 Task: Get directions from Jamestown Settlement, Virginia, United States to Petrified Forest National Park, Arizona, United States  and explore the nearby hotels with guest rating 2 and above with dates 20 to 23 December and 2 guests
Action: Mouse moved to (186, 189)
Screenshot: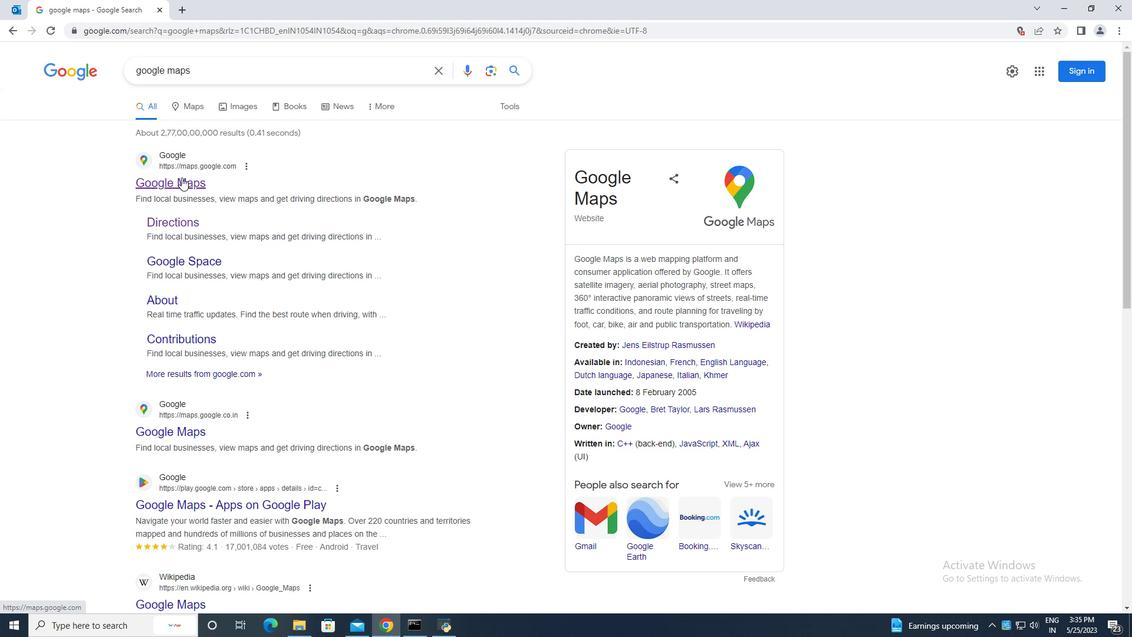 
Action: Mouse pressed left at (186, 189)
Screenshot: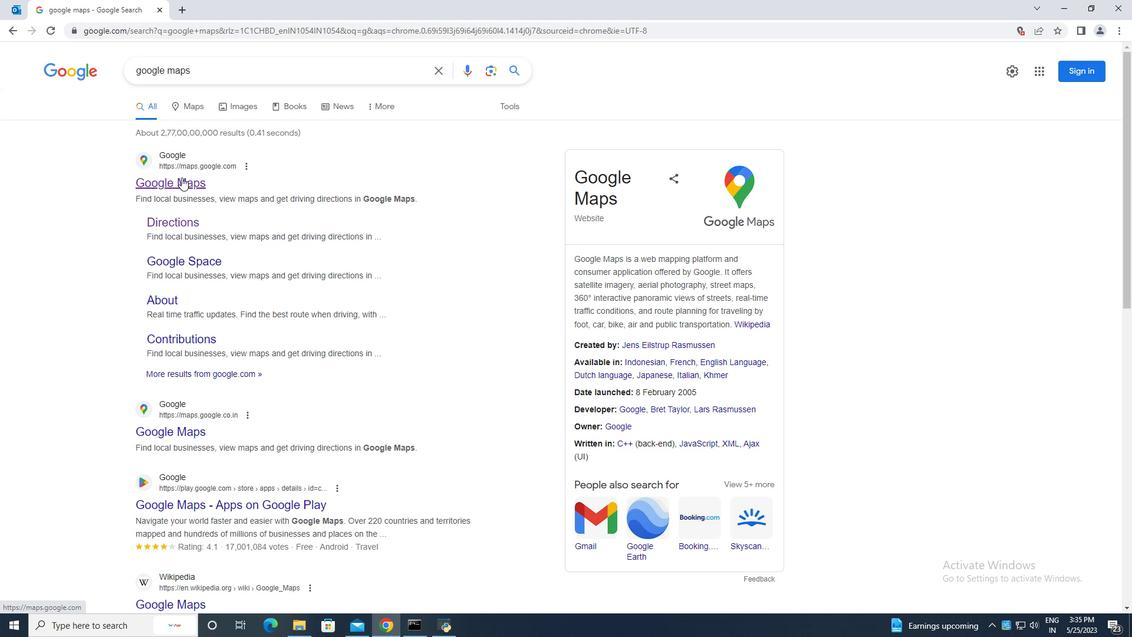 
Action: Mouse moved to (158, 50)
Screenshot: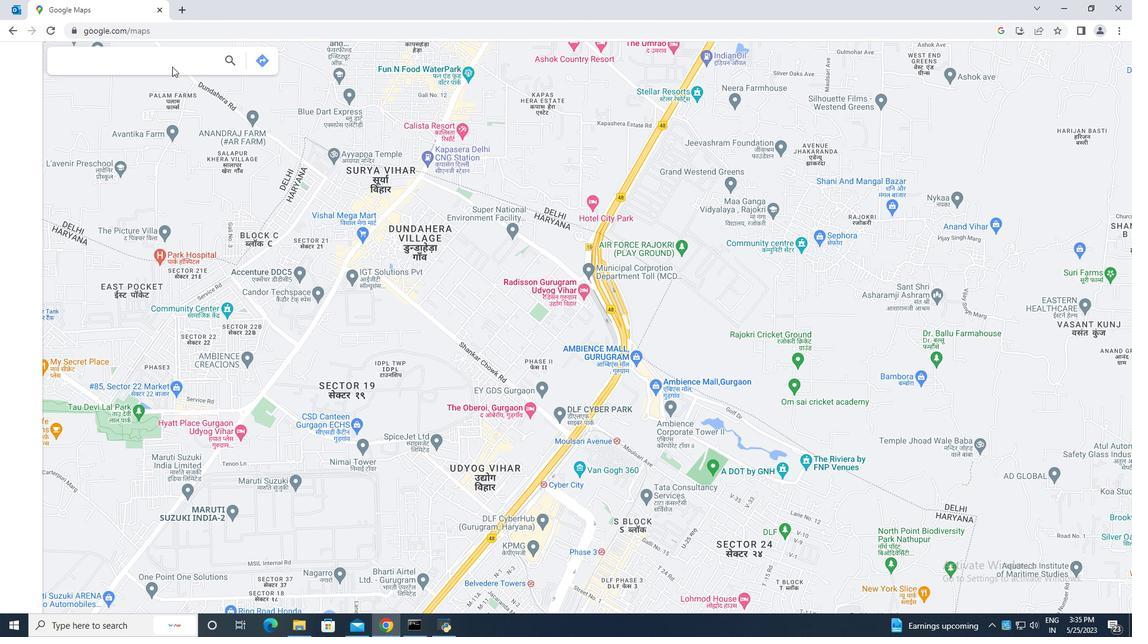 
Action: Mouse pressed left at (158, 50)
Screenshot: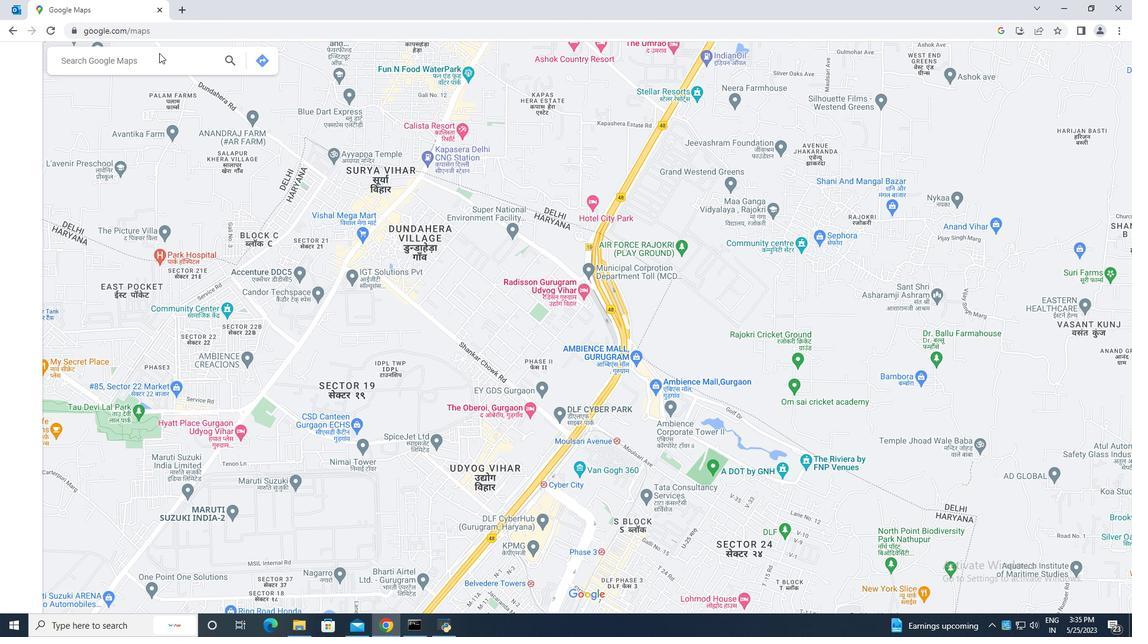 
Action: Mouse moved to (156, 66)
Screenshot: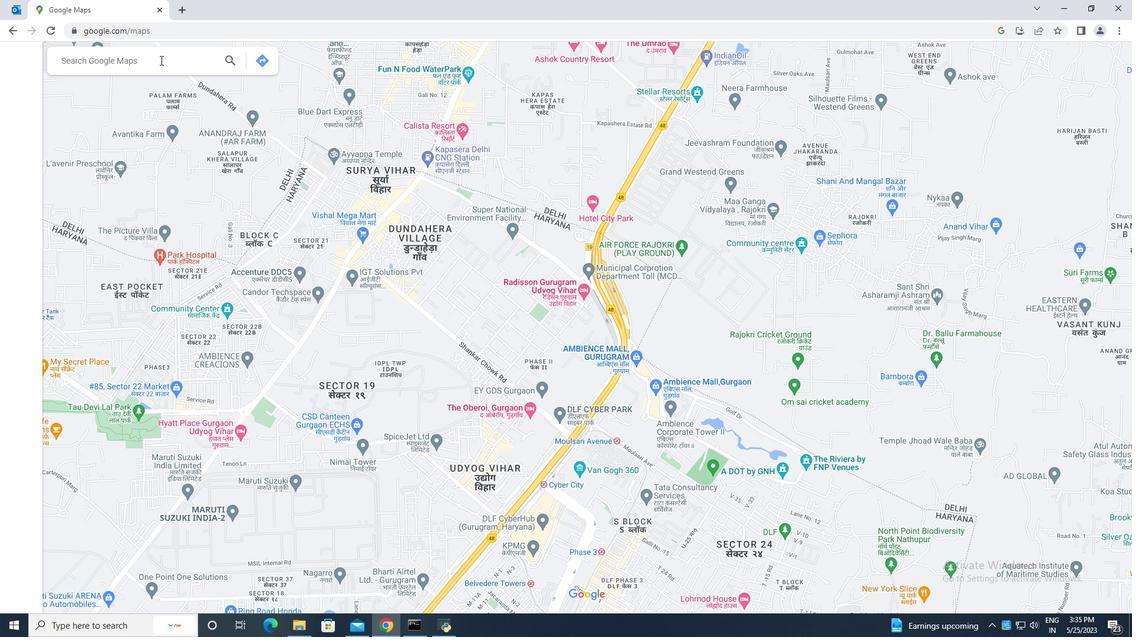 
Action: Mouse pressed left at (156, 66)
Screenshot: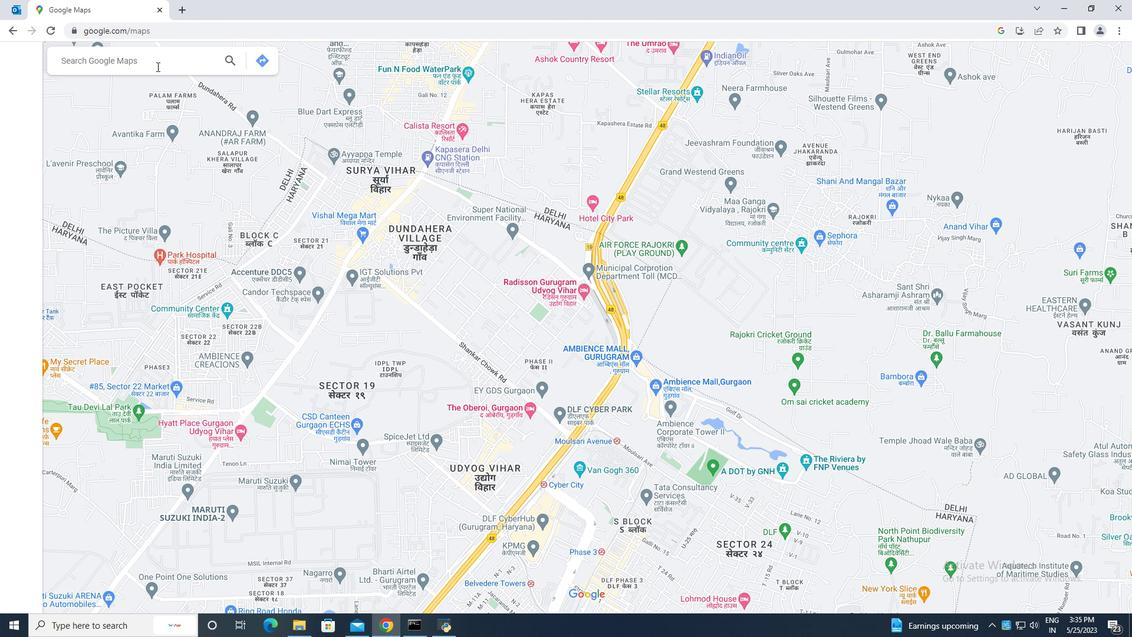 
Action: Key pressed jamestown<Key.space>settlement,<Key.space>c<Key.backspace>virginia<Key.space>usa<Key.enter>
Screenshot: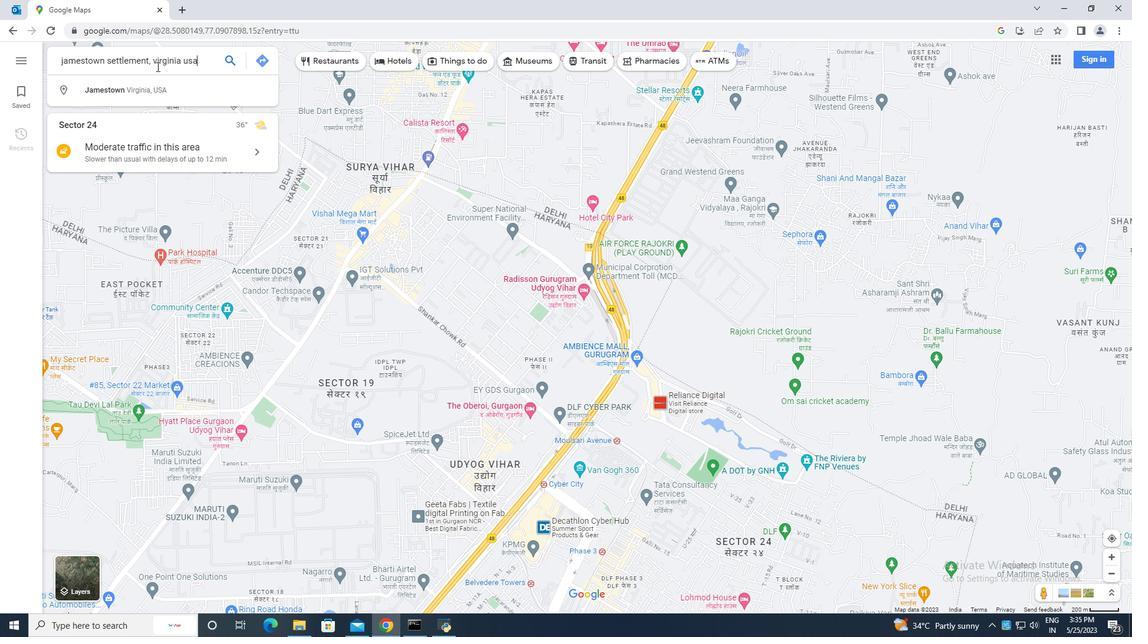 
Action: Mouse moved to (84, 275)
Screenshot: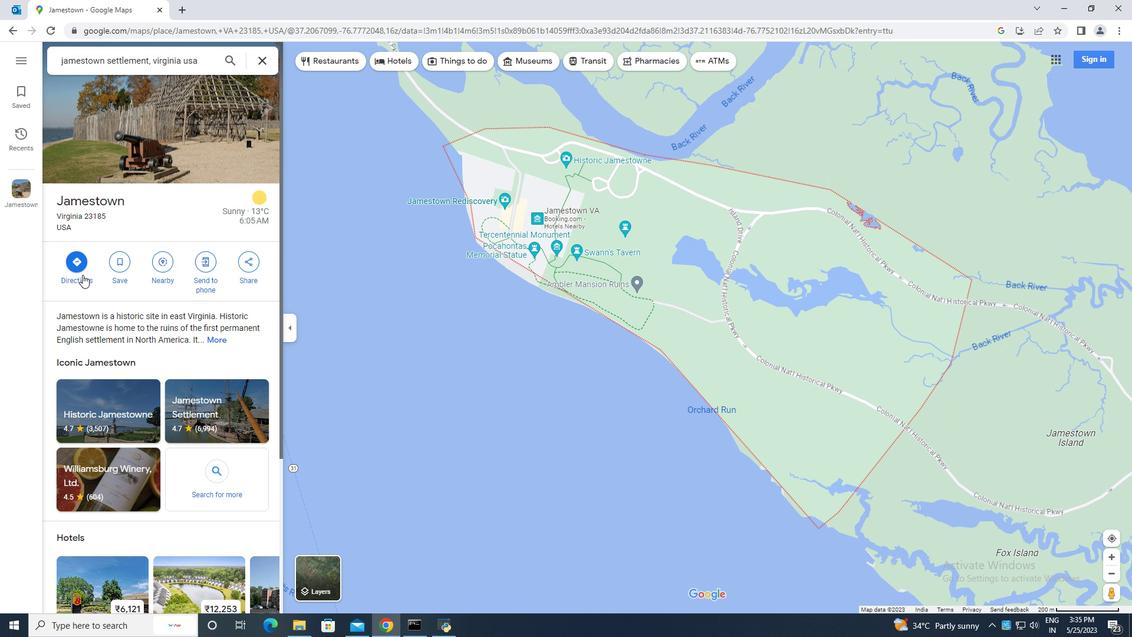 
Action: Mouse pressed left at (84, 275)
Screenshot: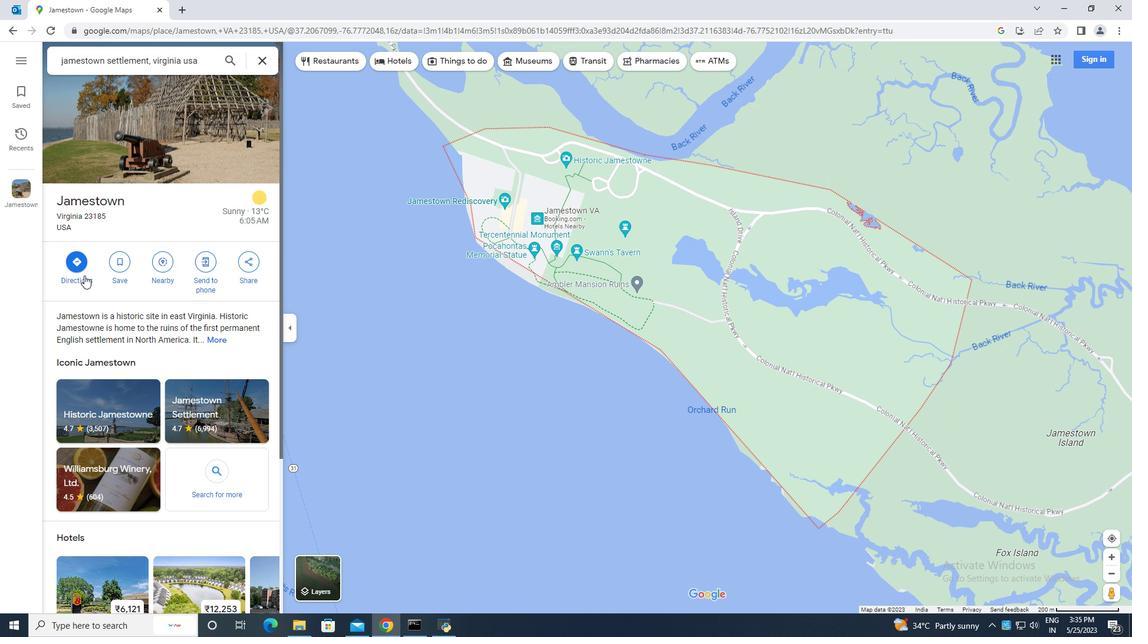 
Action: Mouse moved to (156, 125)
Screenshot: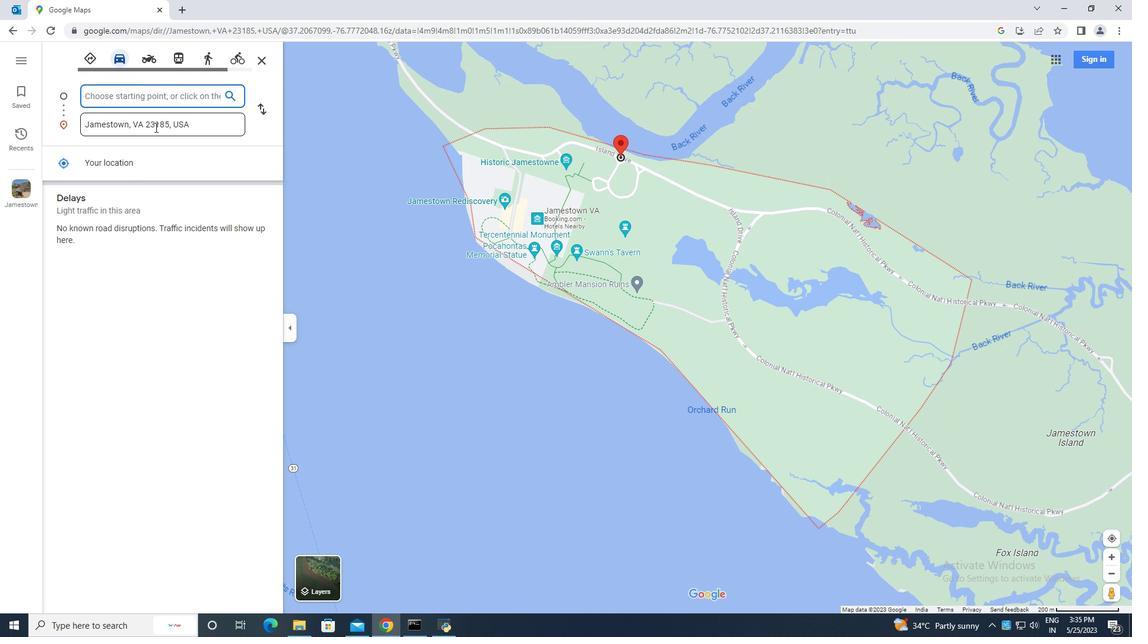 
Action: Mouse pressed left at (156, 125)
Screenshot: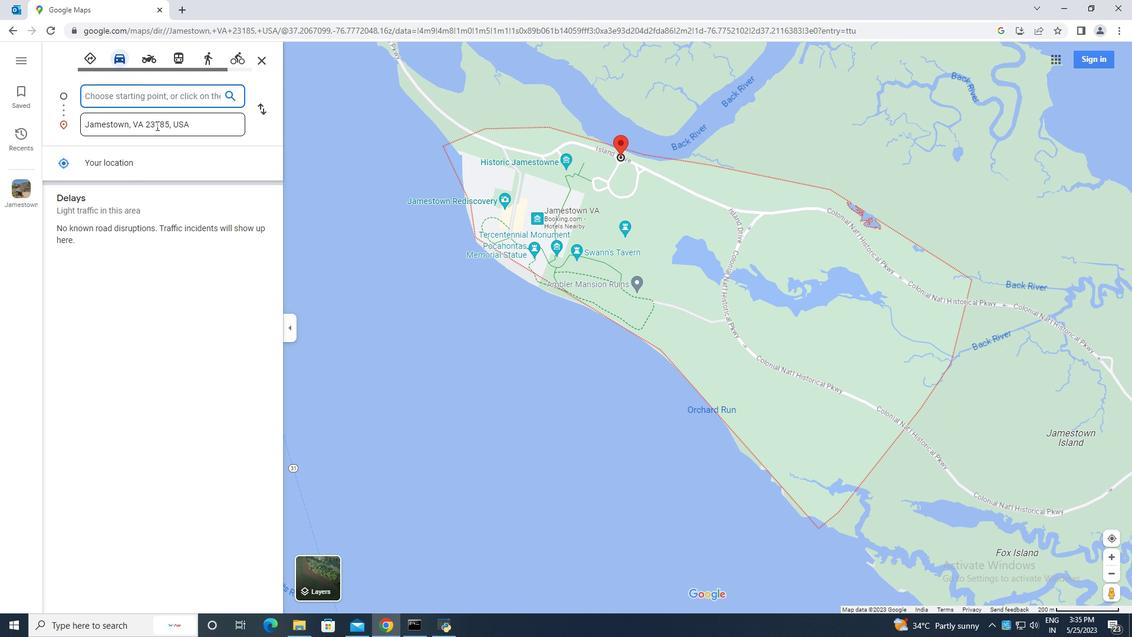 
Action: Key pressed petrified<Key.space>forest<Key.space>national<Key.space>forest<Key.space>arizona<Key.space>usa<Key.enter>
Screenshot: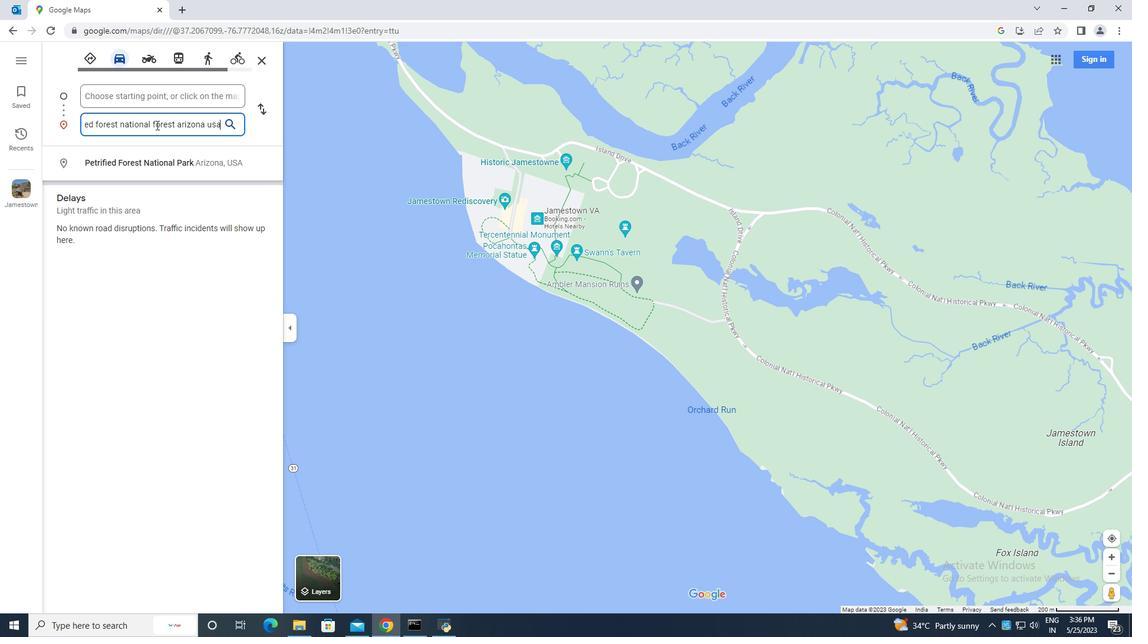 
Action: Mouse moved to (386, 277)
Screenshot: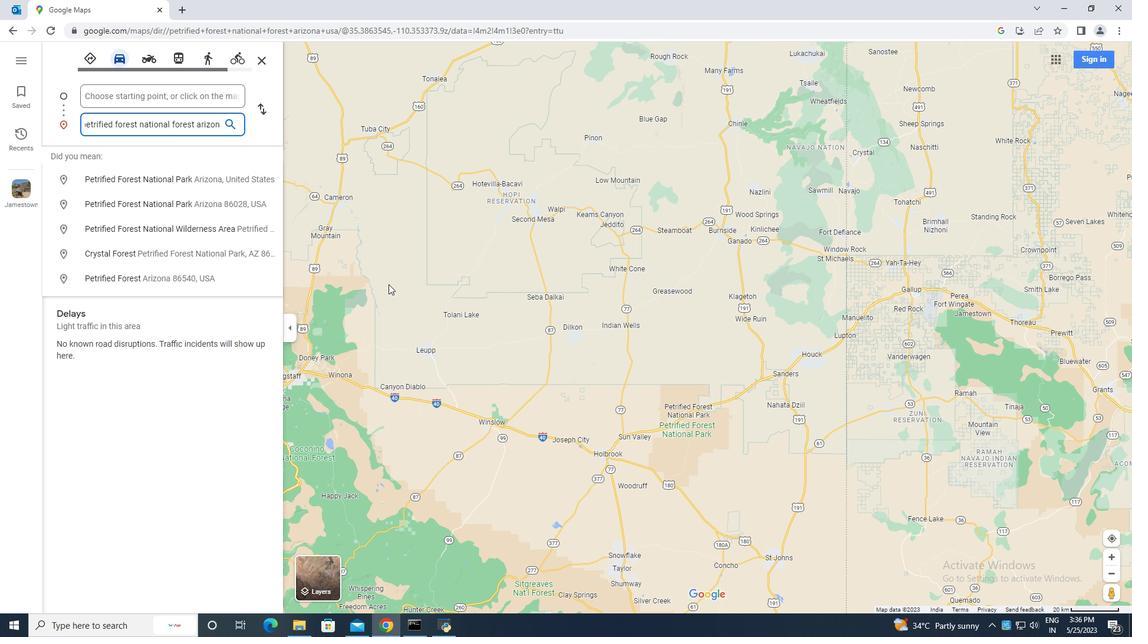
Action: Mouse scrolled (386, 278) with delta (0, 0)
Screenshot: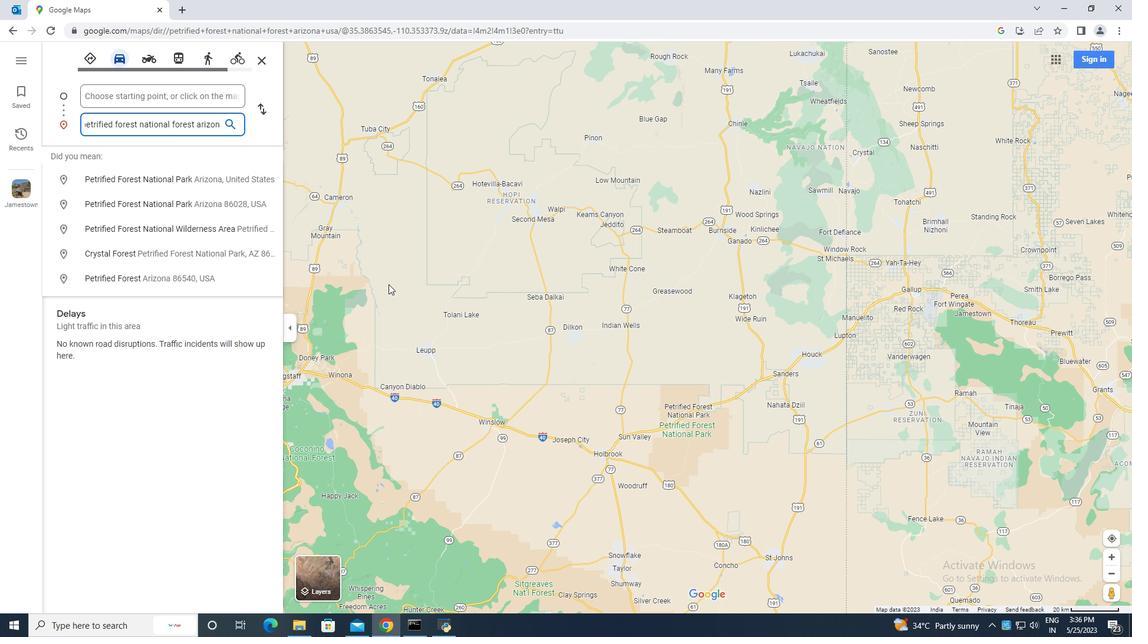
Action: Mouse moved to (386, 277)
Screenshot: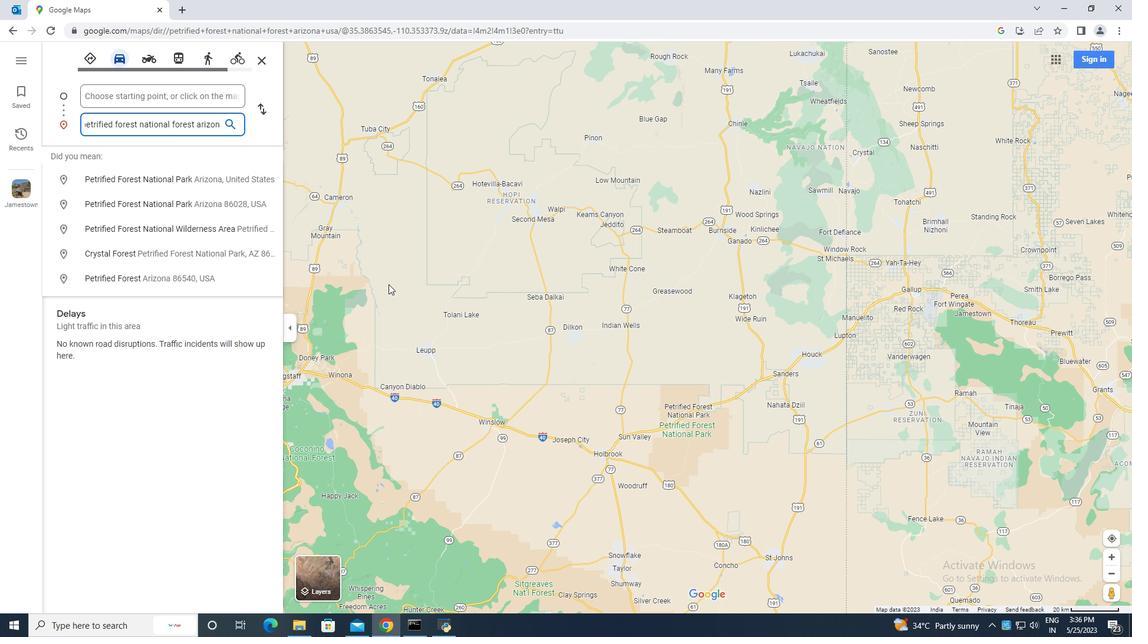 
Action: Mouse scrolled (386, 278) with delta (0, 0)
Screenshot: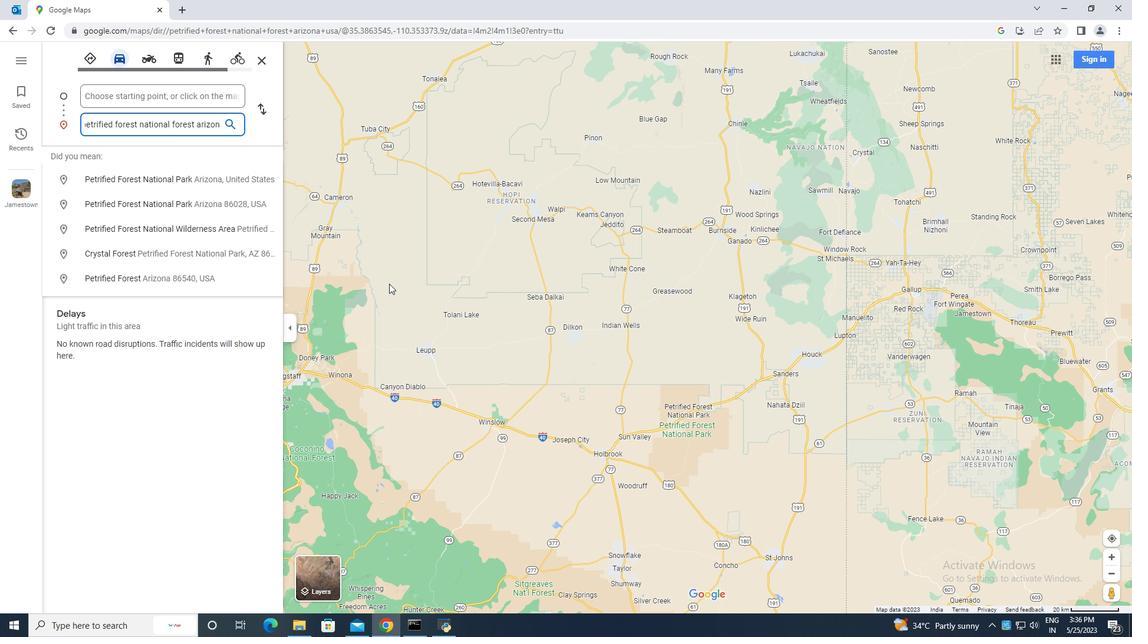 
Action: Mouse scrolled (386, 278) with delta (0, 0)
Screenshot: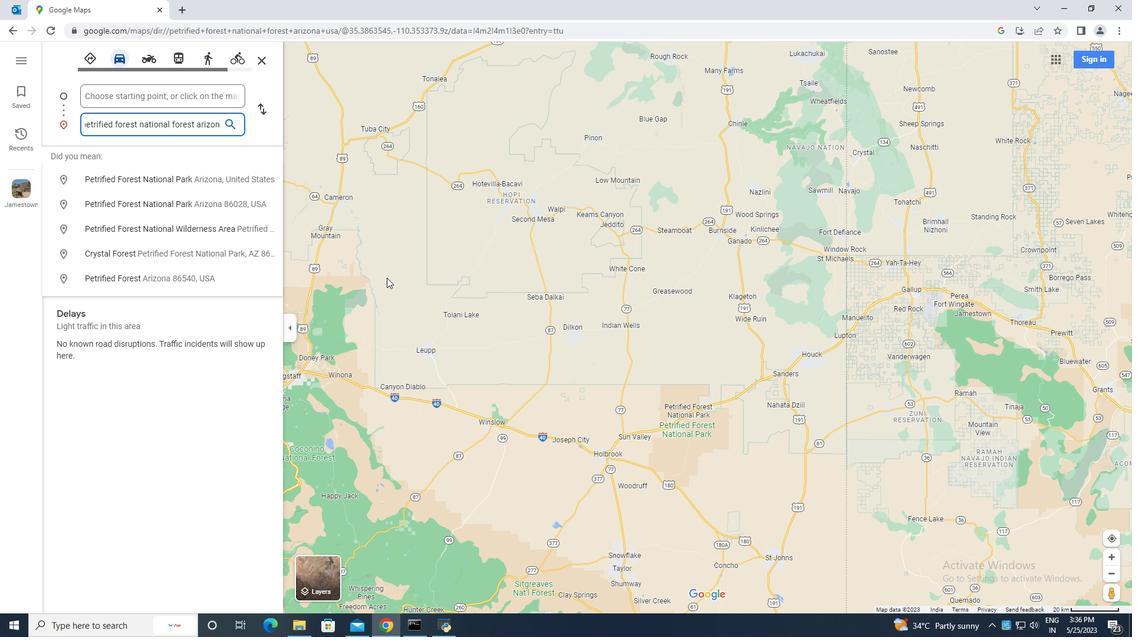 
Action: Mouse moved to (238, 155)
Screenshot: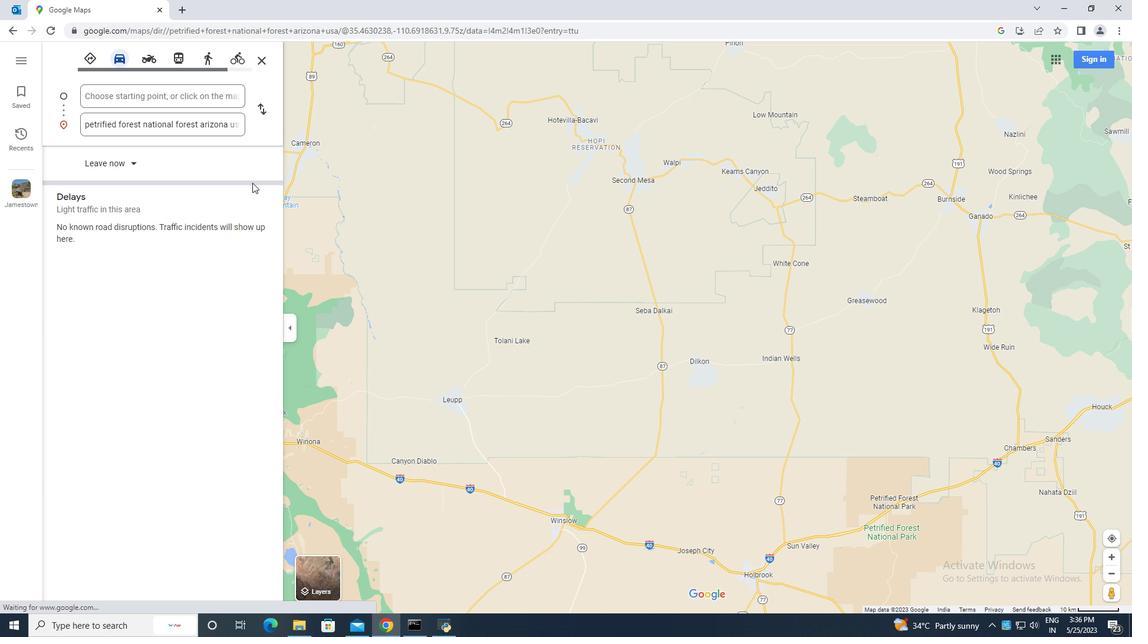 
Action: Mouse scrolled (238, 154) with delta (0, 0)
Screenshot: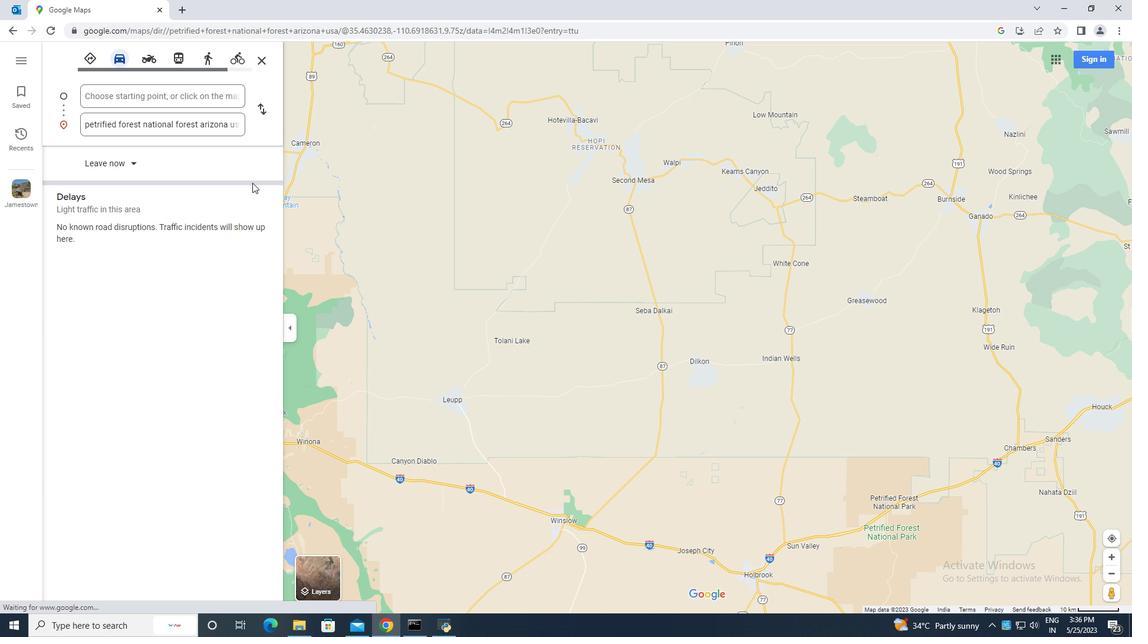 
Action: Mouse moved to (238, 156)
Screenshot: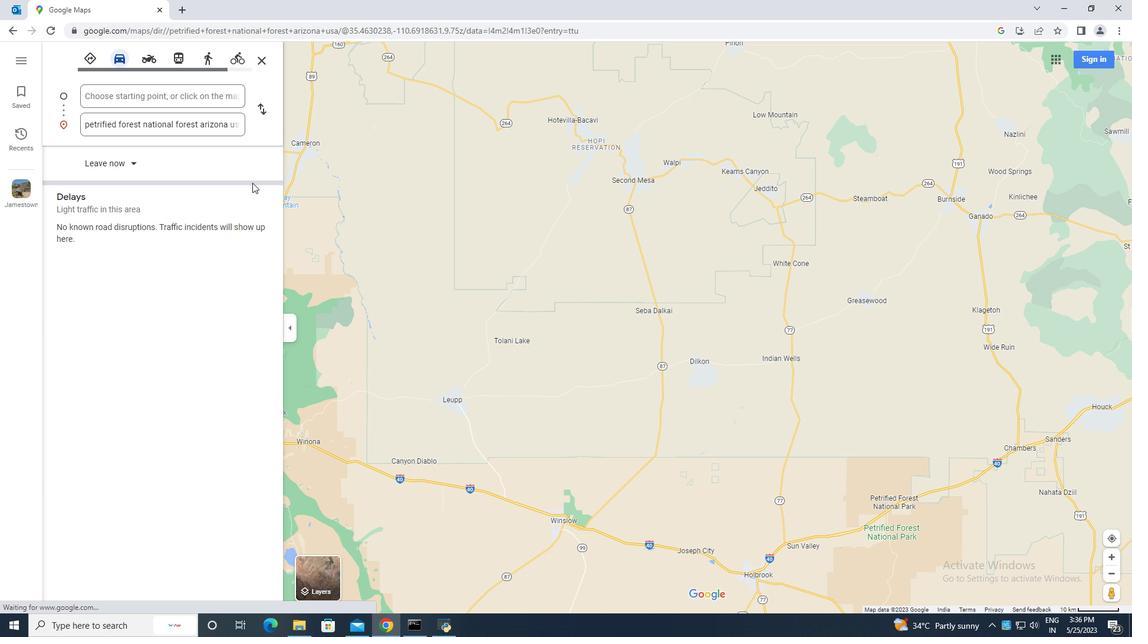 
Action: Mouse scrolled (238, 156) with delta (0, 0)
Screenshot: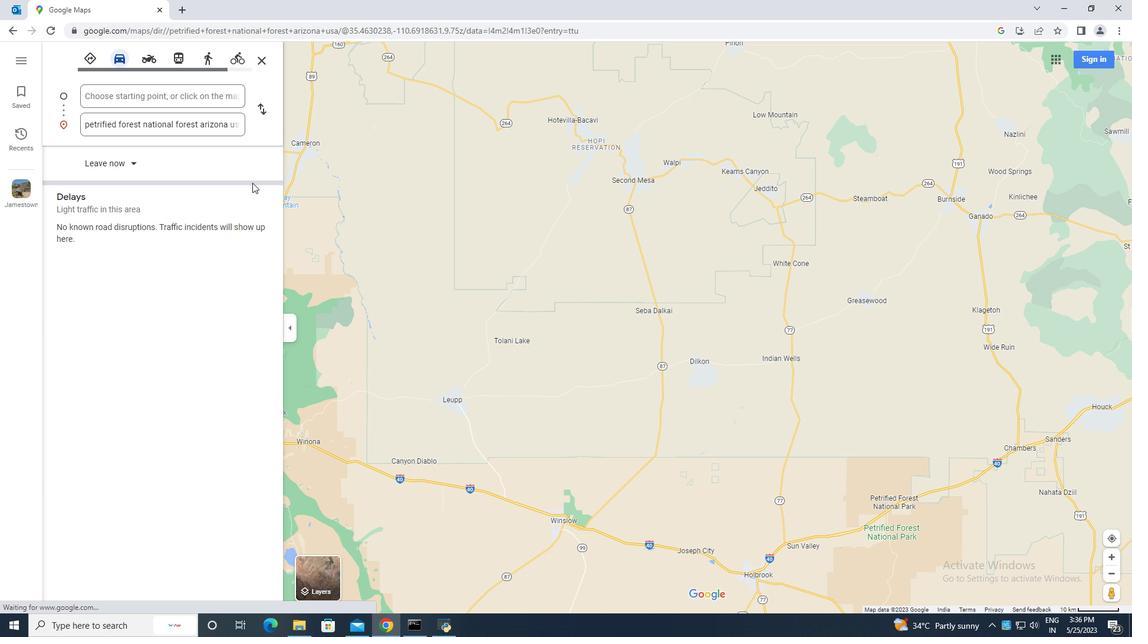 
Action: Mouse moved to (238, 156)
Screenshot: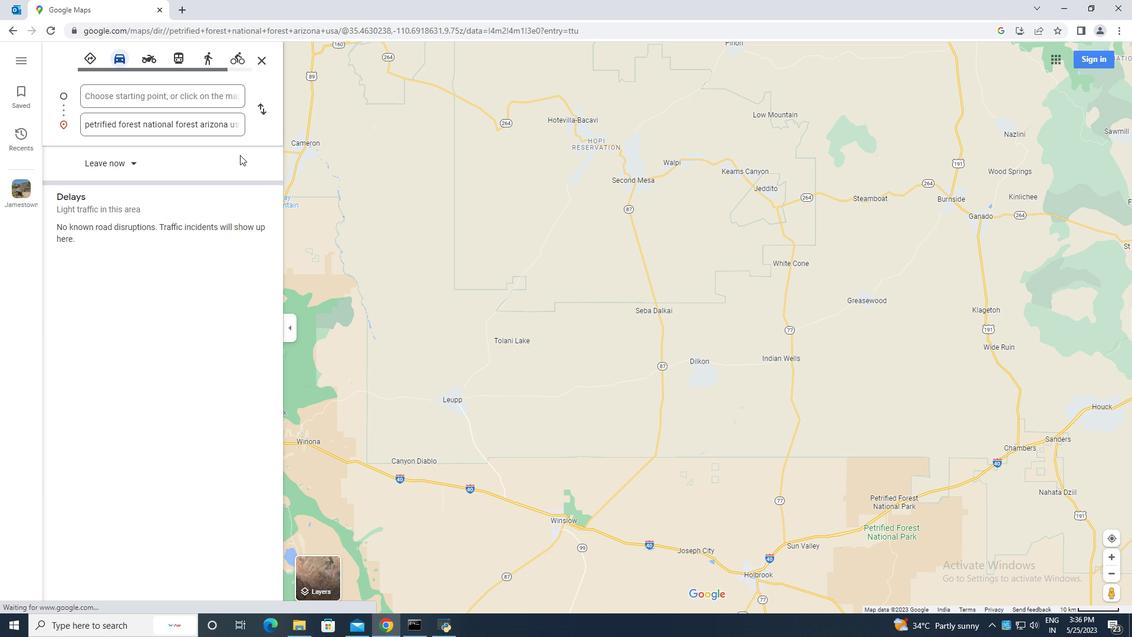 
Action: Mouse scrolled (238, 156) with delta (0, 0)
Screenshot: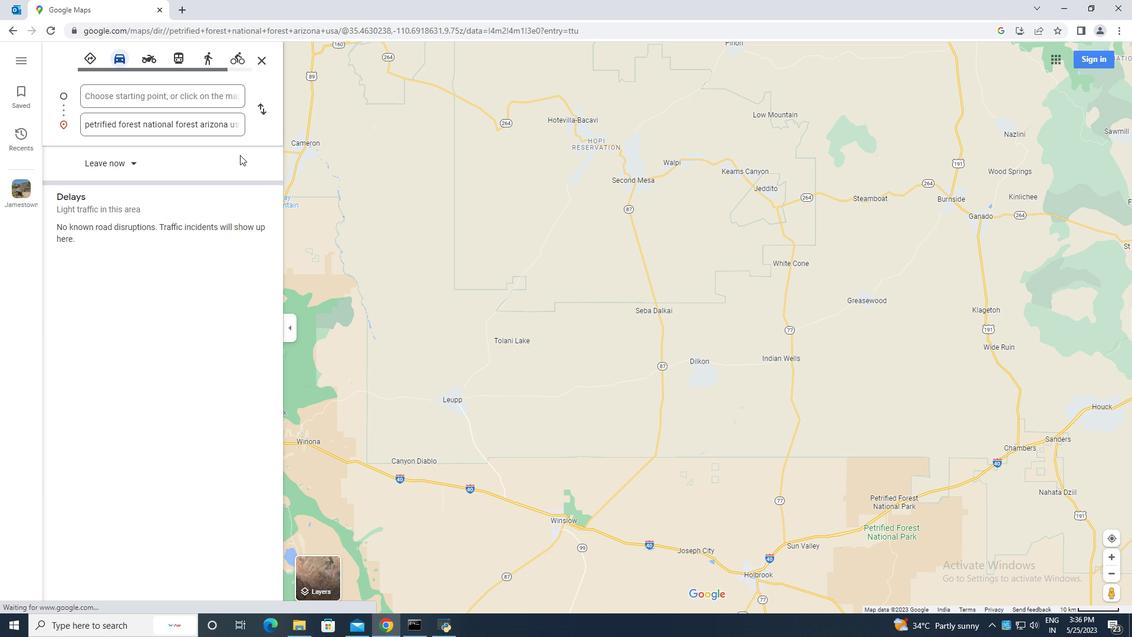 
Action: Mouse moved to (231, 148)
Screenshot: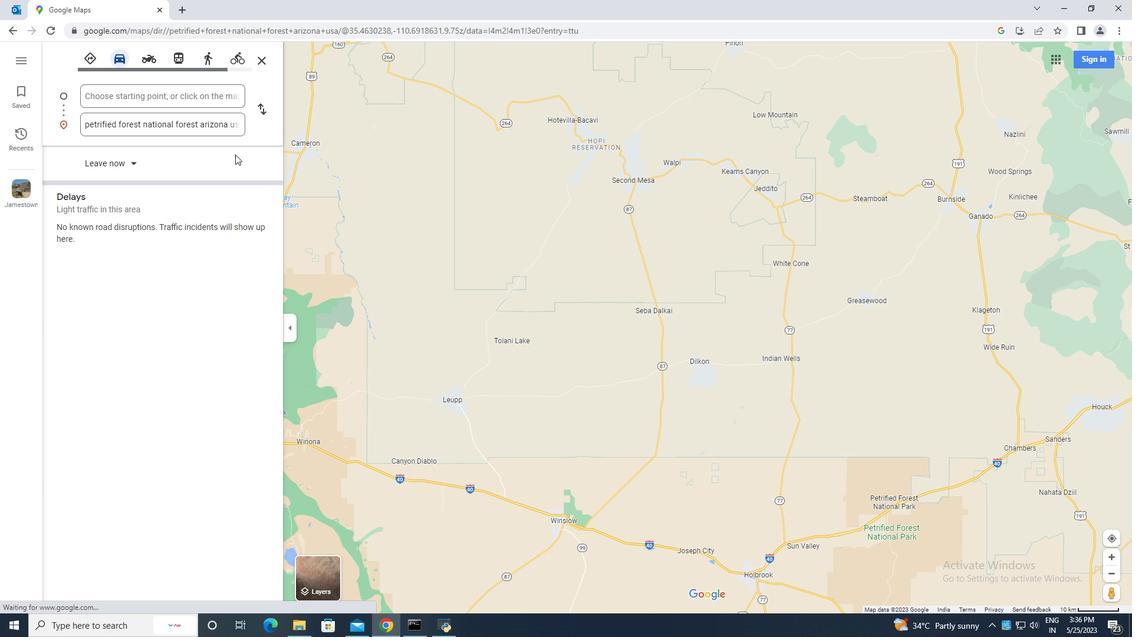 
Action: Mouse scrolled (231, 148) with delta (0, 0)
Screenshot: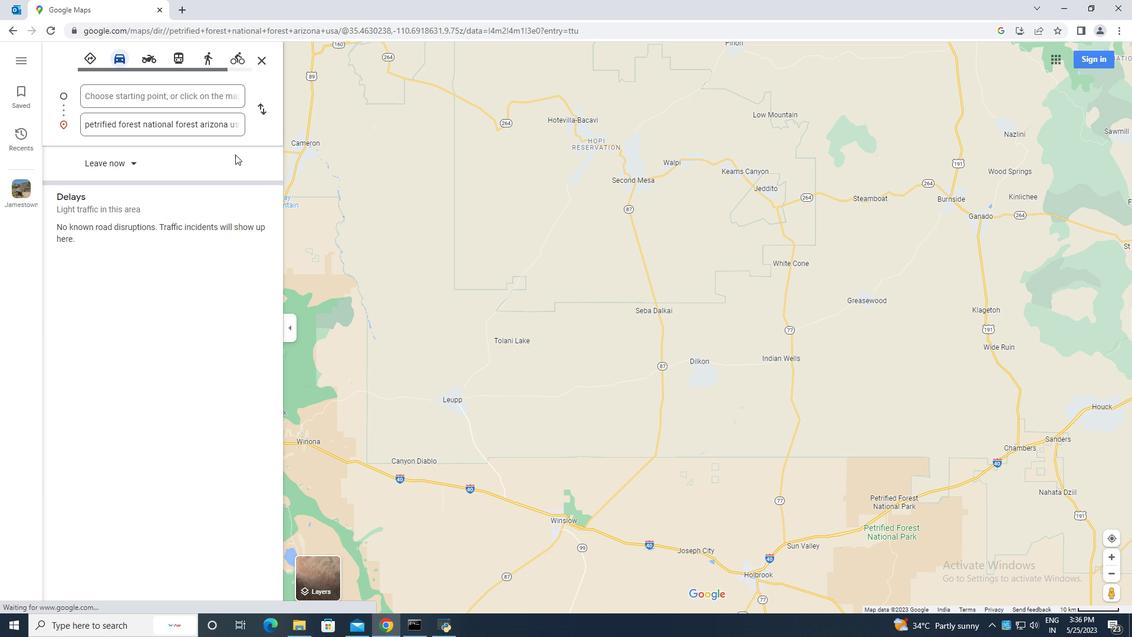 
Action: Mouse scrolled (231, 148) with delta (0, 0)
Screenshot: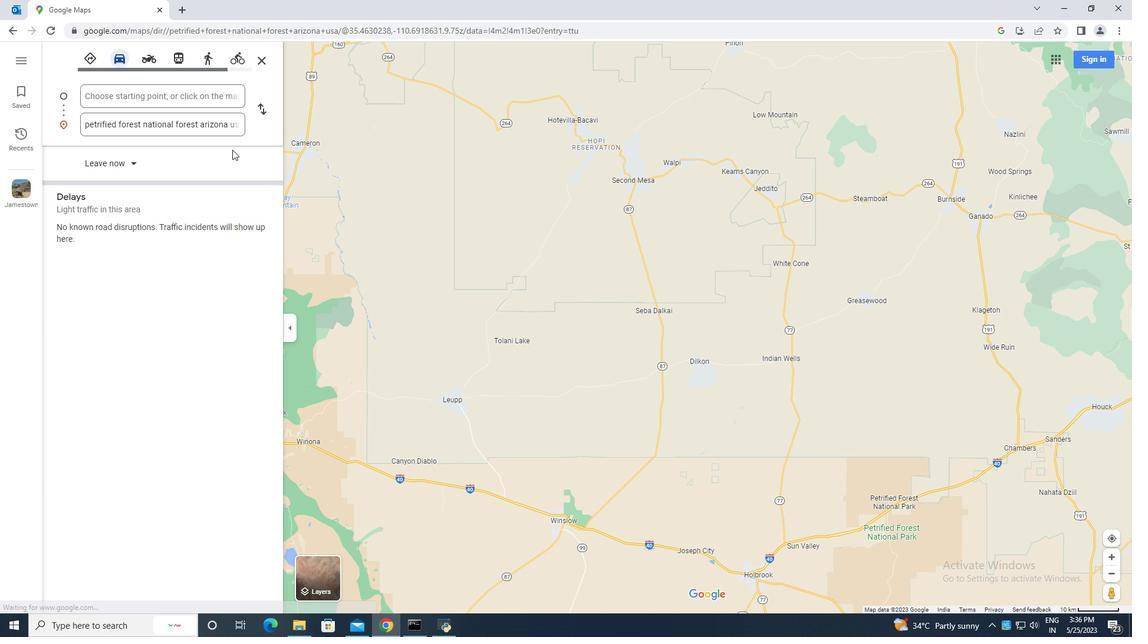 
Action: Mouse scrolled (231, 148) with delta (0, 0)
Screenshot: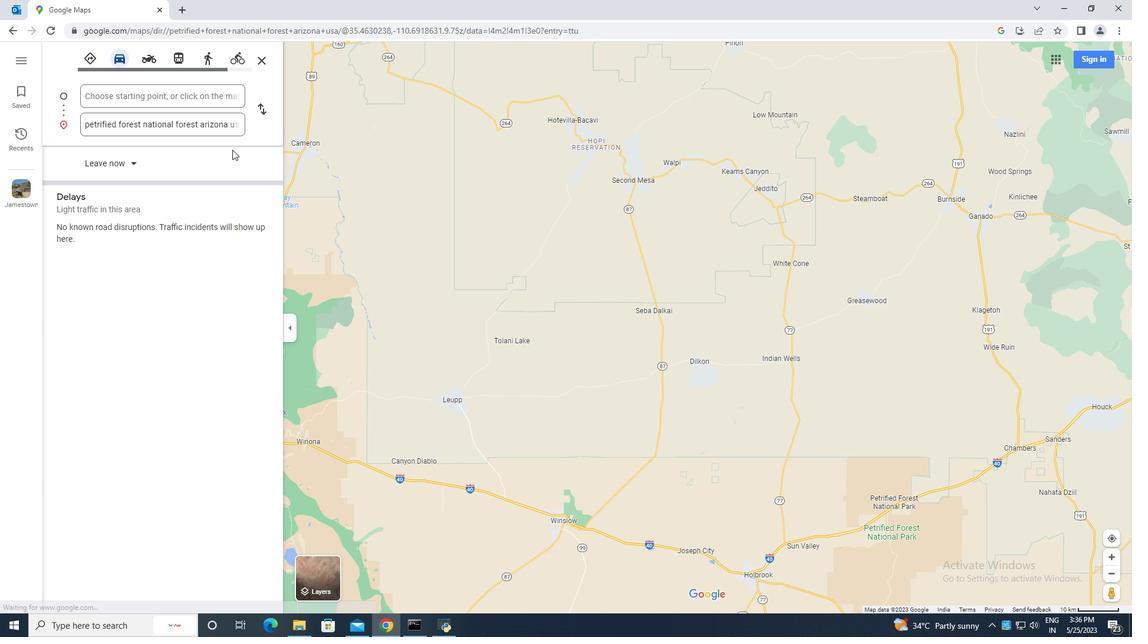 
Action: Mouse moved to (224, 126)
Screenshot: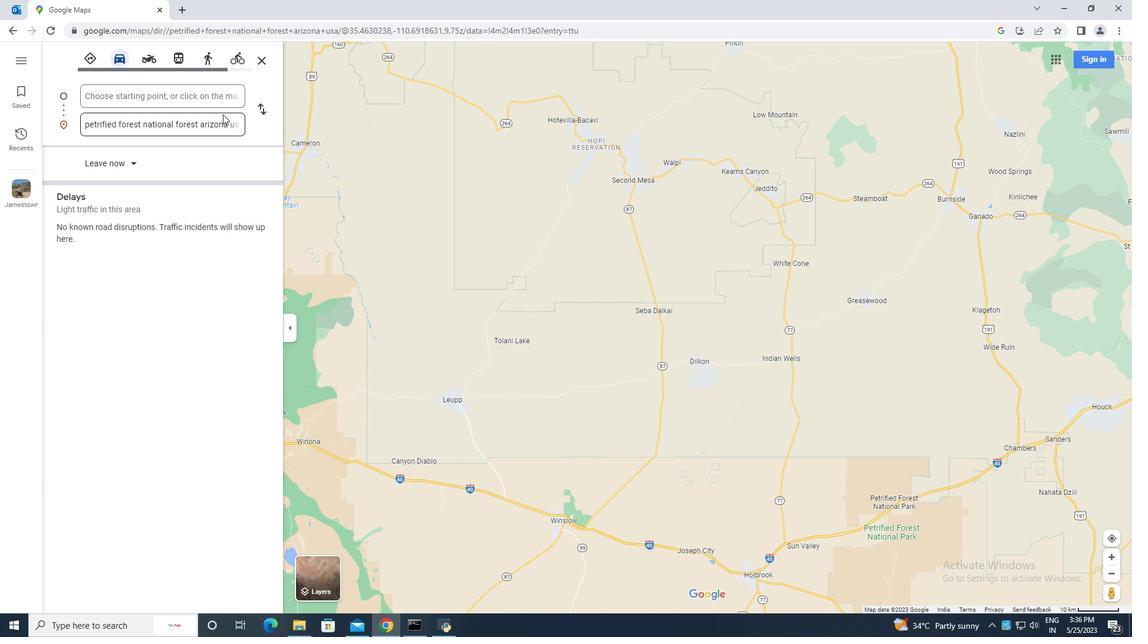 
Action: Mouse pressed left at (224, 126)
Screenshot: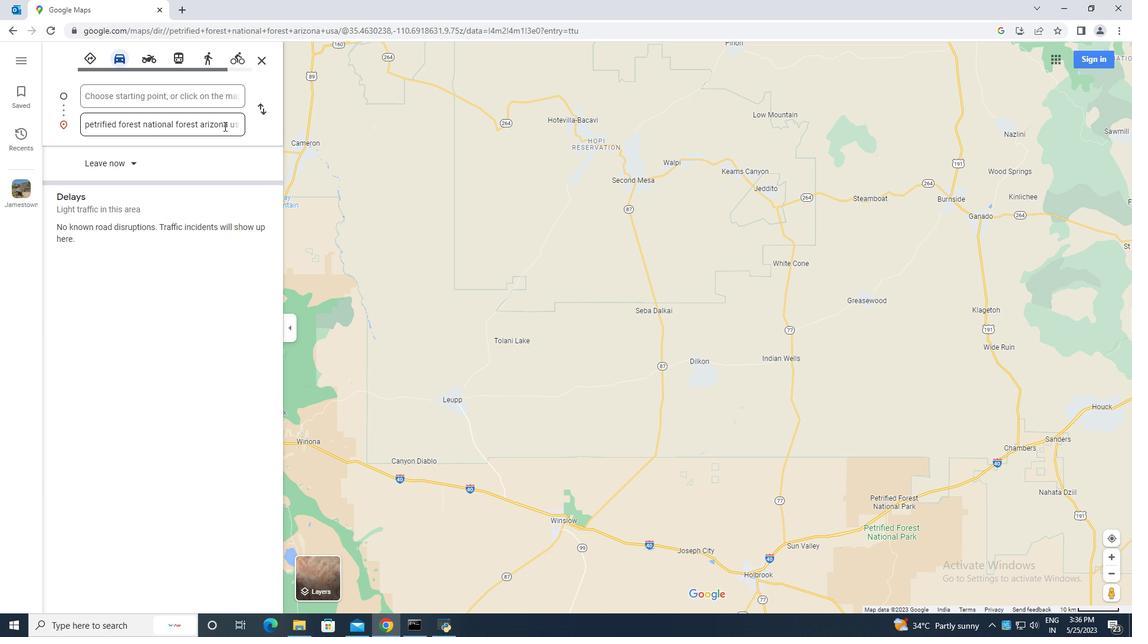 
Action: Mouse moved to (252, 143)
Screenshot: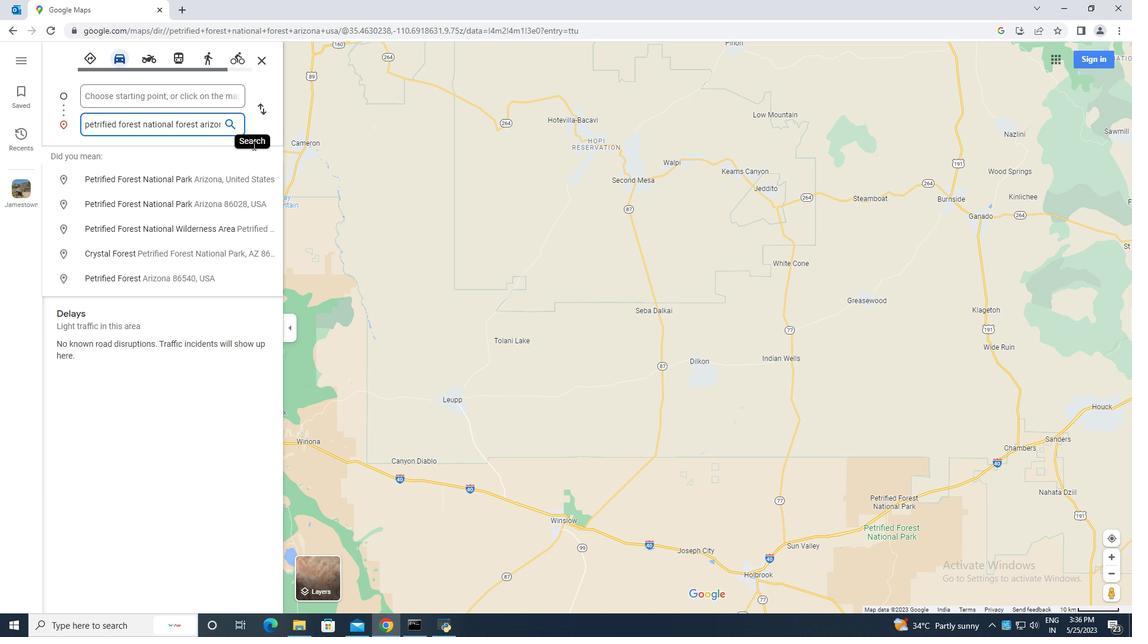
Action: Mouse pressed left at (252, 143)
Screenshot: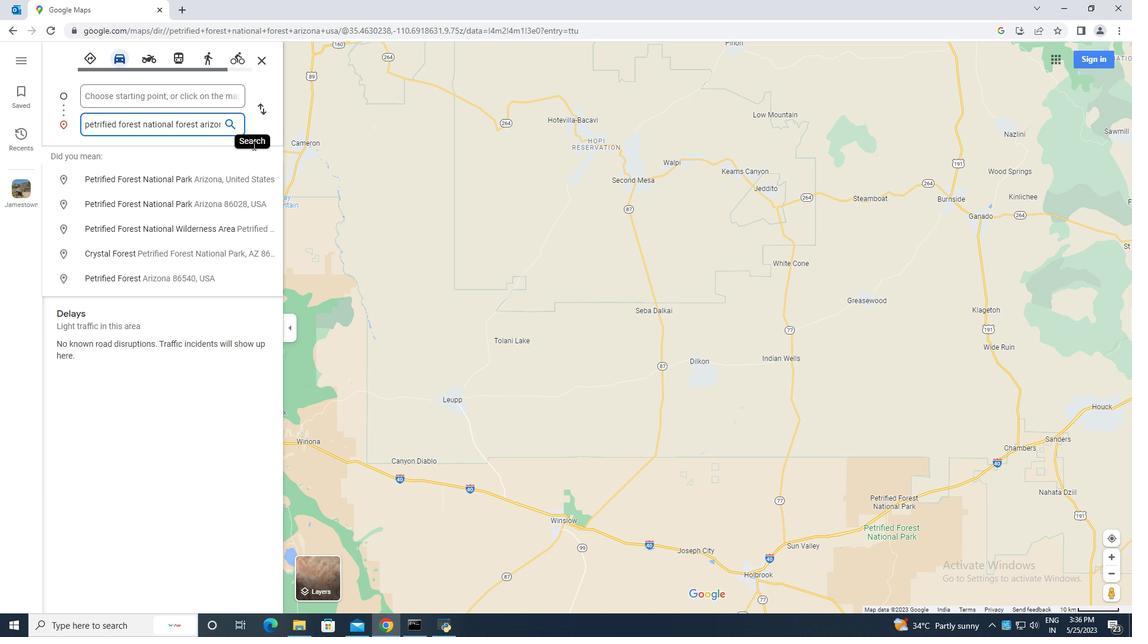 
Action: Mouse moved to (213, 126)
Screenshot: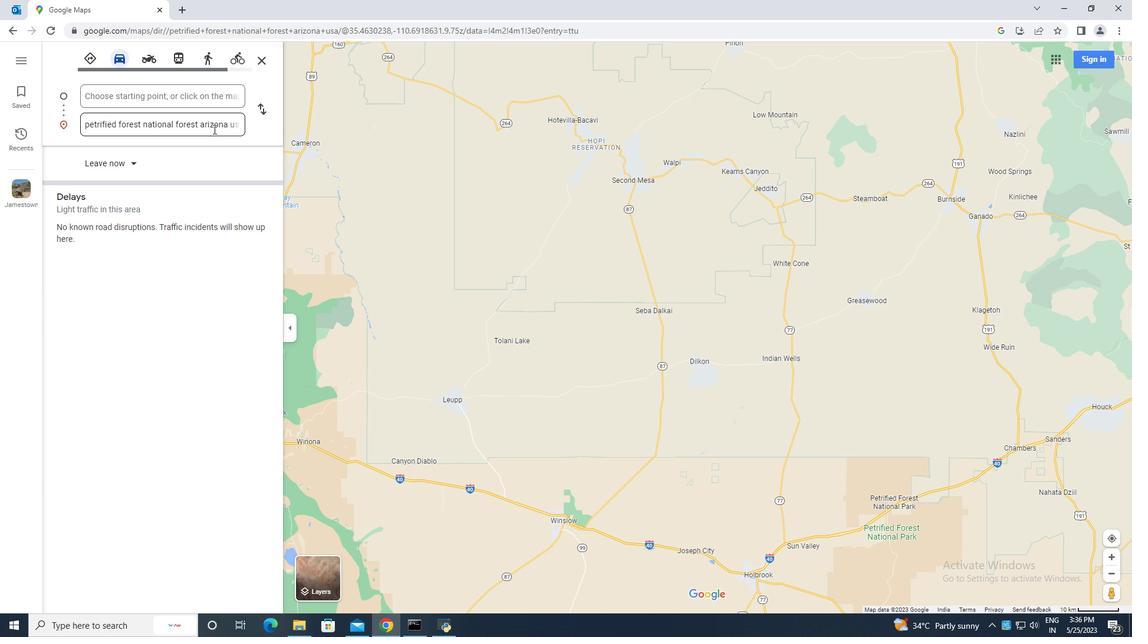 
Action: Mouse pressed left at (213, 126)
Screenshot: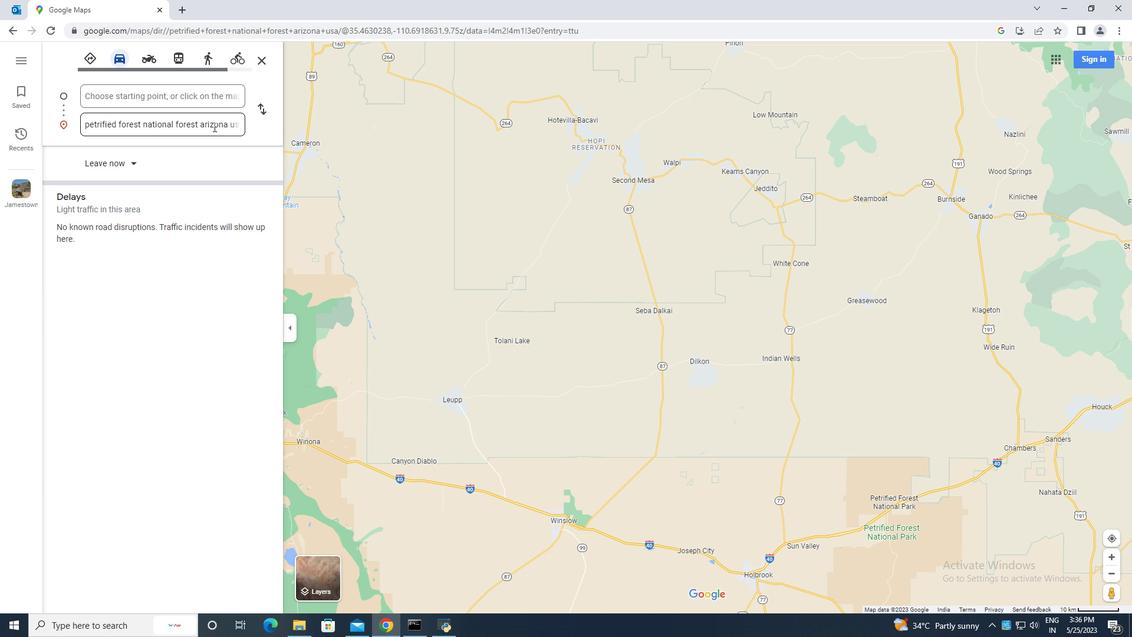 
Action: Mouse moved to (191, 97)
Screenshot: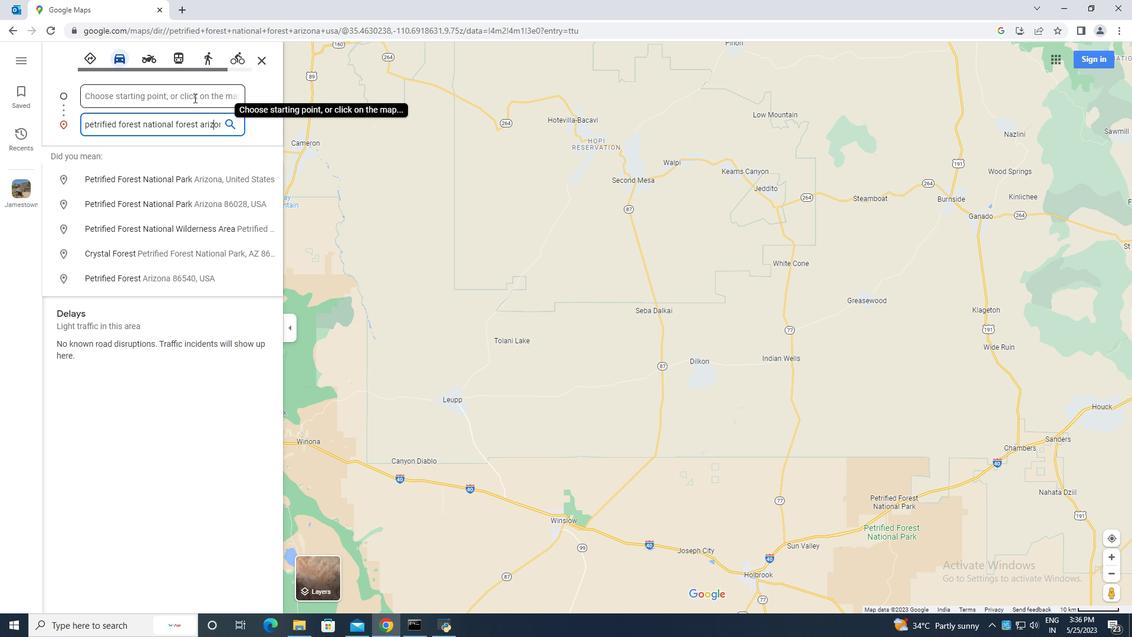 
Action: Mouse pressed left at (191, 97)
Screenshot: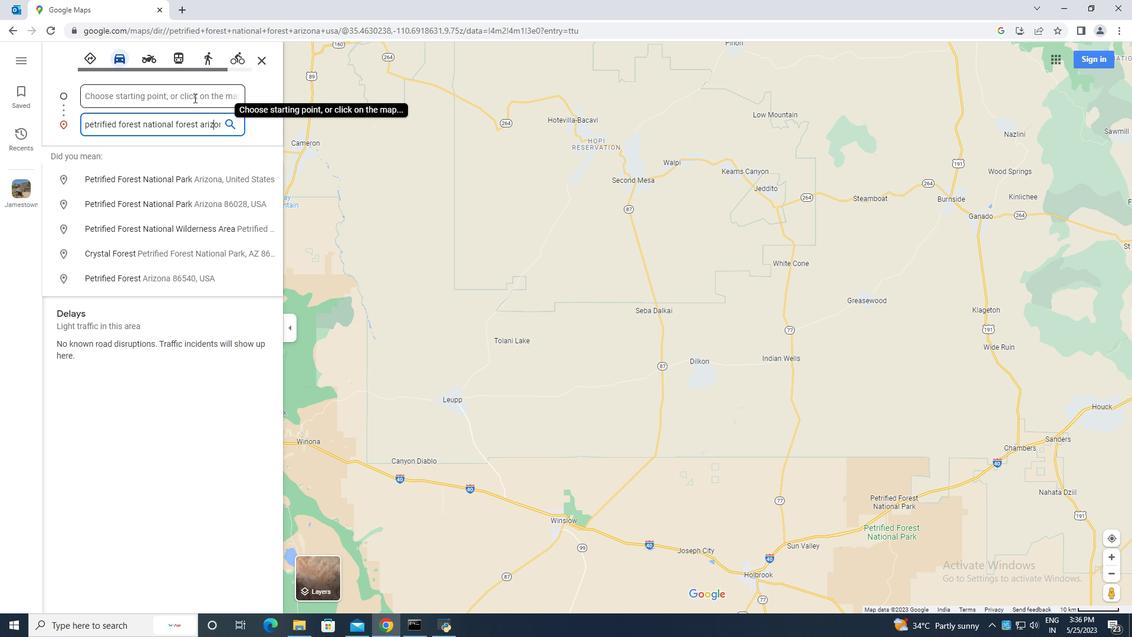 
Action: Key pressed james<Key.space><Key.backspace>town<Key.space>settlement<Key.space>virginia<Key.space>usa<Key.enter>
Screenshot: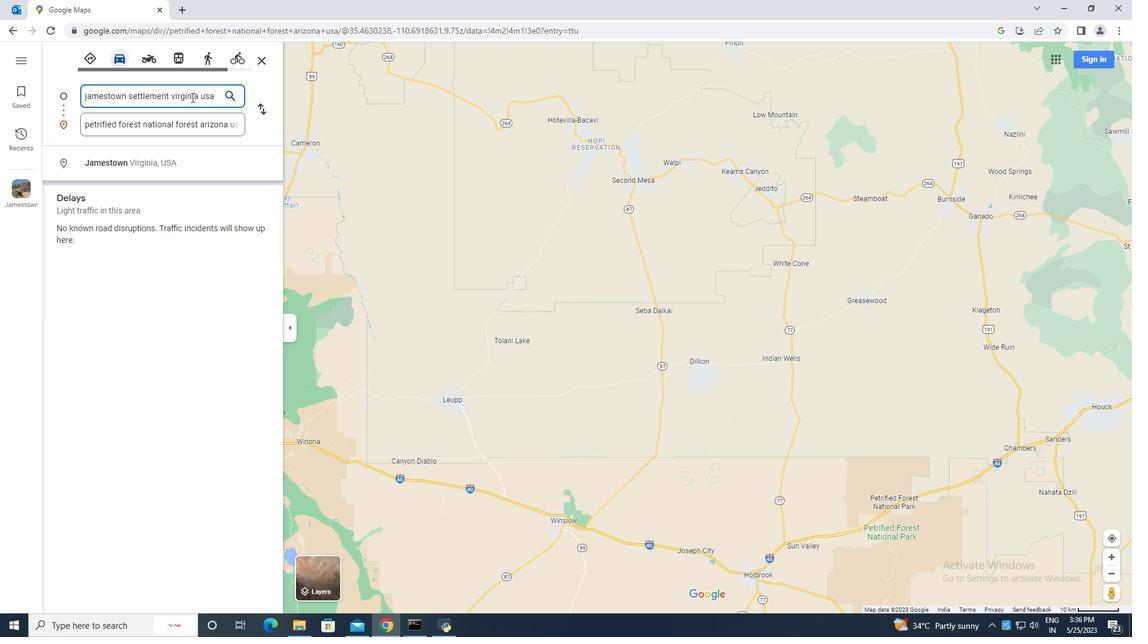 
Action: Mouse moved to (321, 60)
Screenshot: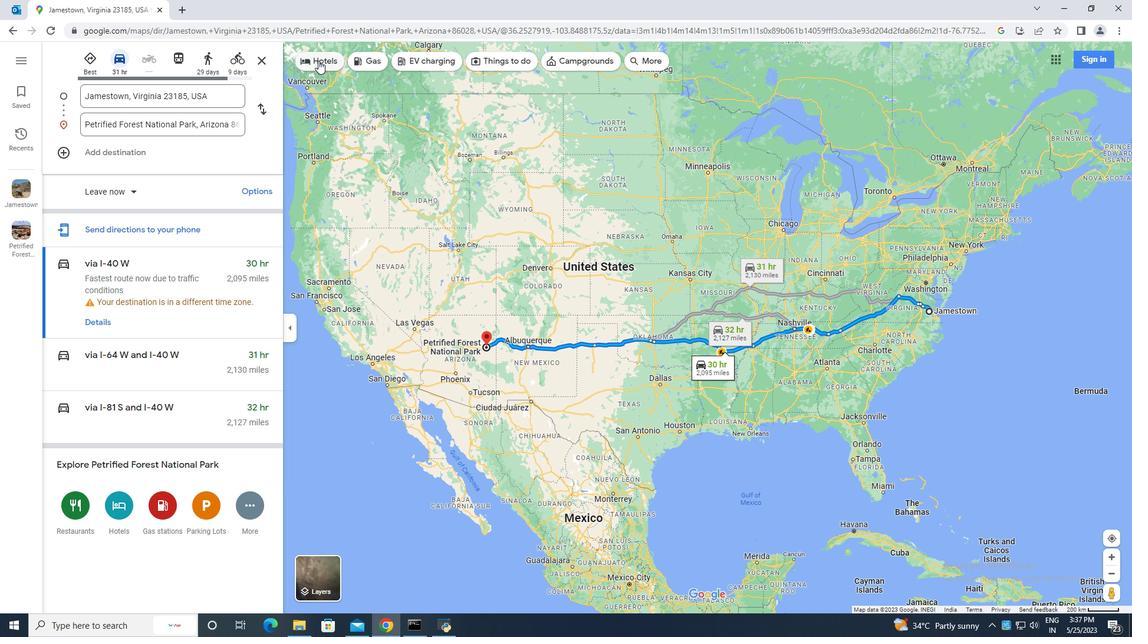 
Action: Mouse pressed left at (321, 60)
Screenshot: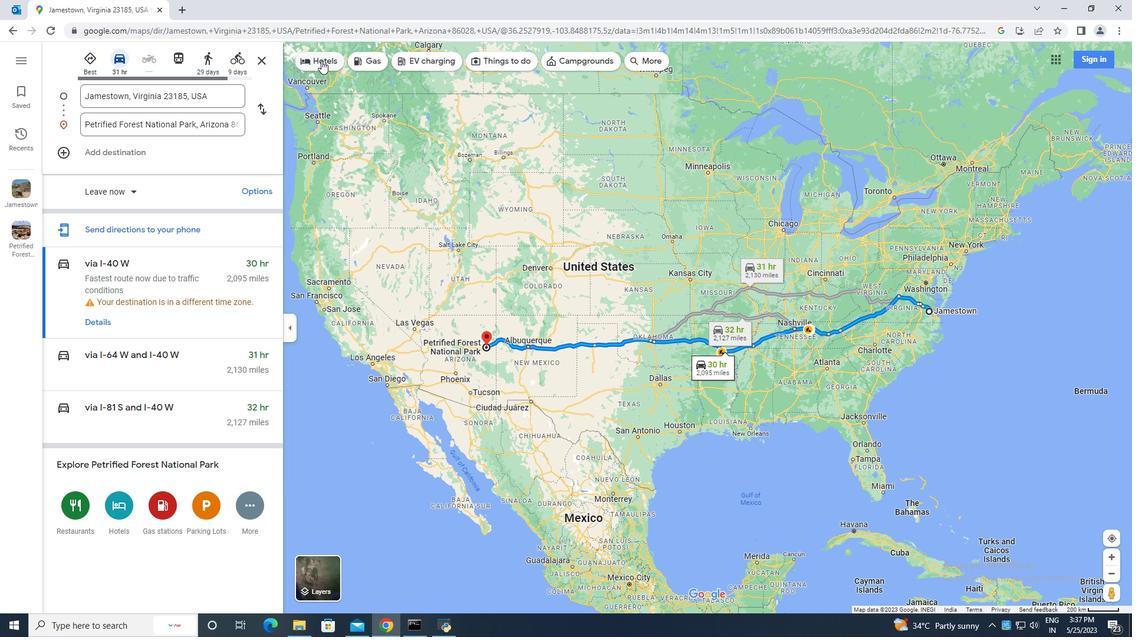 
Action: Mouse moved to (341, 60)
Screenshot: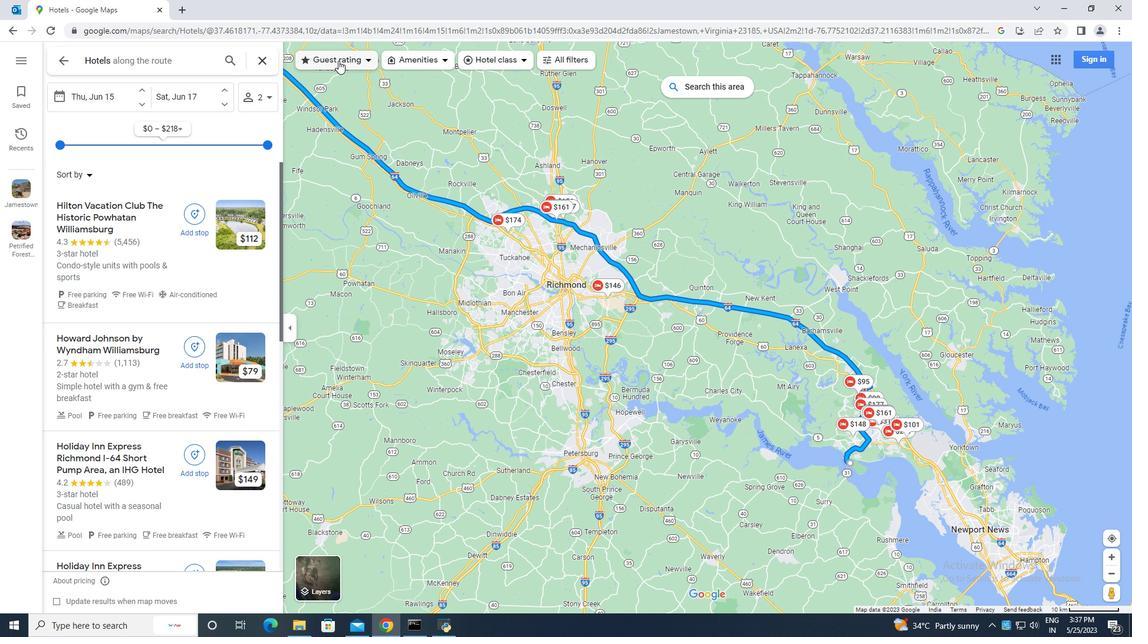 
Action: Mouse pressed left at (341, 60)
Screenshot: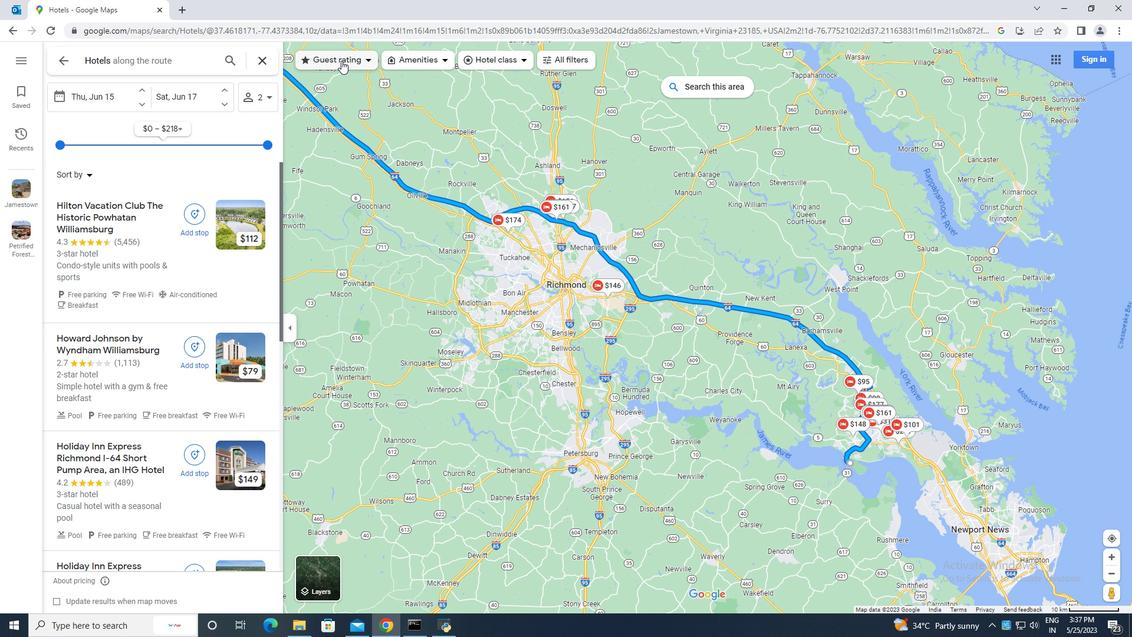 
Action: Mouse moved to (337, 203)
Screenshot: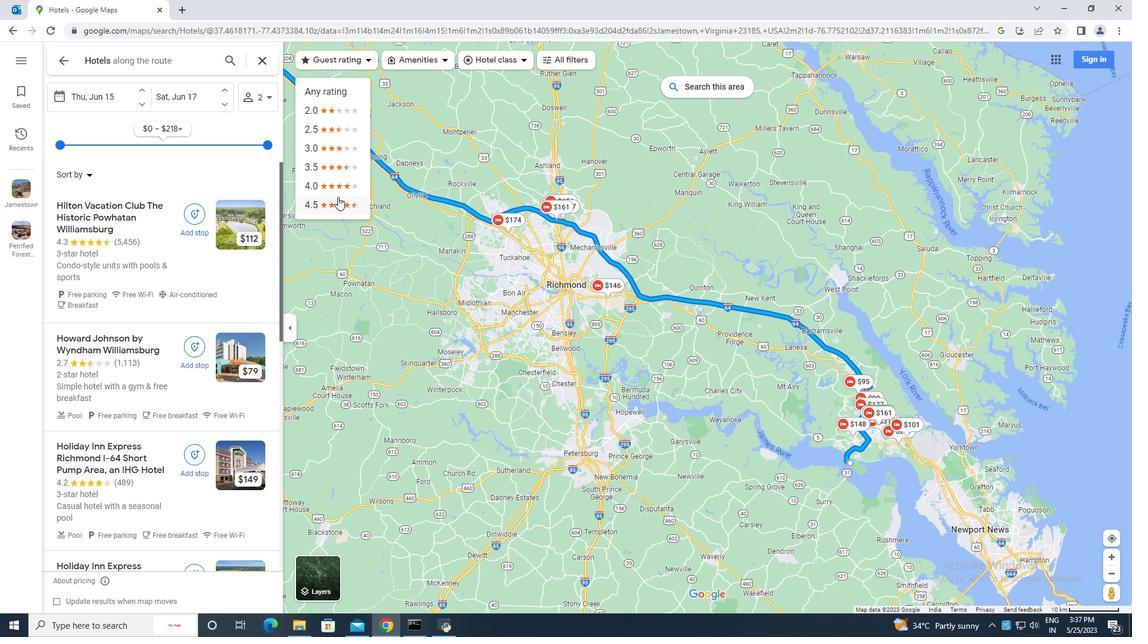 
Action: Mouse pressed left at (337, 203)
Screenshot: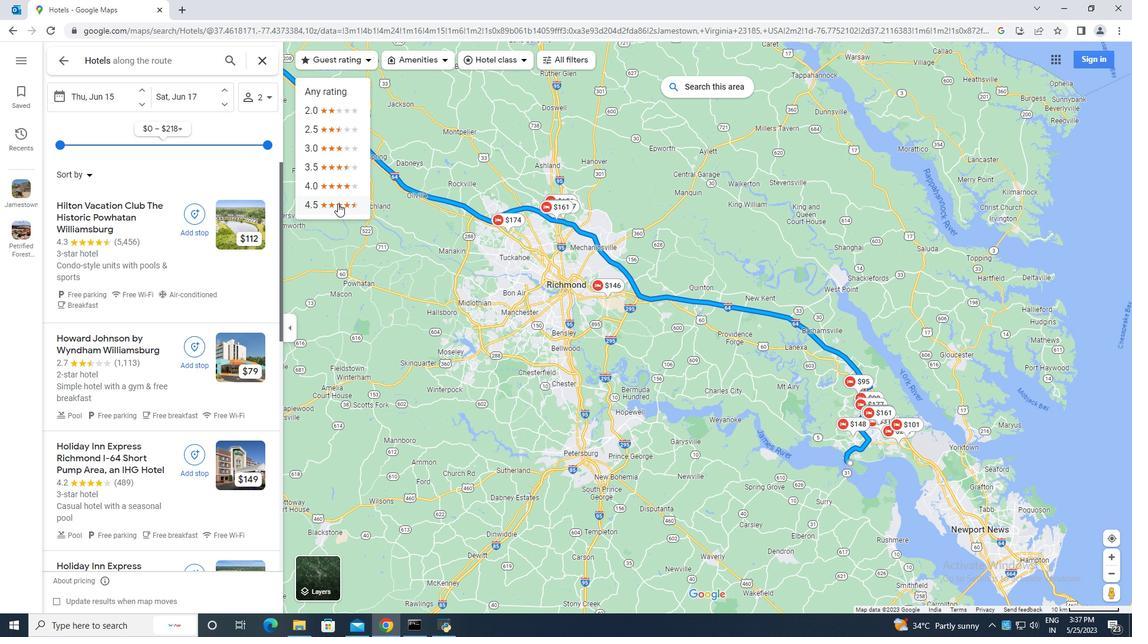 
Action: Mouse moved to (96, 96)
Screenshot: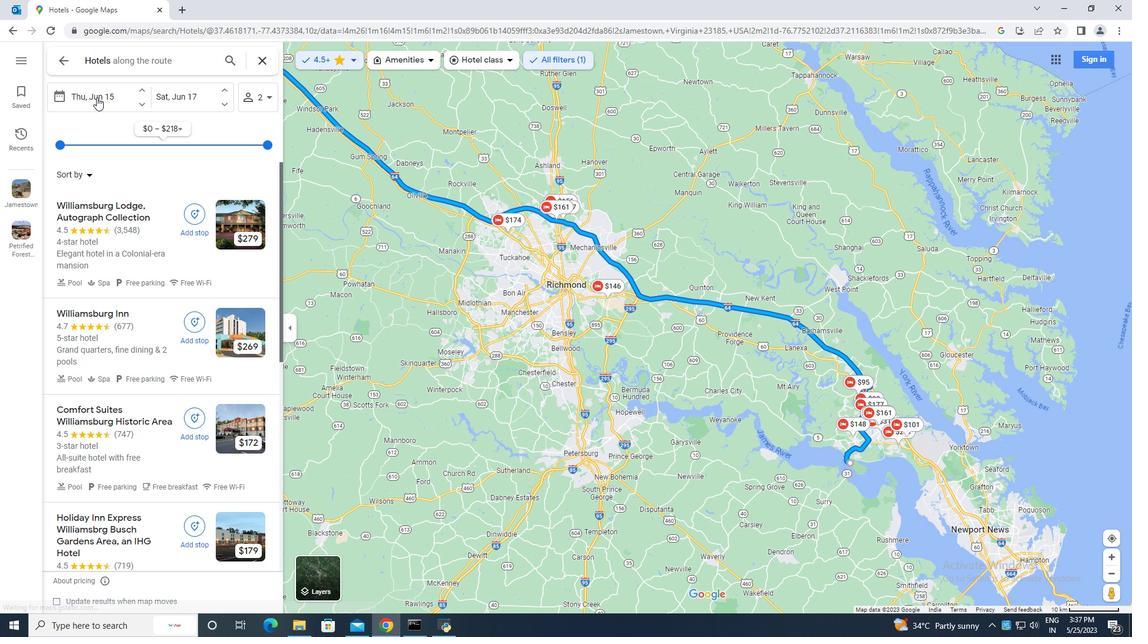 
Action: Mouse pressed left at (96, 96)
Screenshot: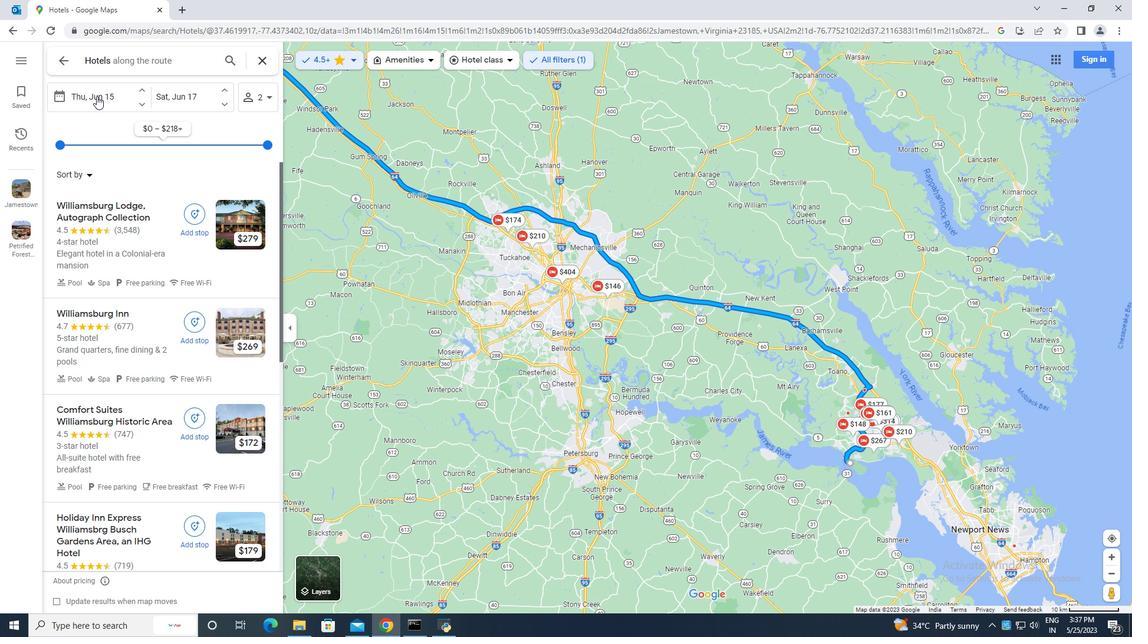 
Action: Mouse moved to (188, 123)
Screenshot: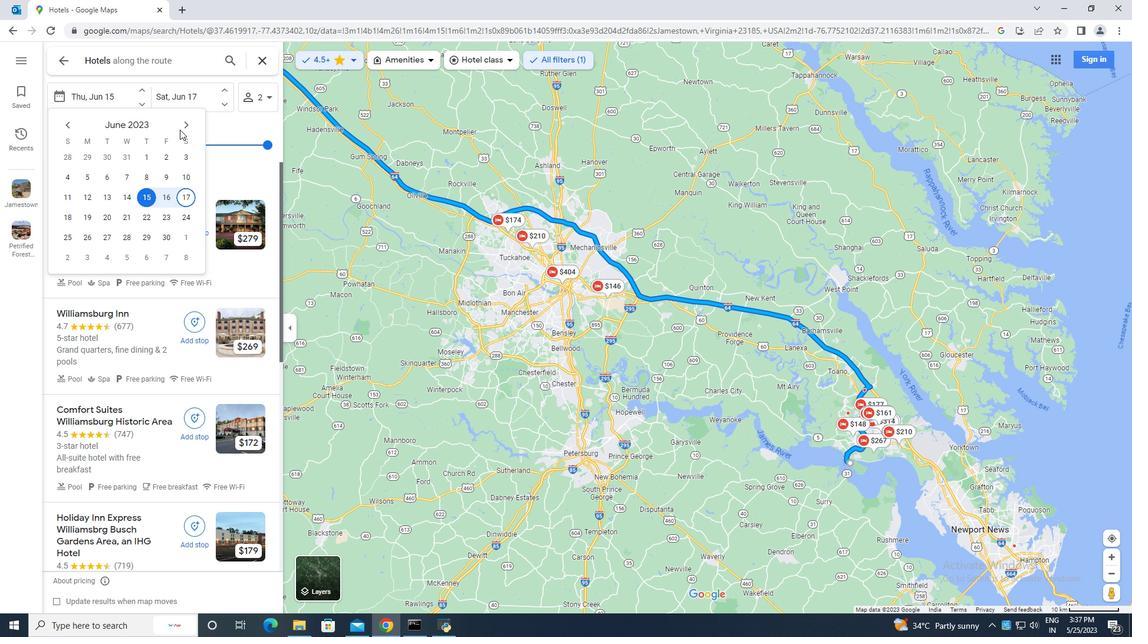 
Action: Mouse pressed left at (188, 123)
Screenshot: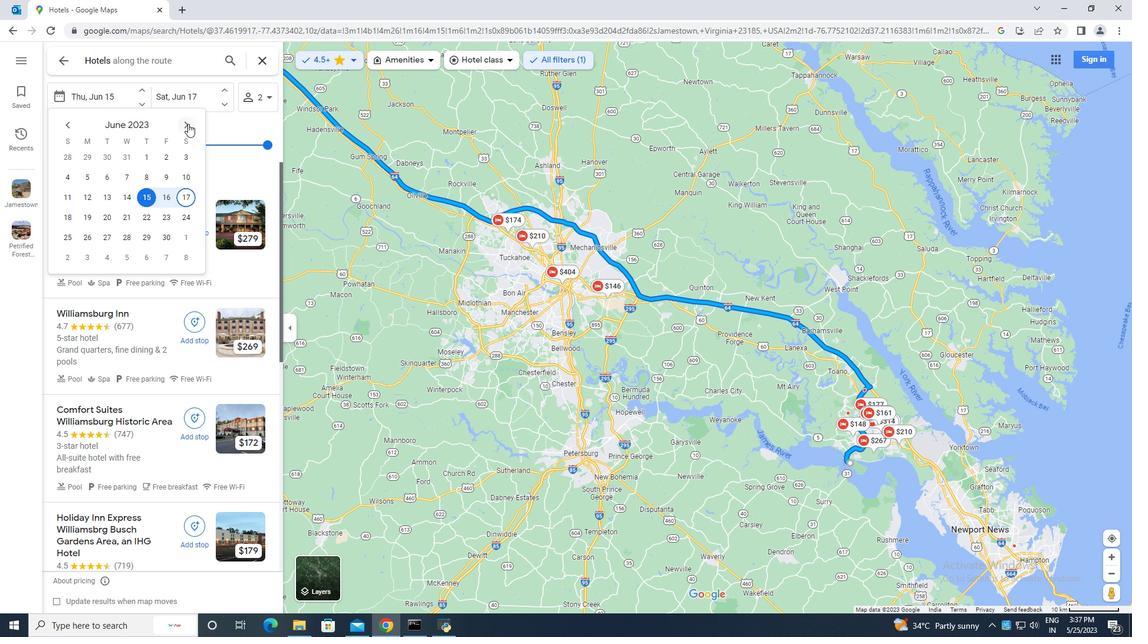 
Action: Mouse pressed left at (188, 123)
Screenshot: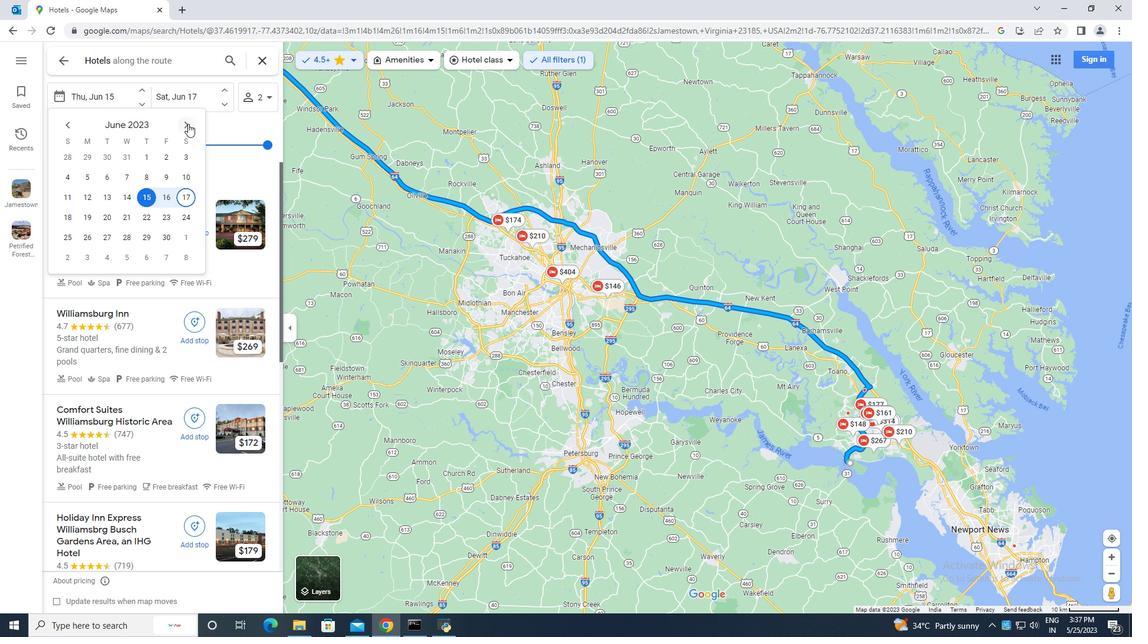 
Action: Mouse pressed left at (188, 123)
Screenshot: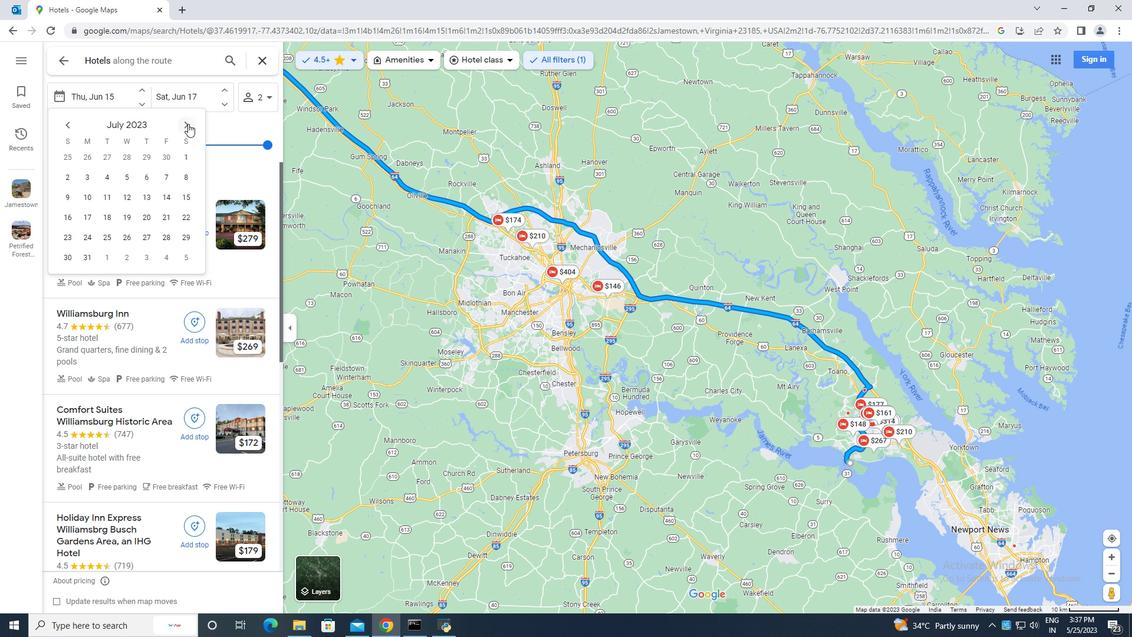 
Action: Mouse pressed left at (188, 123)
Screenshot: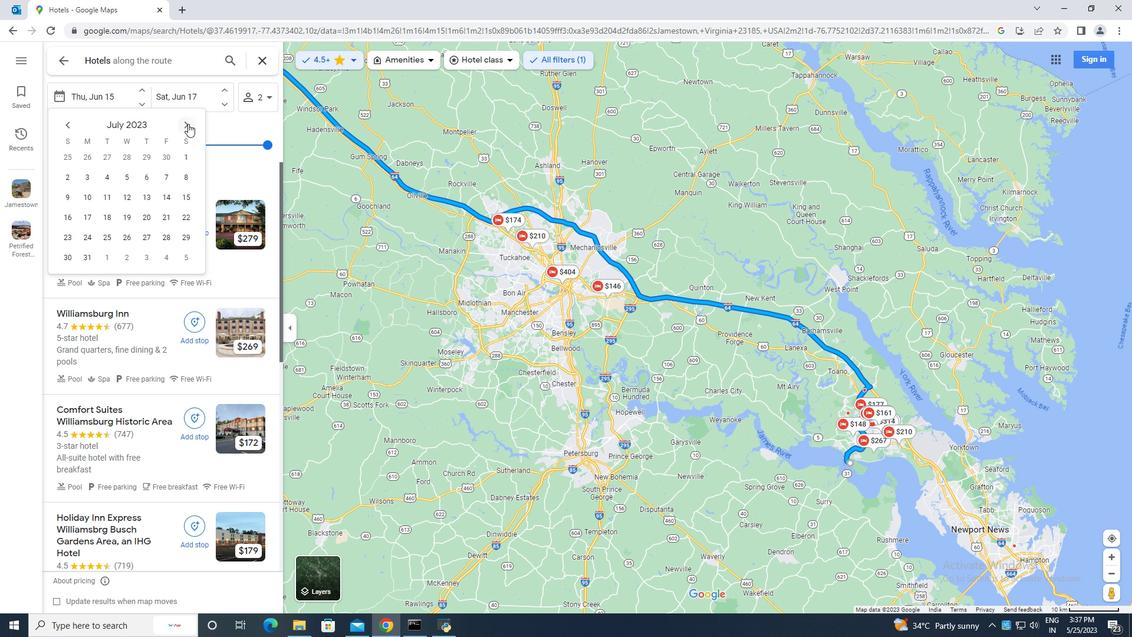 
Action: Mouse pressed left at (188, 123)
Screenshot: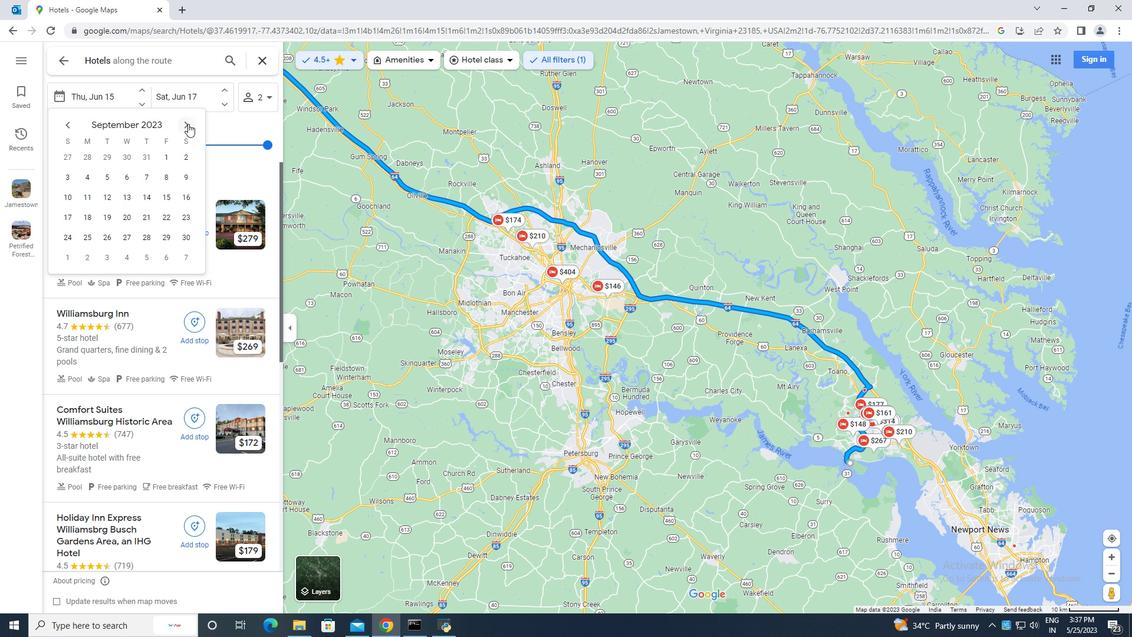 
Action: Mouse pressed left at (188, 123)
Screenshot: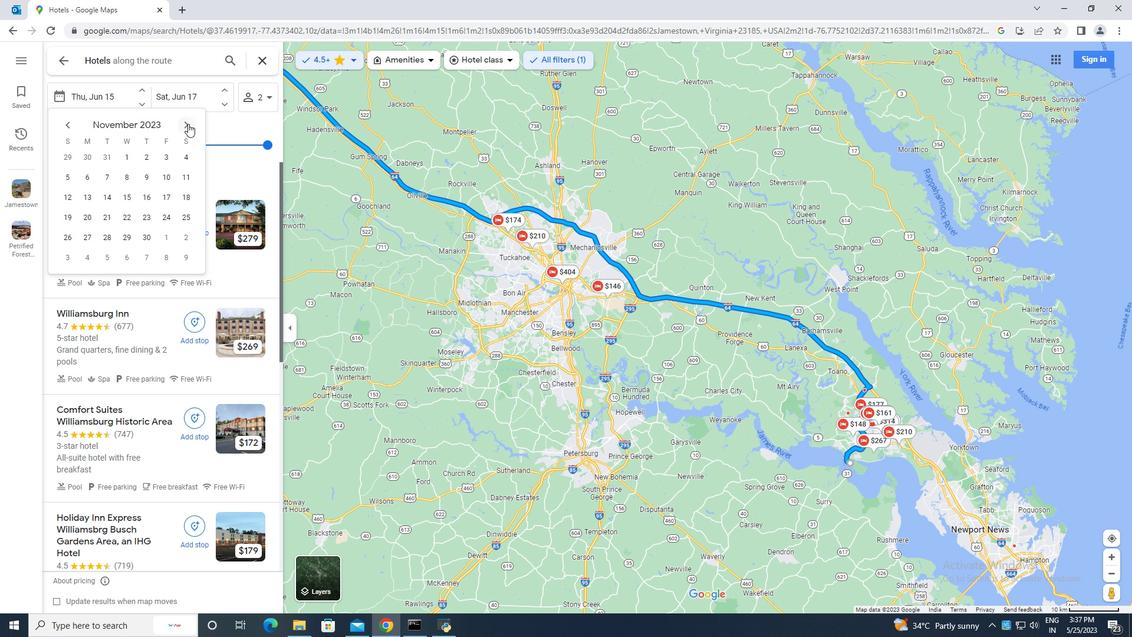 
Action: Mouse moved to (126, 215)
Screenshot: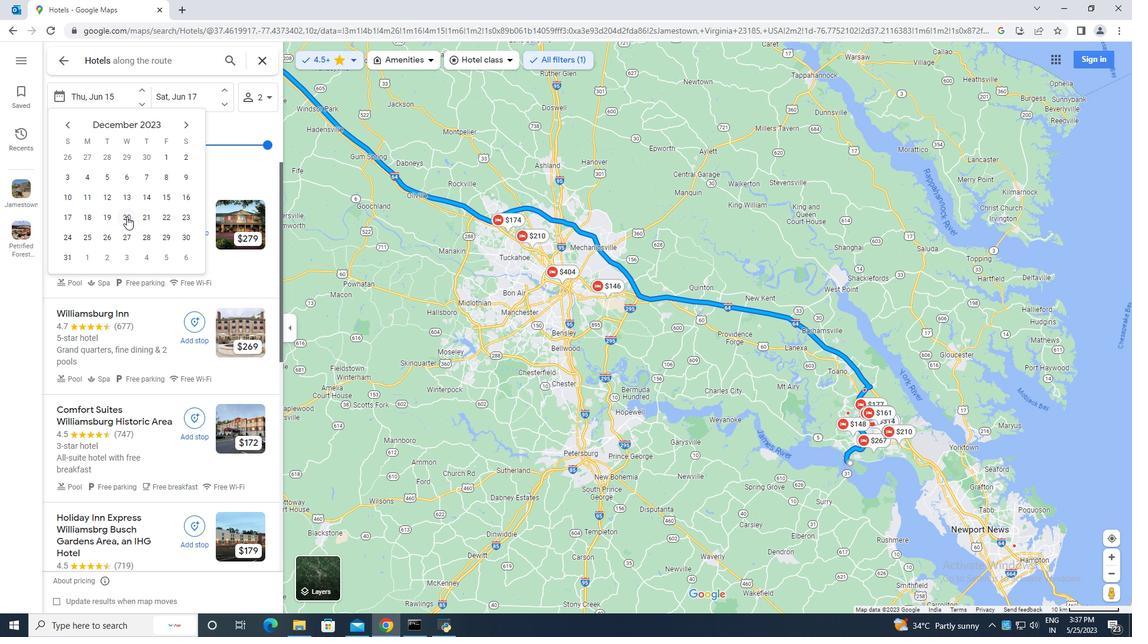 
Action: Mouse pressed left at (126, 215)
Screenshot: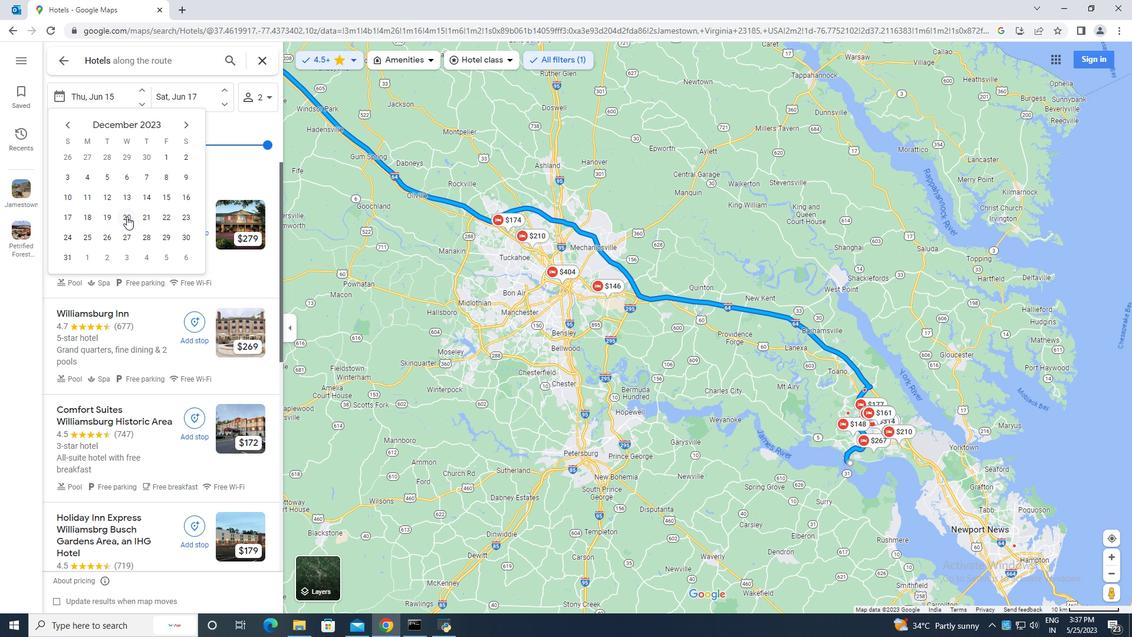 
Action: Mouse moved to (178, 93)
Screenshot: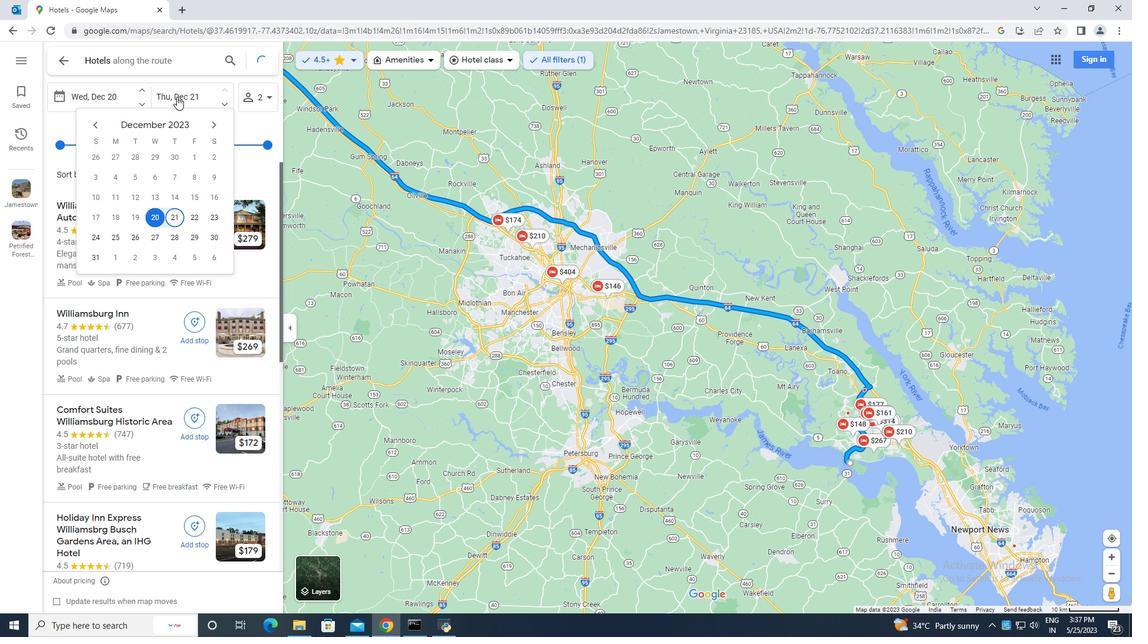 
Action: Mouse pressed left at (178, 93)
Screenshot: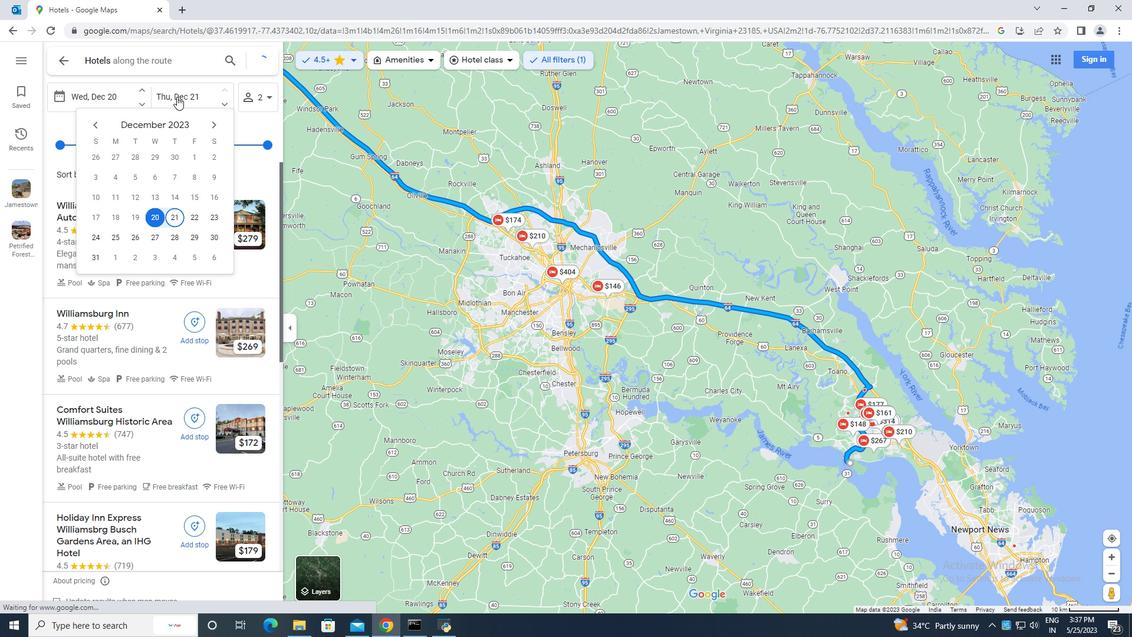 
Action: Mouse moved to (211, 215)
Screenshot: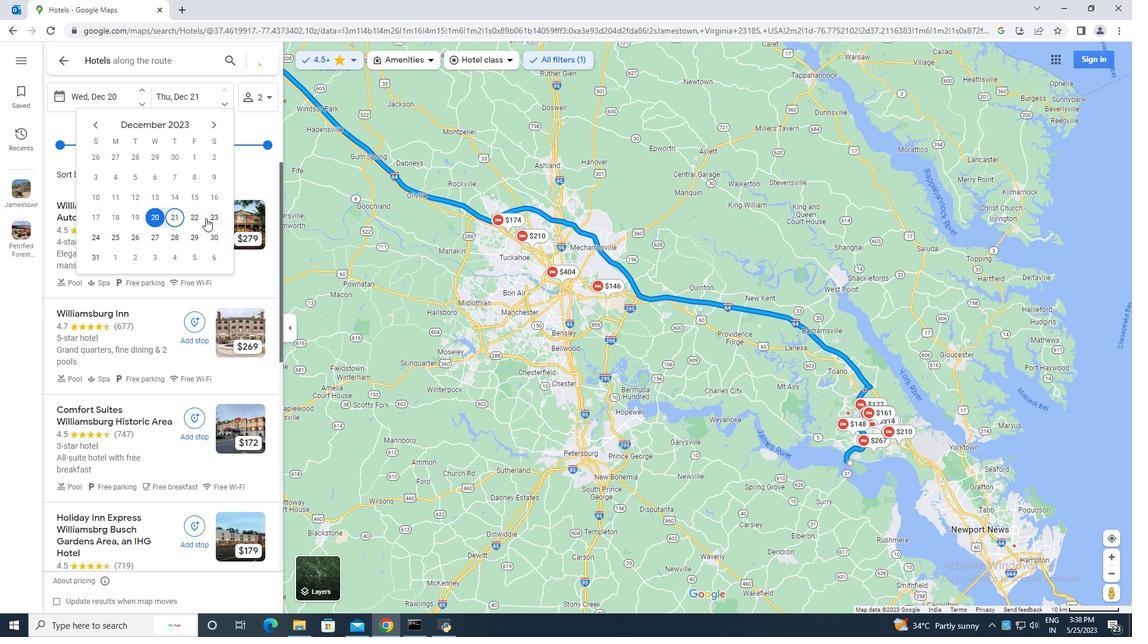 
Action: Mouse pressed left at (211, 215)
Screenshot: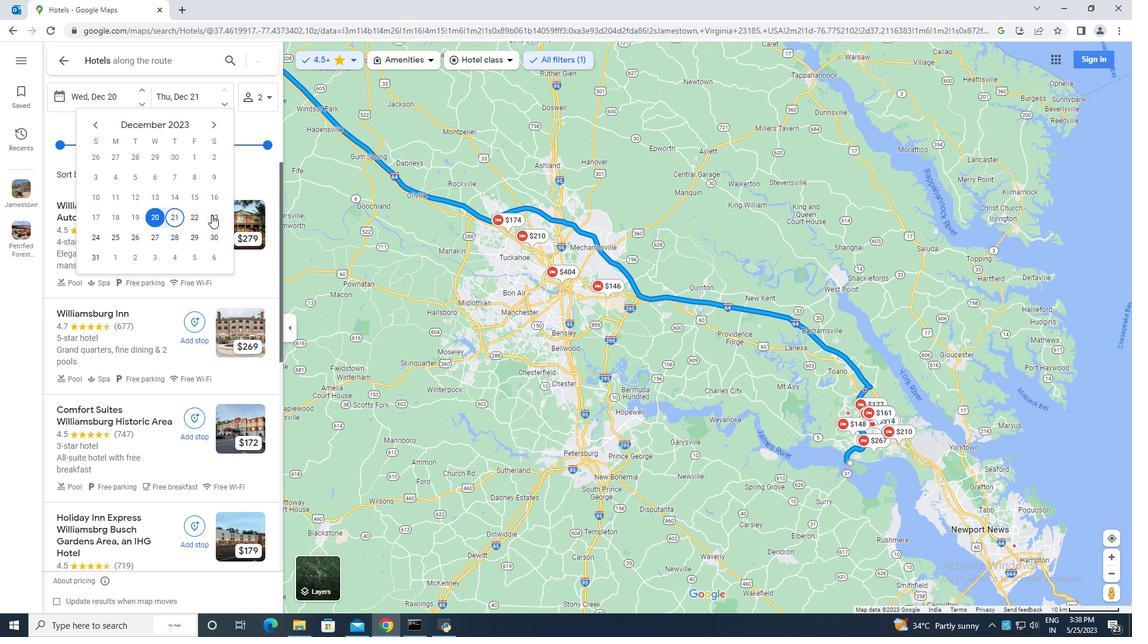 
Action: Mouse moved to (271, 93)
Screenshot: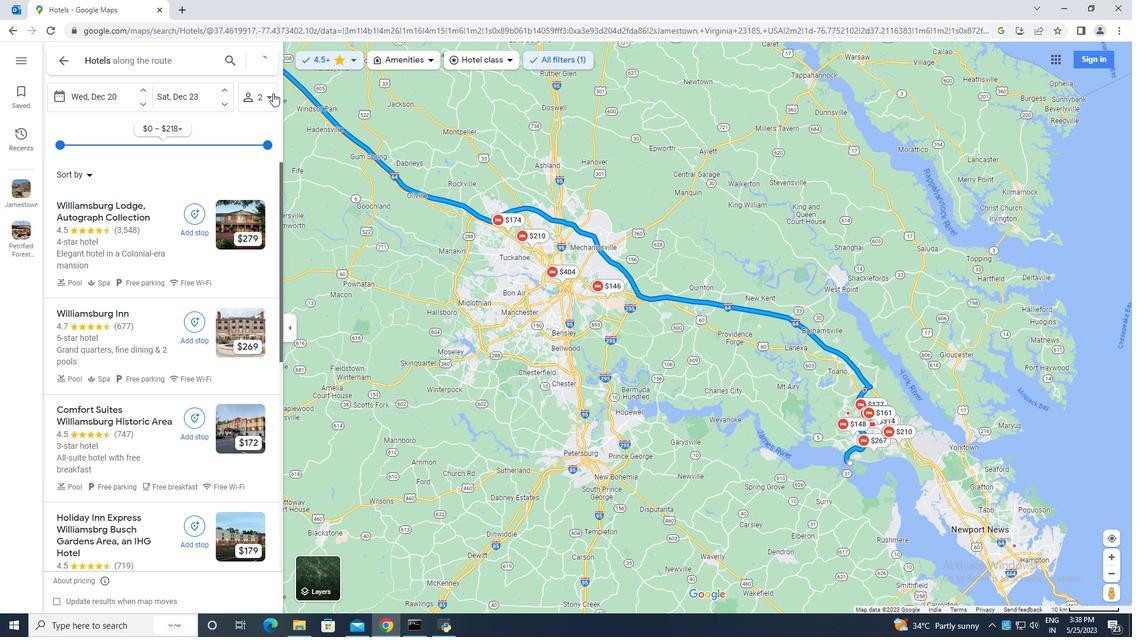 
Action: Mouse pressed left at (271, 93)
Screenshot: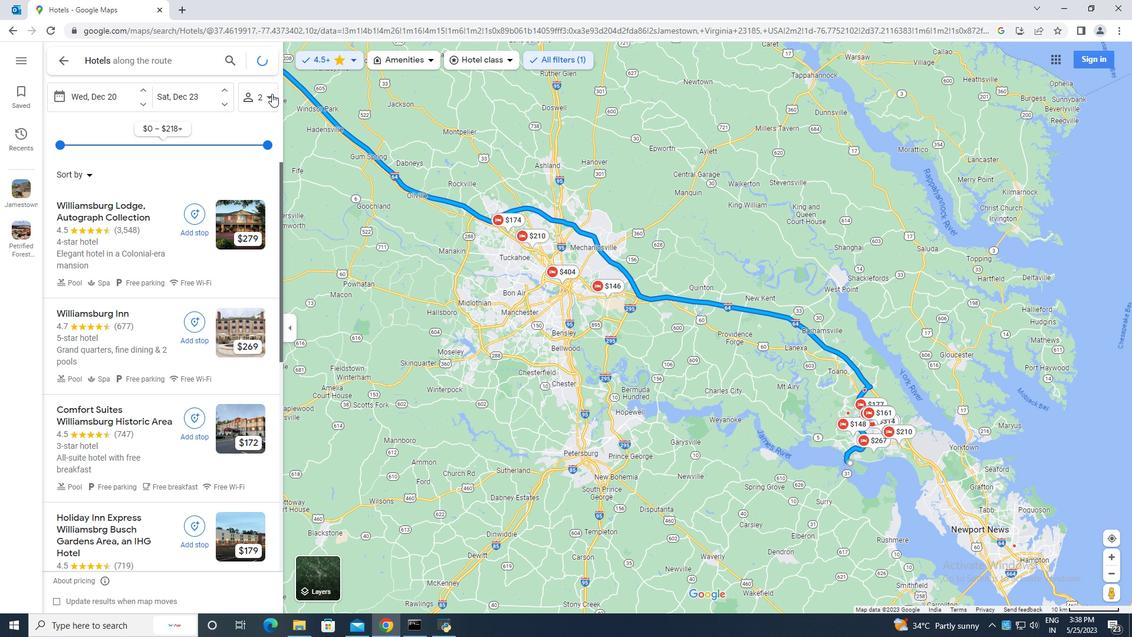 
Action: Mouse moved to (272, 116)
Screenshot: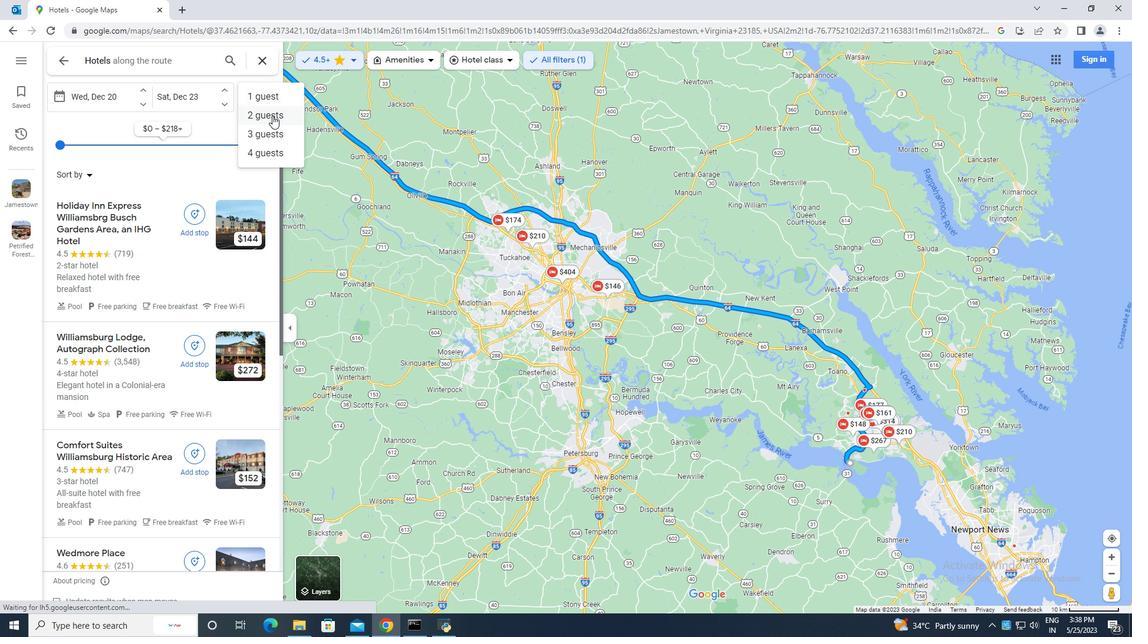 
Action: Mouse pressed left at (272, 116)
Screenshot: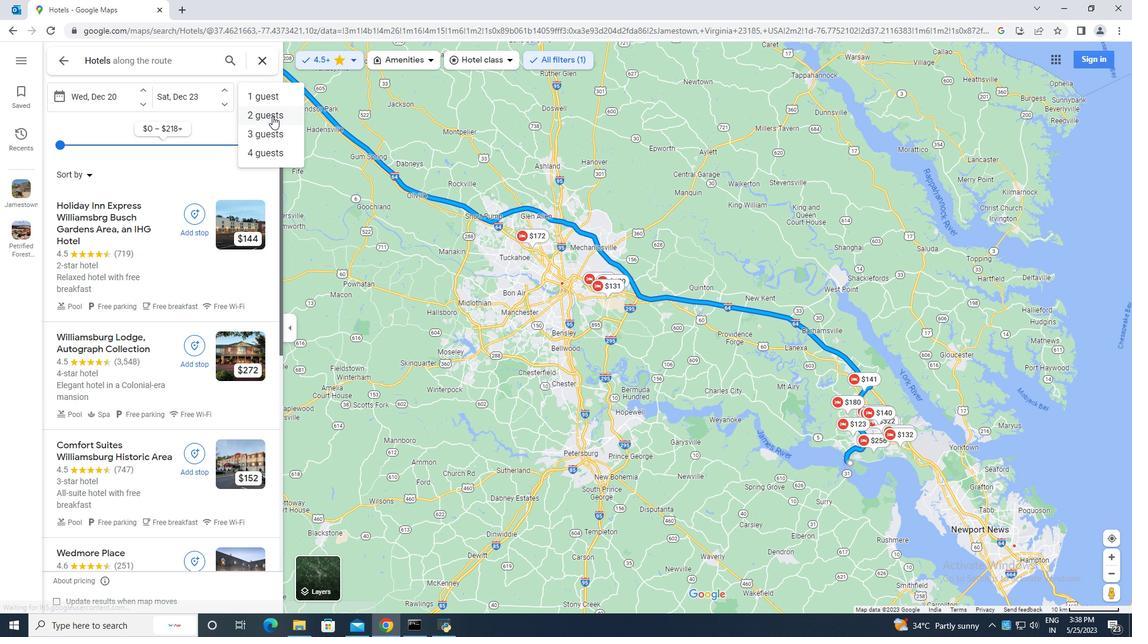 
Action: Mouse moved to (196, 271)
Screenshot: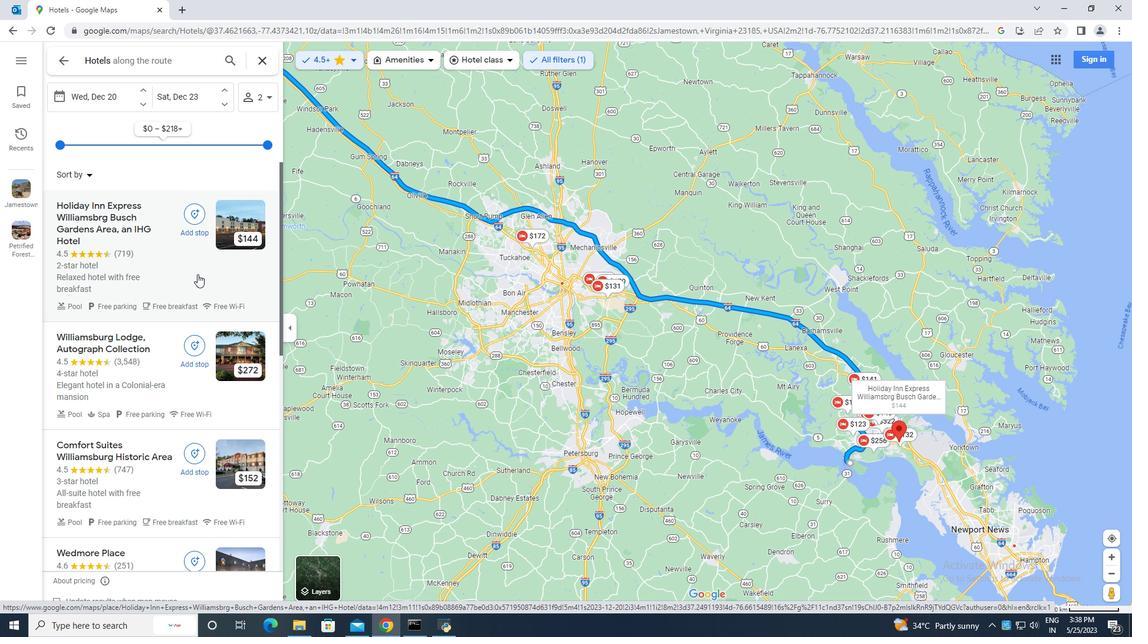 
Action: Mouse pressed left at (196, 271)
Screenshot: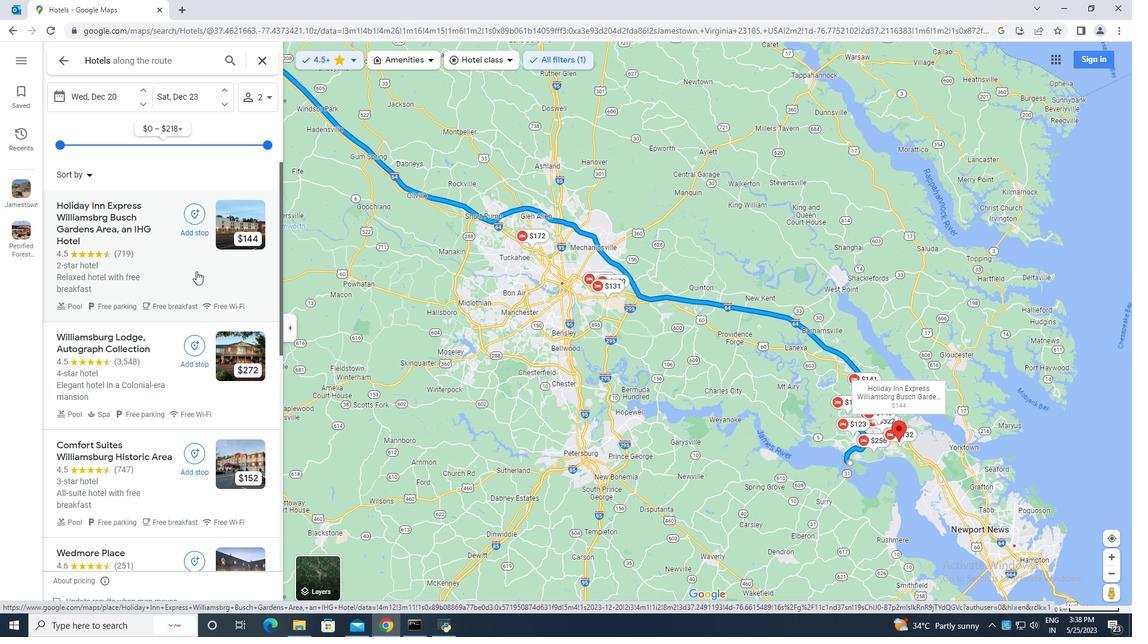 
Action: Mouse moved to (404, 264)
Screenshot: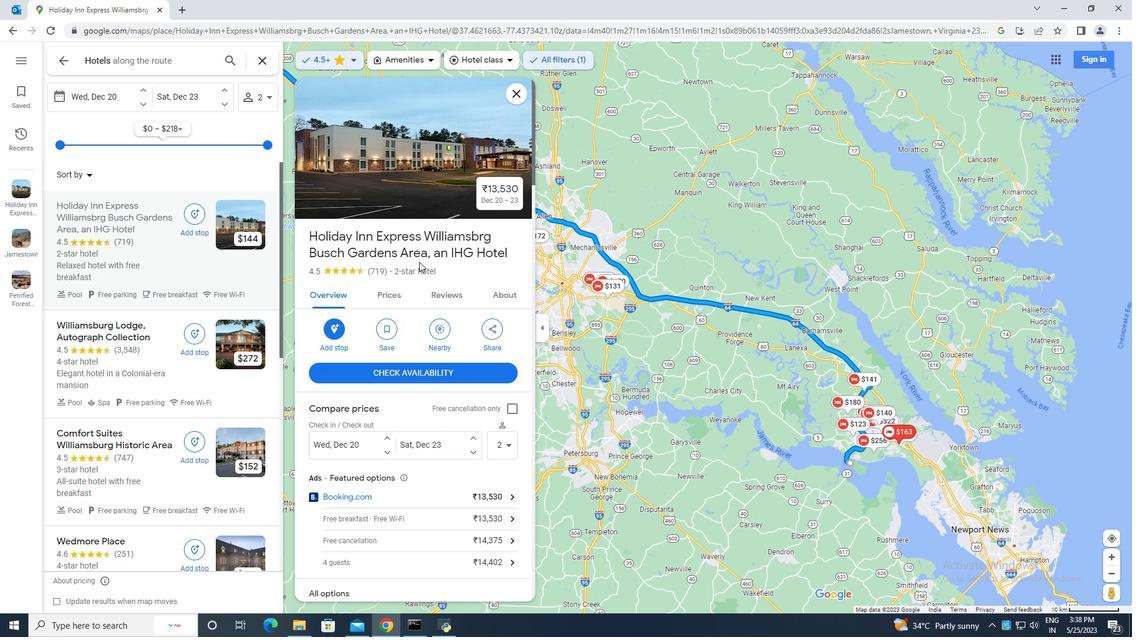 
Action: Mouse scrolled (404, 264) with delta (0, 0)
Screenshot: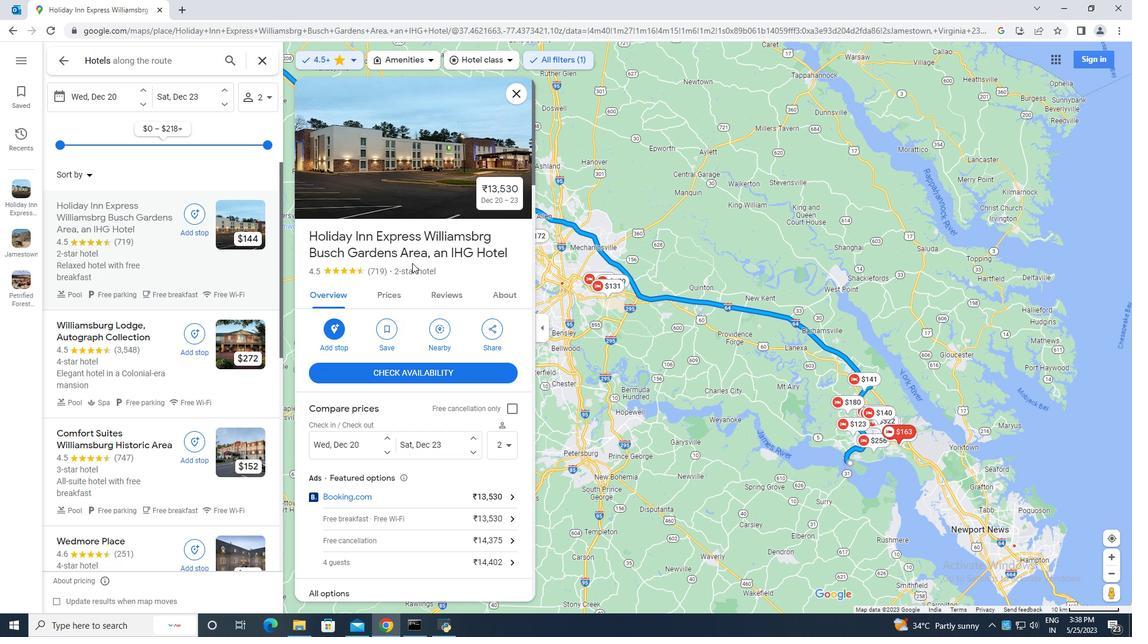 
Action: Mouse moved to (403, 266)
Screenshot: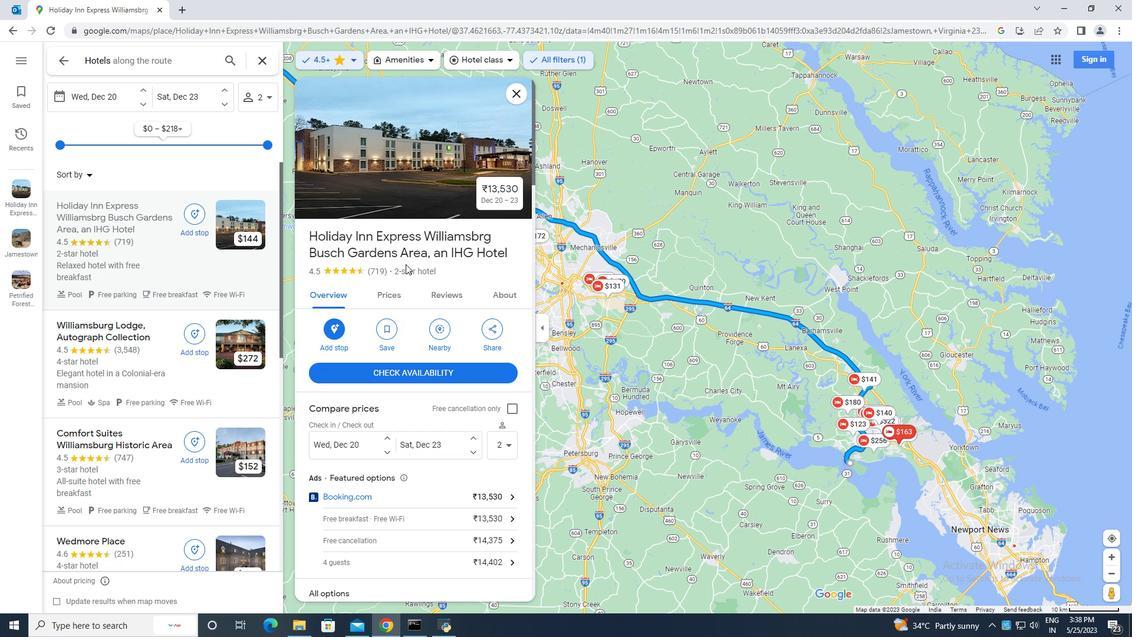 
Action: Mouse scrolled (403, 265) with delta (0, 0)
Screenshot: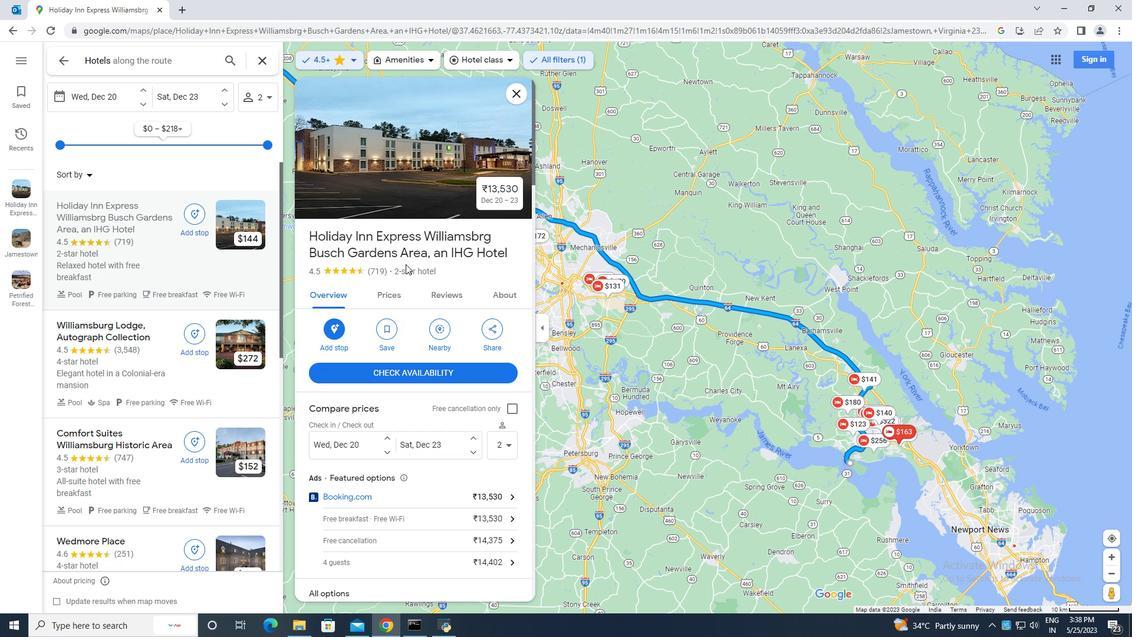
Action: Mouse moved to (402, 266)
Screenshot: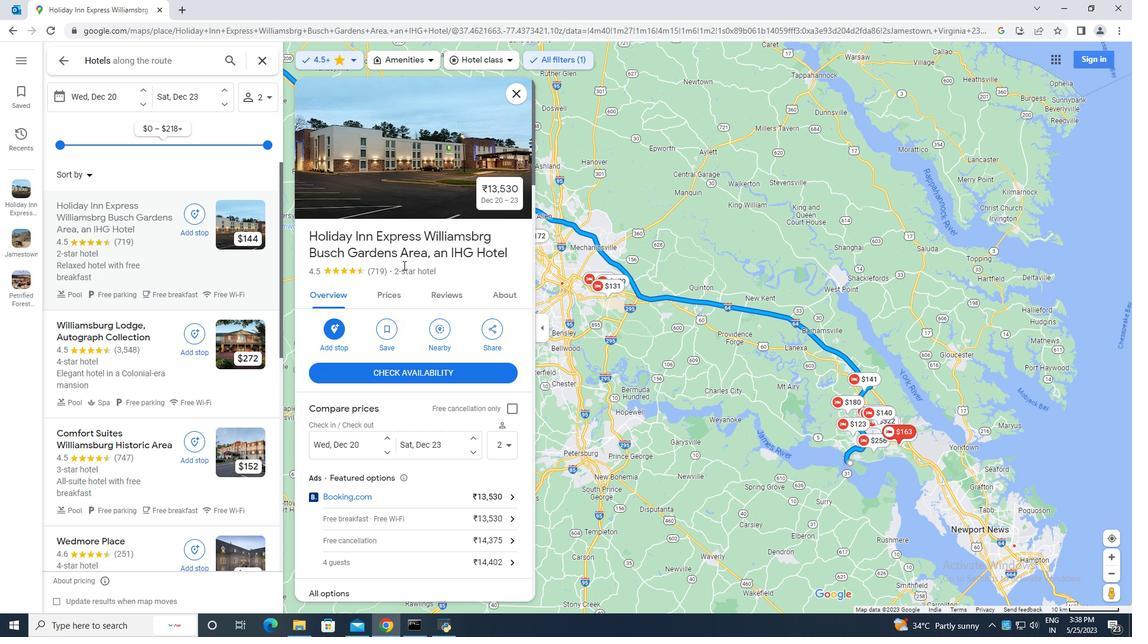 
Action: Mouse scrolled (402, 266) with delta (0, 0)
Screenshot: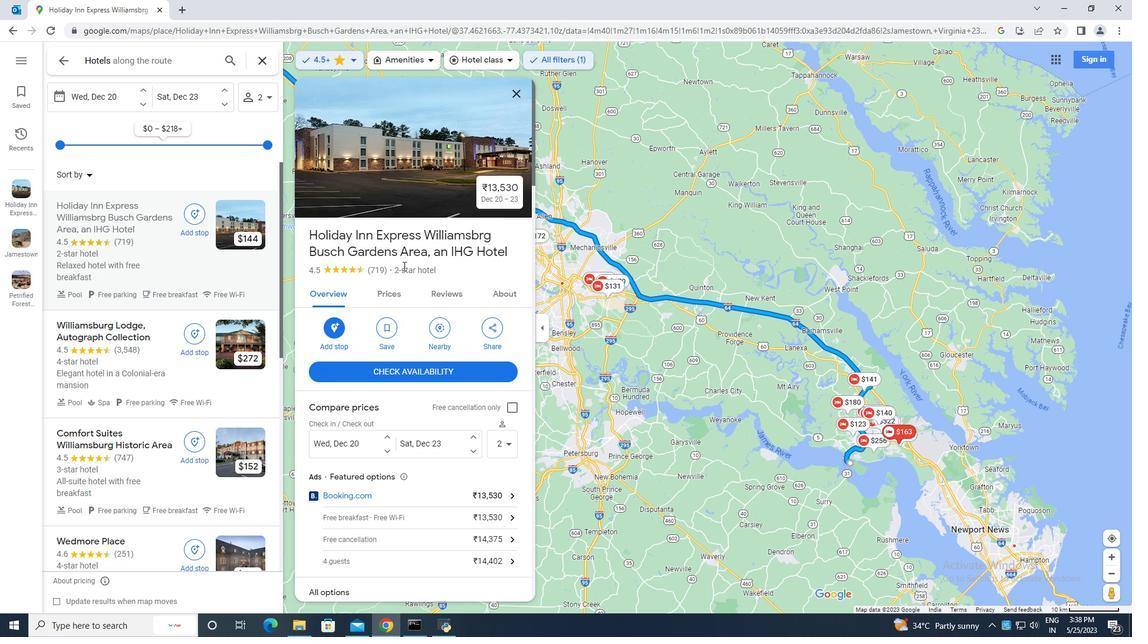 
Action: Mouse scrolled (402, 266) with delta (0, 0)
Screenshot: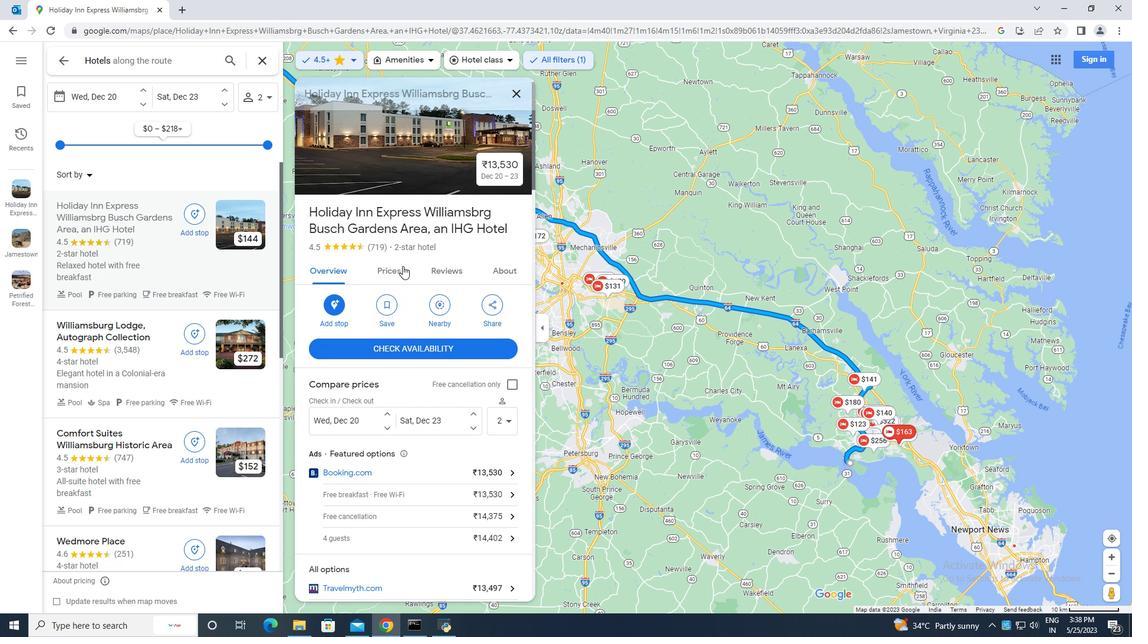 
Action: Mouse scrolled (402, 266) with delta (0, 0)
Screenshot: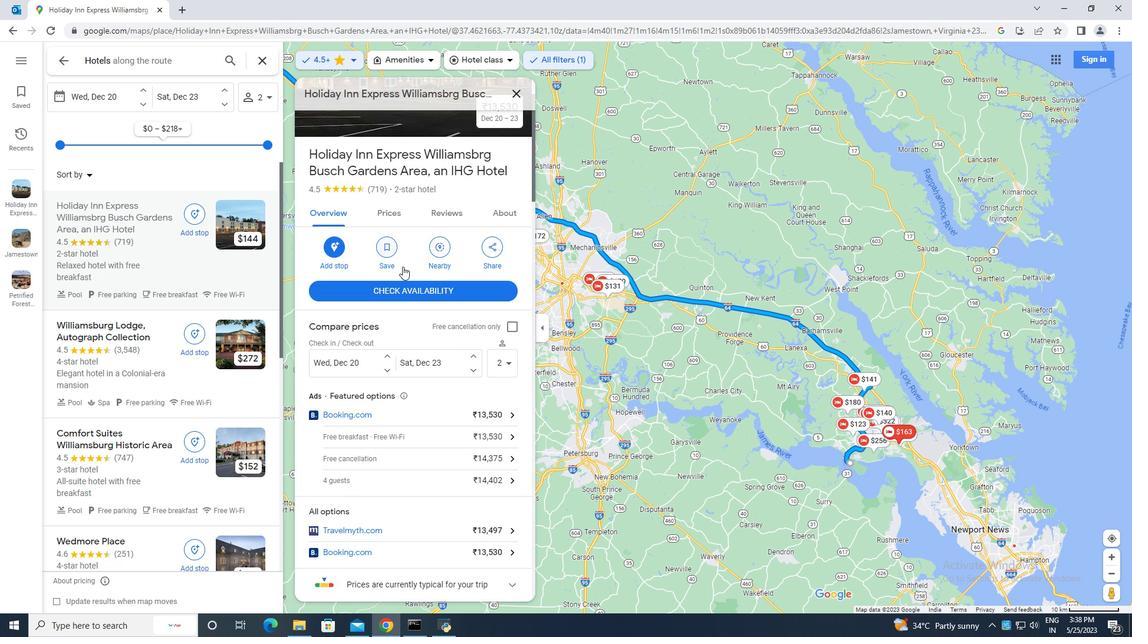 
Action: Mouse scrolled (402, 266) with delta (0, 0)
Screenshot: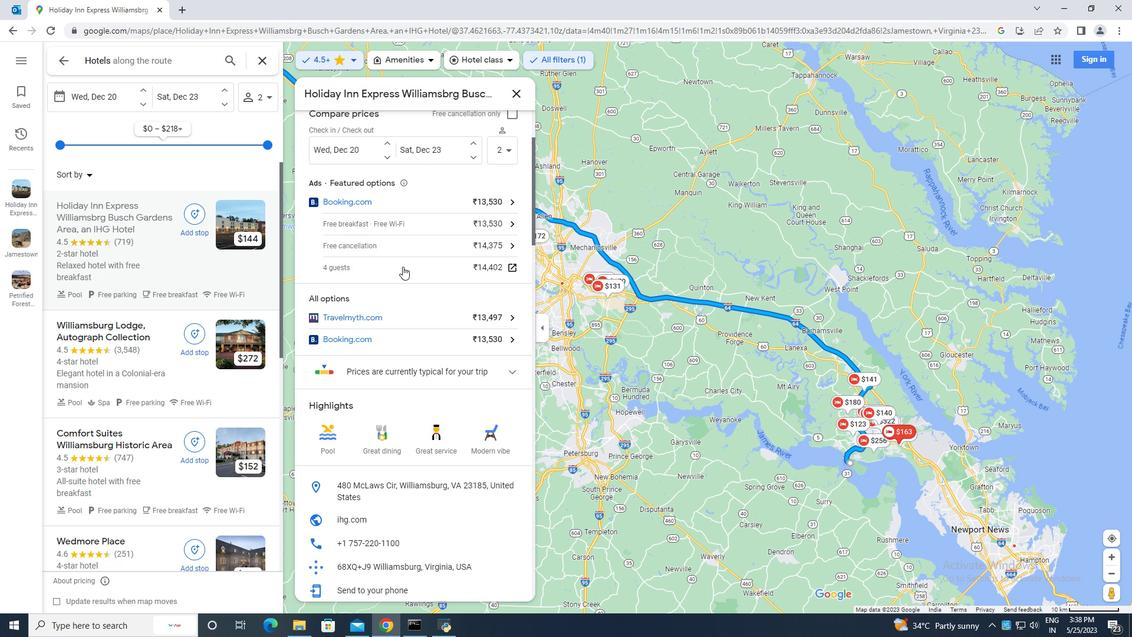 
Action: Mouse scrolled (402, 266) with delta (0, 0)
Screenshot: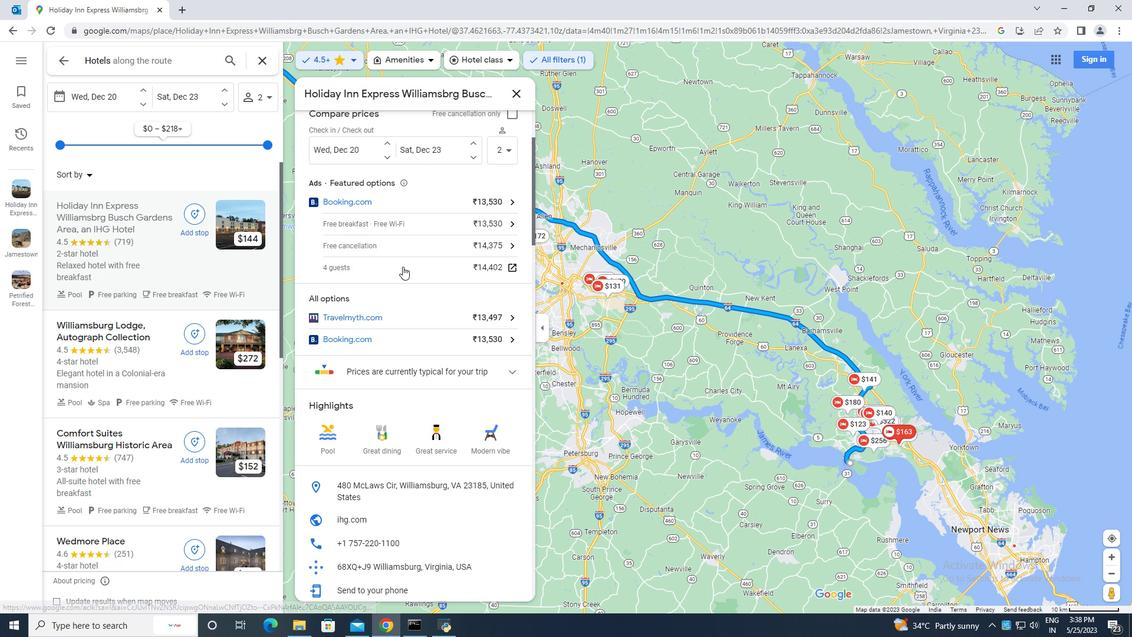 
Action: Mouse moved to (402, 266)
Screenshot: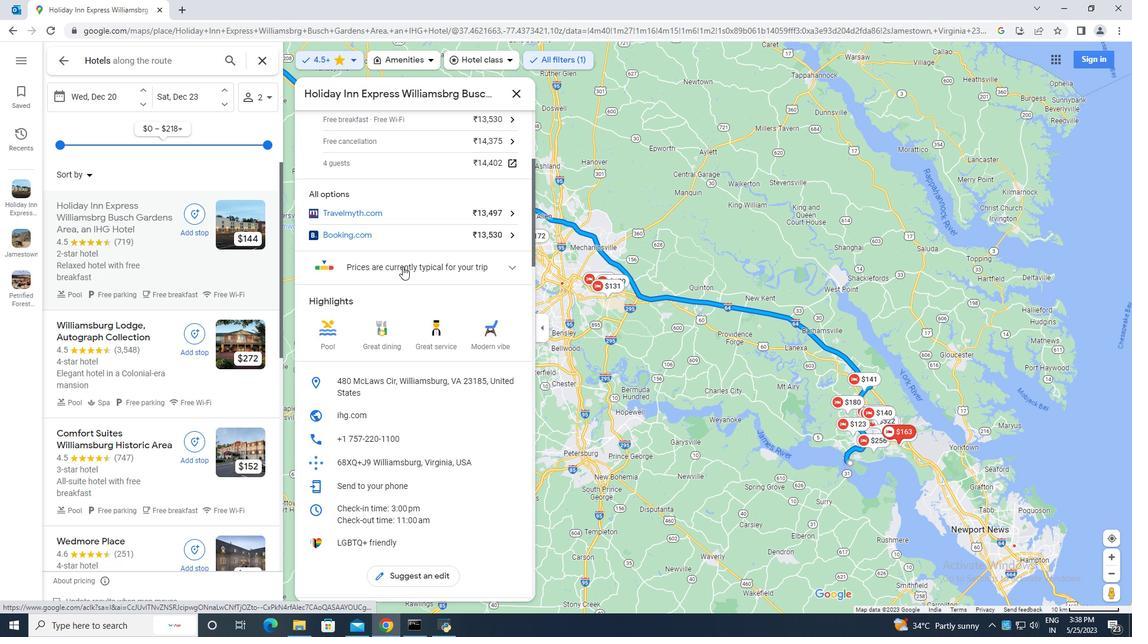 
Action: Mouse scrolled (402, 266) with delta (0, 0)
Screenshot: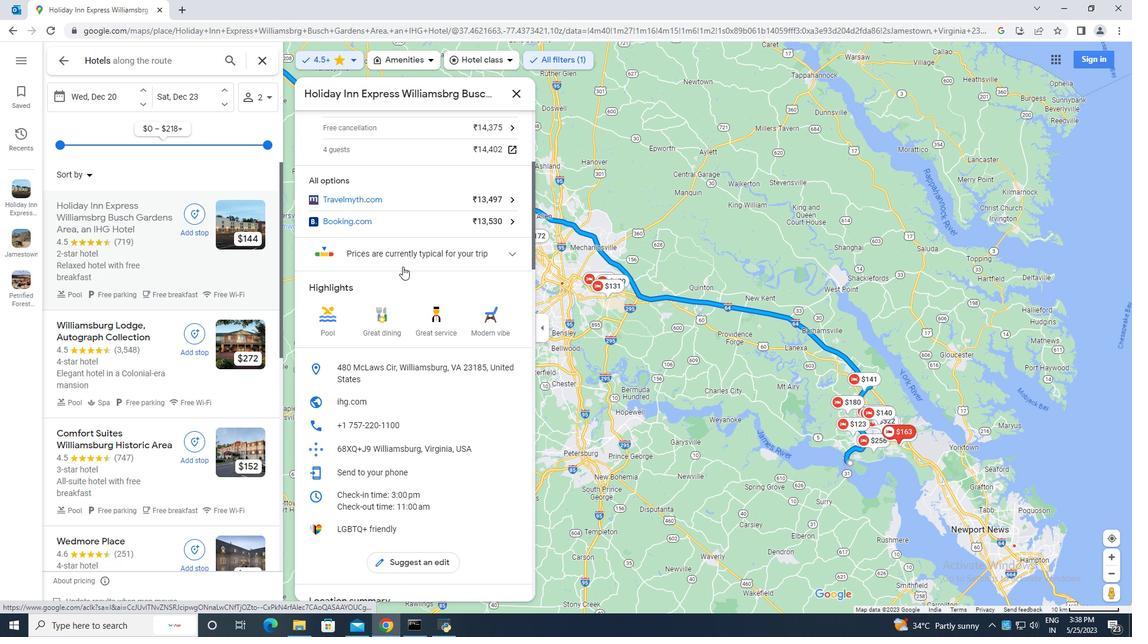 
Action: Mouse scrolled (402, 266) with delta (0, 0)
Screenshot: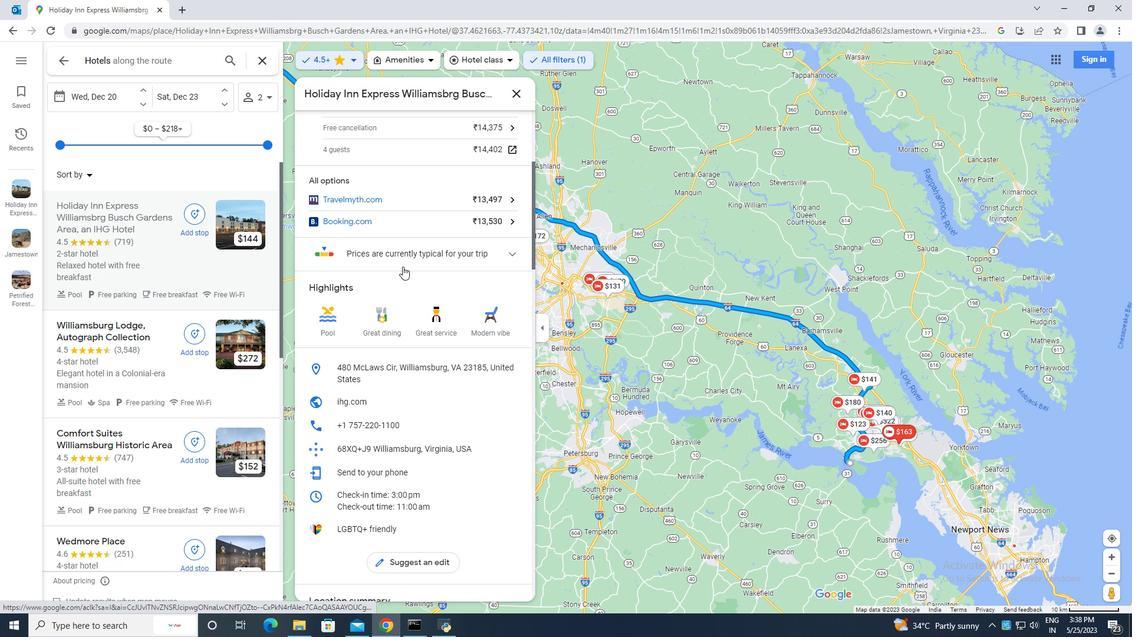 
Action: Mouse scrolled (402, 266) with delta (0, 0)
Screenshot: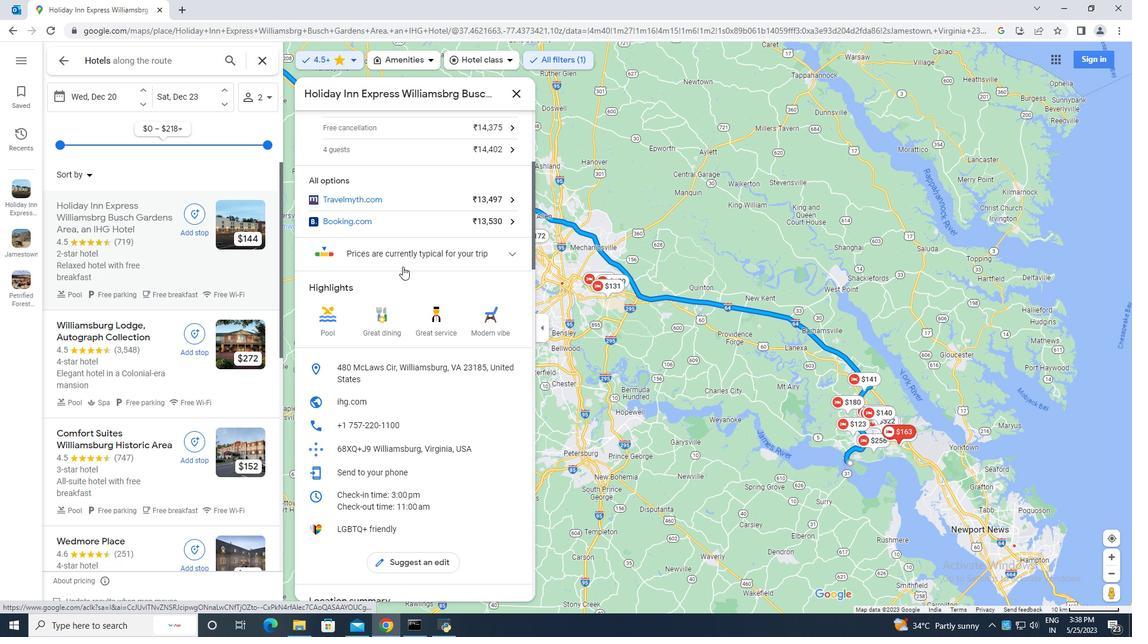
Action: Mouse scrolled (402, 266) with delta (0, 0)
Screenshot: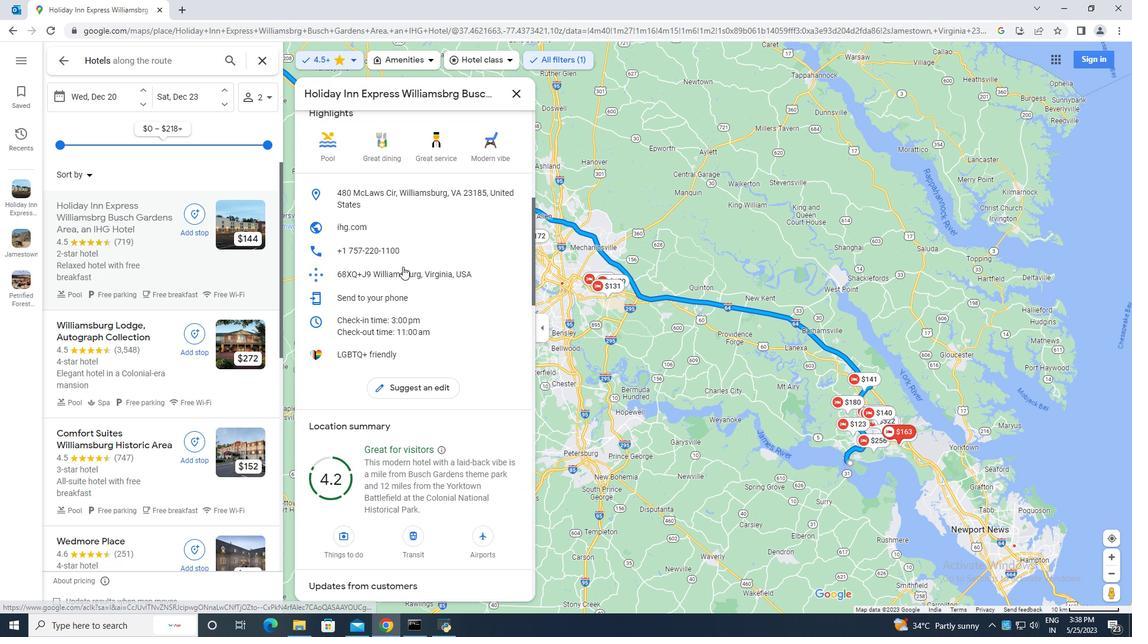 
Action: Mouse scrolled (402, 266) with delta (0, 0)
Screenshot: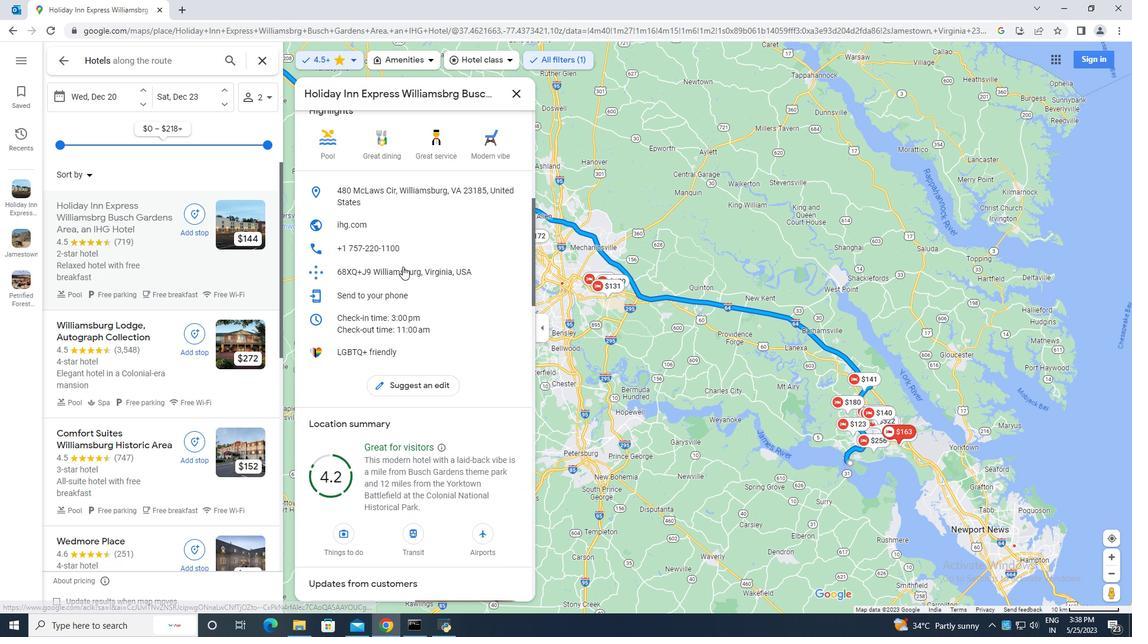 
Action: Mouse moved to (386, 258)
Screenshot: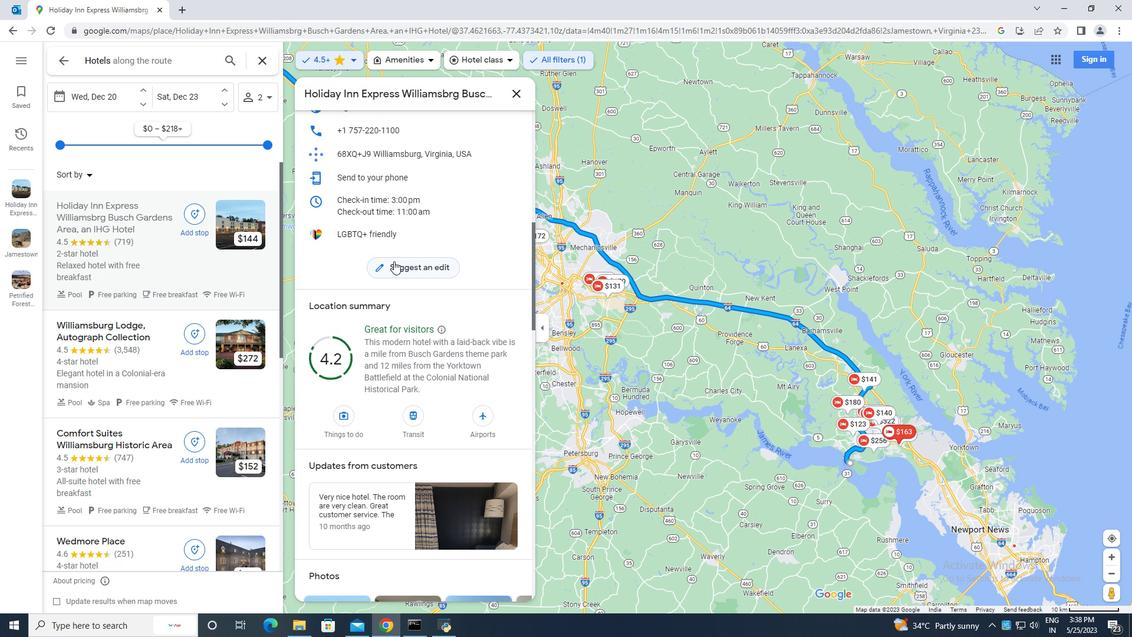
Action: Mouse scrolled (386, 257) with delta (0, 0)
Screenshot: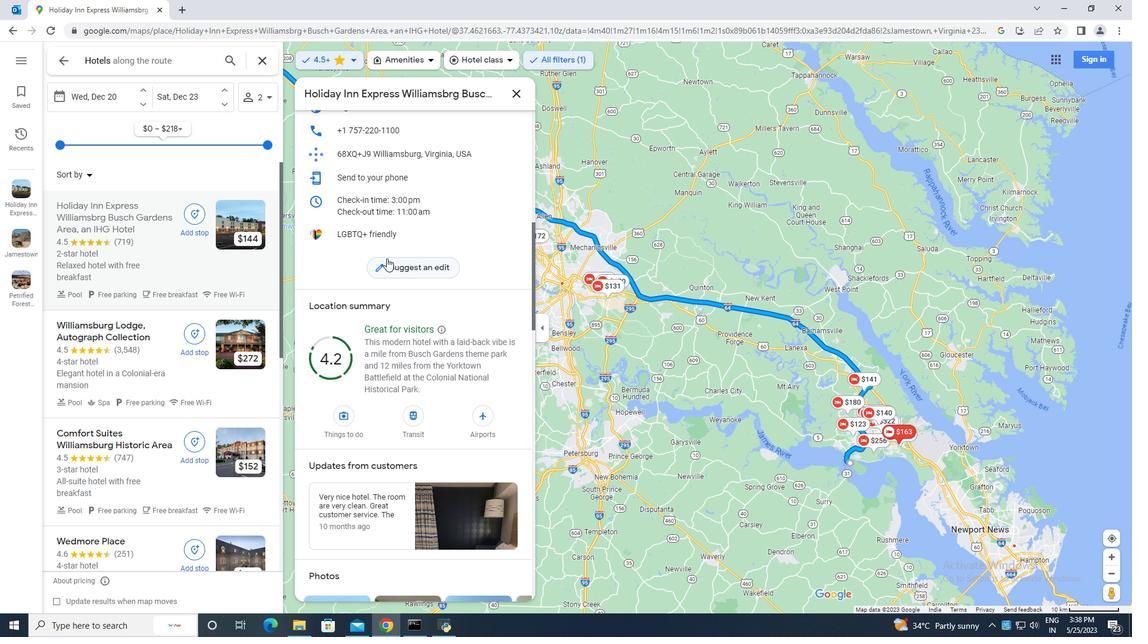 
Action: Mouse scrolled (386, 257) with delta (0, 0)
Screenshot: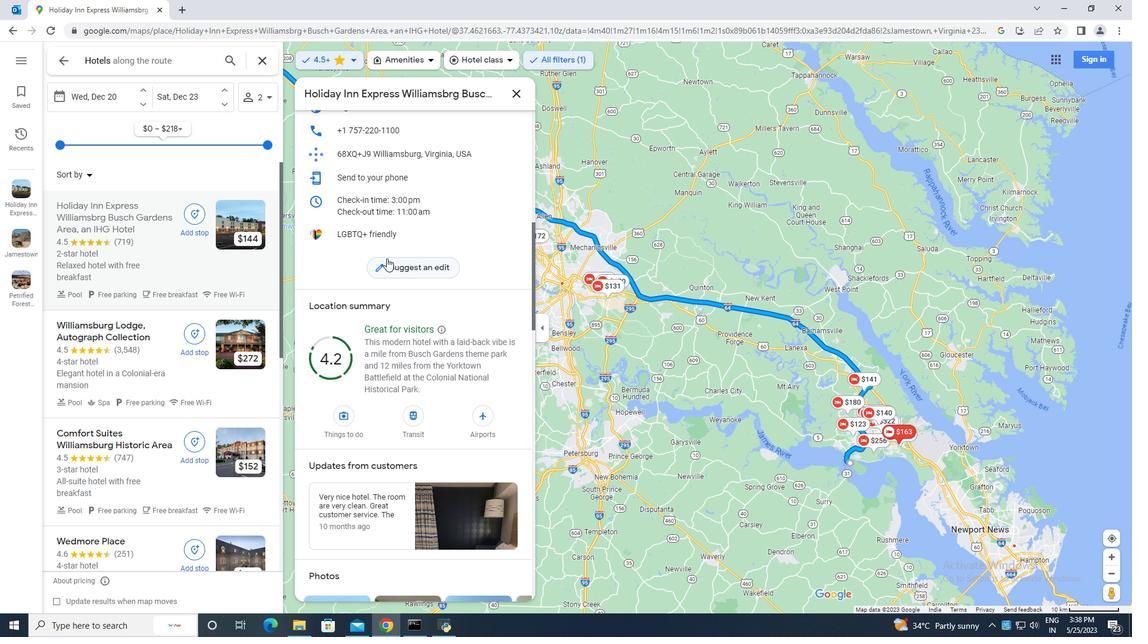 
Action: Mouse scrolled (386, 257) with delta (0, 0)
Screenshot: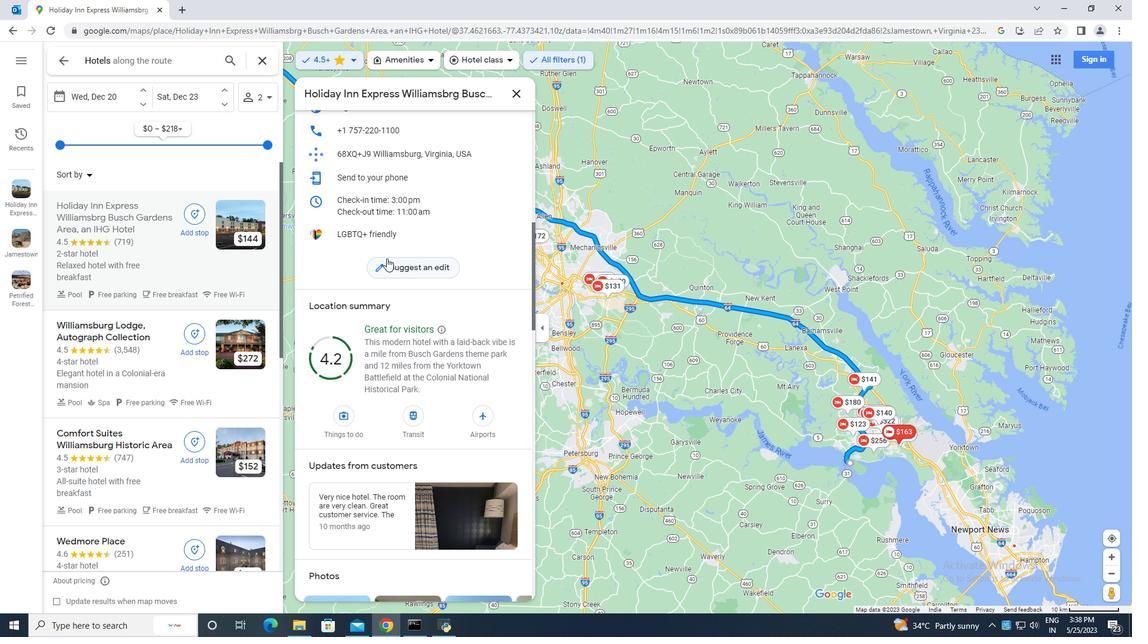 
Action: Mouse scrolled (386, 257) with delta (0, 0)
Screenshot: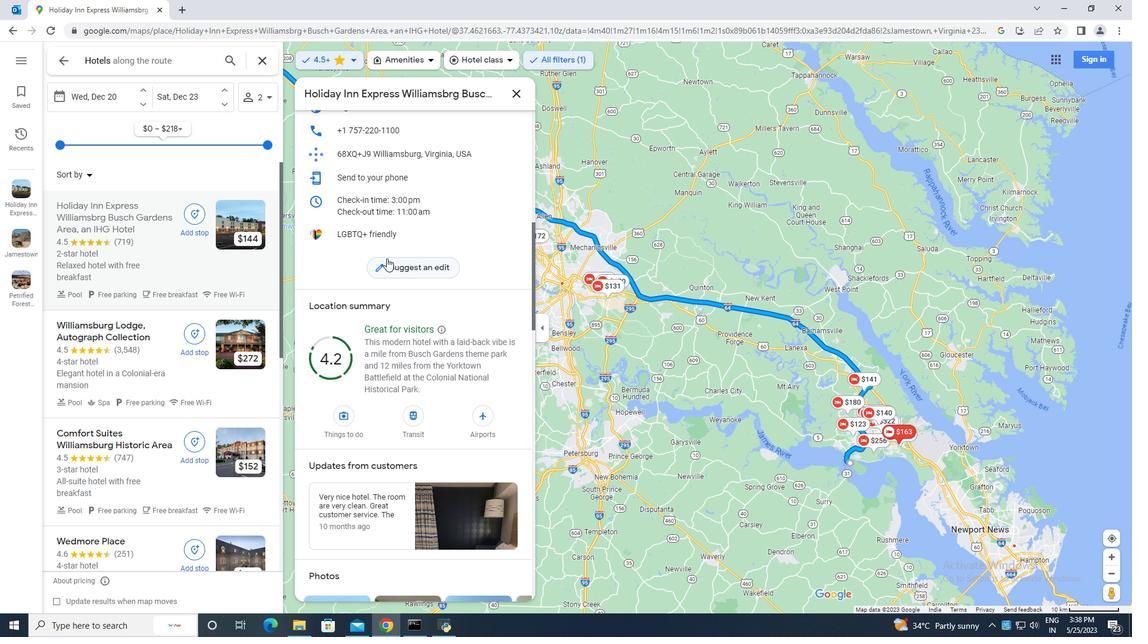 
Action: Mouse scrolled (386, 257) with delta (0, 0)
Screenshot: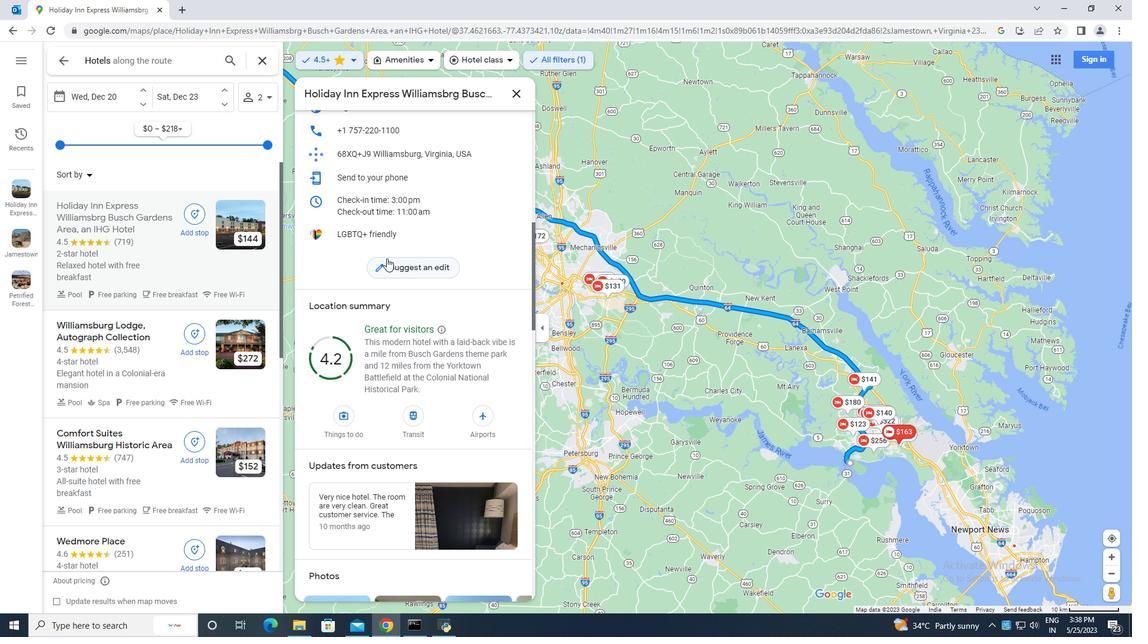 
Action: Mouse scrolled (386, 257) with delta (0, 0)
Screenshot: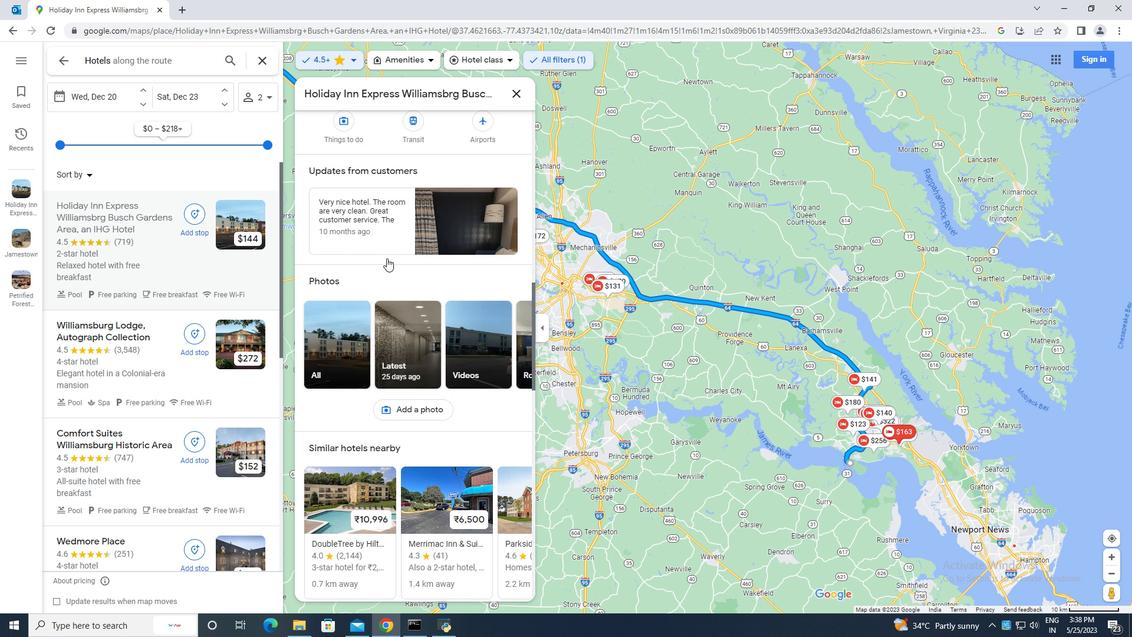 
Action: Mouse scrolled (386, 257) with delta (0, 0)
Screenshot: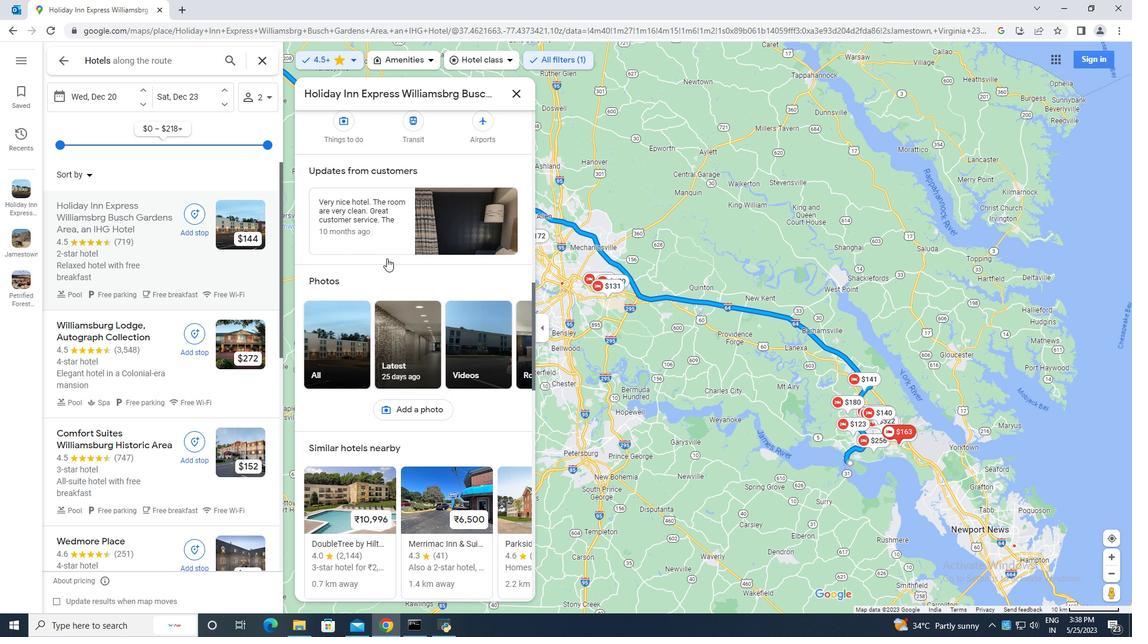 
Action: Mouse scrolled (386, 257) with delta (0, 0)
Screenshot: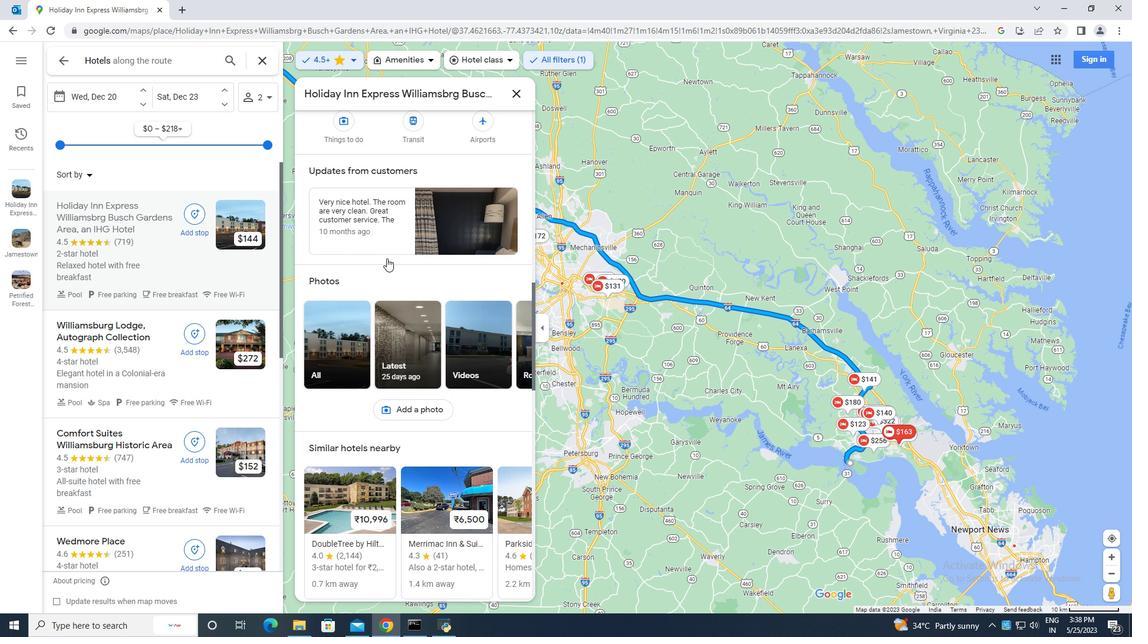 
Action: Mouse moved to (349, 169)
Screenshot: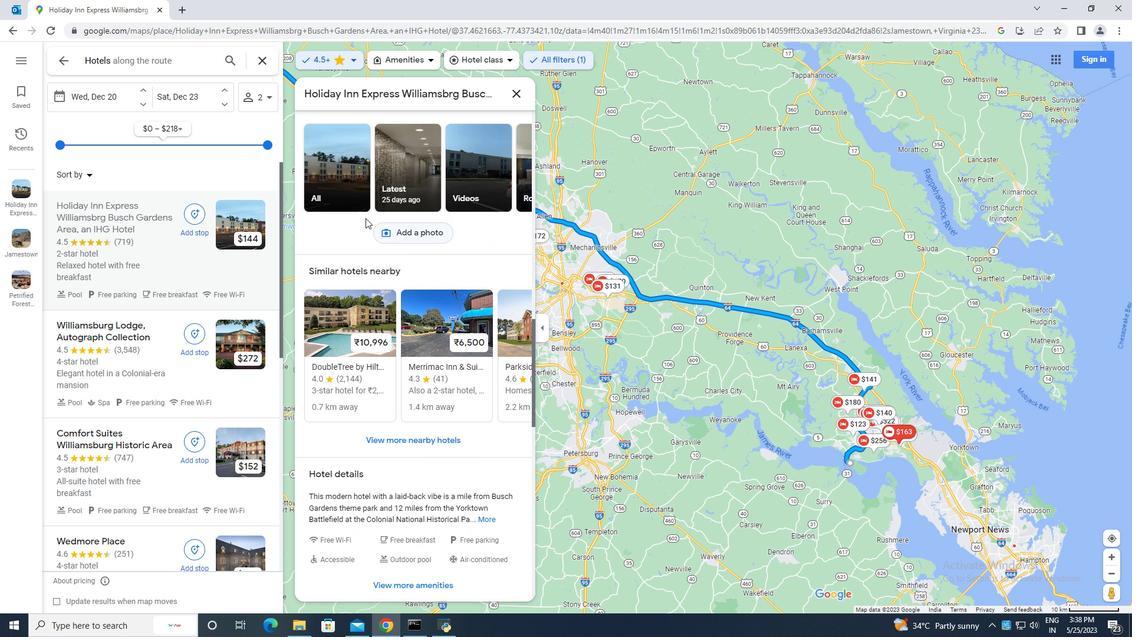 
Action: Mouse pressed left at (349, 169)
Screenshot: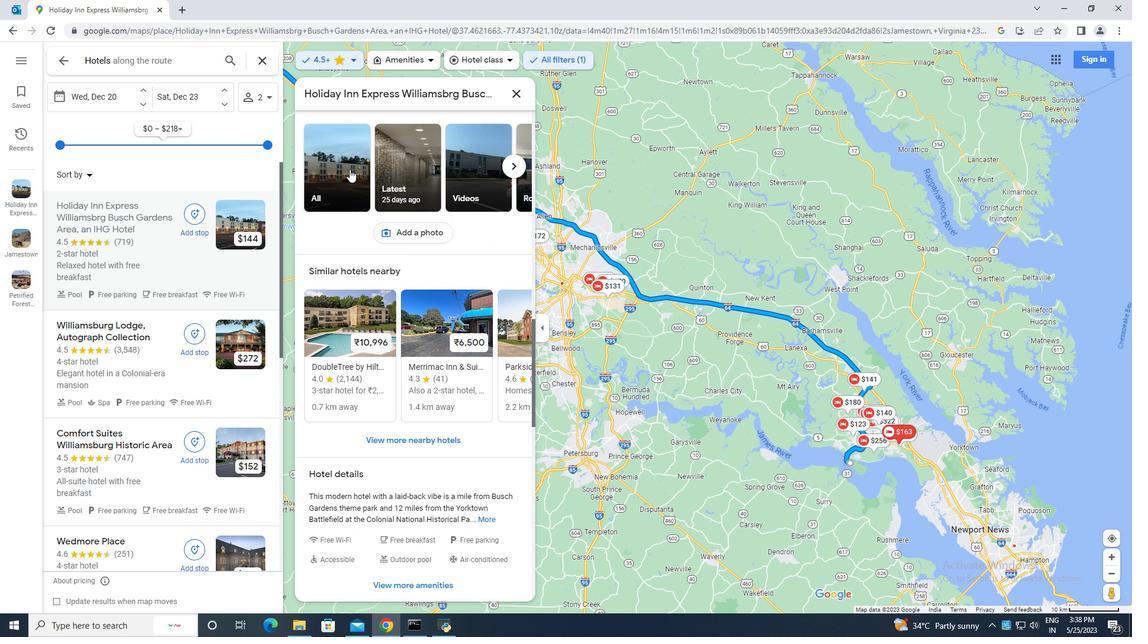 
Action: Mouse moved to (724, 526)
Screenshot: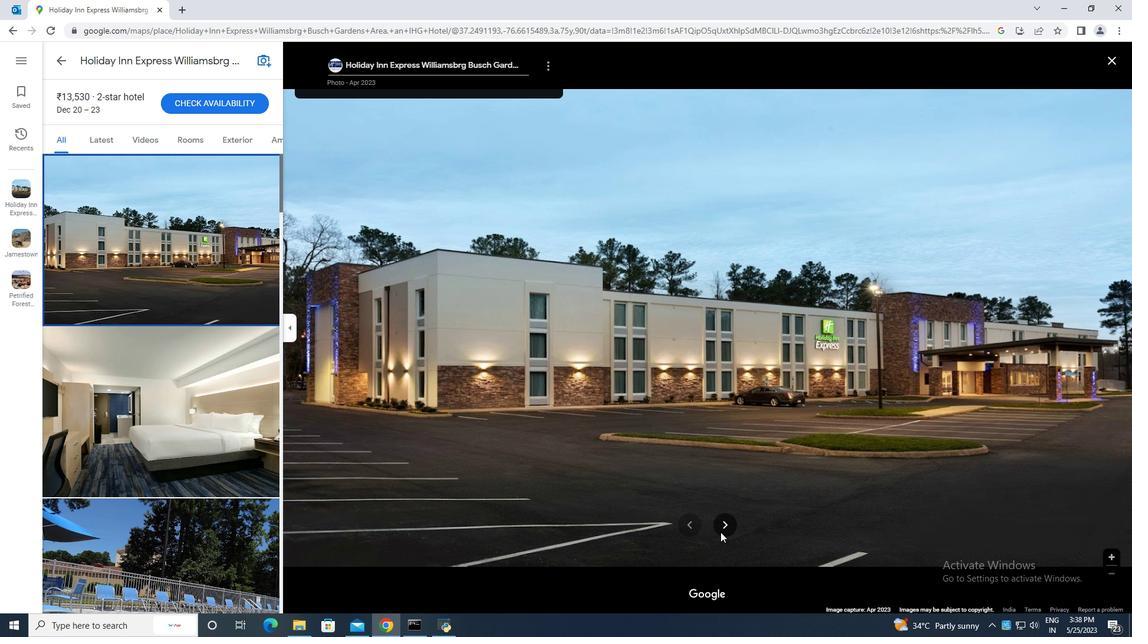 
Action: Mouse pressed left at (724, 526)
Screenshot: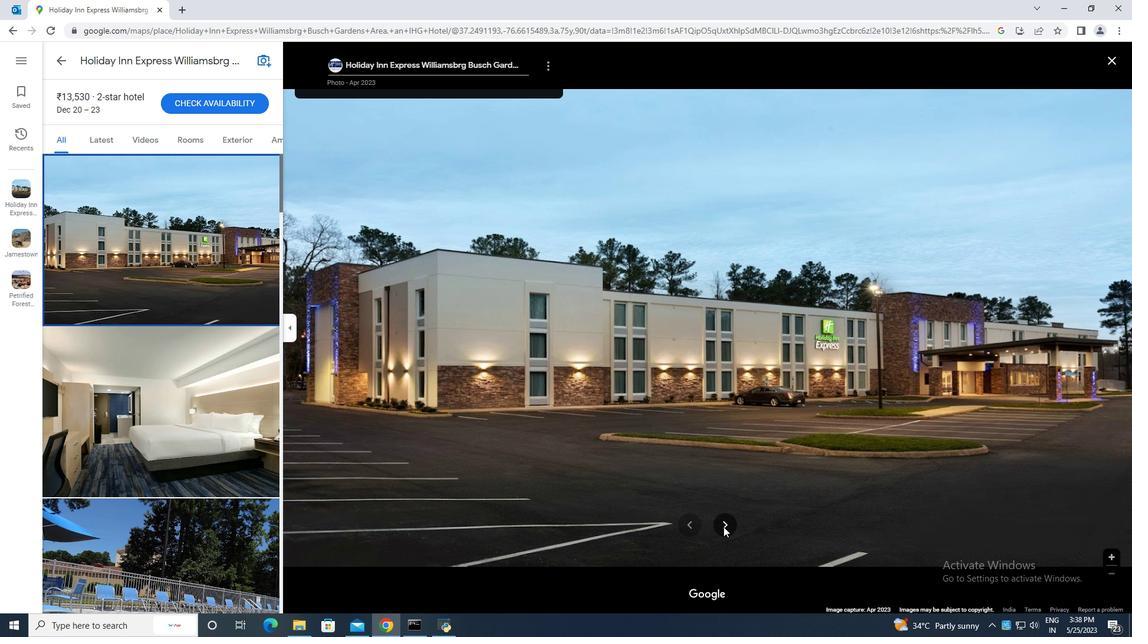
Action: Mouse moved to (724, 530)
Screenshot: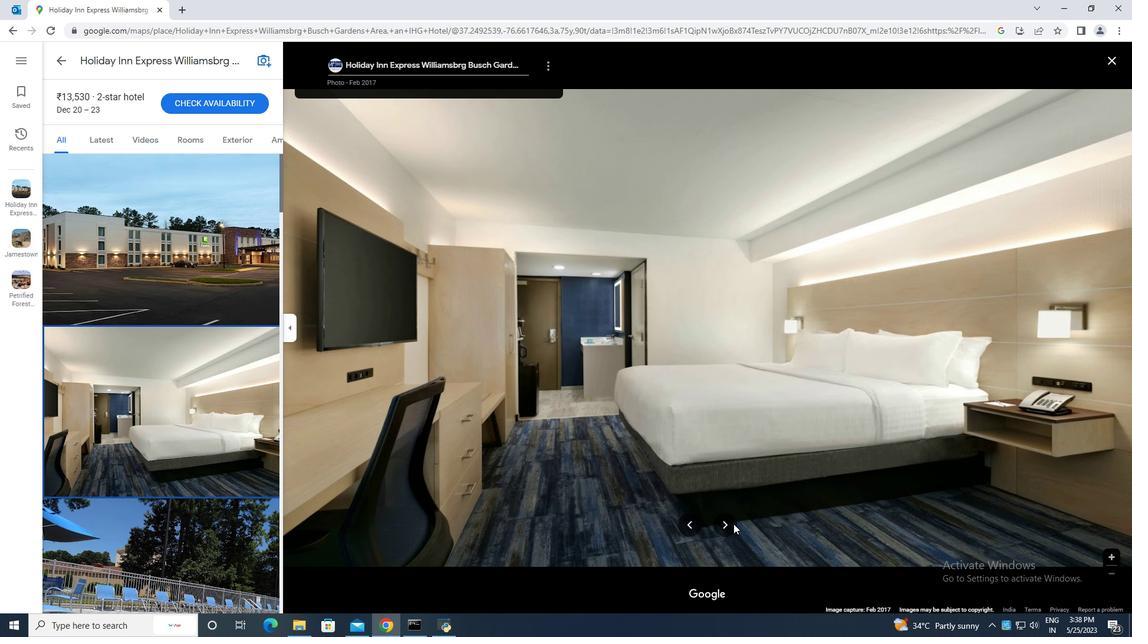 
Action: Mouse pressed left at (724, 530)
Screenshot: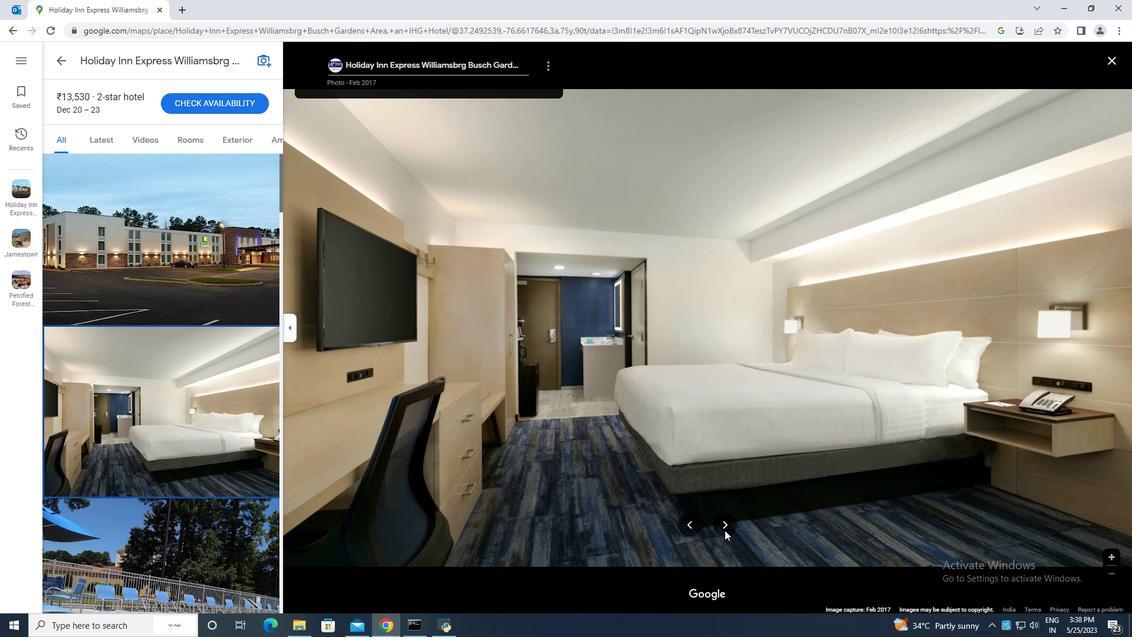 
Action: Mouse moved to (723, 527)
Screenshot: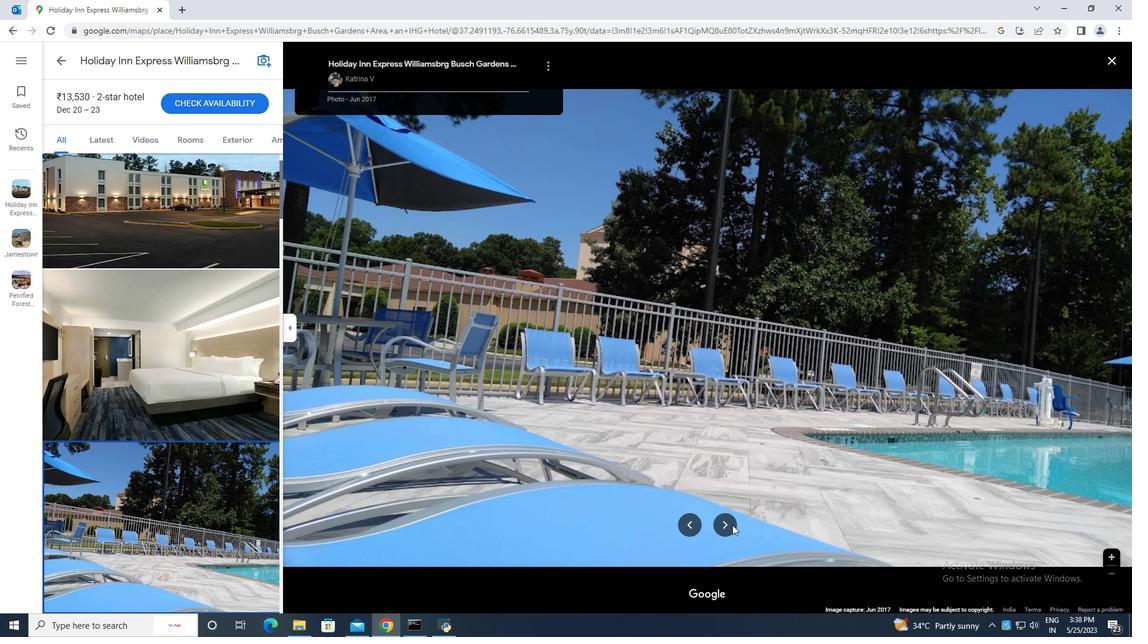 
Action: Mouse pressed left at (723, 527)
Screenshot: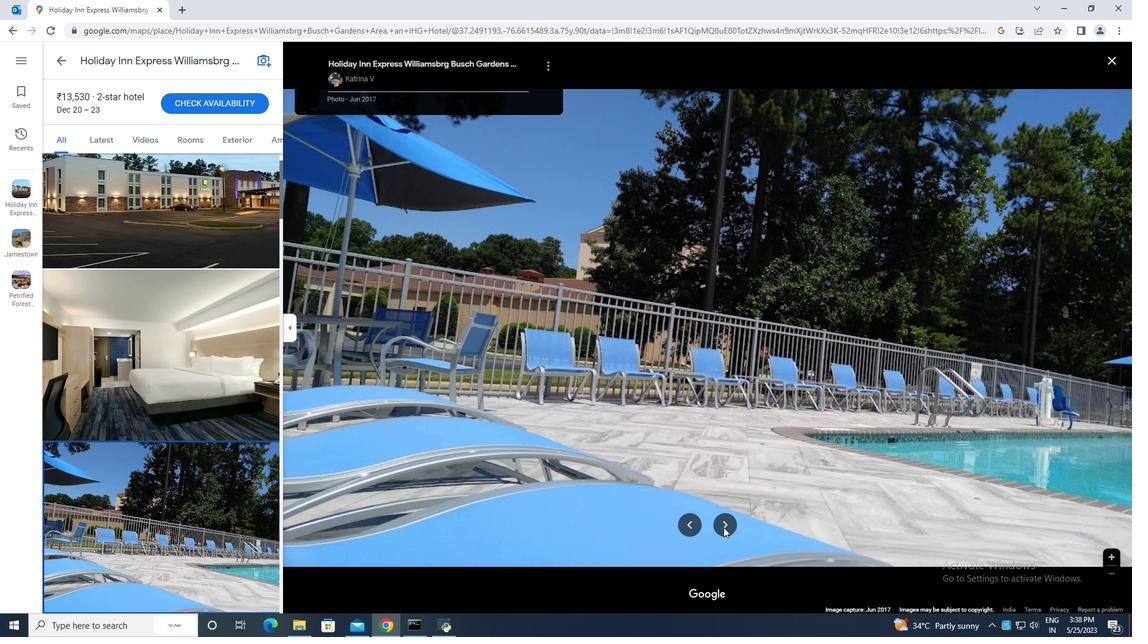 
Action: Mouse moved to (726, 524)
Screenshot: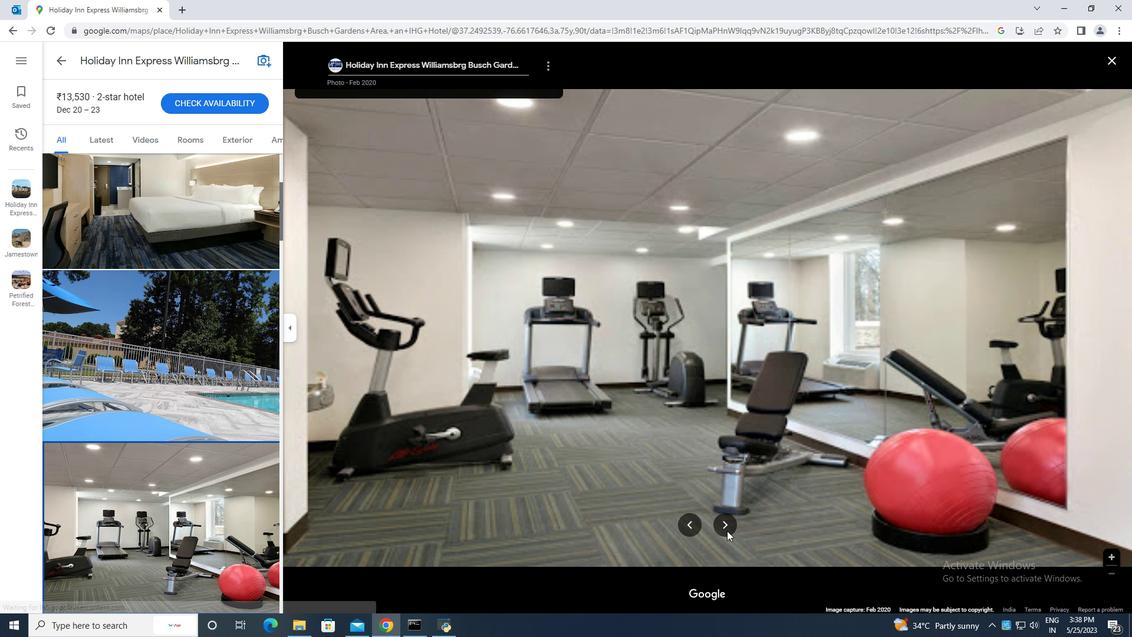 
Action: Mouse pressed left at (726, 524)
Screenshot: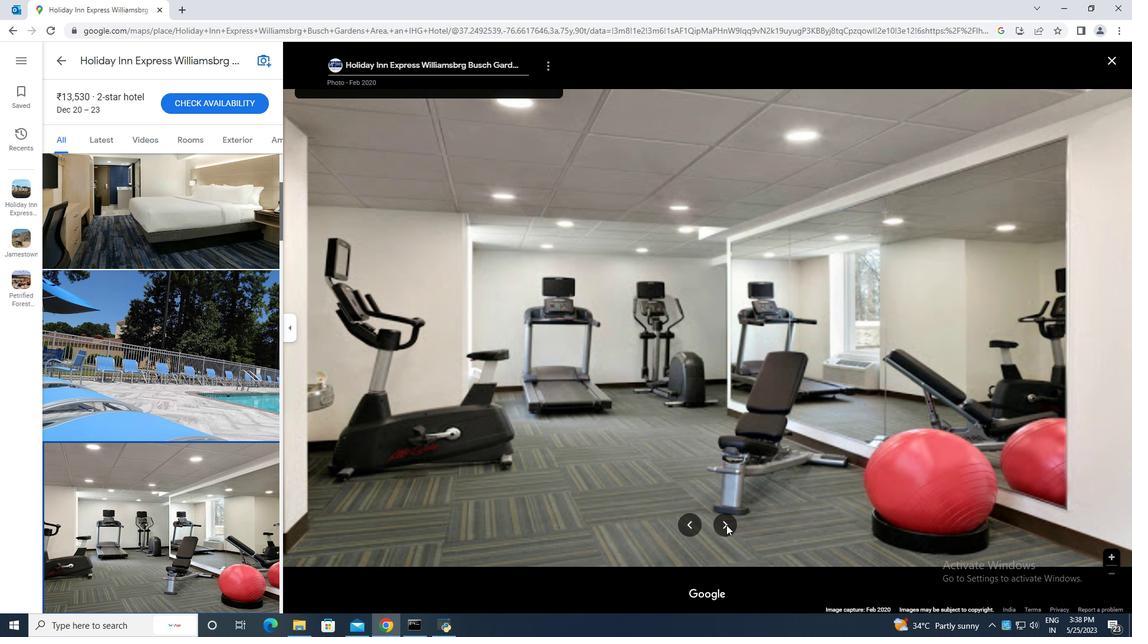 
Action: Mouse moved to (726, 524)
Screenshot: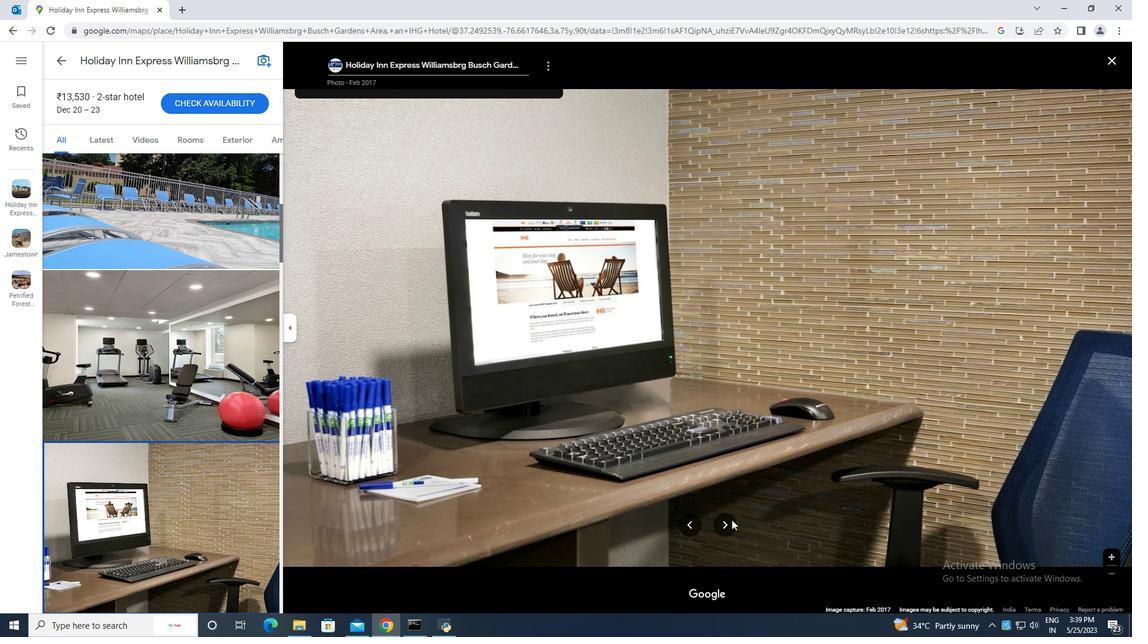 
Action: Mouse pressed left at (726, 524)
Screenshot: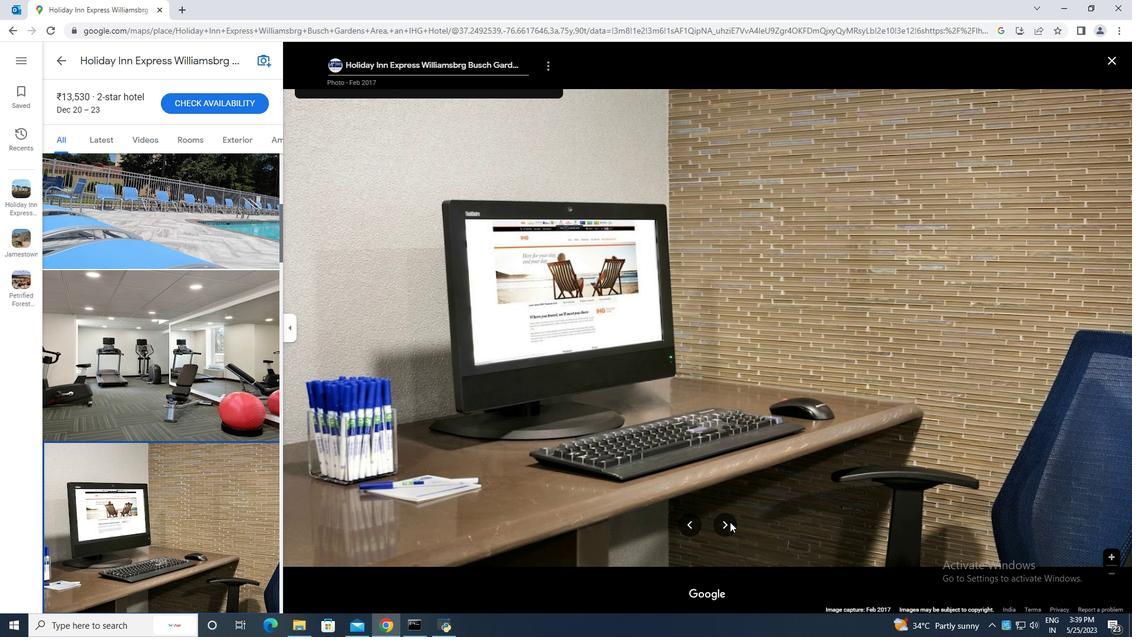 
Action: Mouse moved to (732, 526)
Screenshot: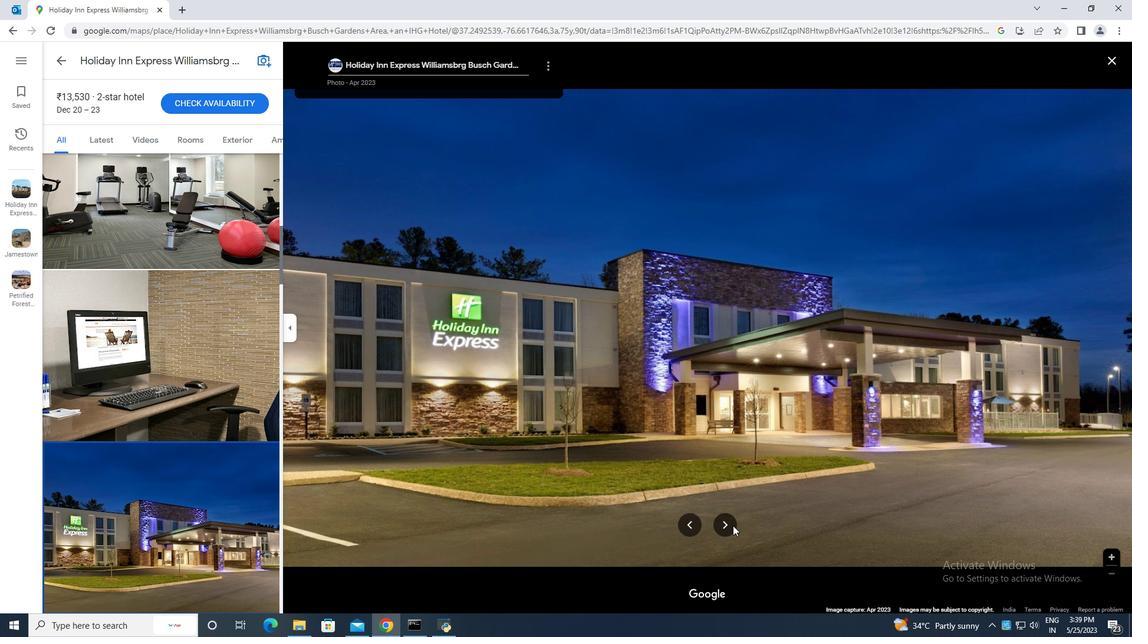
Action: Mouse pressed left at (732, 526)
Screenshot: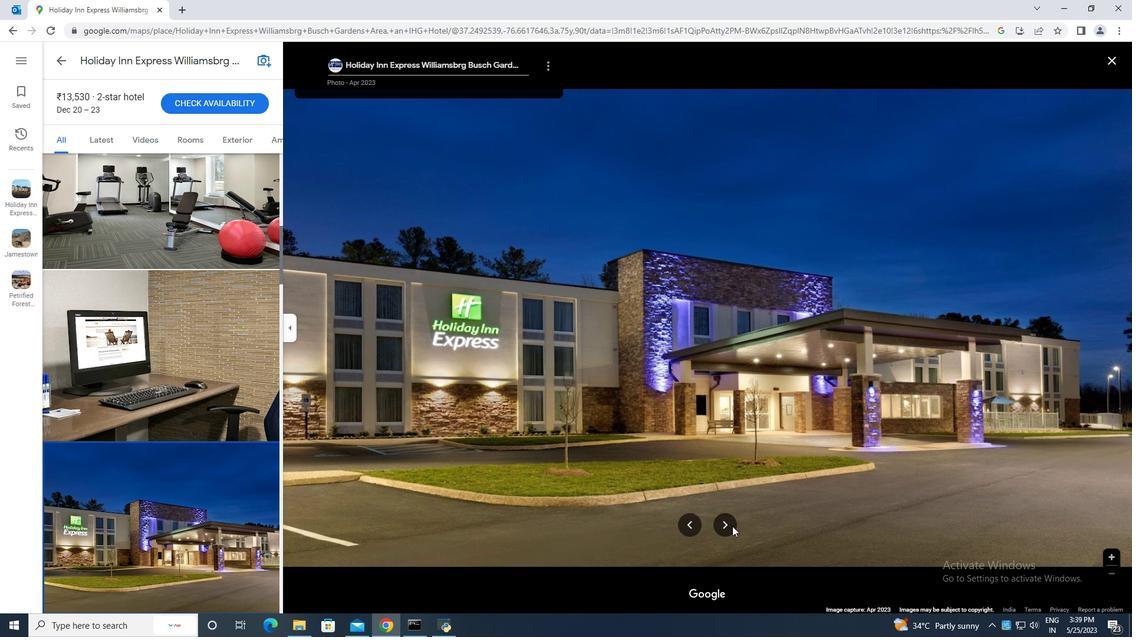 
Action: Mouse moved to (726, 523)
Screenshot: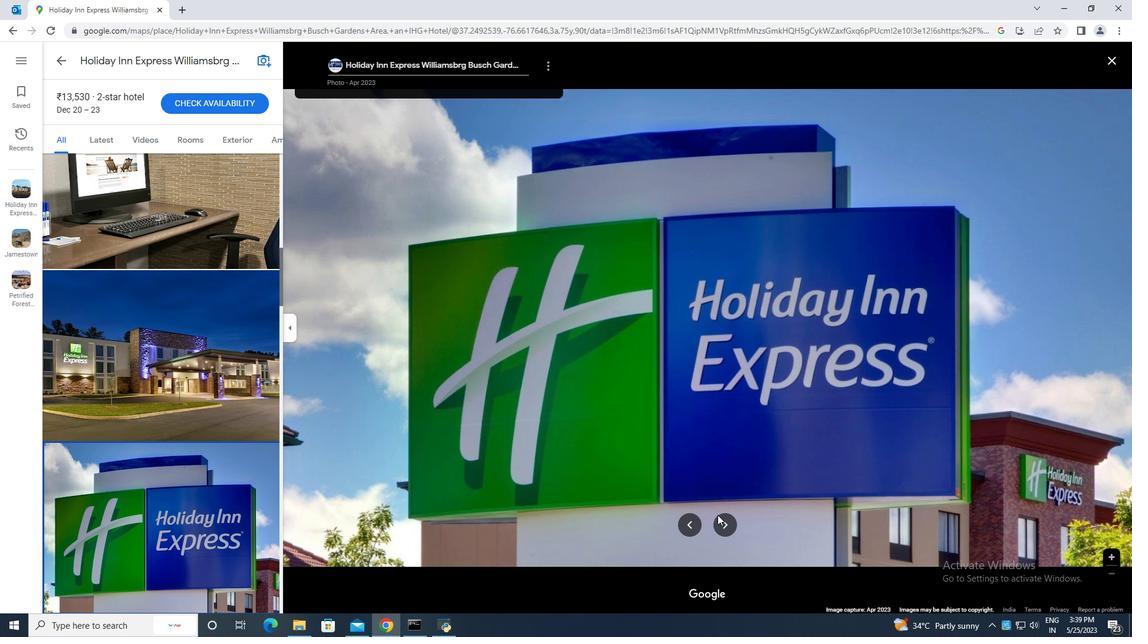 
Action: Mouse pressed left at (726, 523)
Screenshot: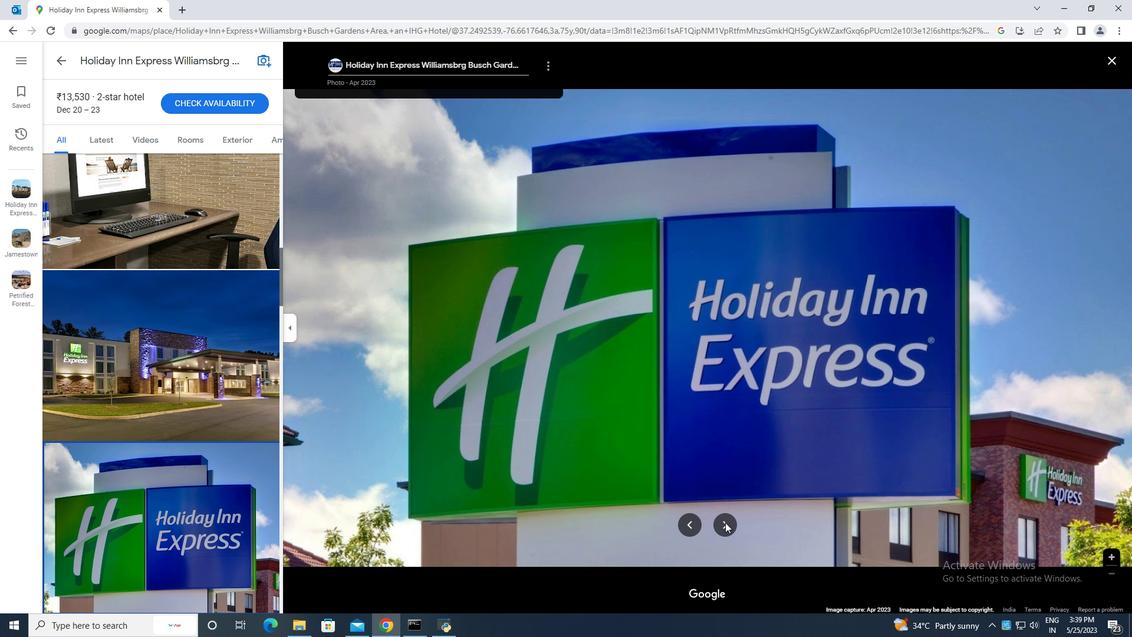 
Action: Mouse moved to (729, 524)
Screenshot: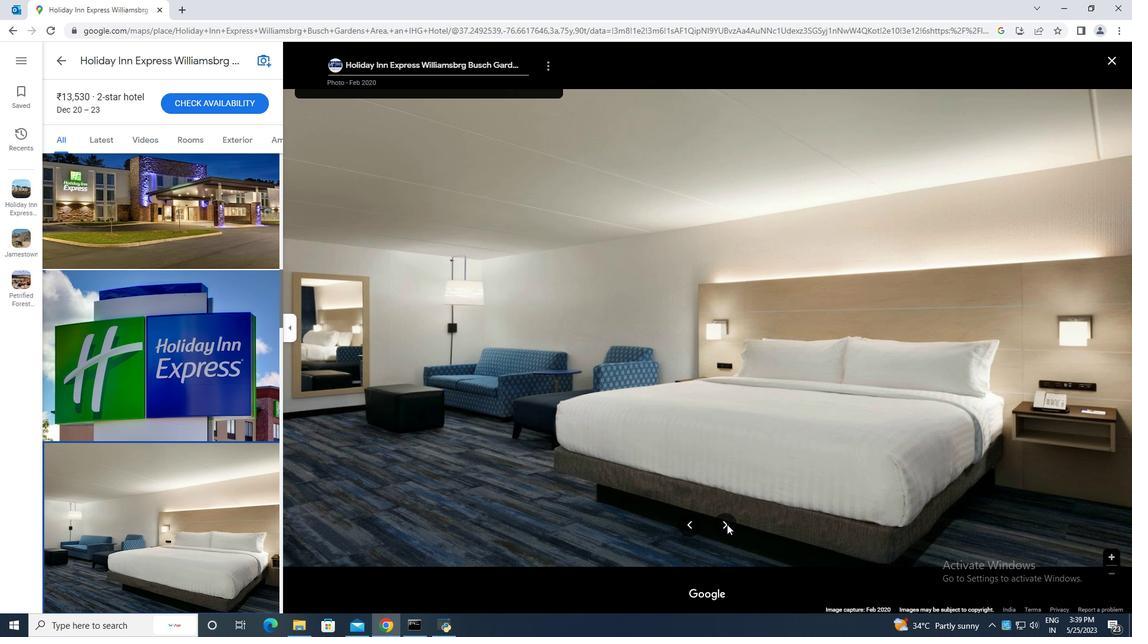 
Action: Mouse pressed left at (729, 524)
Screenshot: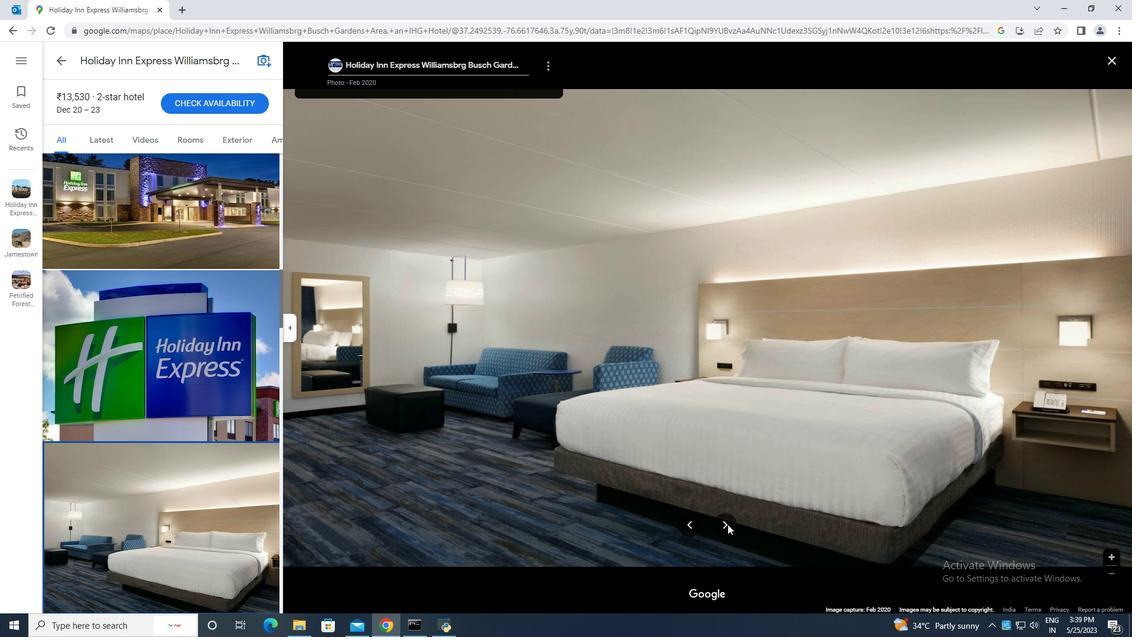 
Action: Mouse moved to (723, 526)
Screenshot: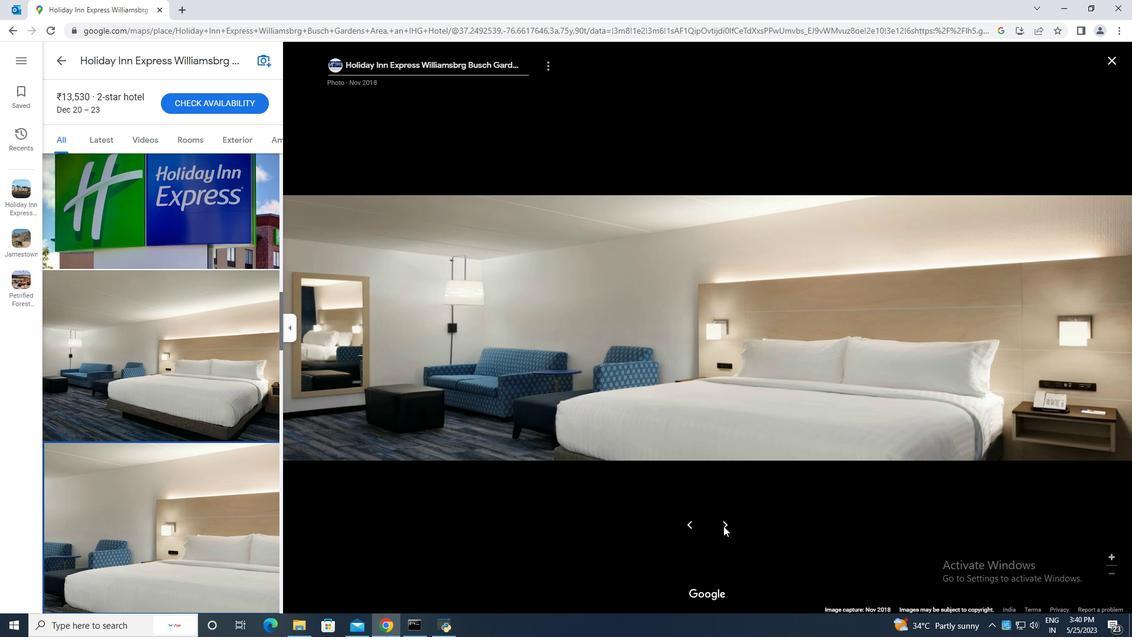 
Action: Mouse pressed left at (723, 526)
Screenshot: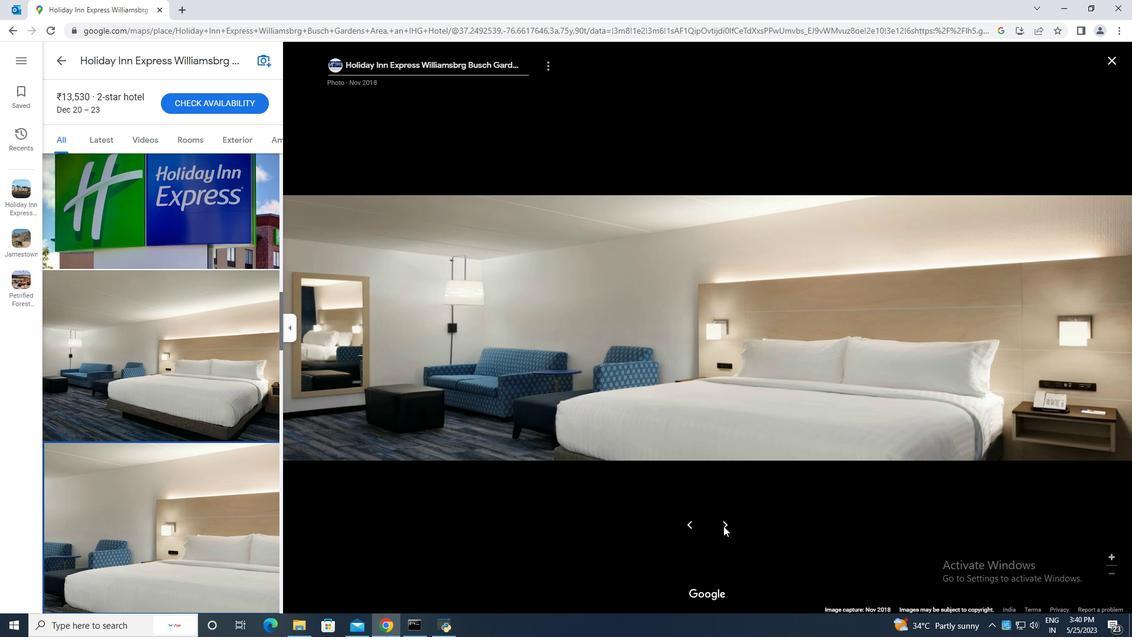 
Action: Mouse moved to (498, 406)
Screenshot: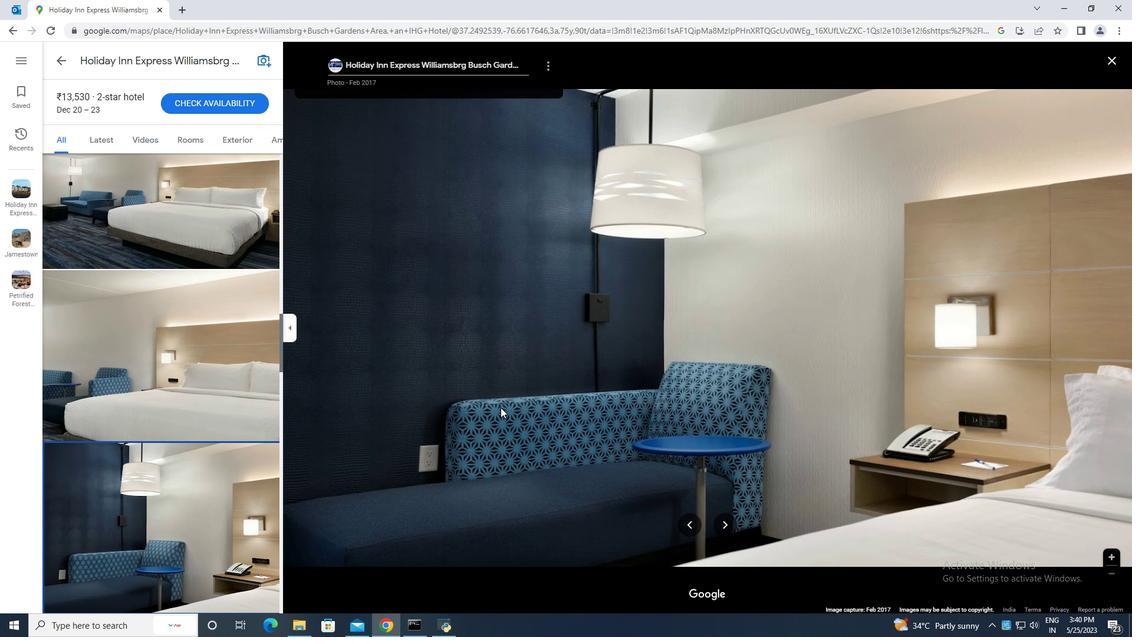 
Action: Mouse scrolled (498, 405) with delta (0, 0)
Screenshot: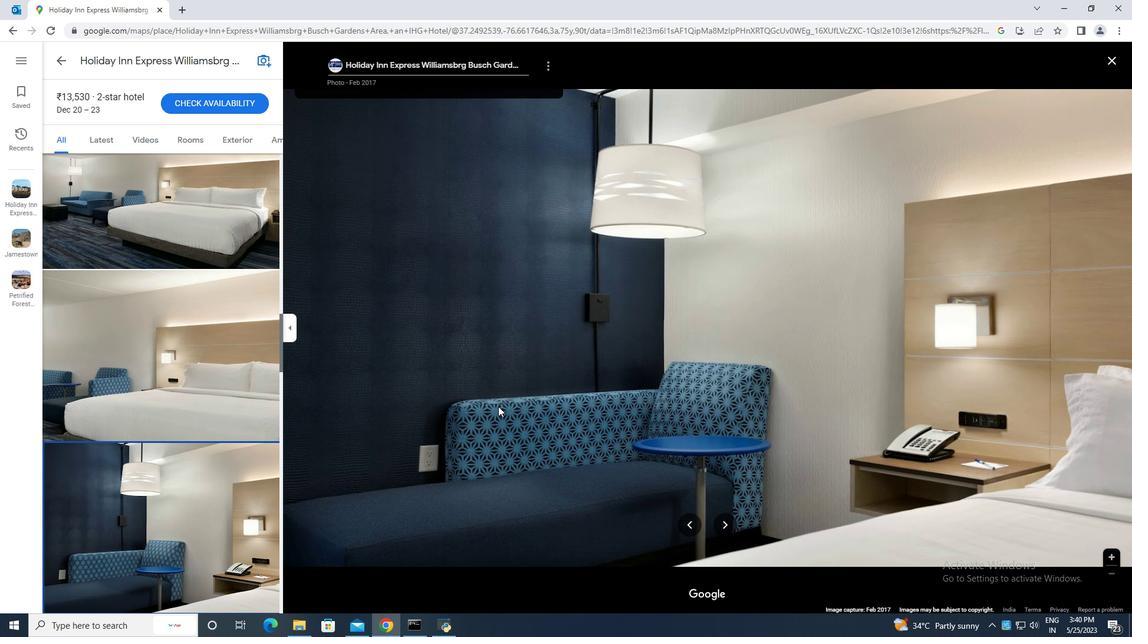 
Action: Mouse scrolled (498, 405) with delta (0, 0)
Screenshot: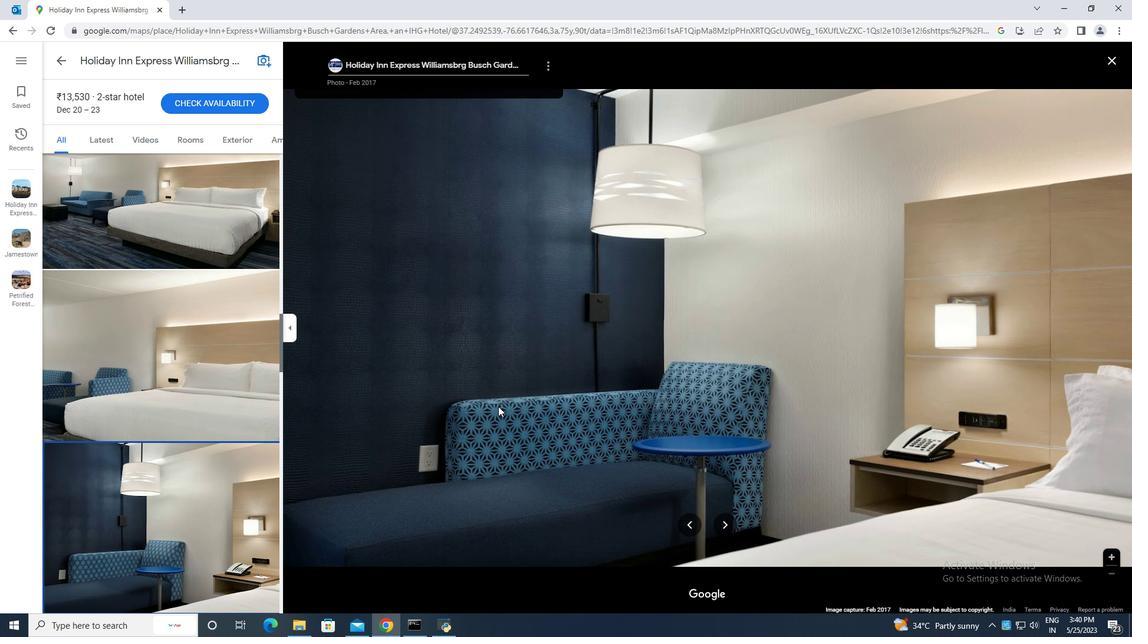 
Action: Mouse moved to (507, 417)
Screenshot: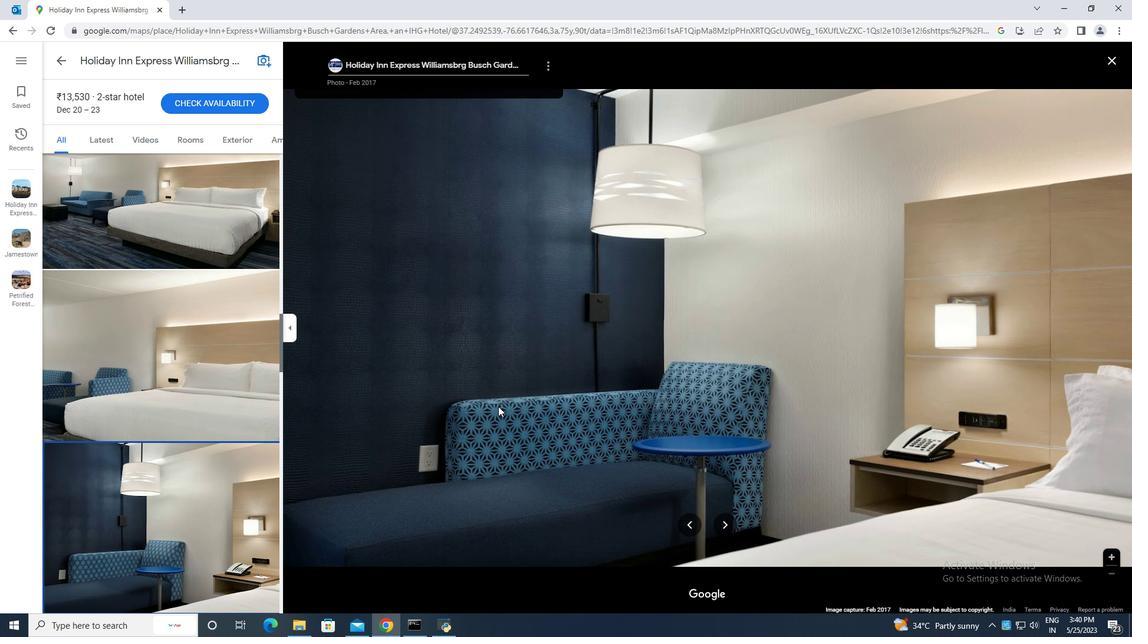 
Action: Mouse scrolled (506, 414) with delta (0, 0)
Screenshot: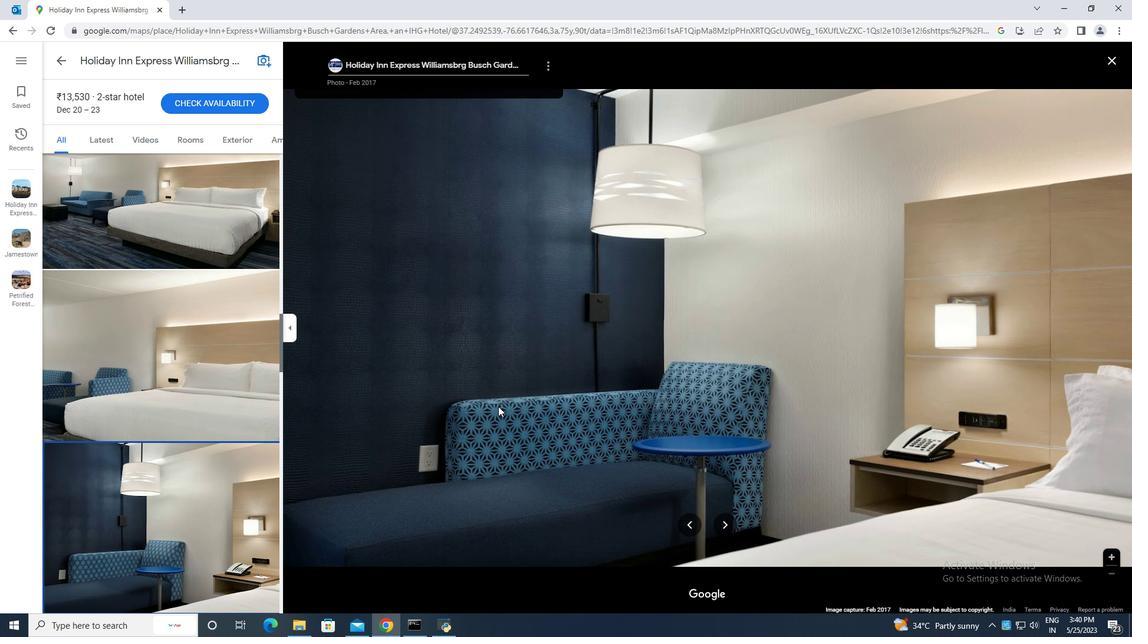 
Action: Mouse moved to (722, 523)
Screenshot: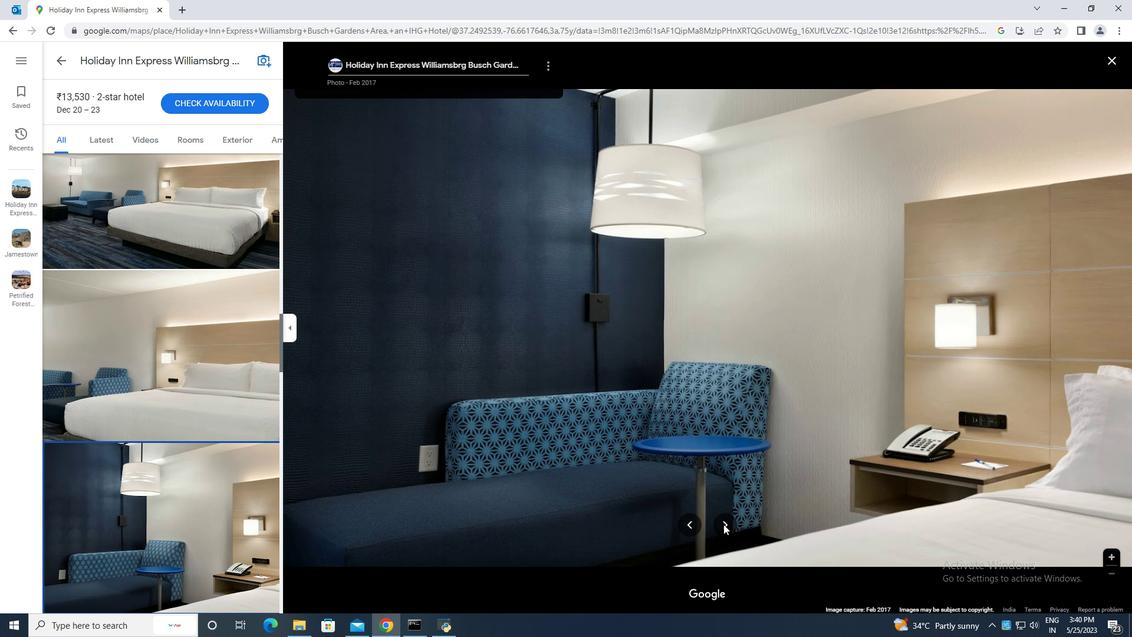 
Action: Mouse pressed left at (722, 523)
Screenshot: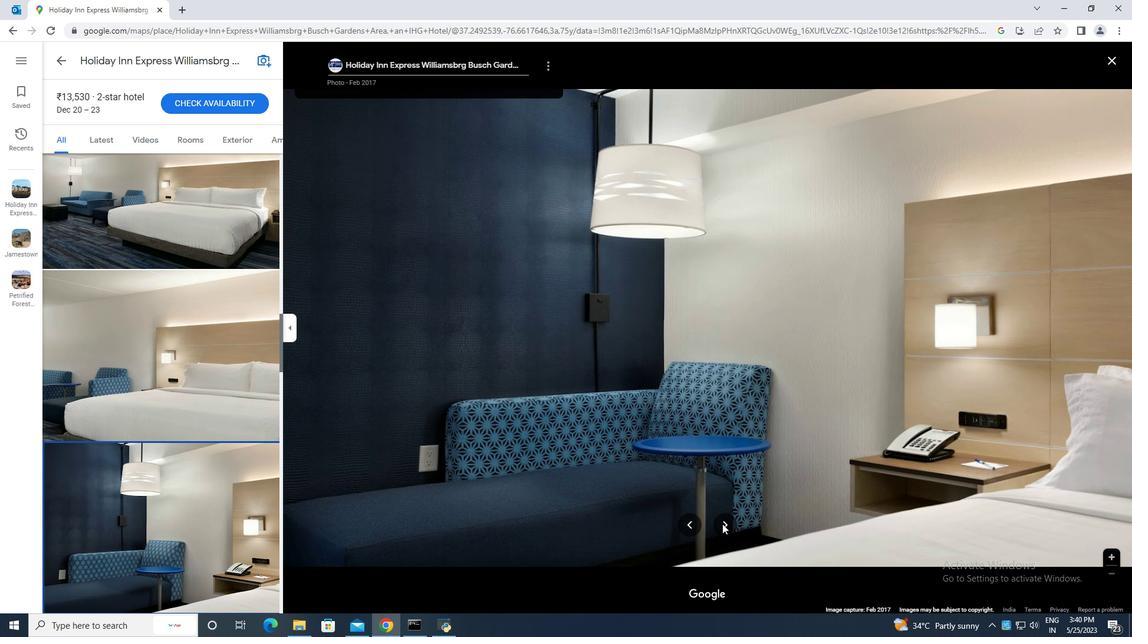 
Action: Mouse moved to (723, 529)
Screenshot: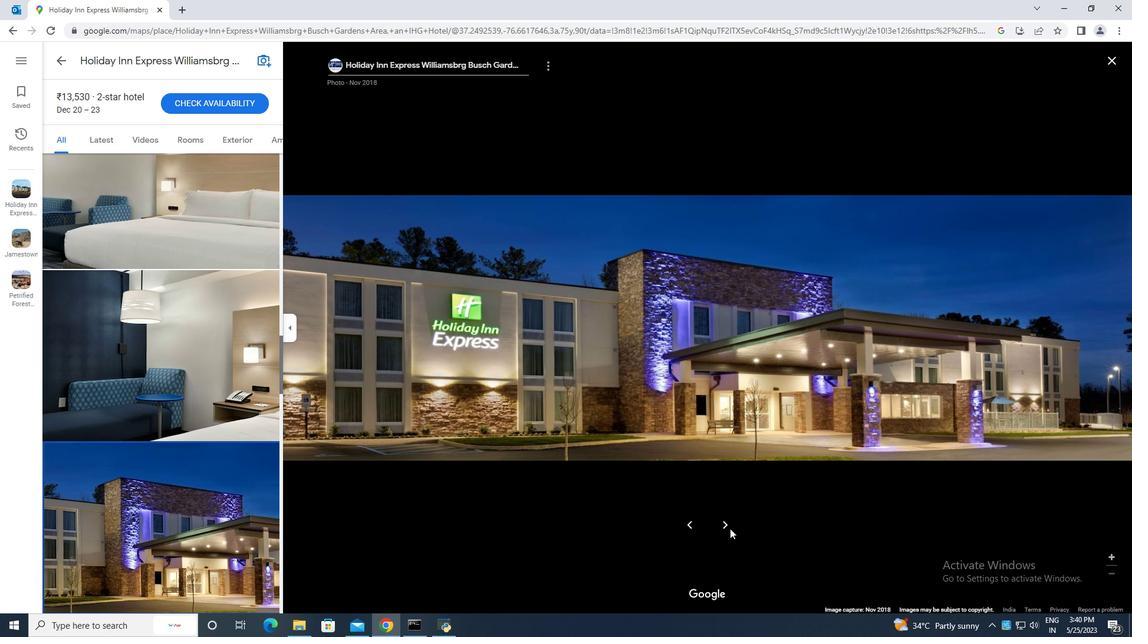 
Action: Mouse pressed left at (723, 529)
Screenshot: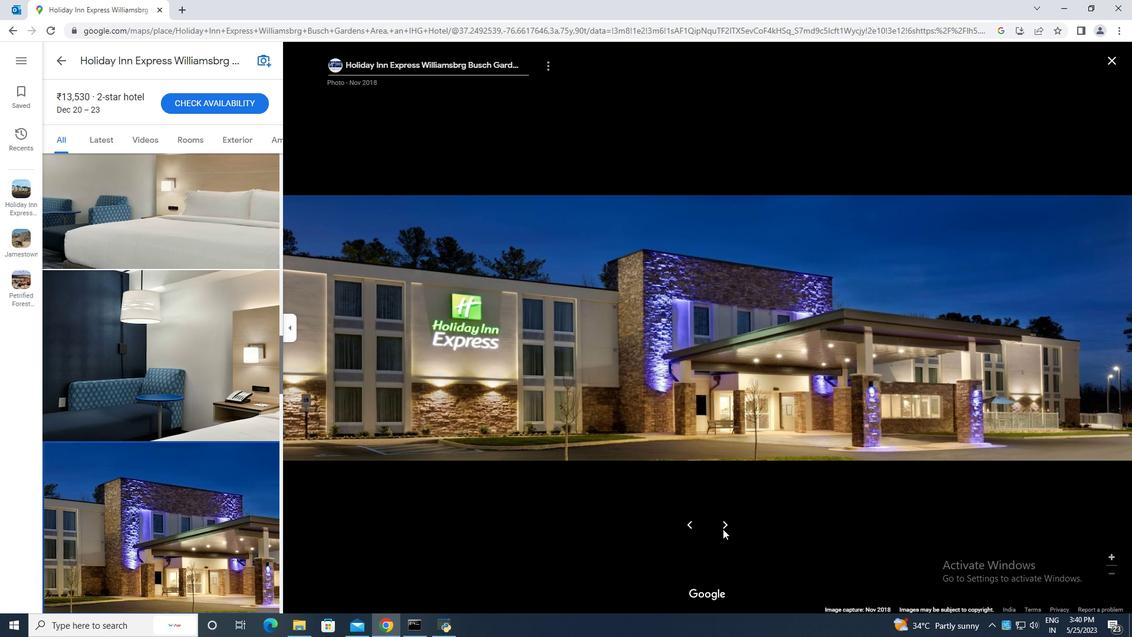 
Action: Mouse moved to (326, 443)
Screenshot: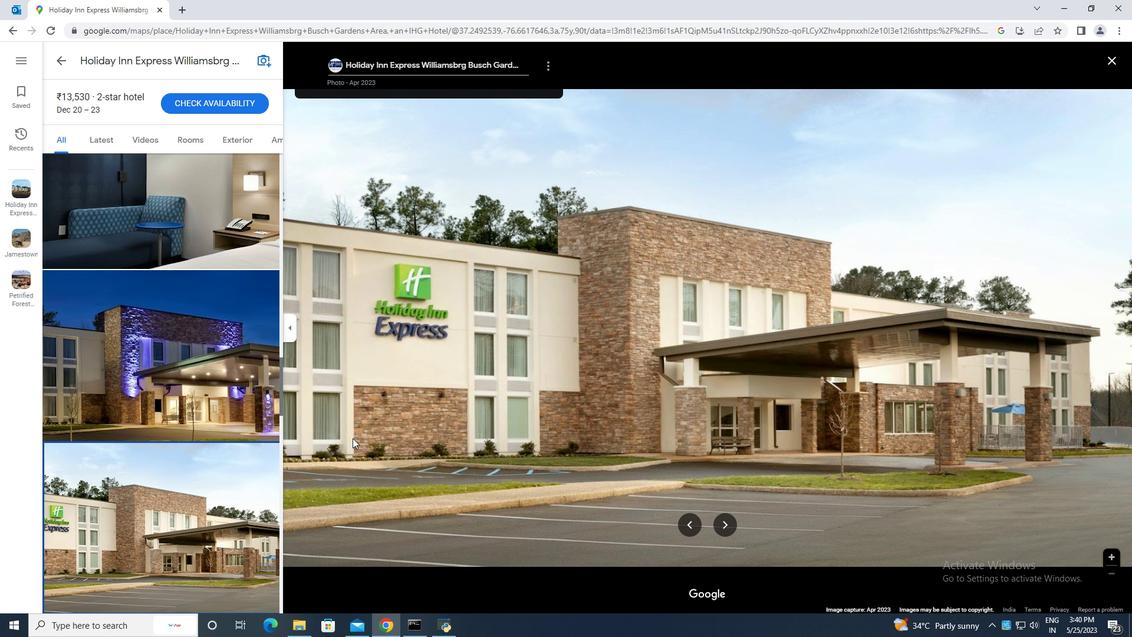 
Action: Mouse scrolled (326, 442) with delta (0, 0)
Screenshot: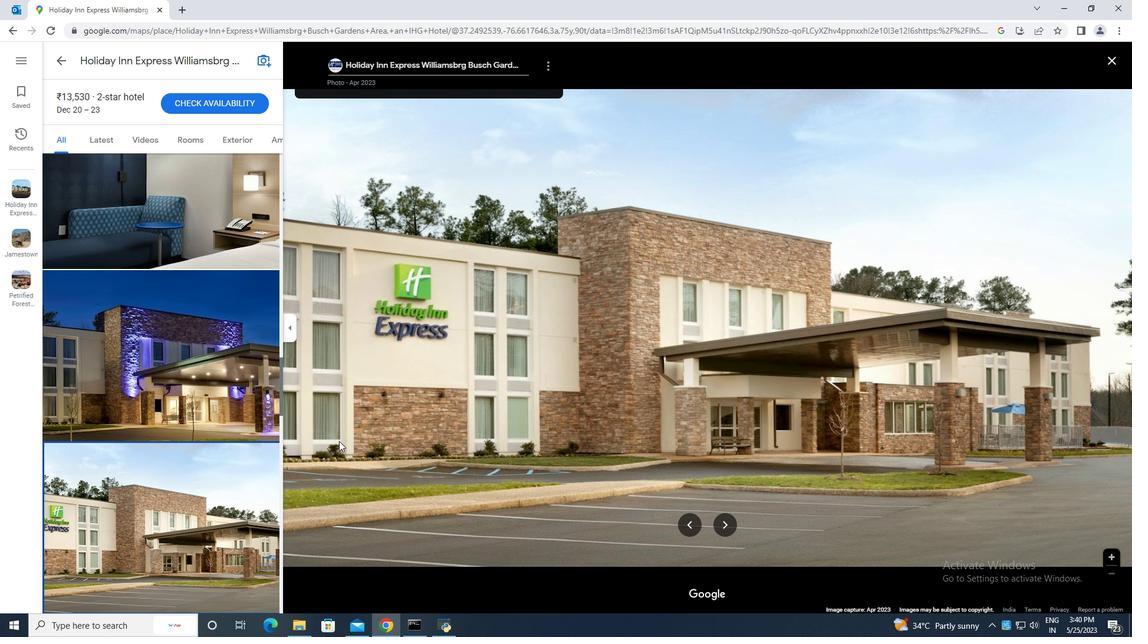 
Action: Mouse scrolled (326, 442) with delta (0, 0)
Screenshot: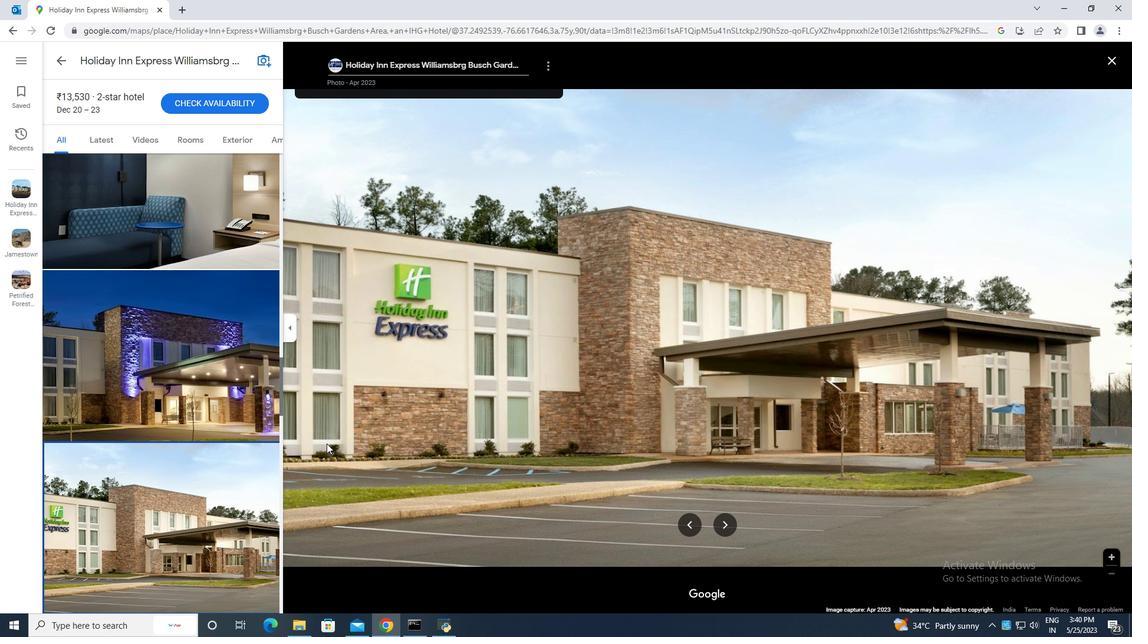 
Action: Mouse scrolled (326, 442) with delta (0, 0)
Screenshot: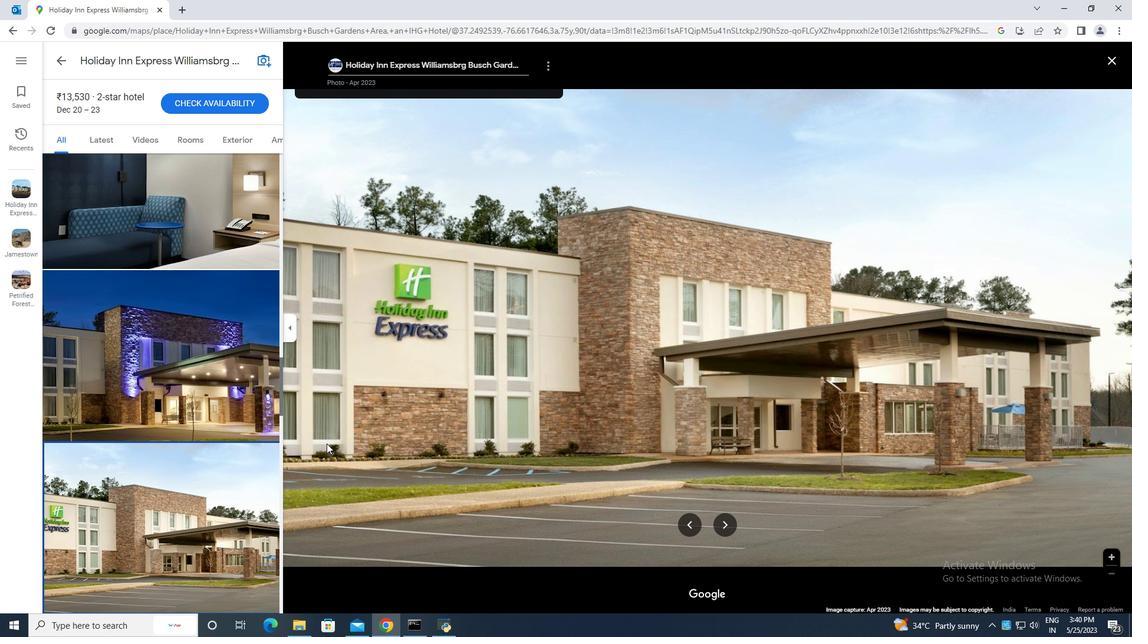 
Action: Mouse moved to (323, 444)
Screenshot: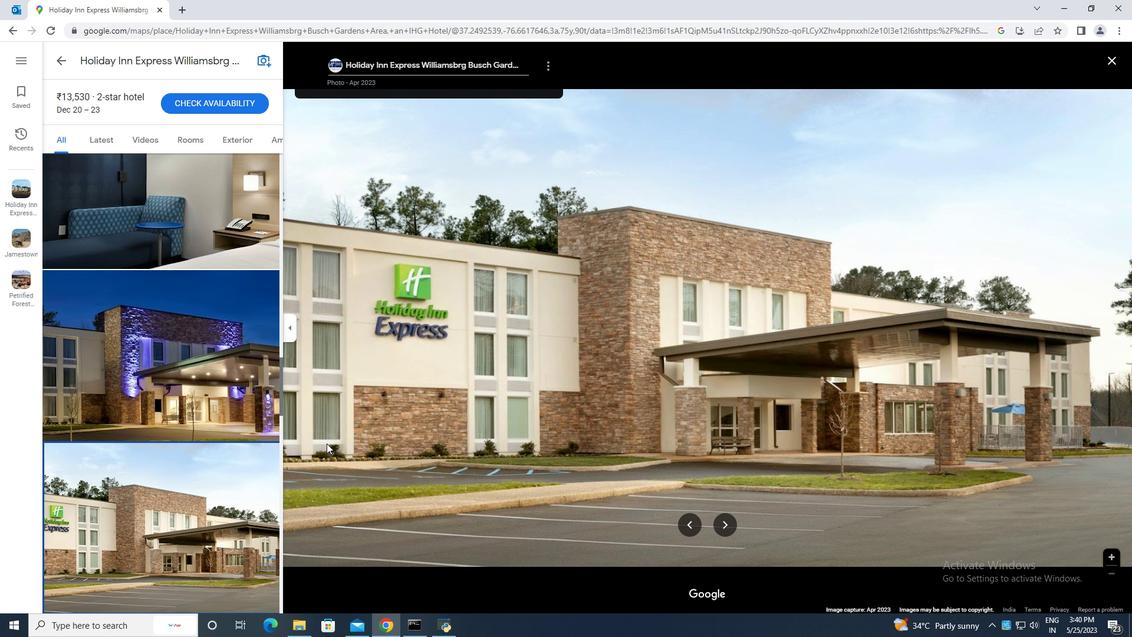 
Action: Mouse scrolled (326, 443) with delta (0, 0)
Screenshot: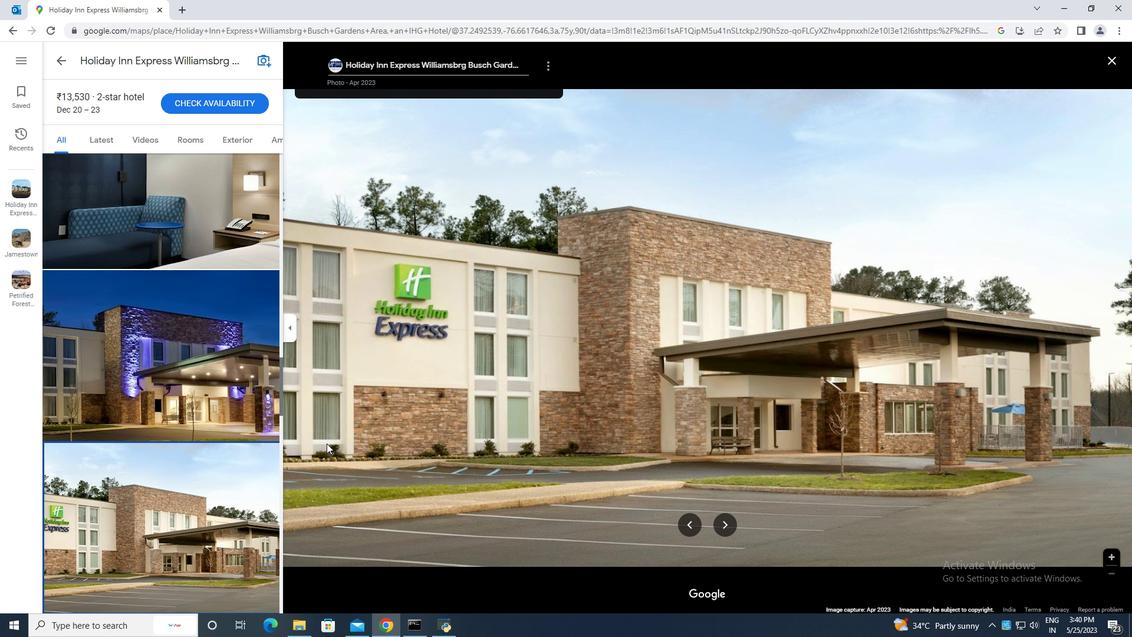 
Action: Mouse moved to (306, 447)
Screenshot: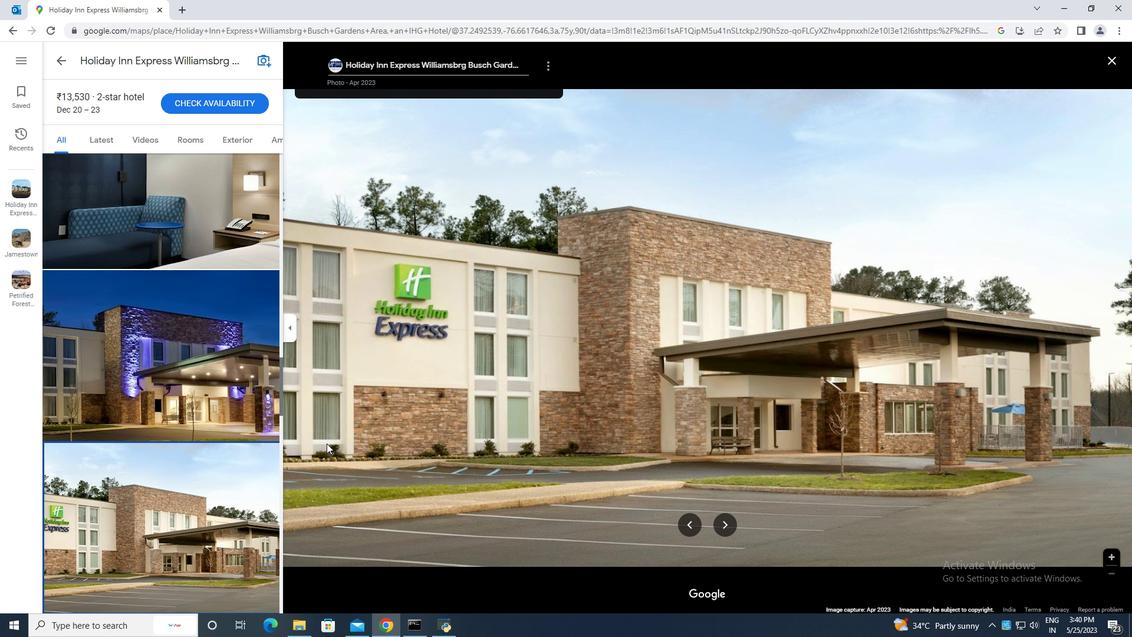 
Action: Mouse scrolled (316, 445) with delta (0, 0)
Screenshot: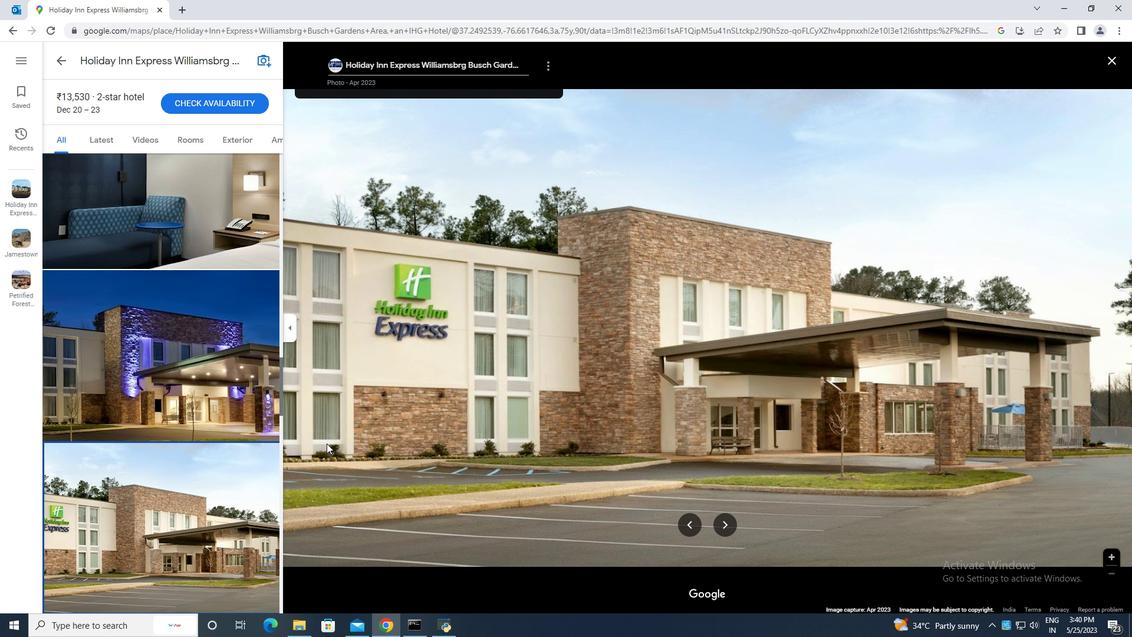 
Action: Mouse moved to (237, 451)
Screenshot: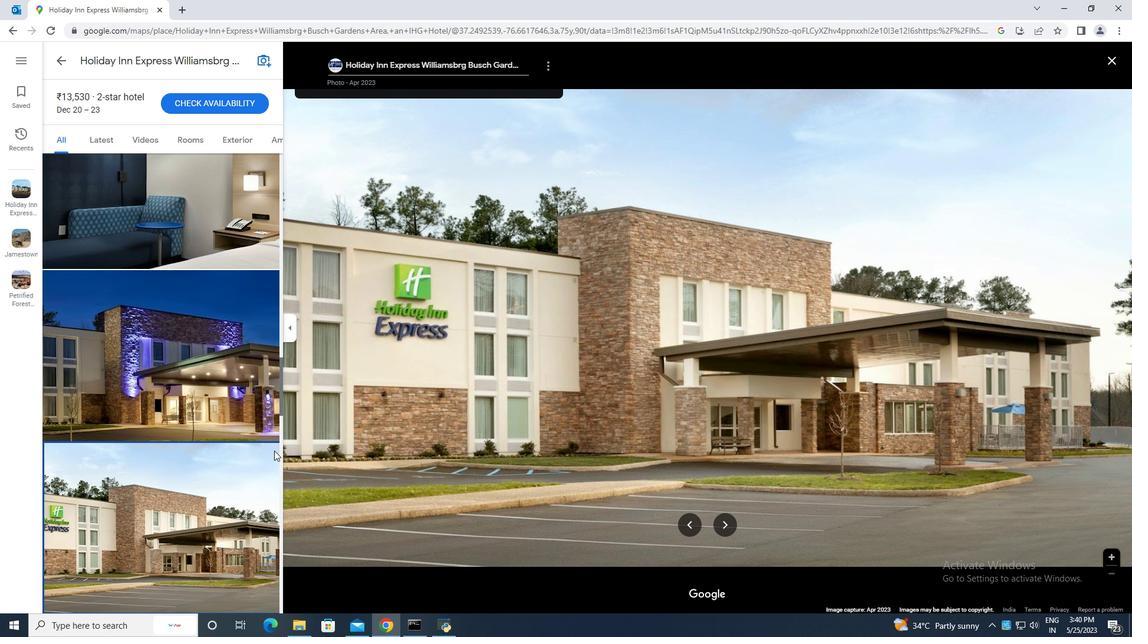 
Action: Mouse scrolled (237, 451) with delta (0, 0)
Screenshot: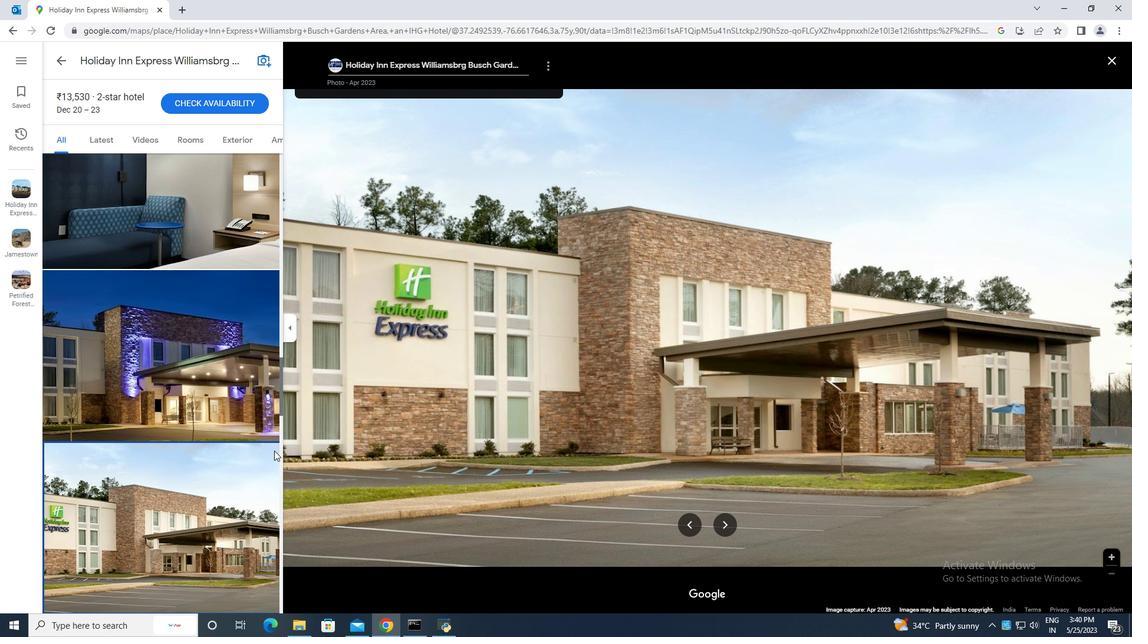 
Action: Mouse moved to (235, 451)
Screenshot: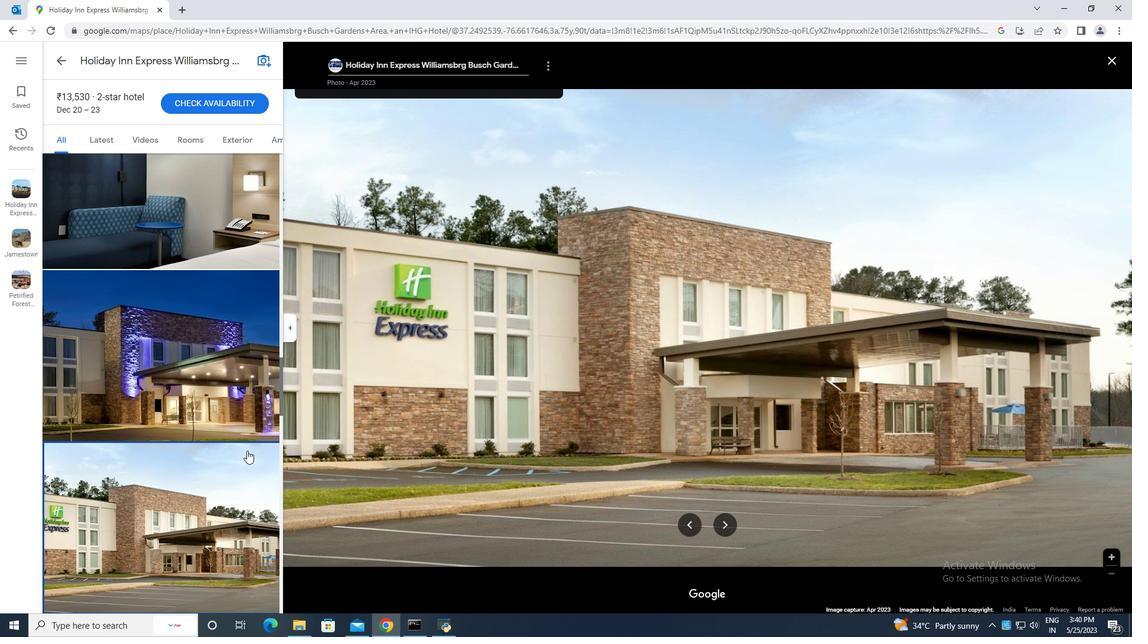 
Action: Mouse scrolled (235, 451) with delta (0, 0)
Screenshot: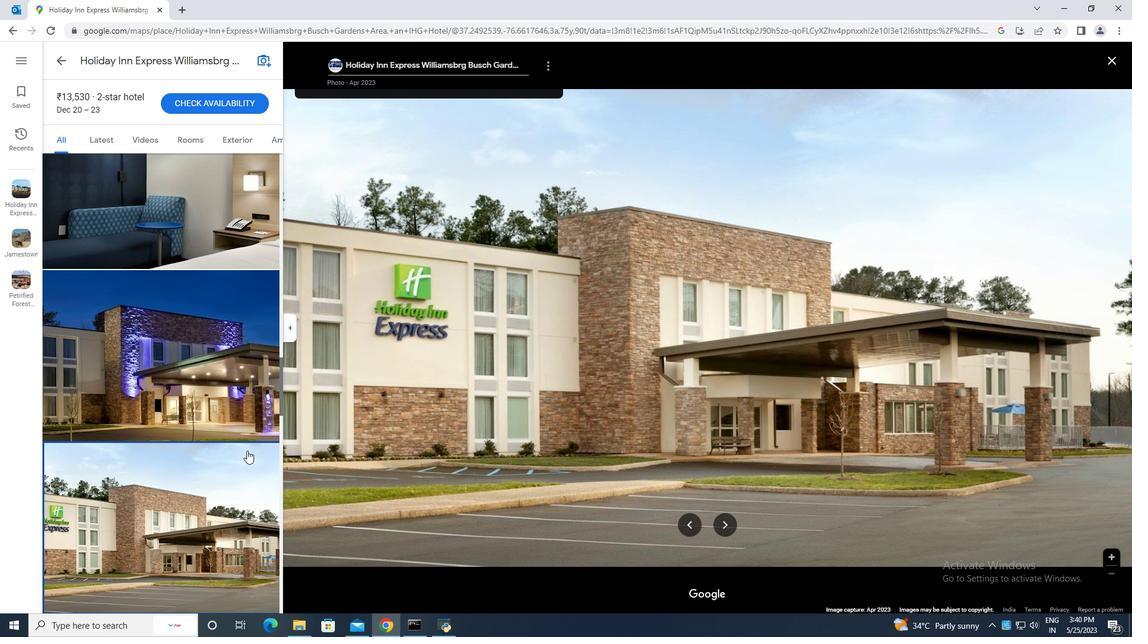 
Action: Mouse scrolled (235, 451) with delta (0, 0)
Screenshot: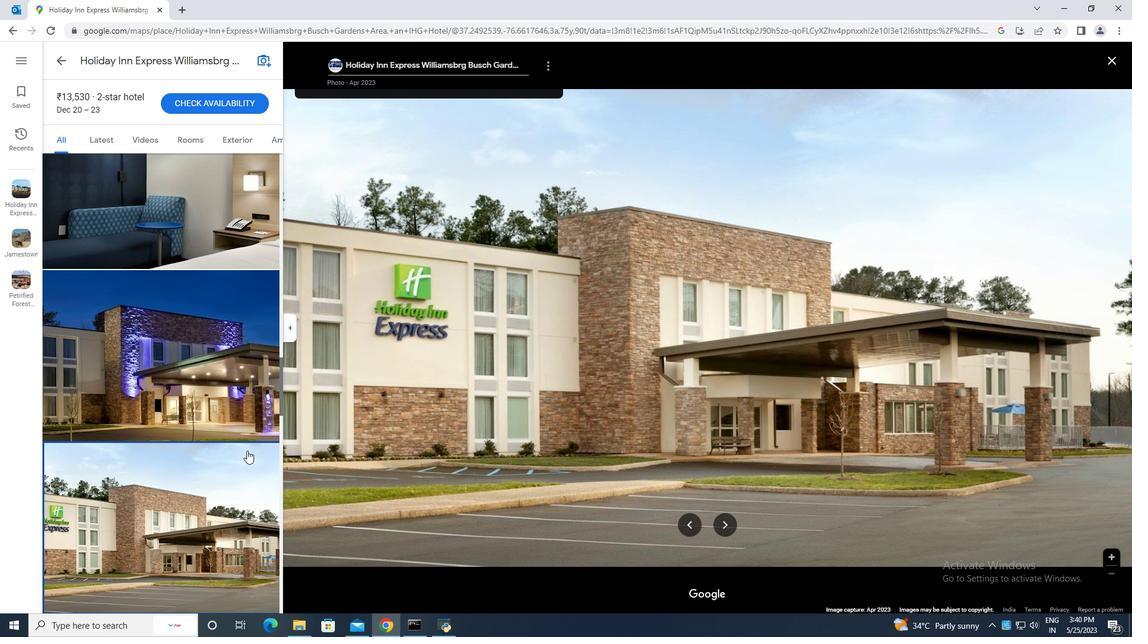 
Action: Mouse scrolled (235, 451) with delta (0, 0)
Screenshot: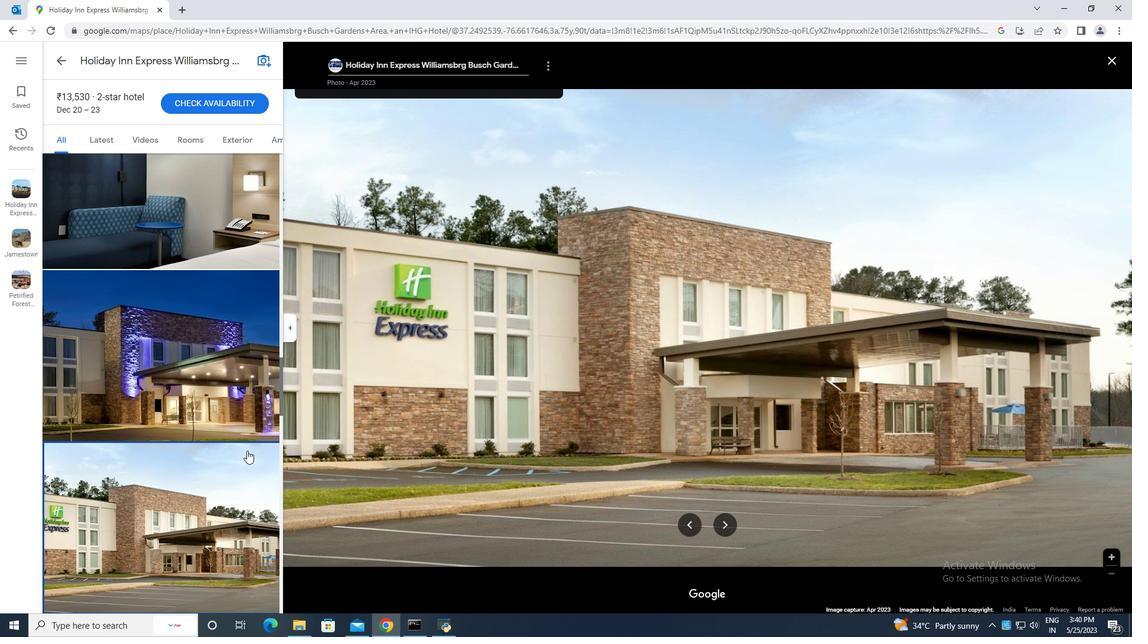 
Action: Mouse scrolled (235, 451) with delta (0, 0)
Screenshot: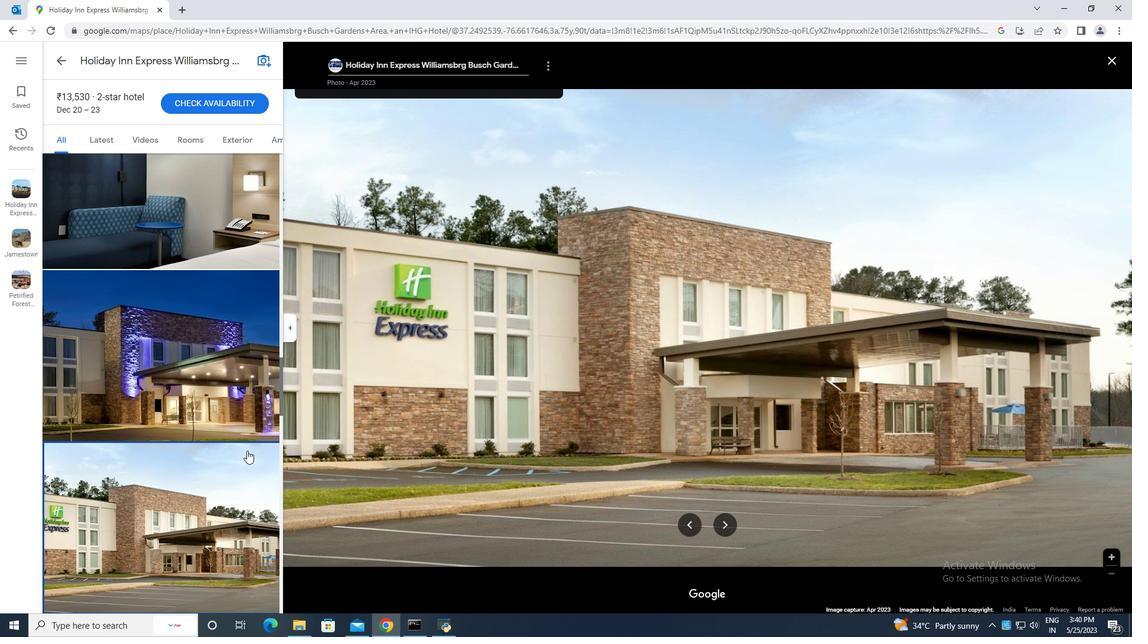 
Action: Mouse moved to (222, 451)
Screenshot: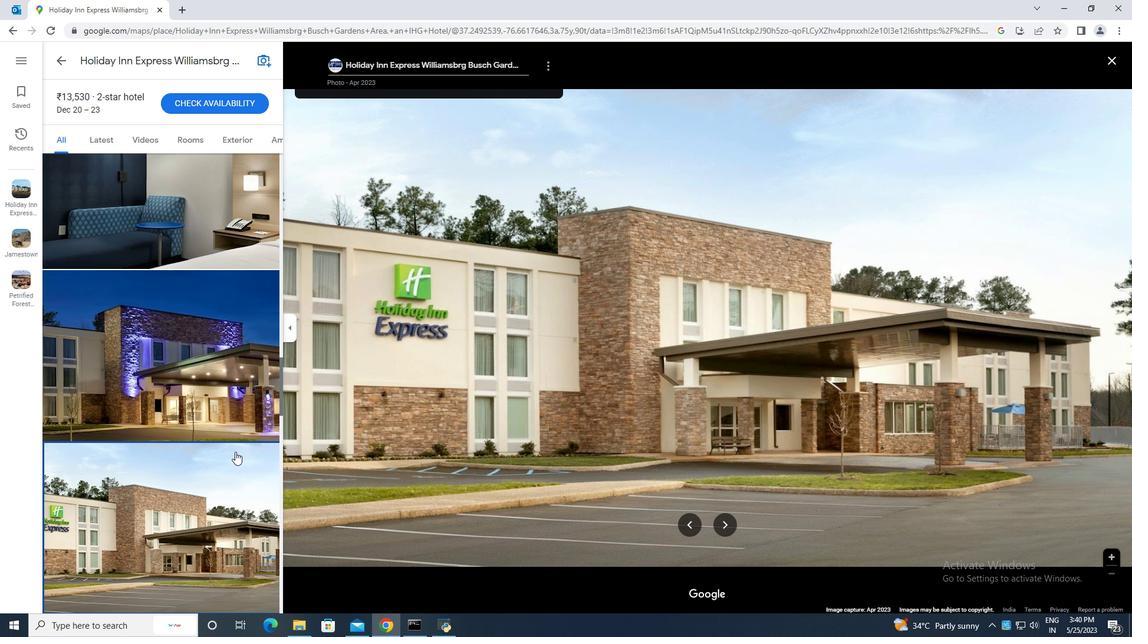 
Action: Mouse scrolled (222, 451) with delta (0, 0)
Screenshot: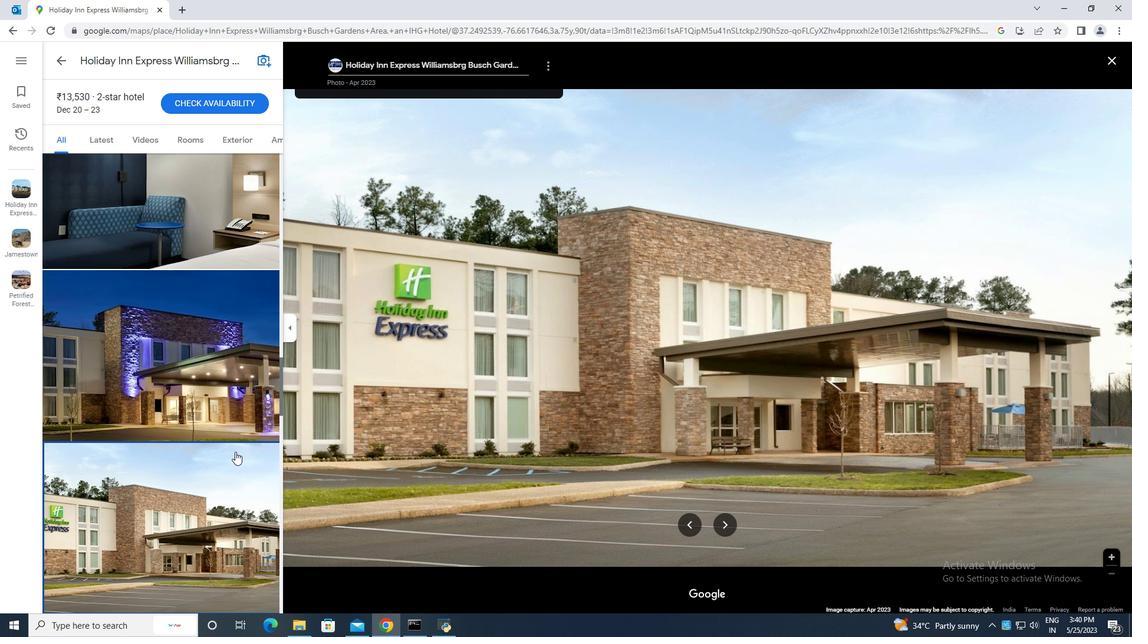 
Action: Mouse scrolled (222, 451) with delta (0, 0)
Screenshot: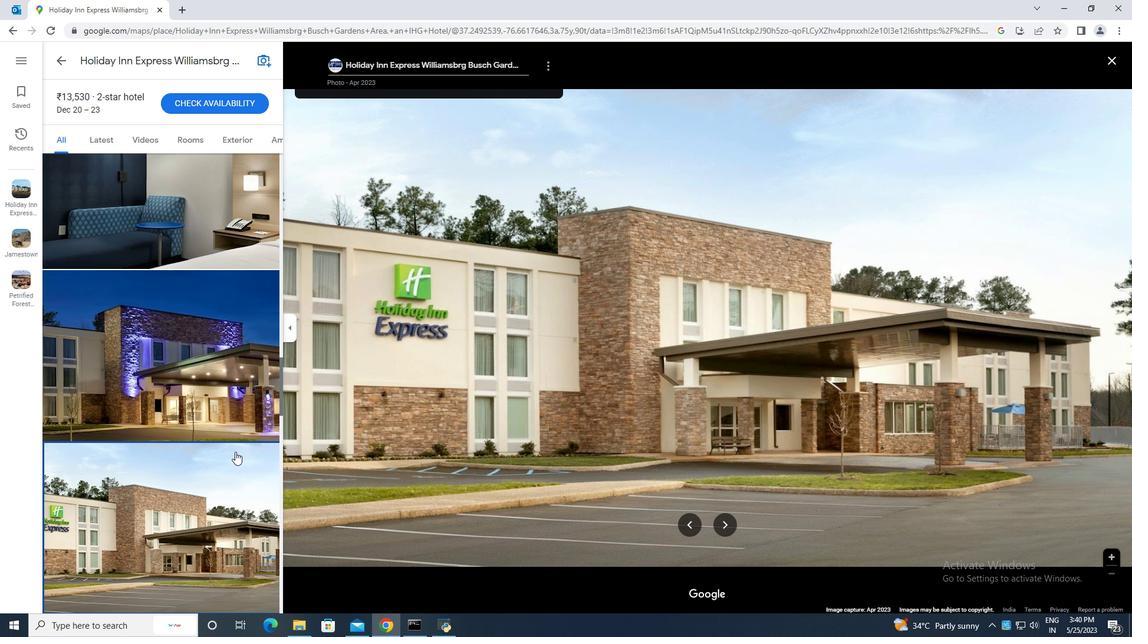 
Action: Mouse scrolled (222, 451) with delta (0, 0)
Screenshot: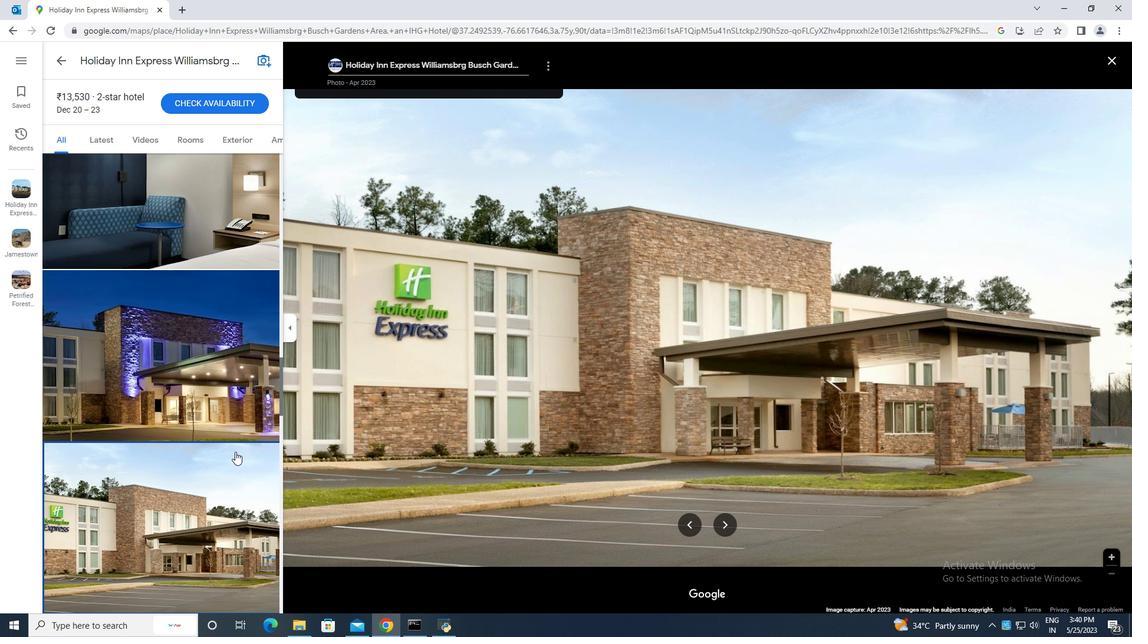 
Action: Mouse moved to (221, 451)
Screenshot: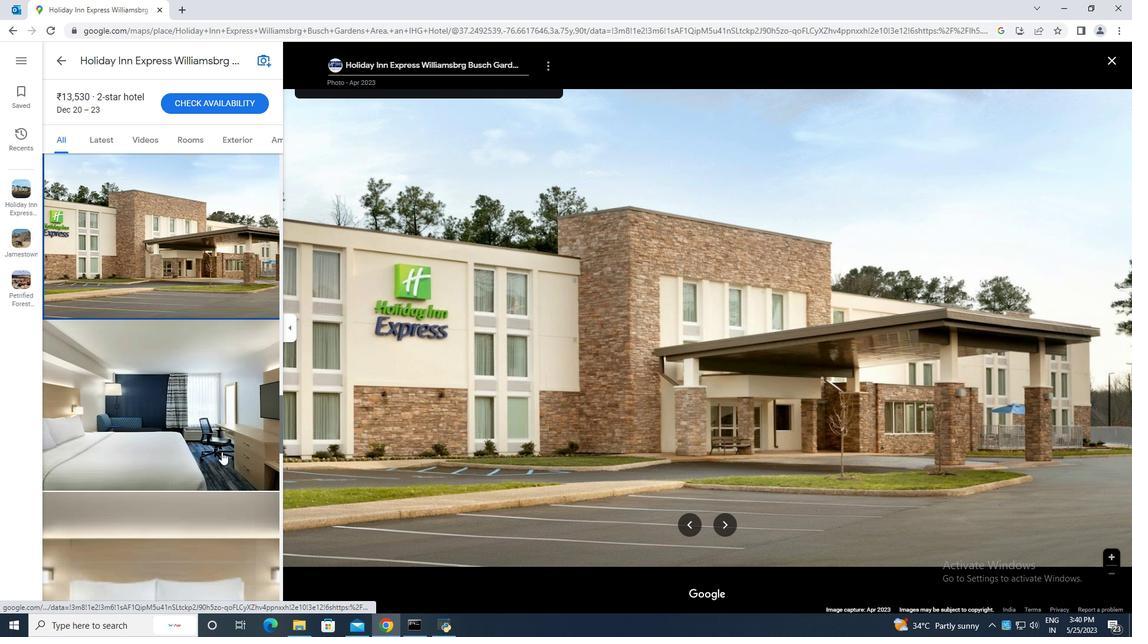 
Action: Mouse scrolled (221, 451) with delta (0, 0)
Screenshot: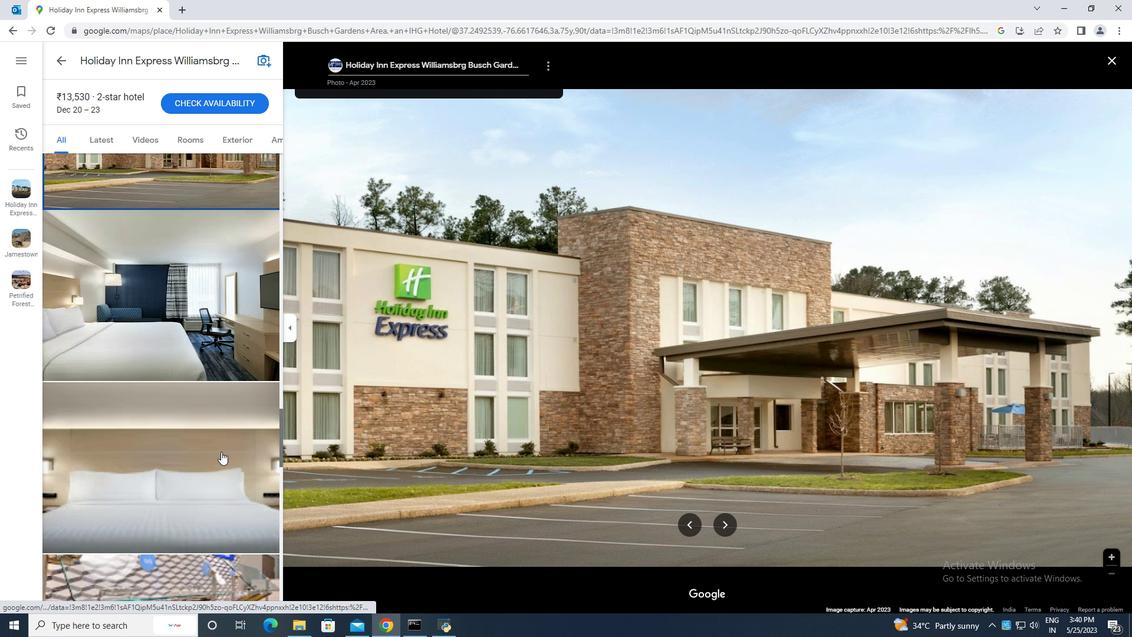 
Action: Mouse scrolled (221, 451) with delta (0, 0)
Screenshot: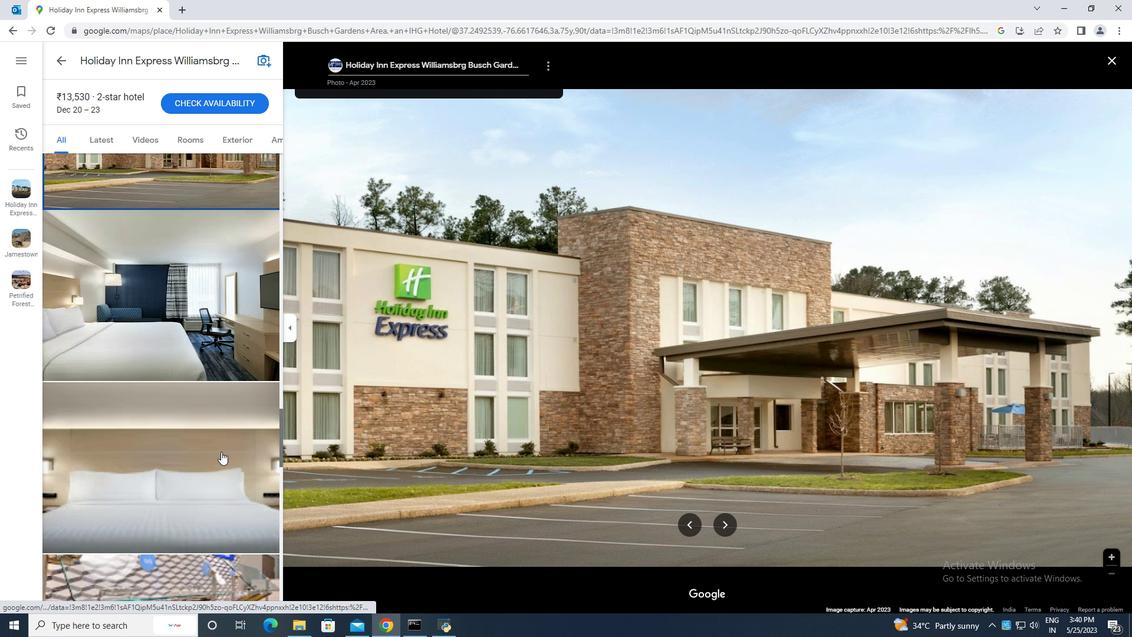 
Action: Mouse scrolled (221, 451) with delta (0, 0)
Screenshot: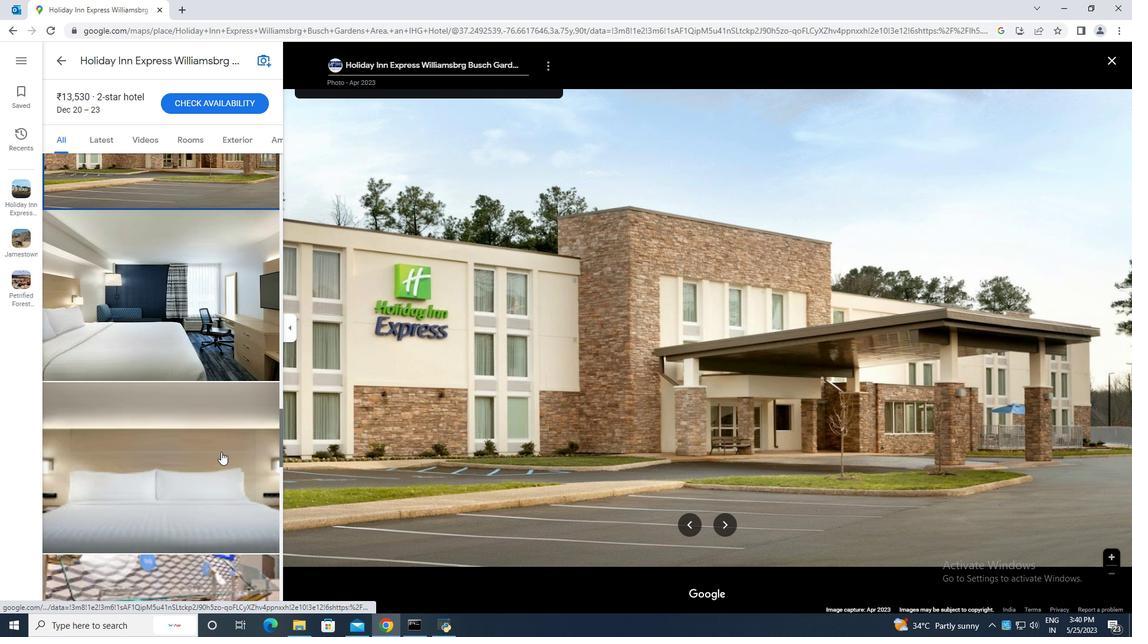 
Action: Mouse scrolled (221, 451) with delta (0, 0)
Screenshot: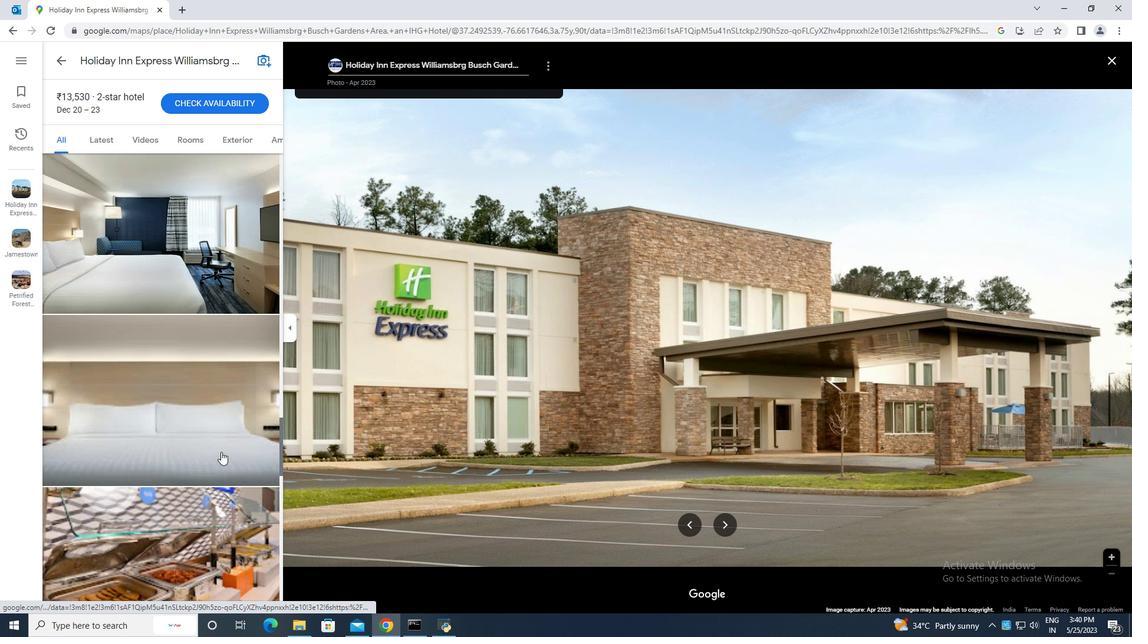 
Action: Mouse moved to (212, 379)
Screenshot: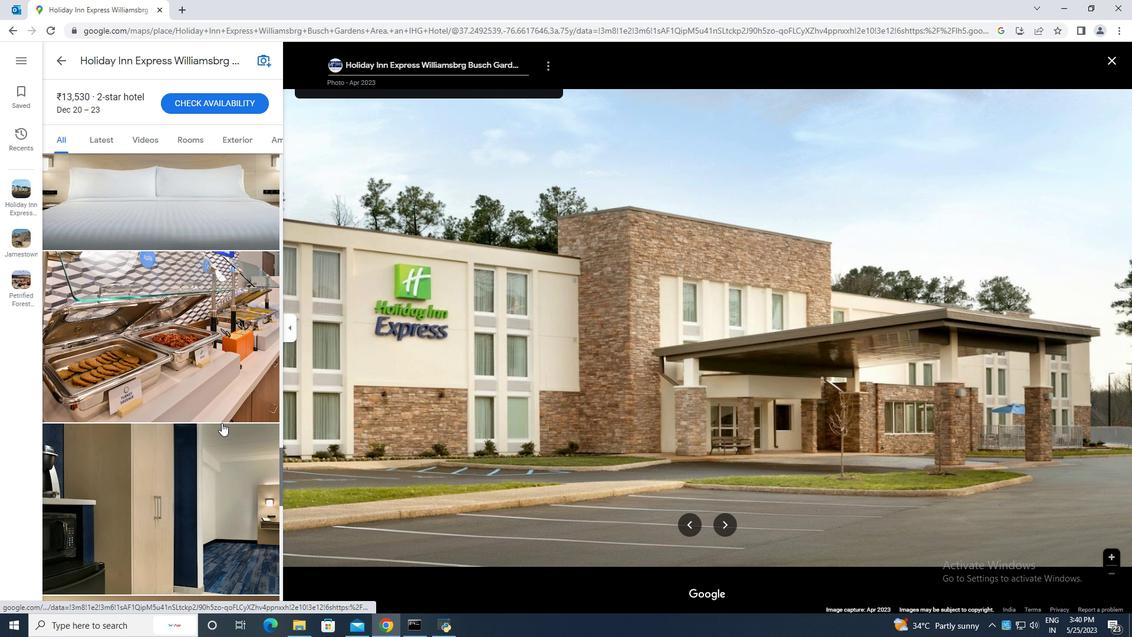 
Action: Mouse pressed left at (212, 379)
Screenshot: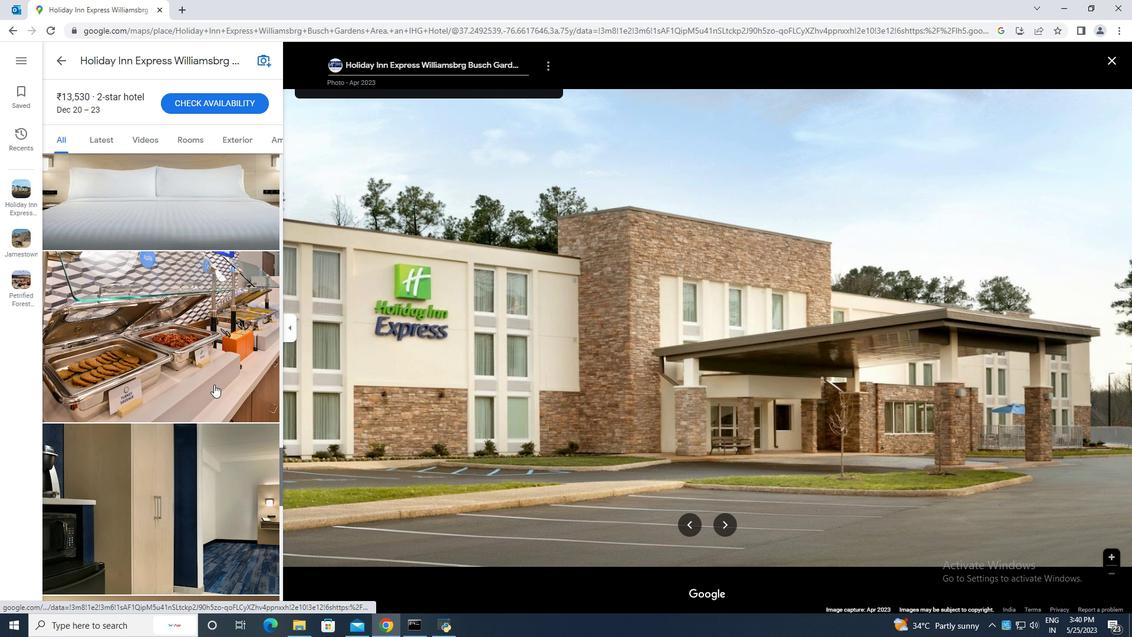 
Action: Mouse moved to (250, 490)
Screenshot: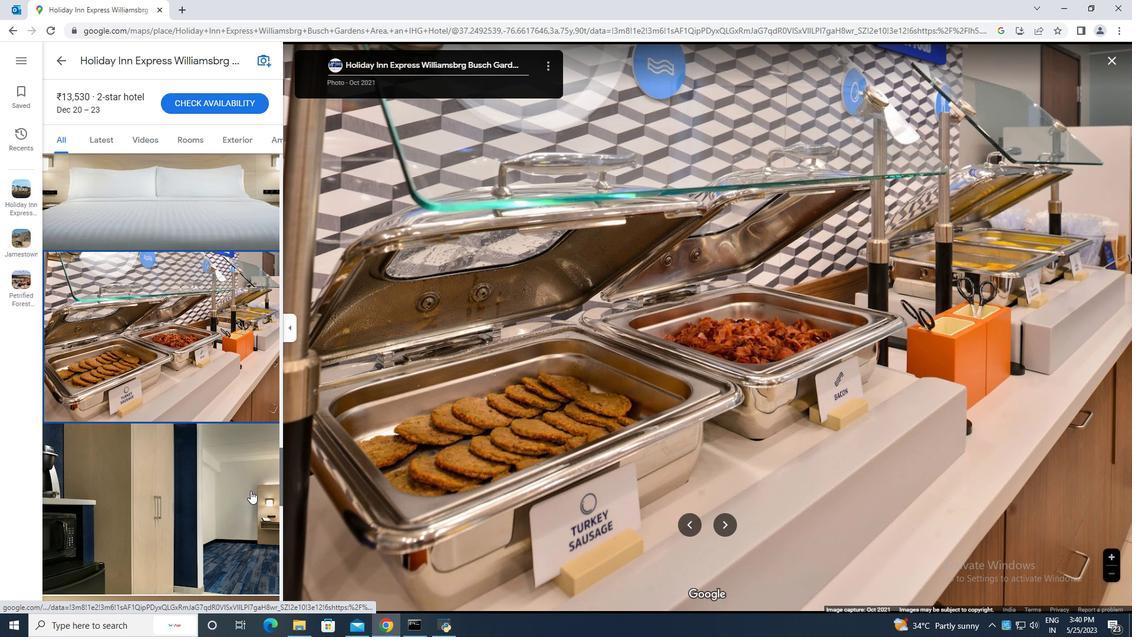
Action: Mouse scrolled (250, 490) with delta (0, 0)
Screenshot: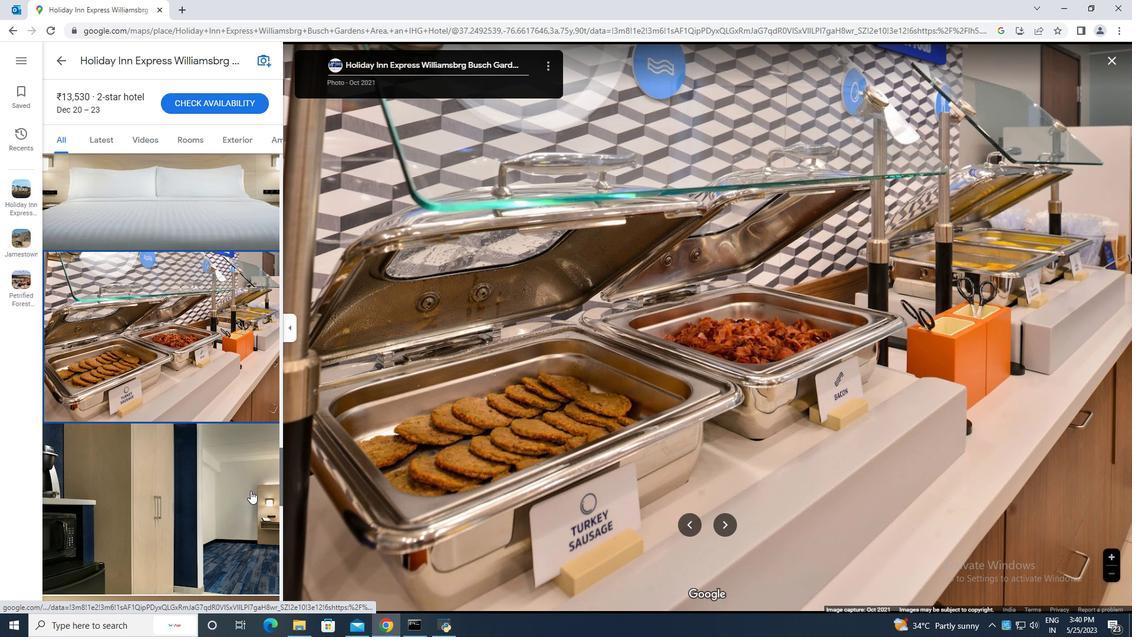 
Action: Mouse moved to (250, 490)
Screenshot: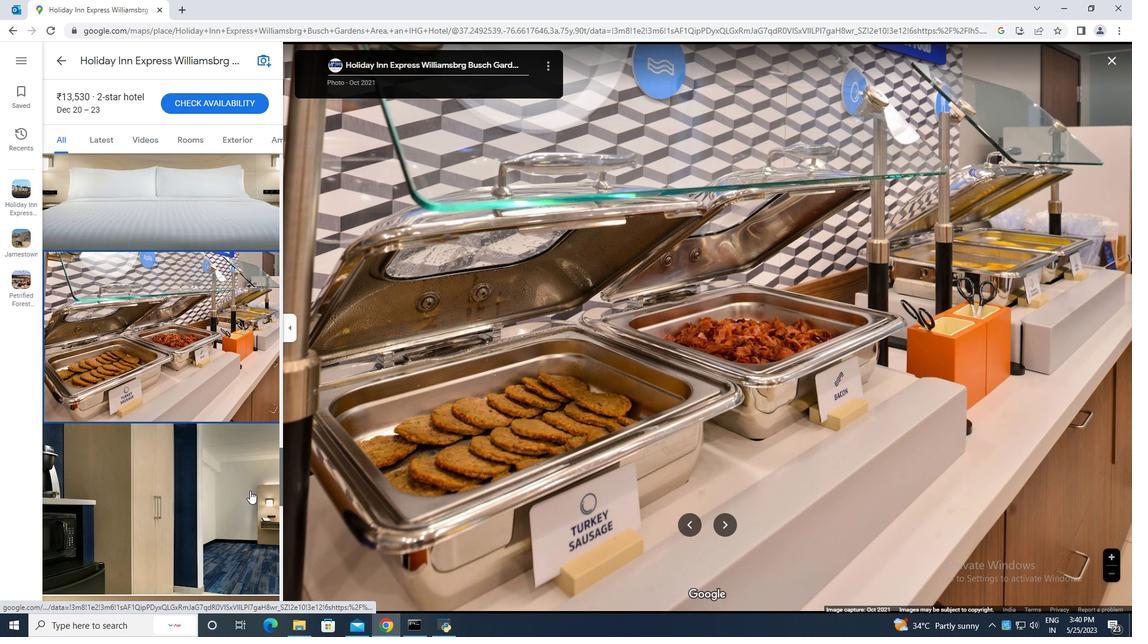 
Action: Mouse scrolled (250, 490) with delta (0, 0)
Screenshot: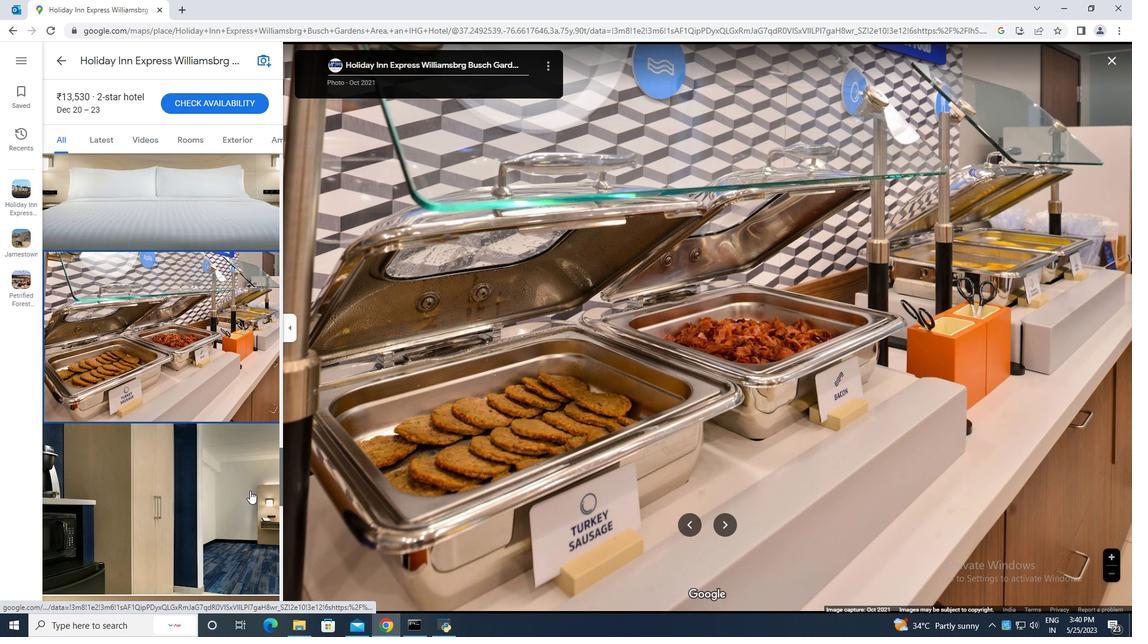 
Action: Mouse scrolled (250, 490) with delta (0, 0)
Screenshot: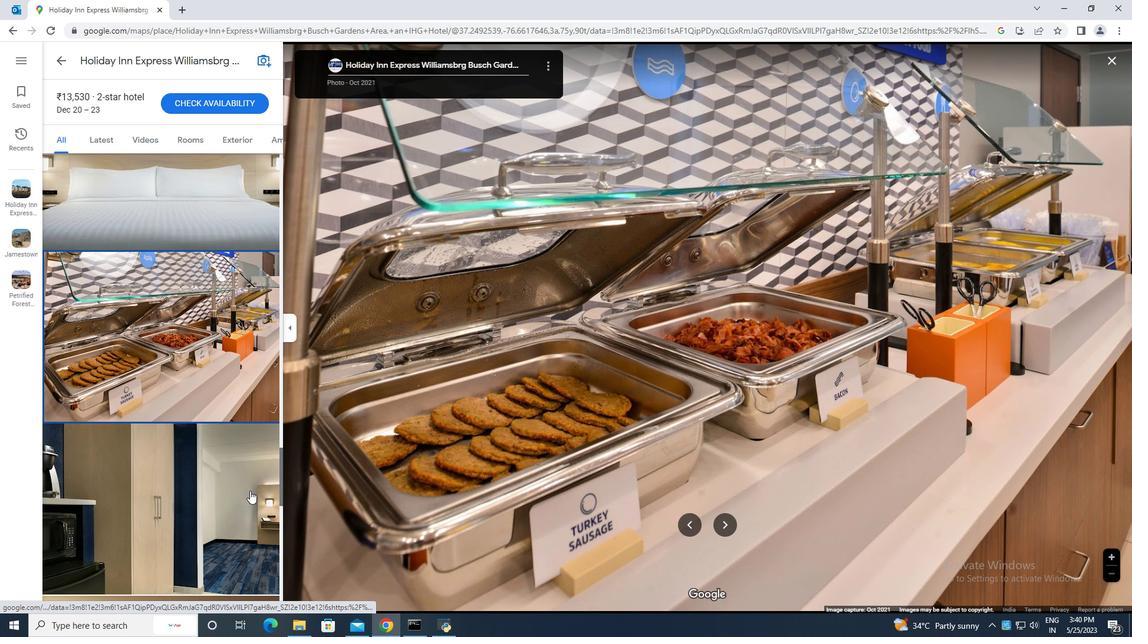
Action: Mouse moved to (247, 489)
Screenshot: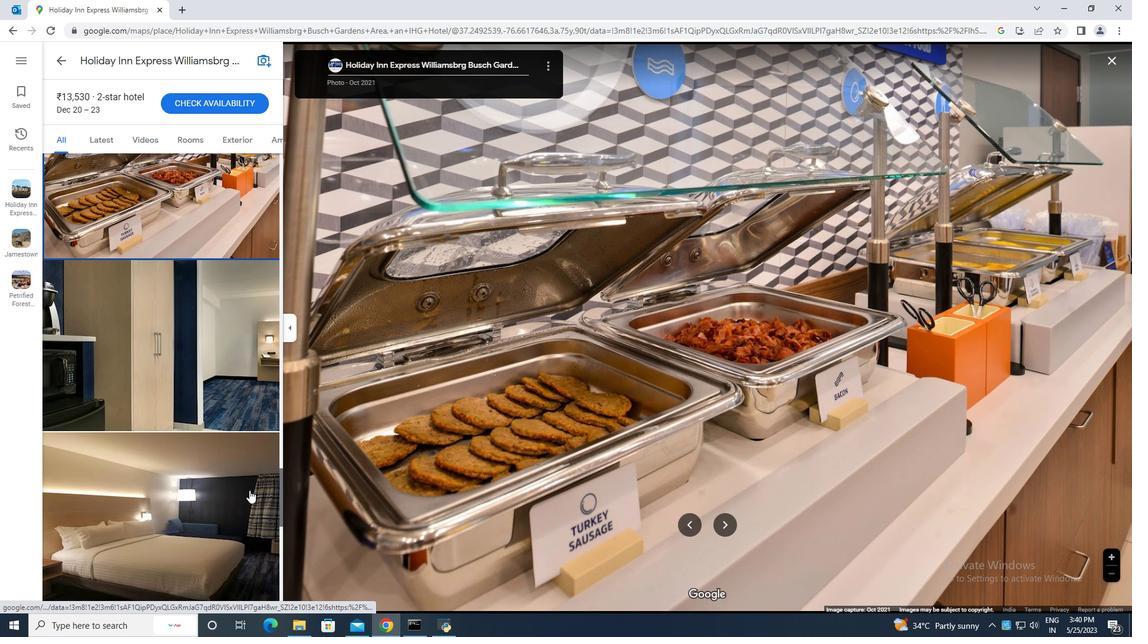 
Action: Mouse scrolled (247, 488) with delta (0, 0)
Screenshot: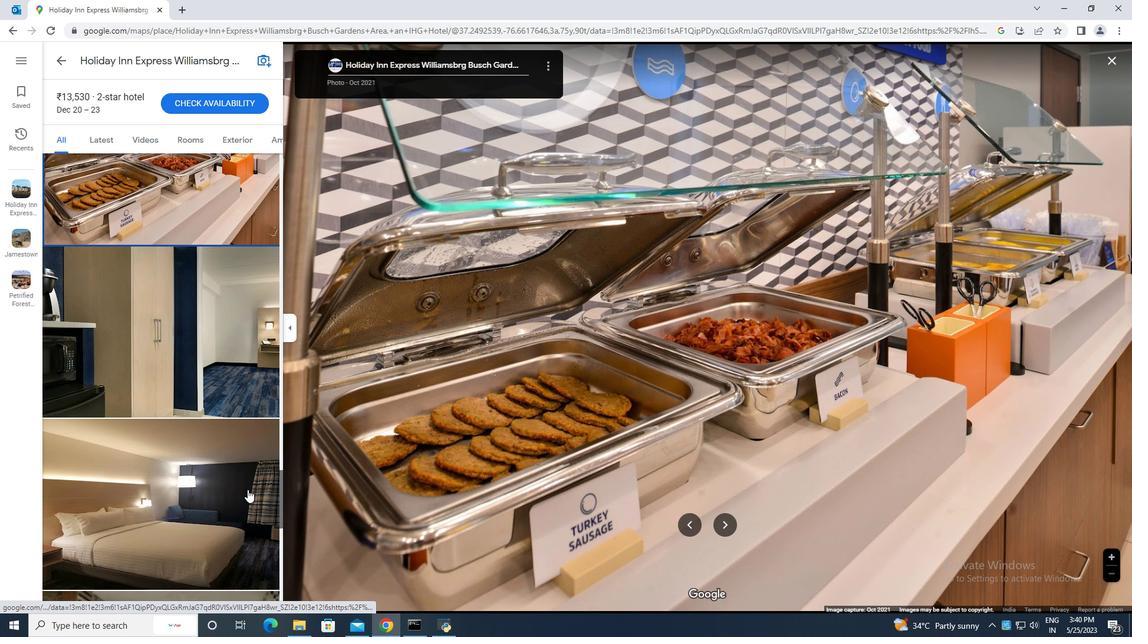 
Action: Mouse scrolled (247, 488) with delta (0, 0)
Screenshot: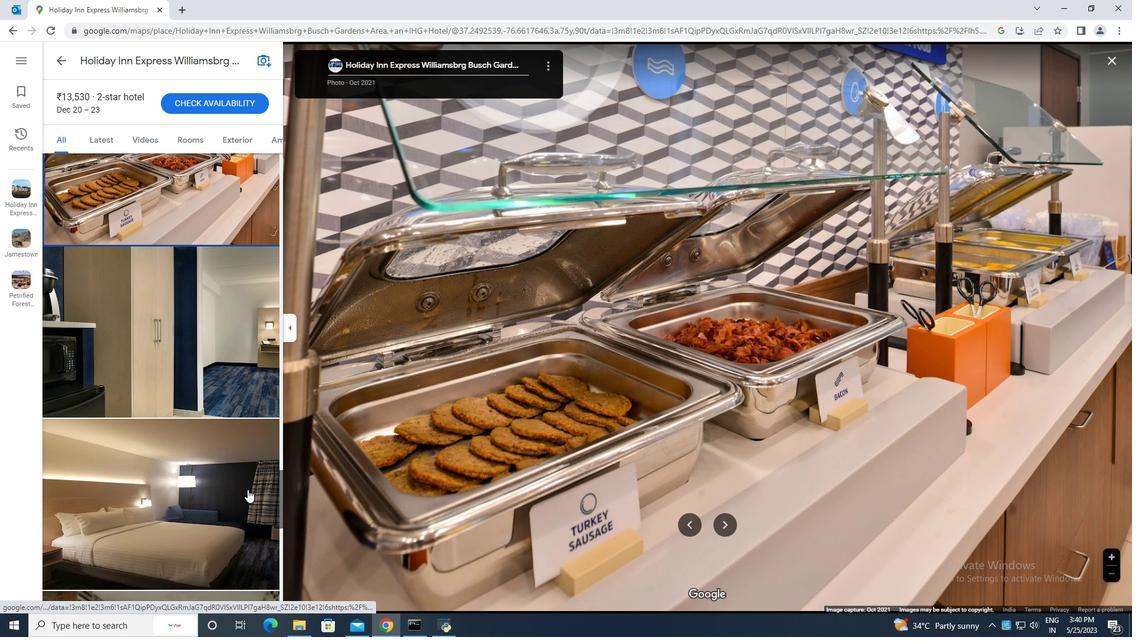 
Action: Mouse moved to (247, 489)
Screenshot: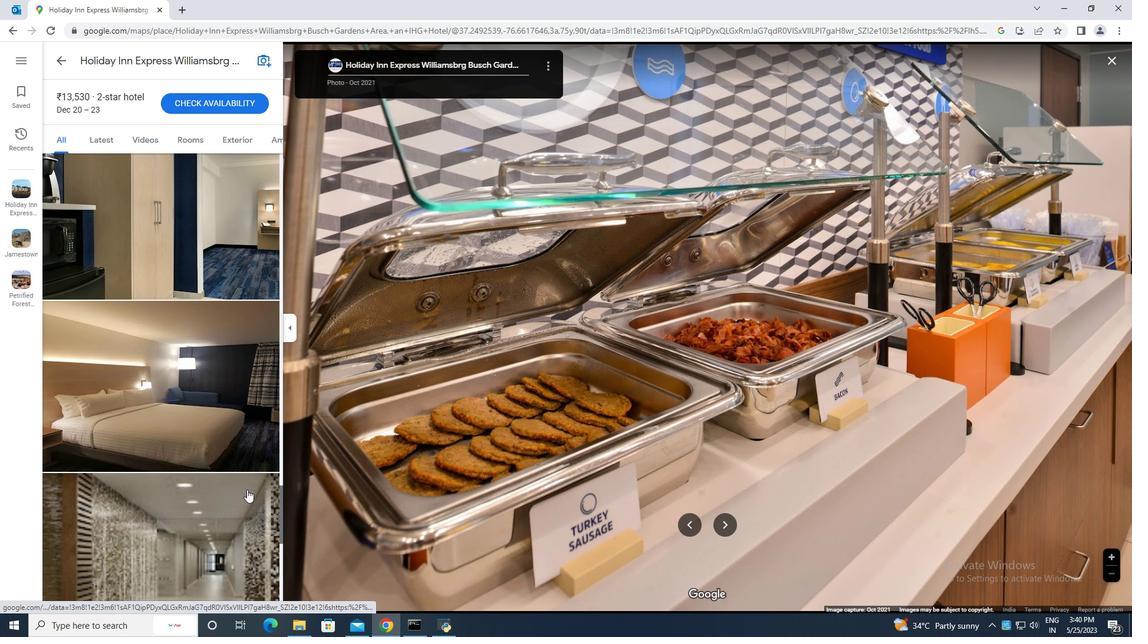 
Action: Mouse scrolled (247, 488) with delta (0, 0)
Screenshot: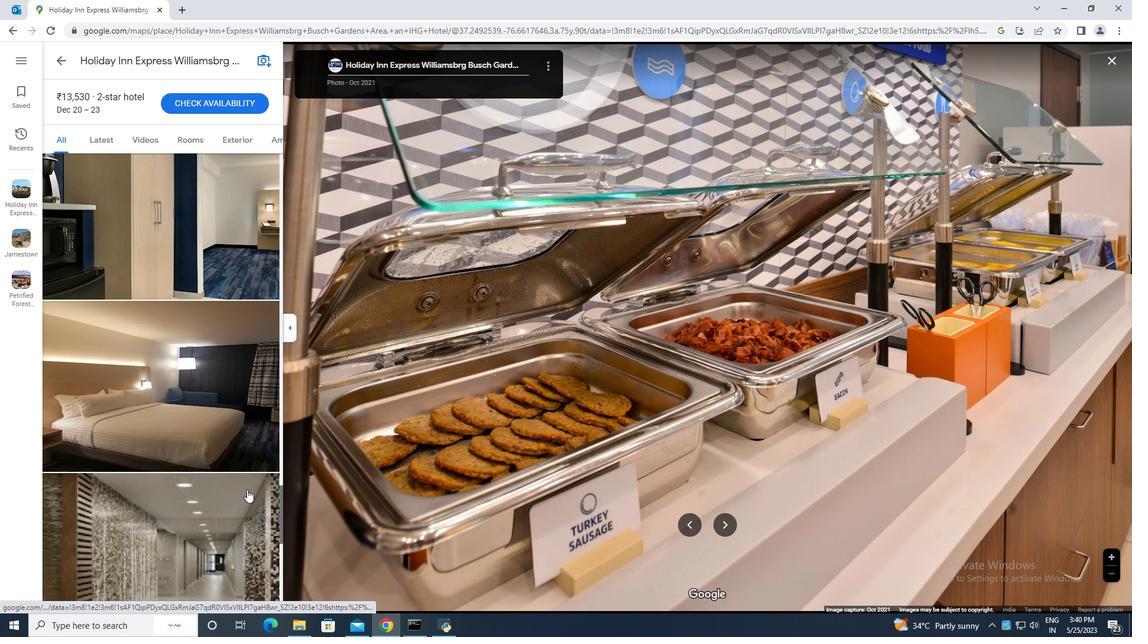 
Action: Mouse scrolled (247, 488) with delta (0, 0)
Screenshot: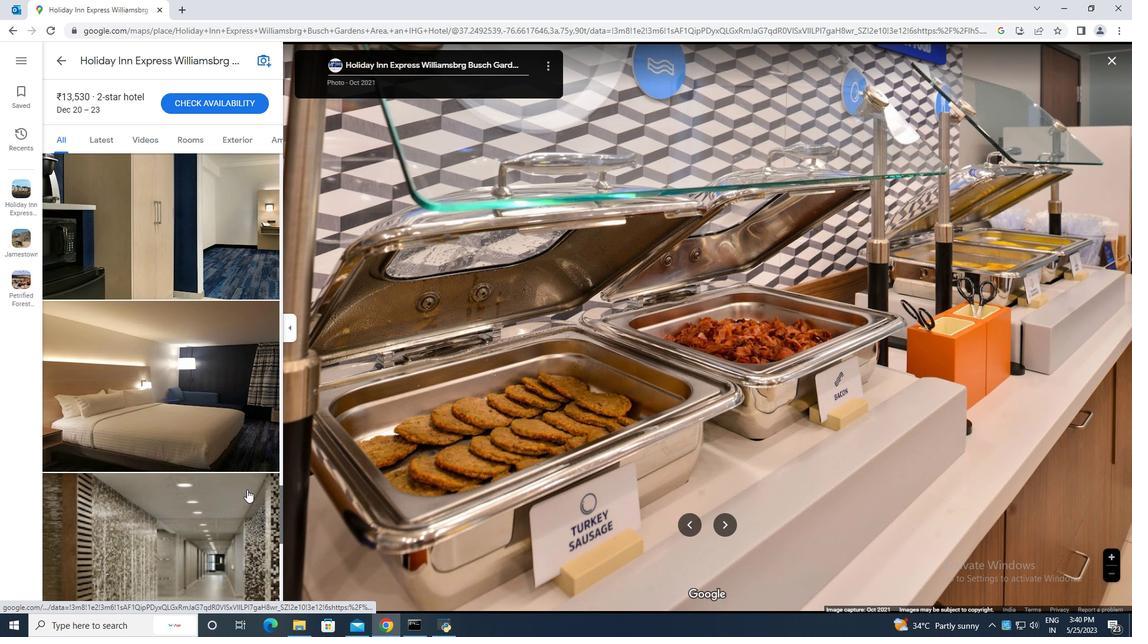 
Action: Mouse moved to (209, 465)
Screenshot: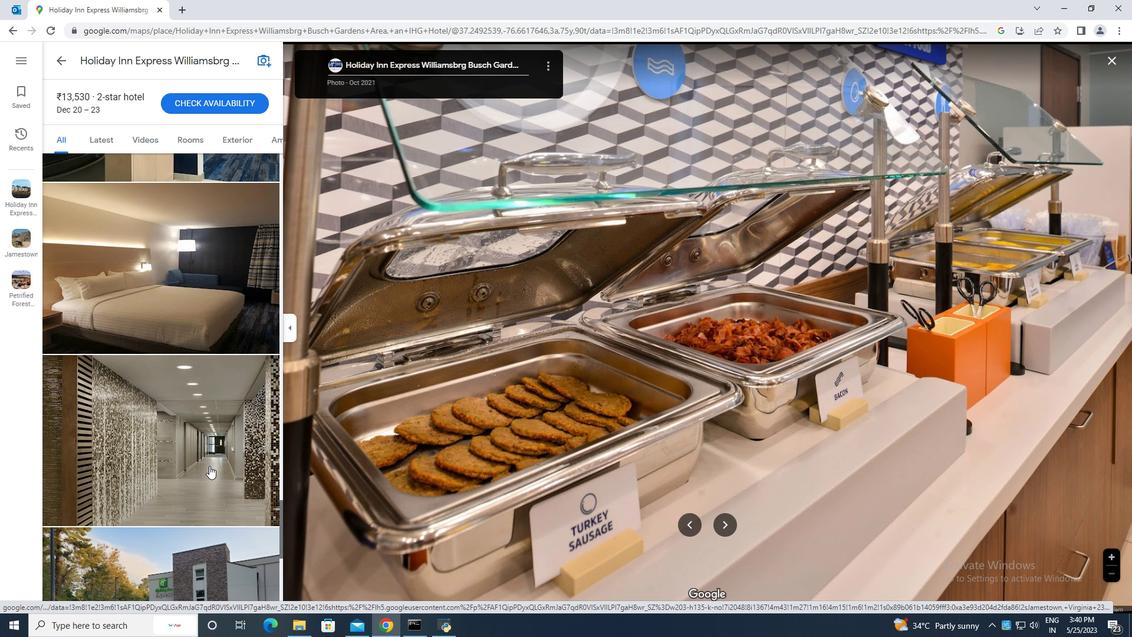 
Action: Mouse scrolled (209, 465) with delta (0, 0)
Screenshot: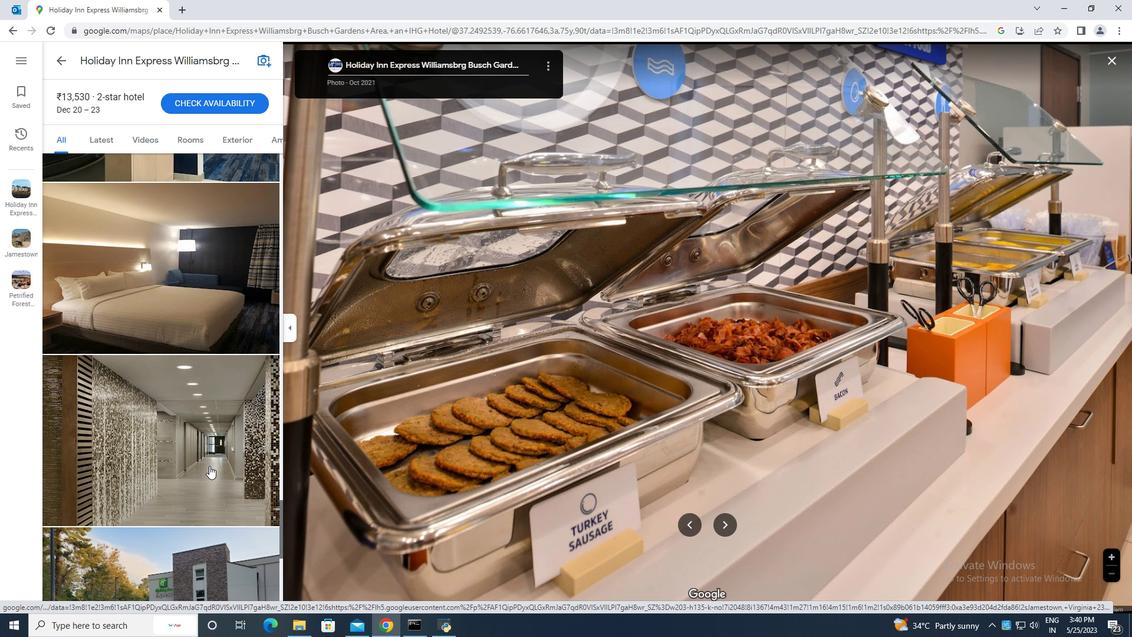 
Action: Mouse scrolled (209, 465) with delta (0, 0)
Screenshot: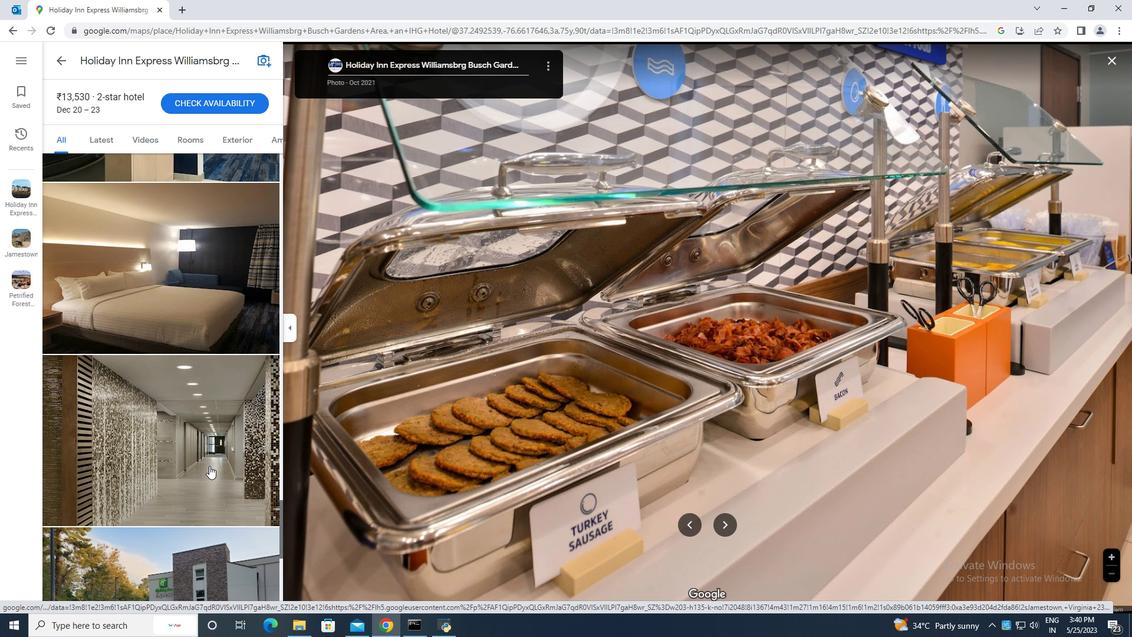
Action: Mouse scrolled (209, 464) with delta (0, 0)
Screenshot: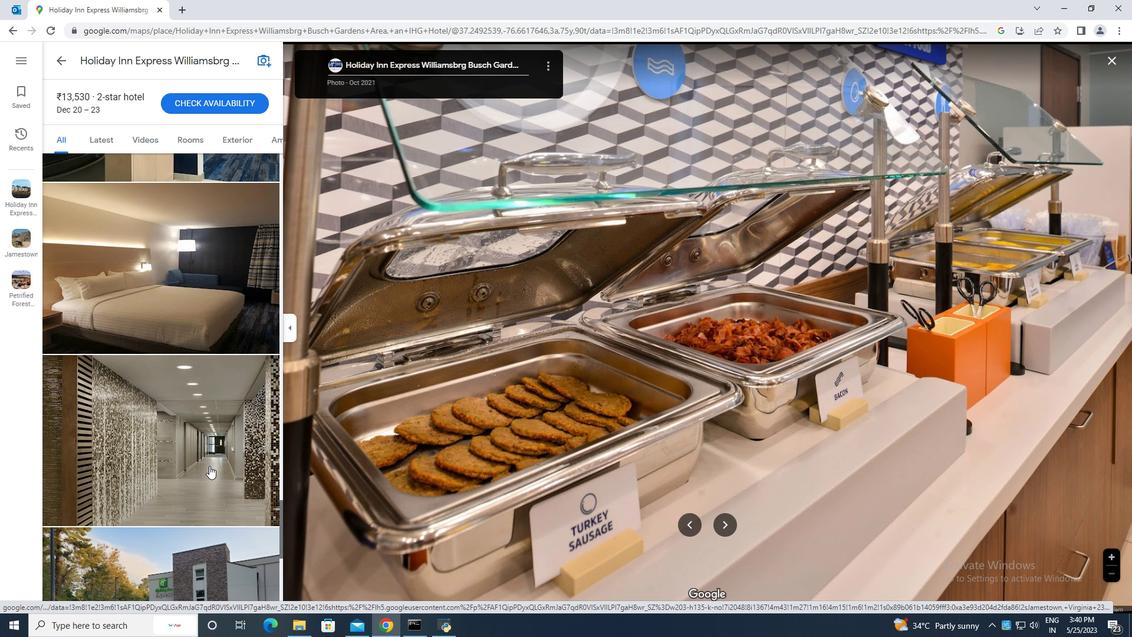 
Action: Mouse moved to (210, 465)
Screenshot: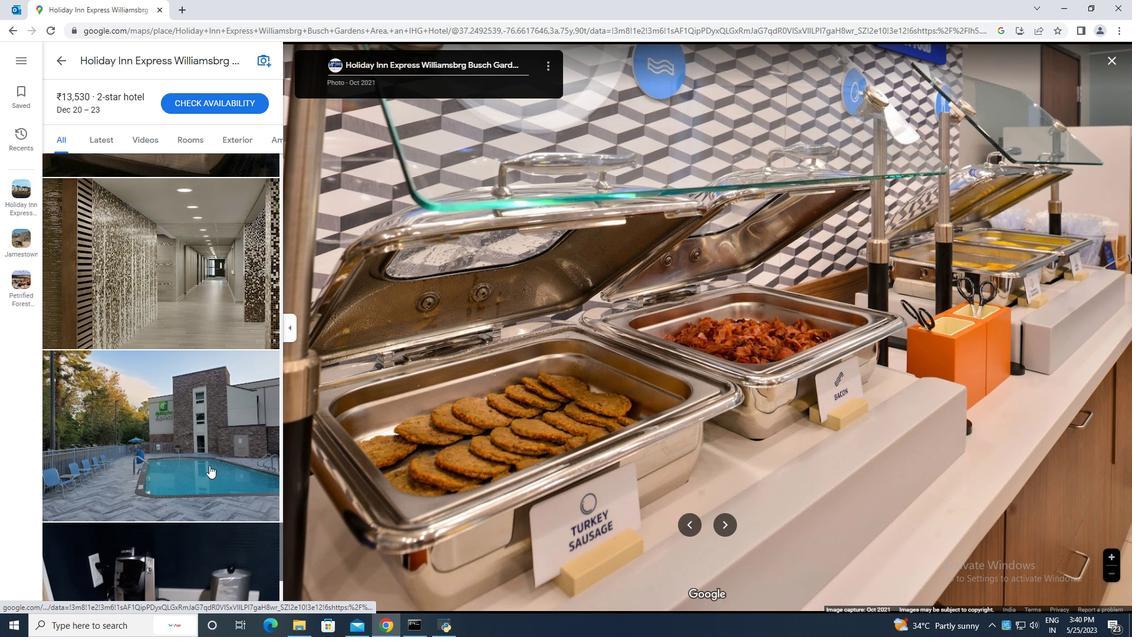 
Action: Mouse scrolled (210, 464) with delta (0, 0)
Screenshot: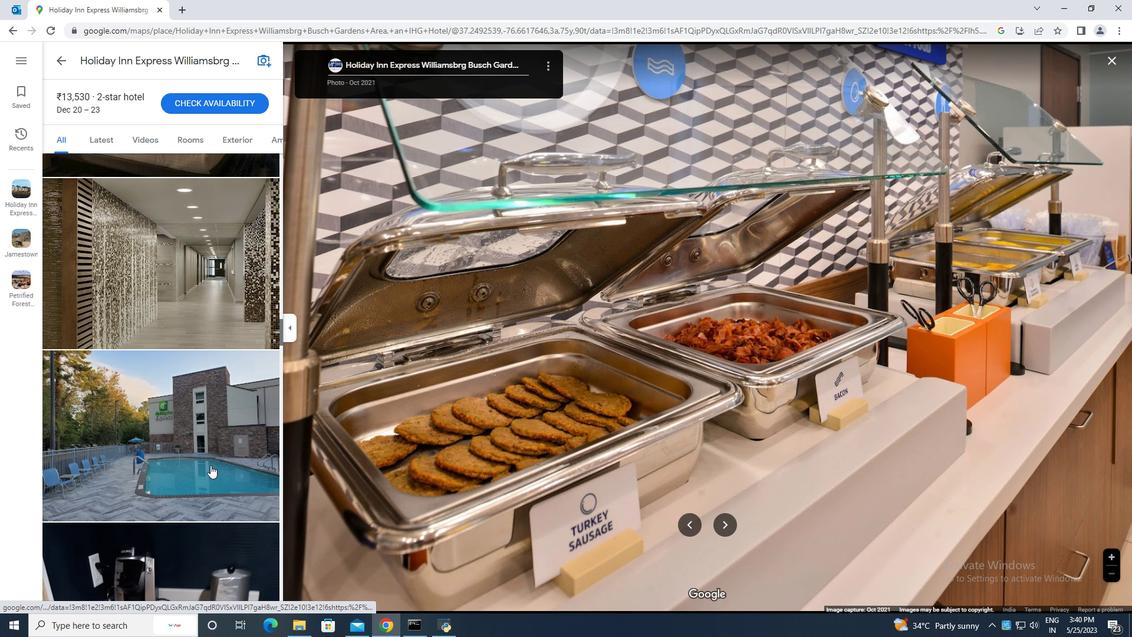 
Action: Mouse scrolled (210, 464) with delta (0, 0)
Screenshot: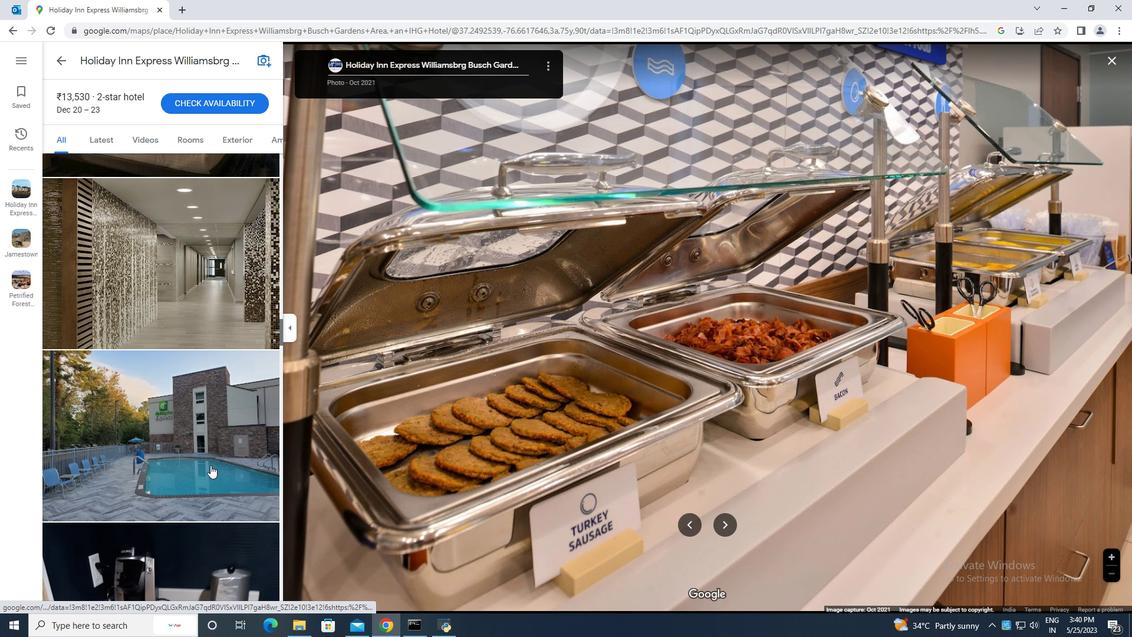 
Action: Mouse moved to (210, 465)
Screenshot: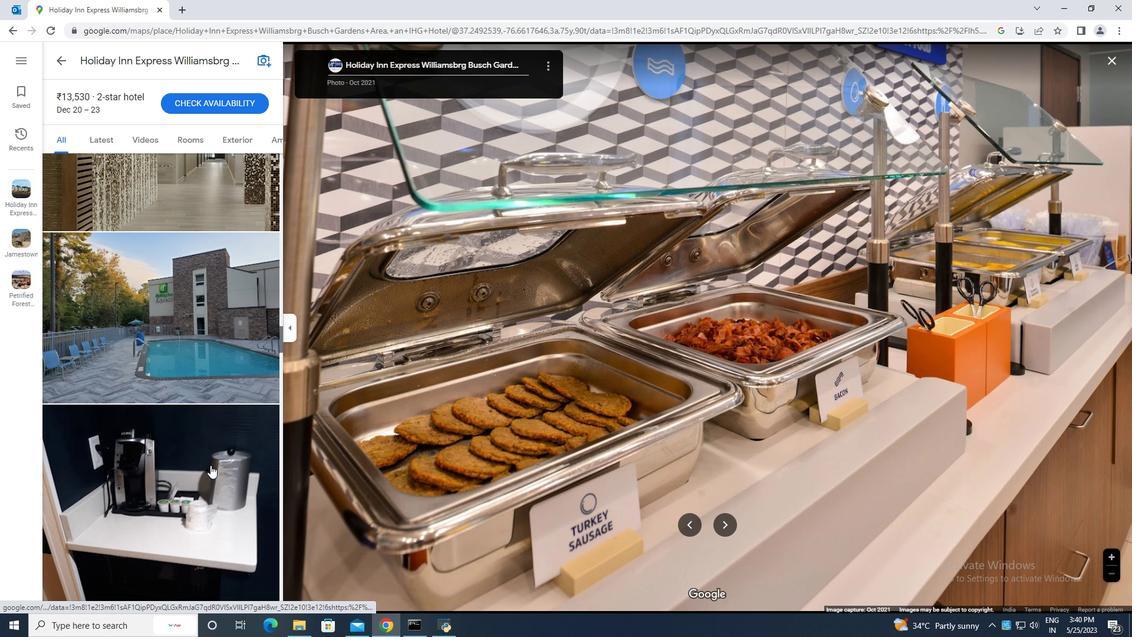
Action: Mouse scrolled (210, 465) with delta (0, 0)
Screenshot: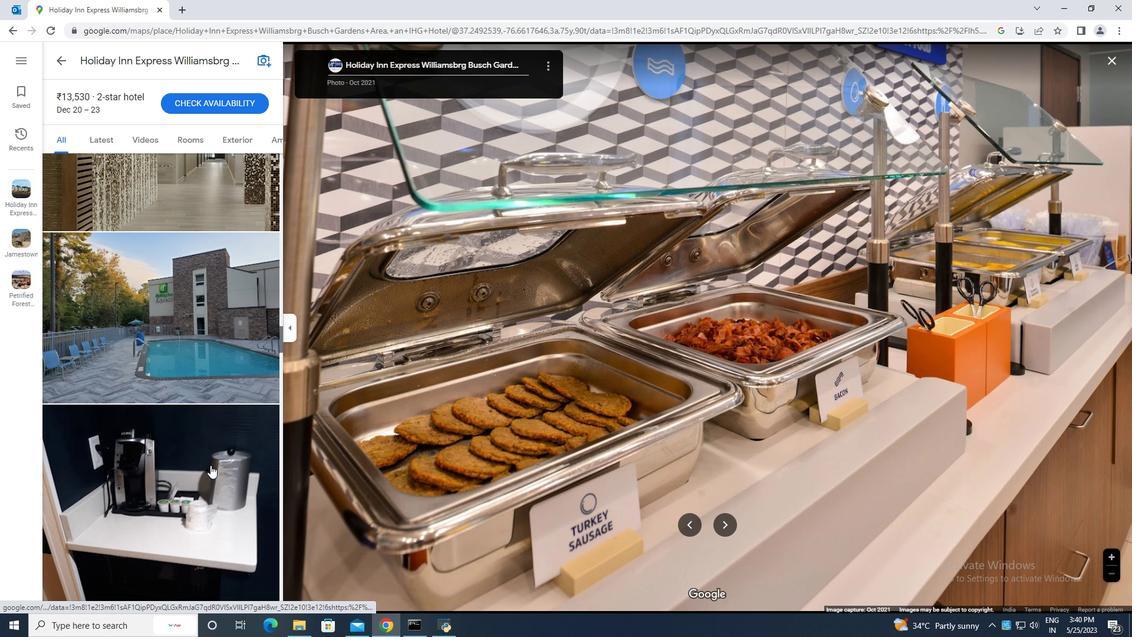 
Action: Mouse scrolled (210, 465) with delta (0, 0)
Screenshot: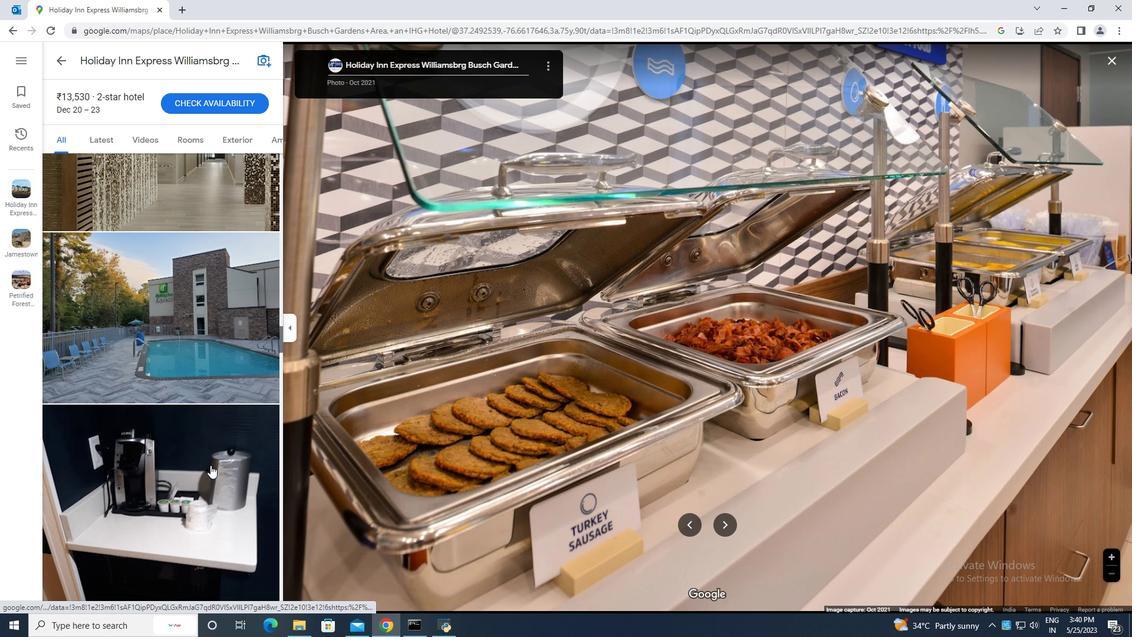 
Action: Mouse scrolled (210, 465) with delta (0, 0)
Screenshot: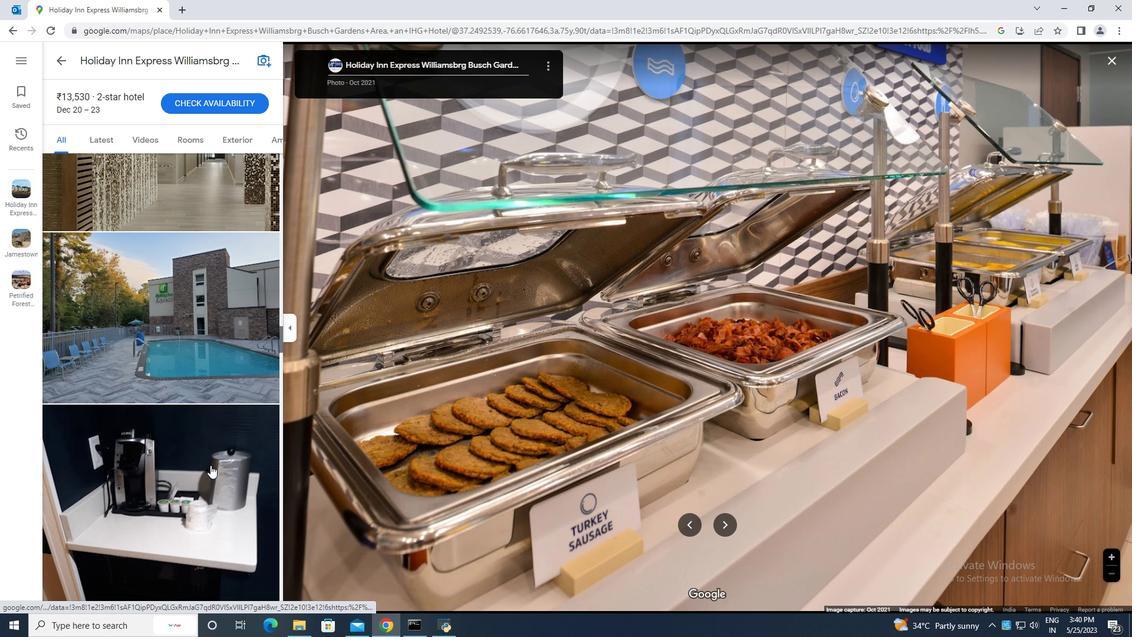 
Action: Mouse scrolled (210, 465) with delta (0, 0)
Screenshot: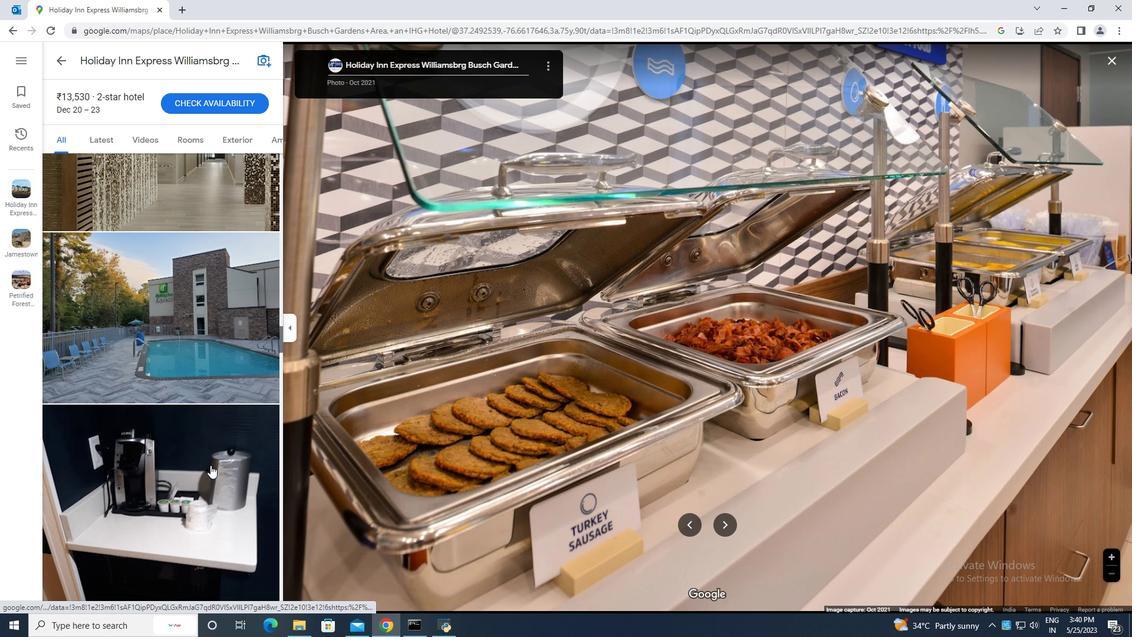
Action: Mouse scrolled (210, 465) with delta (0, 0)
Screenshot: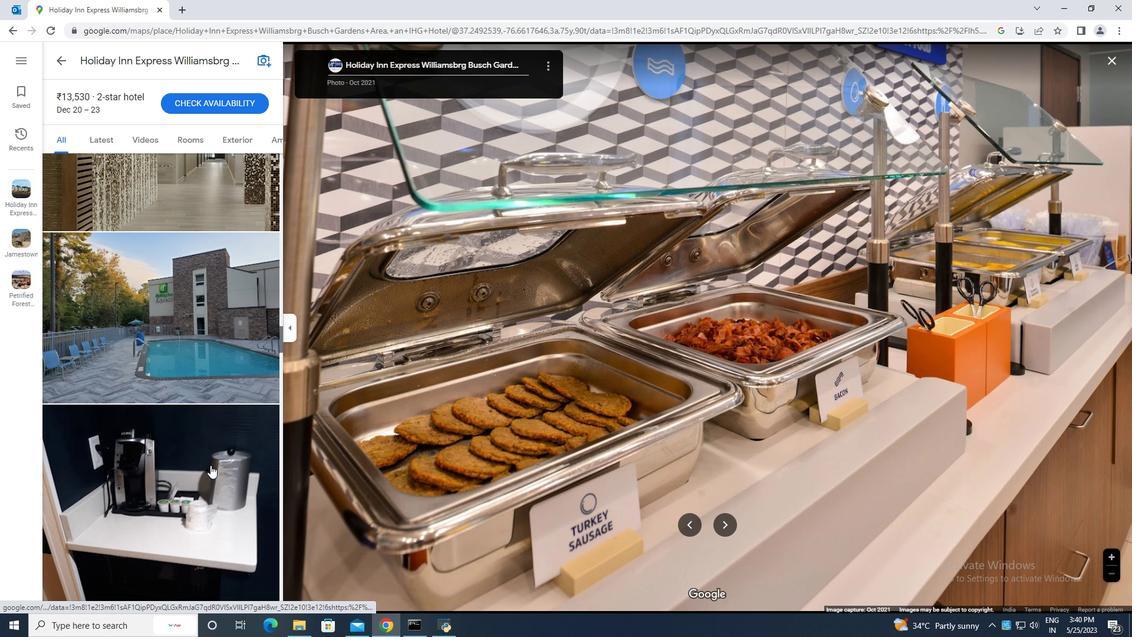 
Action: Mouse scrolled (210, 465) with delta (0, 0)
Screenshot: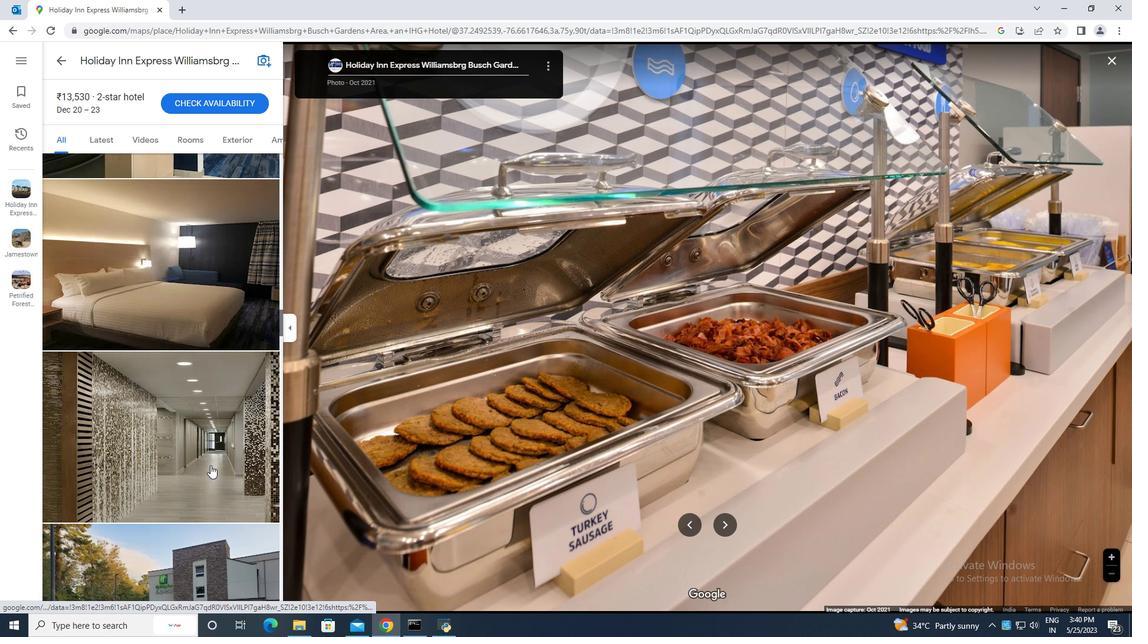 
Action: Mouse scrolled (210, 465) with delta (0, 0)
Screenshot: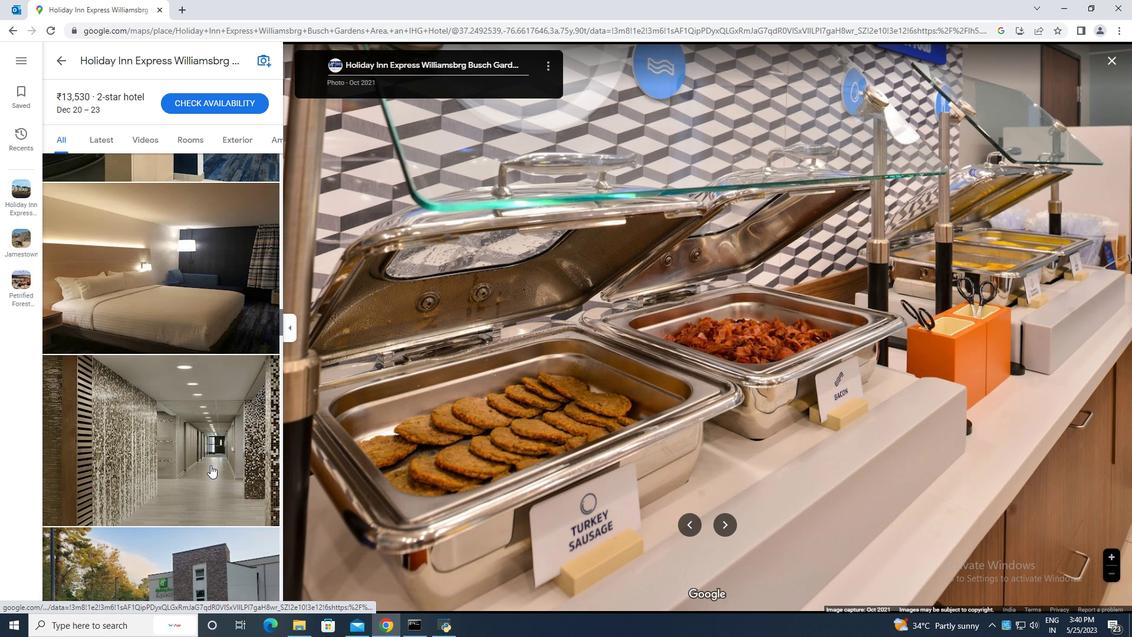 
Action: Mouse scrolled (210, 465) with delta (0, 0)
Screenshot: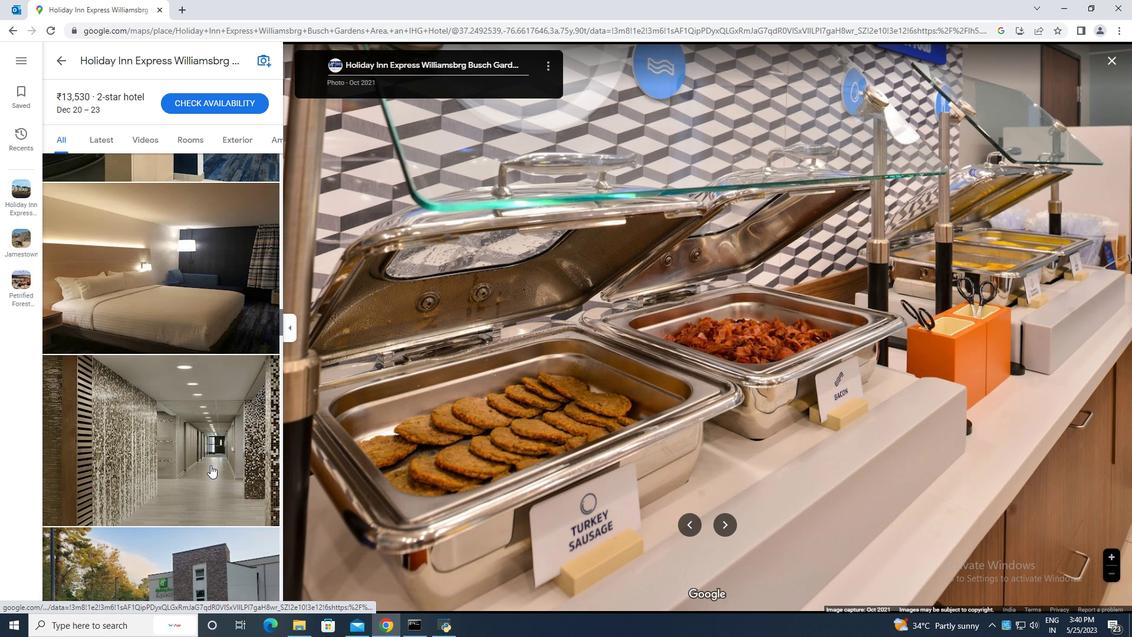 
Action: Mouse scrolled (210, 465) with delta (0, 0)
Screenshot: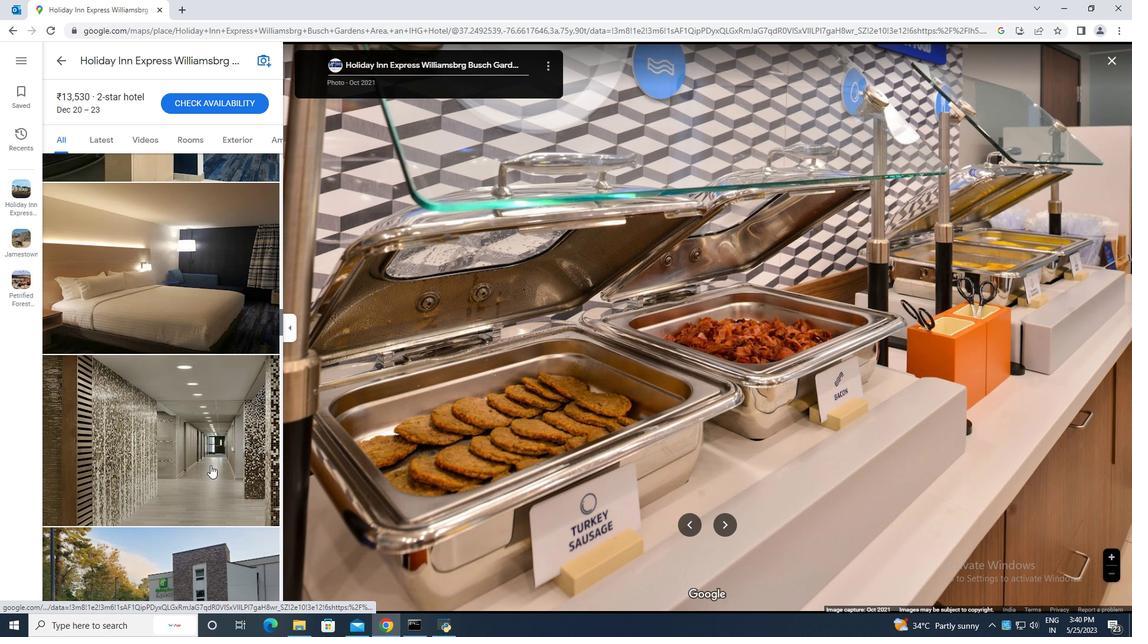
Action: Mouse scrolled (210, 465) with delta (0, 0)
Screenshot: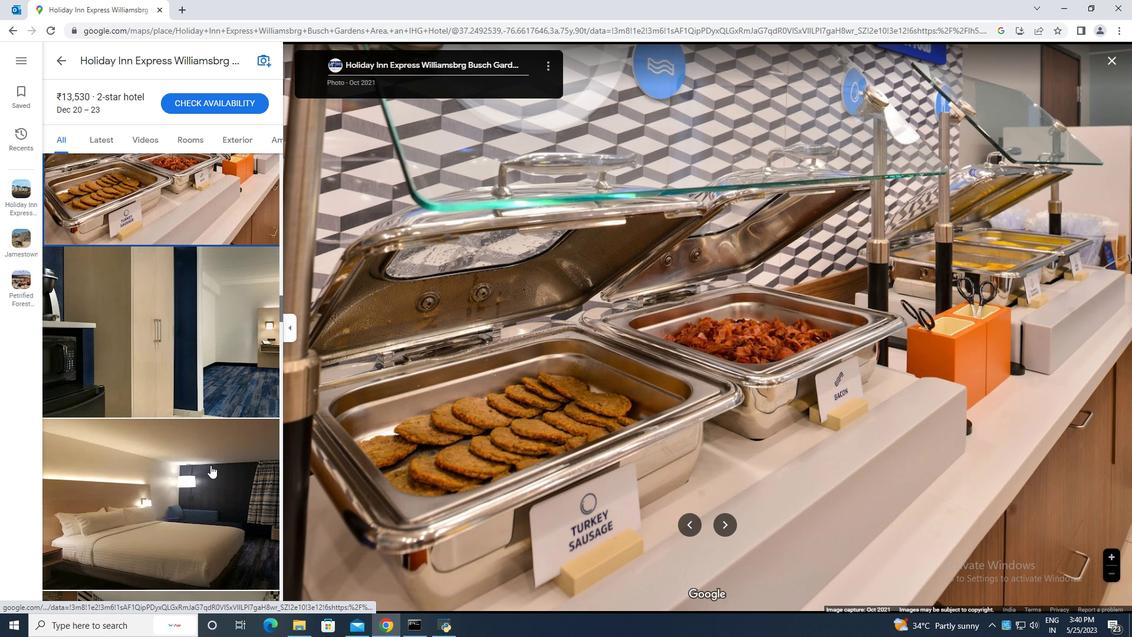 
Action: Mouse scrolled (210, 465) with delta (0, 0)
Screenshot: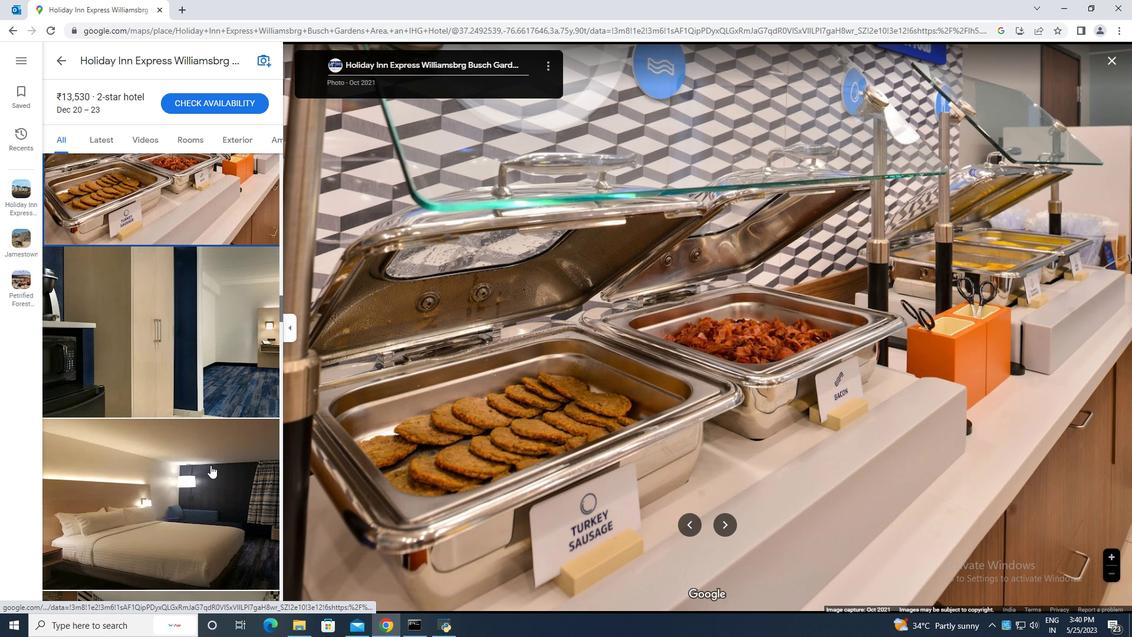 
Action: Mouse scrolled (210, 465) with delta (0, 0)
Screenshot: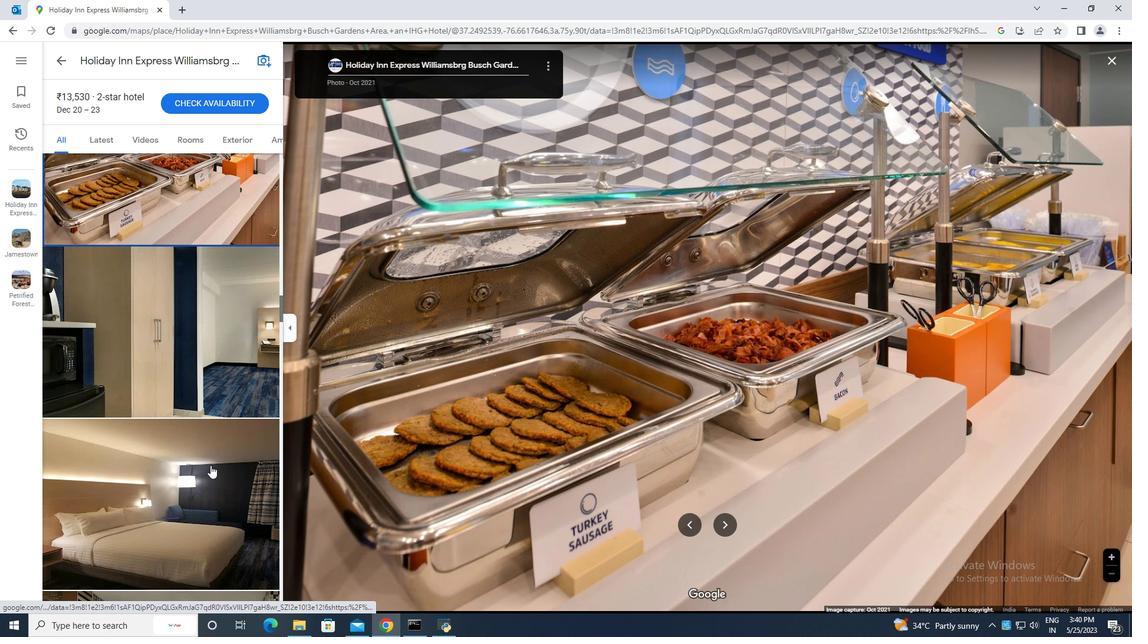 
Action: Mouse scrolled (210, 465) with delta (0, 0)
Screenshot: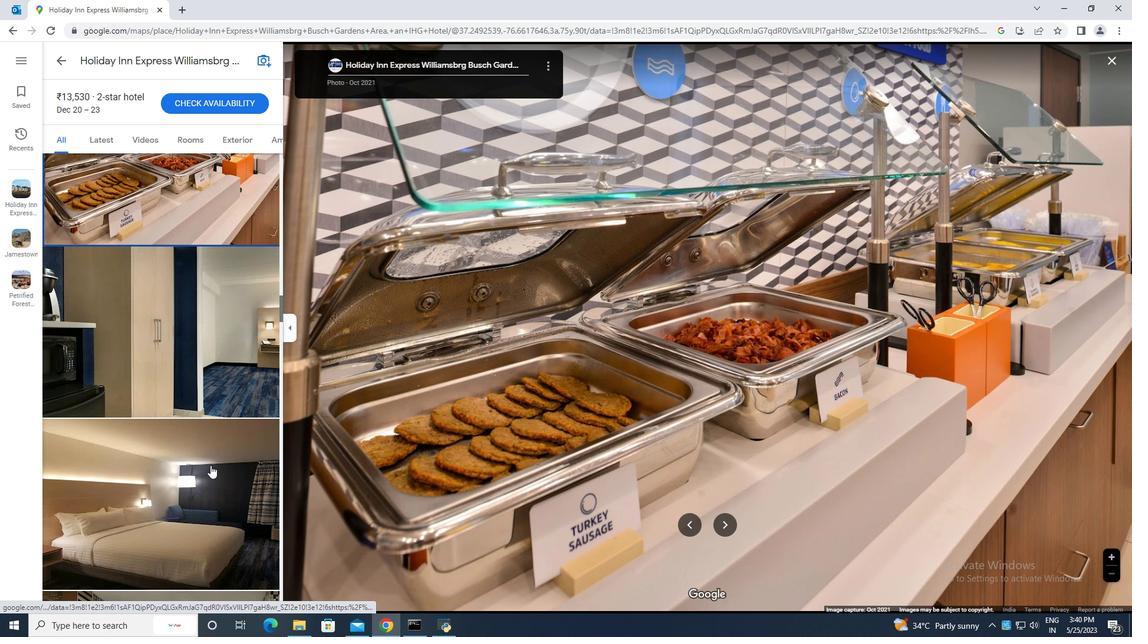 
Action: Mouse scrolled (210, 465) with delta (0, 0)
Screenshot: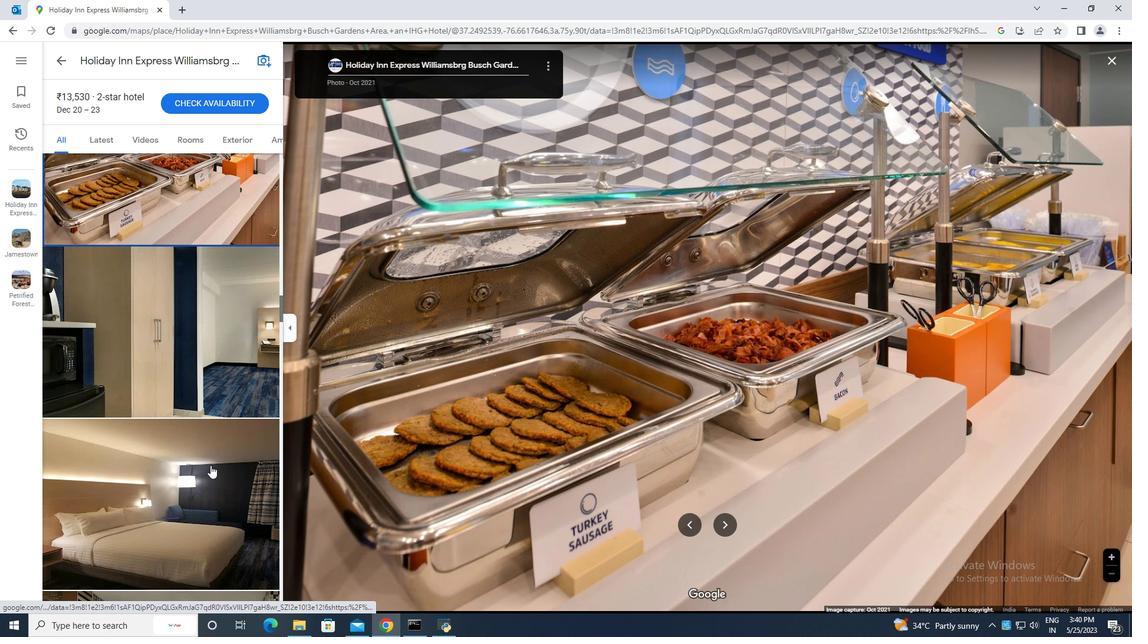 
Action: Mouse scrolled (210, 465) with delta (0, 0)
Screenshot: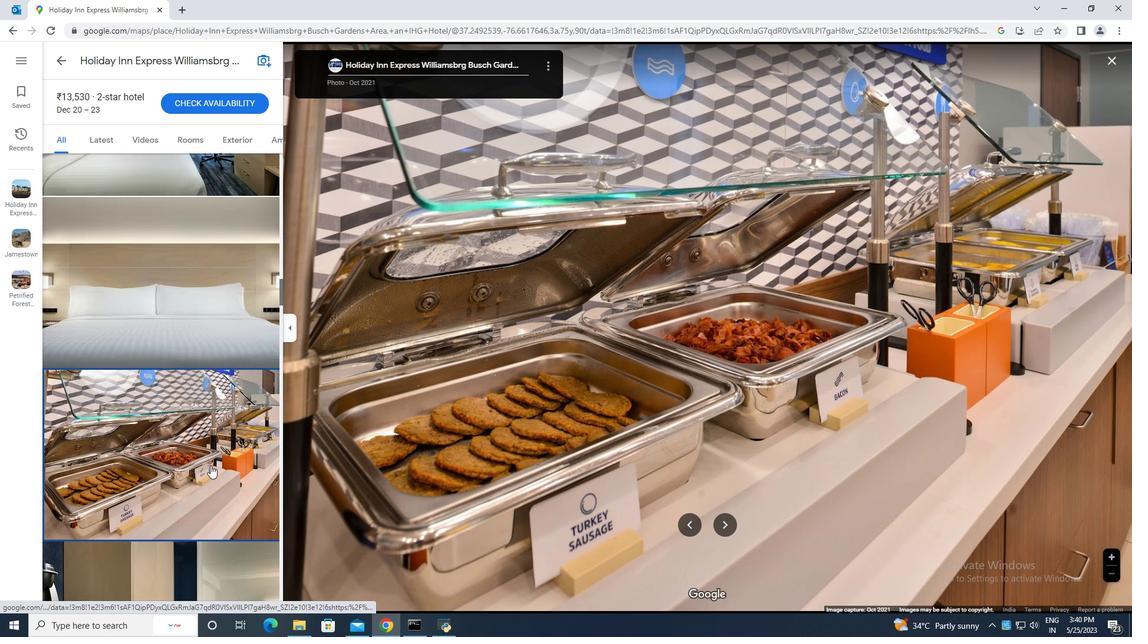 
Action: Mouse scrolled (210, 465) with delta (0, 0)
Screenshot: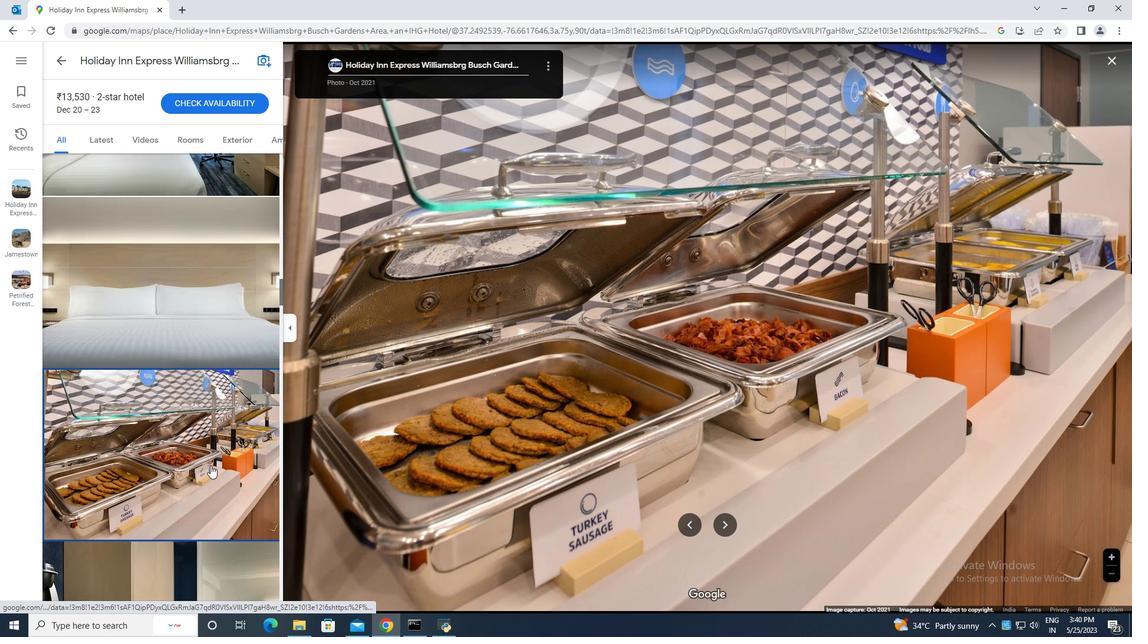 
Action: Mouse scrolled (210, 465) with delta (0, 0)
Screenshot: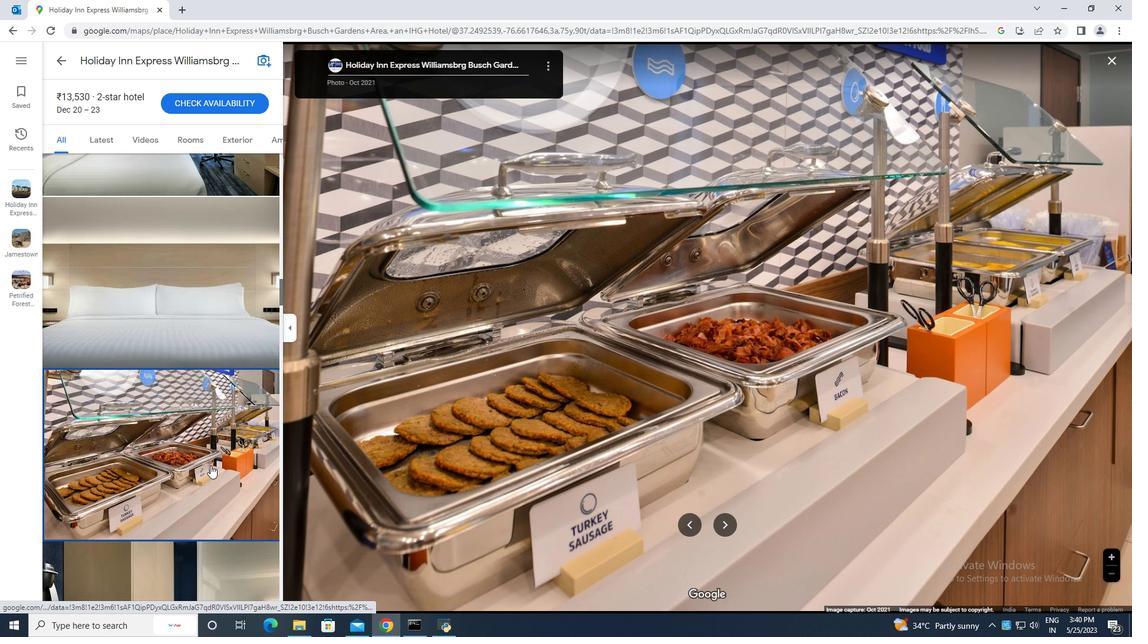
Action: Mouse scrolled (210, 465) with delta (0, 0)
Screenshot: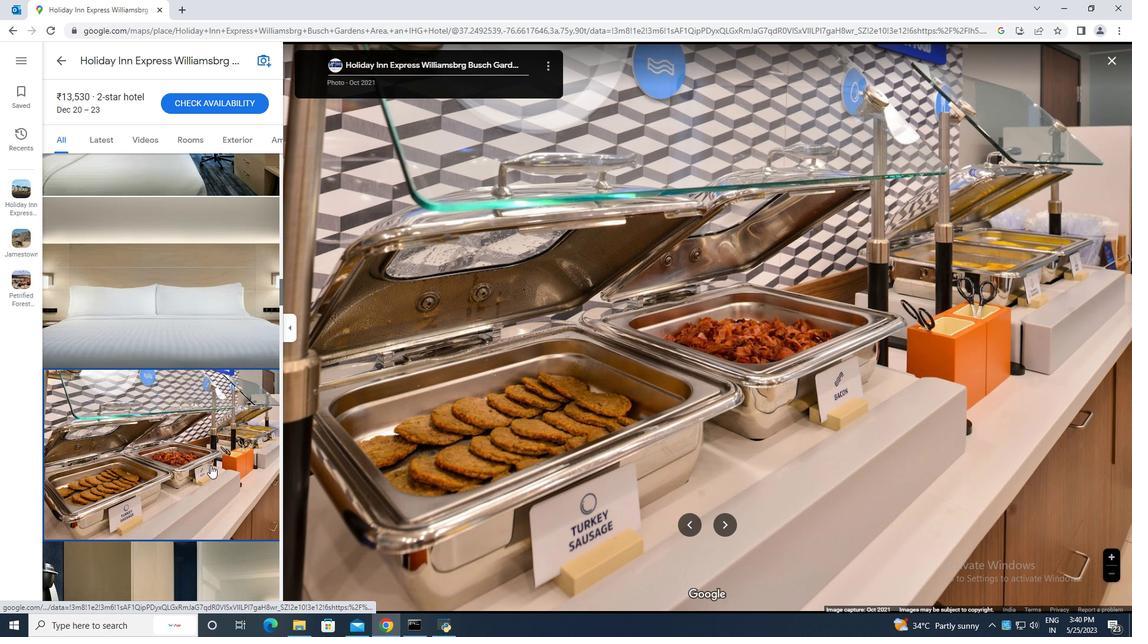 
Action: Mouse moved to (210, 465)
Screenshot: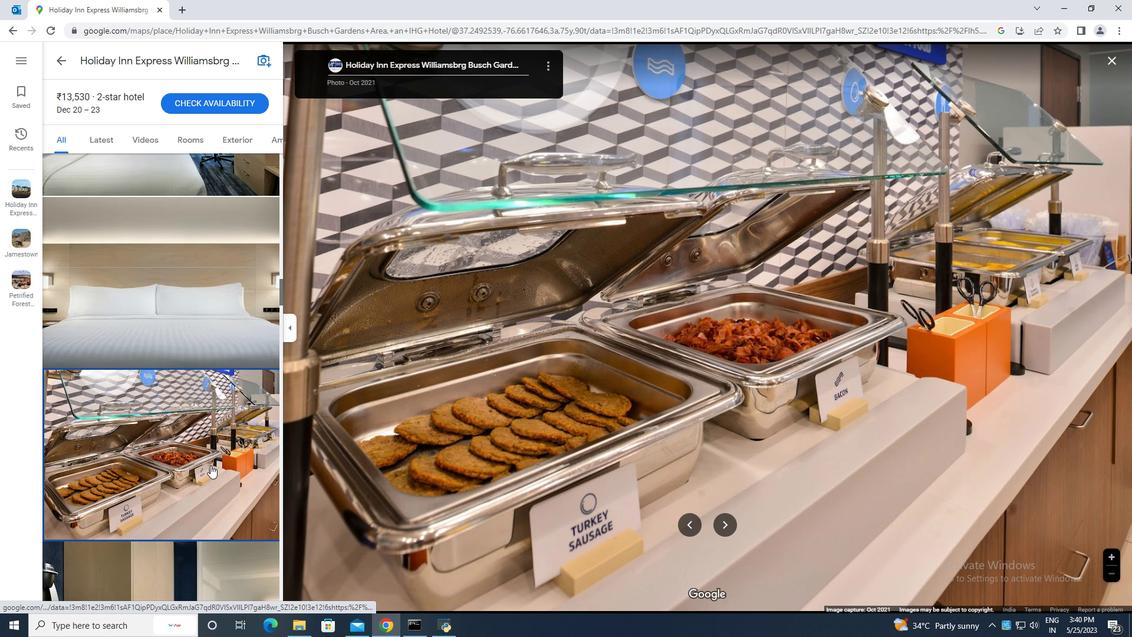
Action: Mouse scrolled (210, 465) with delta (0, 0)
Screenshot: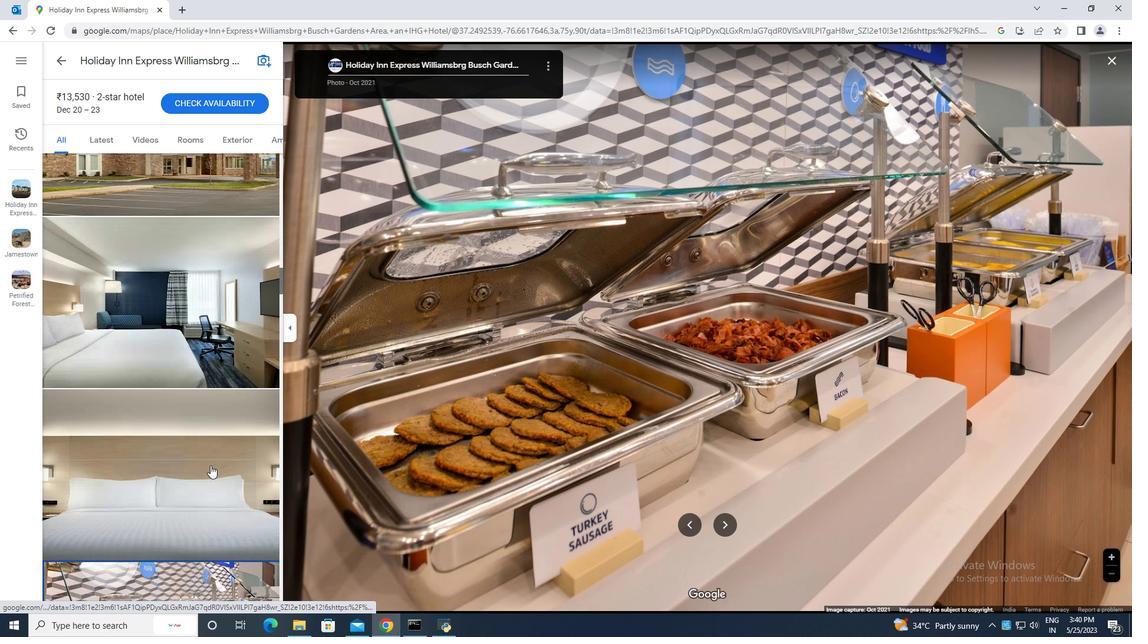 
Action: Mouse scrolled (210, 465) with delta (0, 0)
Screenshot: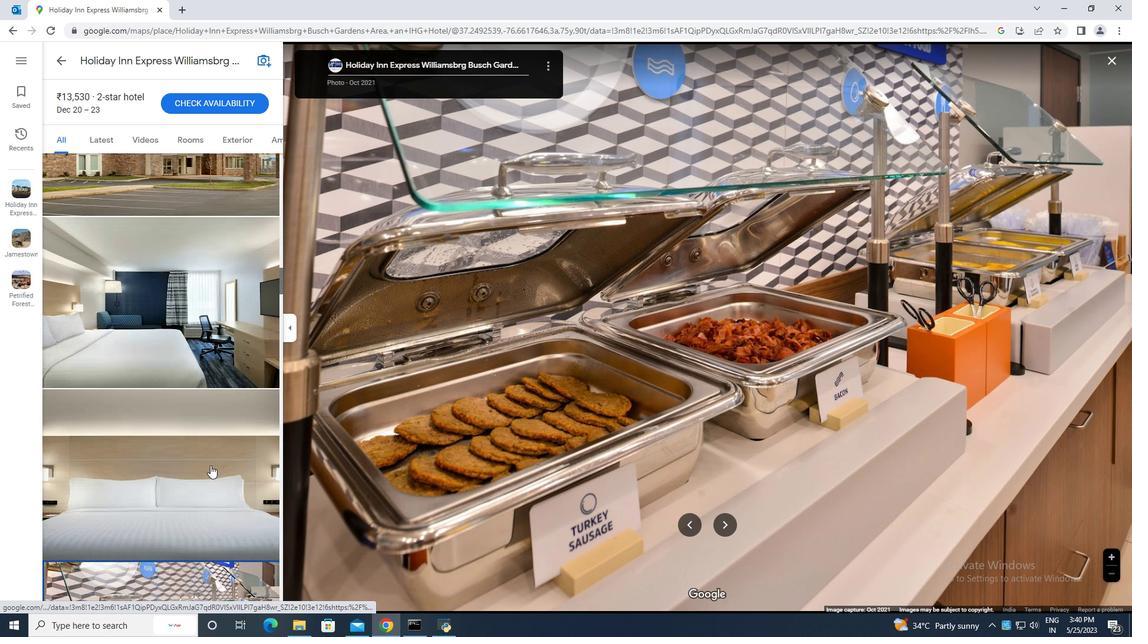 
Action: Mouse scrolled (210, 465) with delta (0, 0)
Screenshot: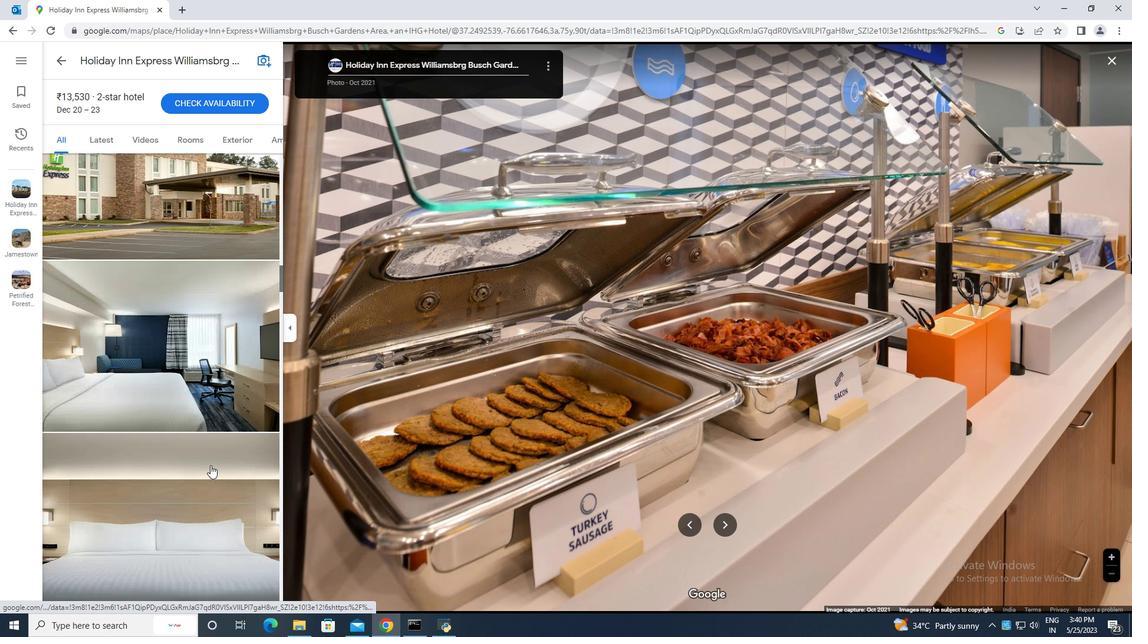 
Action: Mouse scrolled (210, 465) with delta (0, 0)
Screenshot: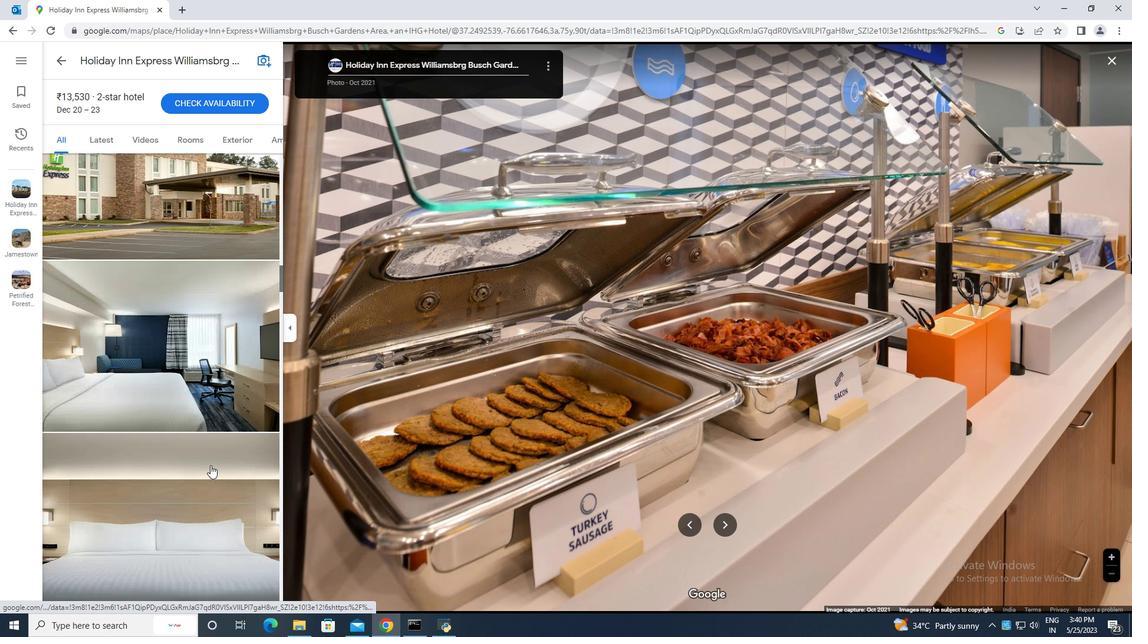 
Action: Mouse scrolled (210, 465) with delta (0, 0)
Screenshot: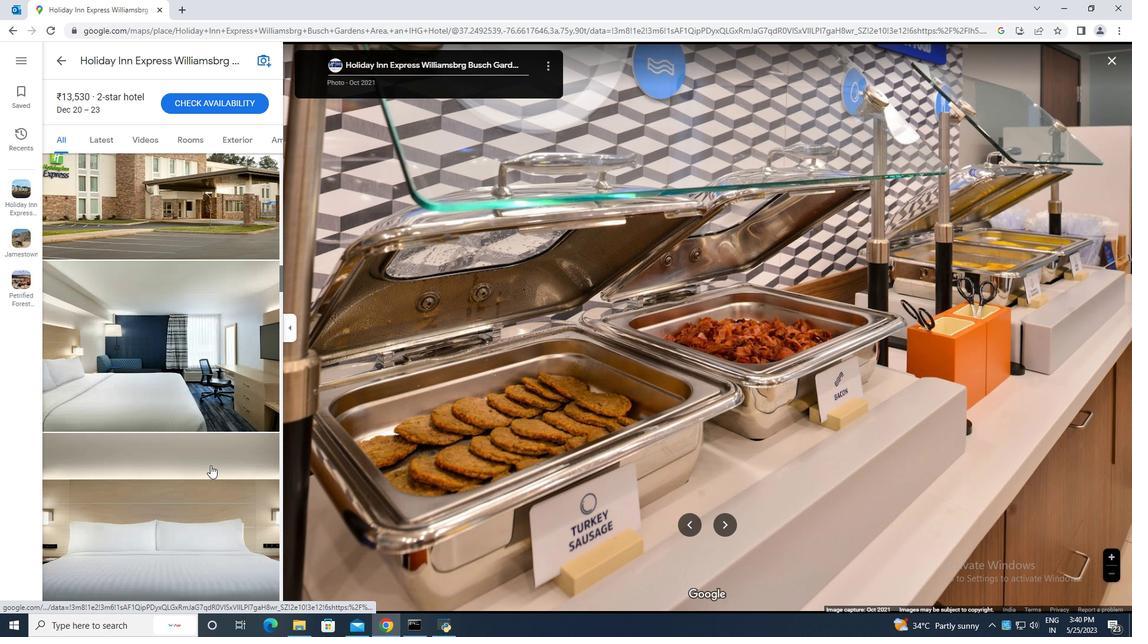 
Action: Mouse scrolled (210, 465) with delta (0, 0)
Screenshot: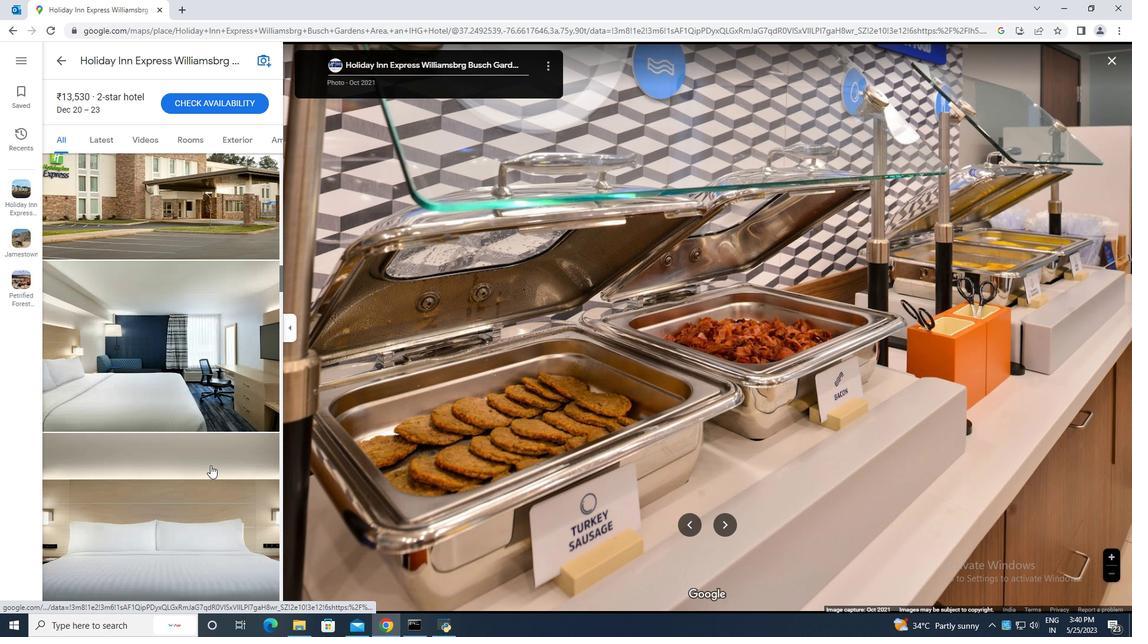 
Action: Mouse scrolled (210, 465) with delta (0, 0)
Screenshot: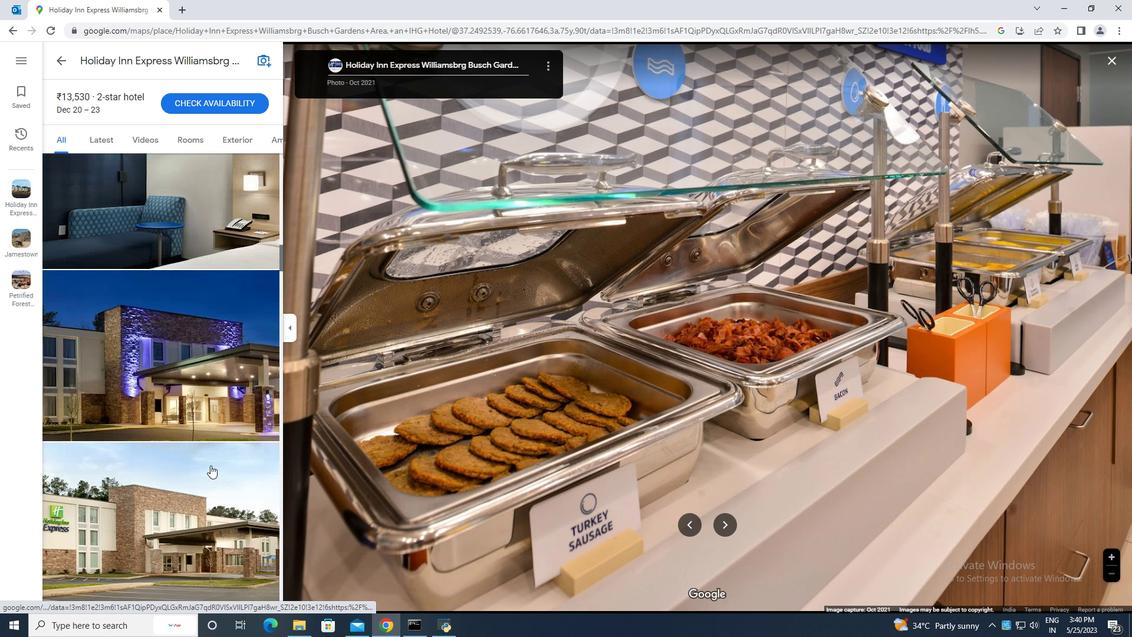 
Action: Mouse scrolled (210, 465) with delta (0, 0)
Screenshot: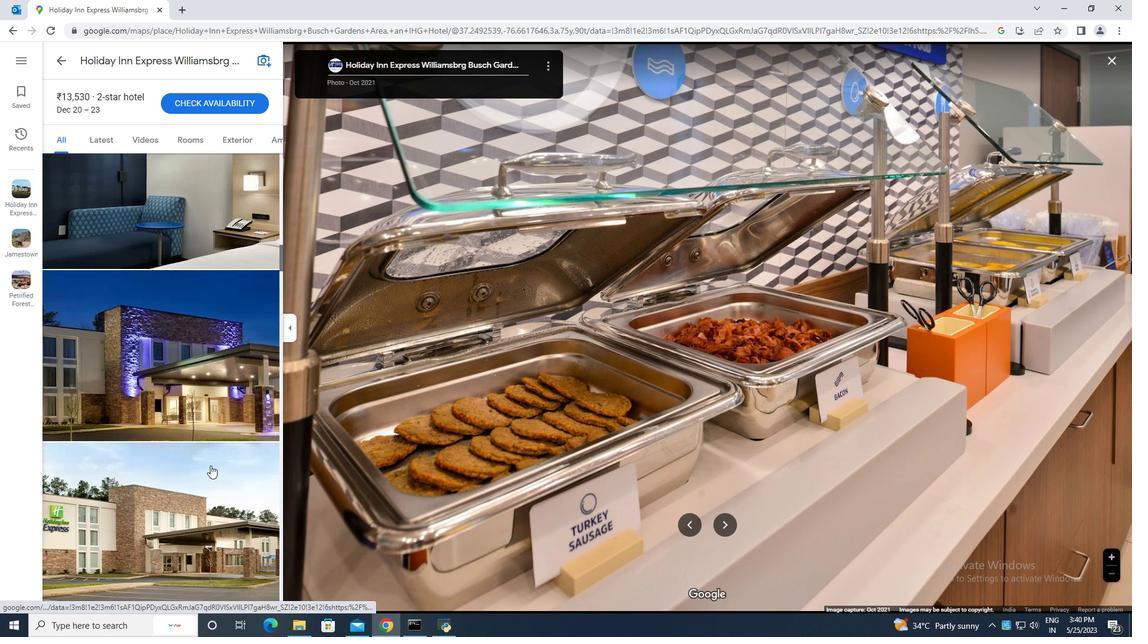 
Action: Mouse scrolled (210, 465) with delta (0, 0)
Screenshot: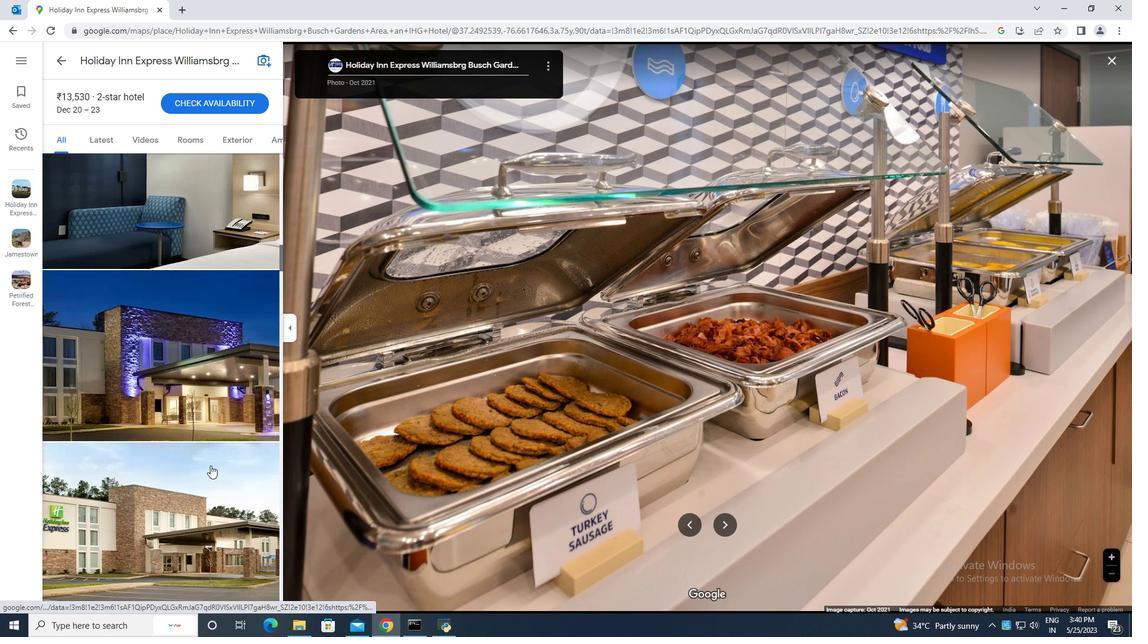 
Action: Mouse scrolled (210, 465) with delta (0, 0)
Screenshot: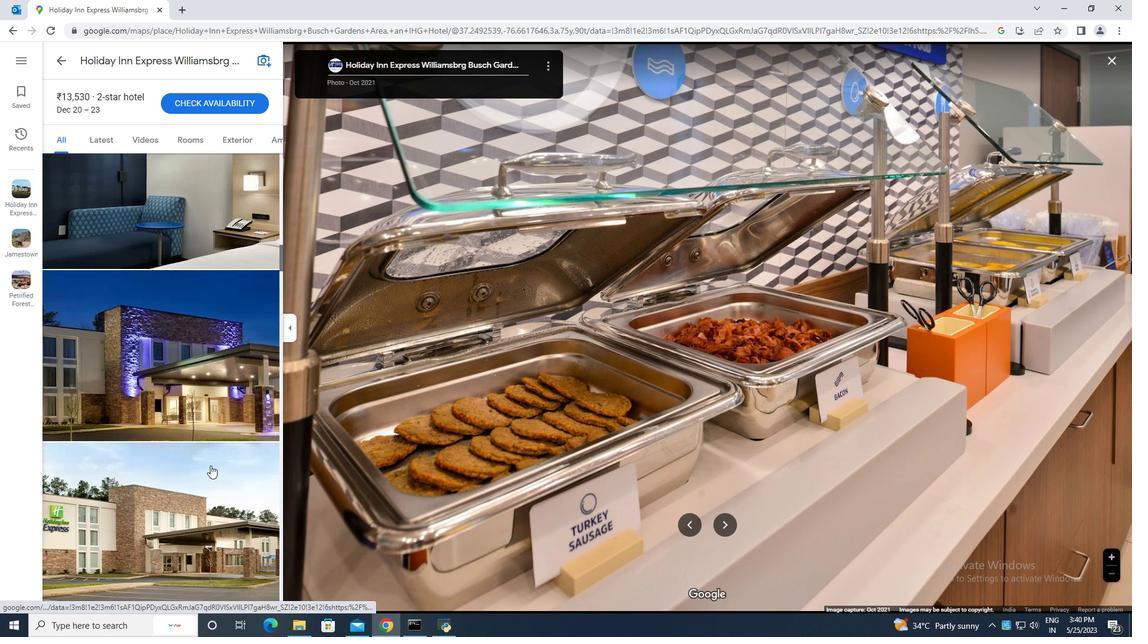 
Action: Mouse scrolled (210, 465) with delta (0, 0)
Screenshot: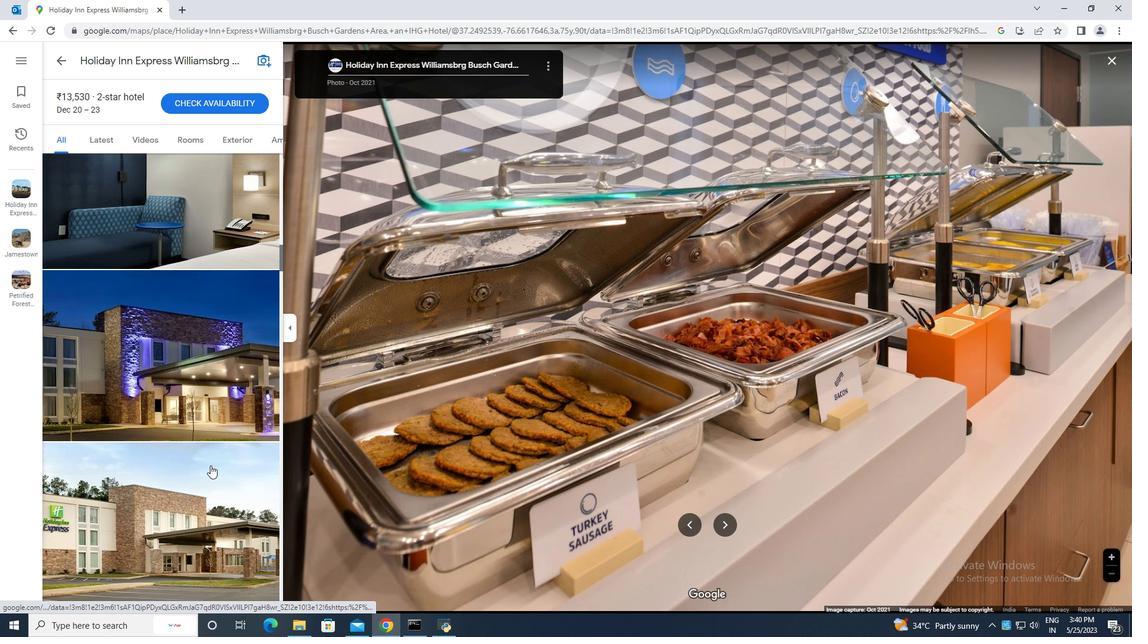 
Action: Mouse scrolled (210, 465) with delta (0, 0)
Screenshot: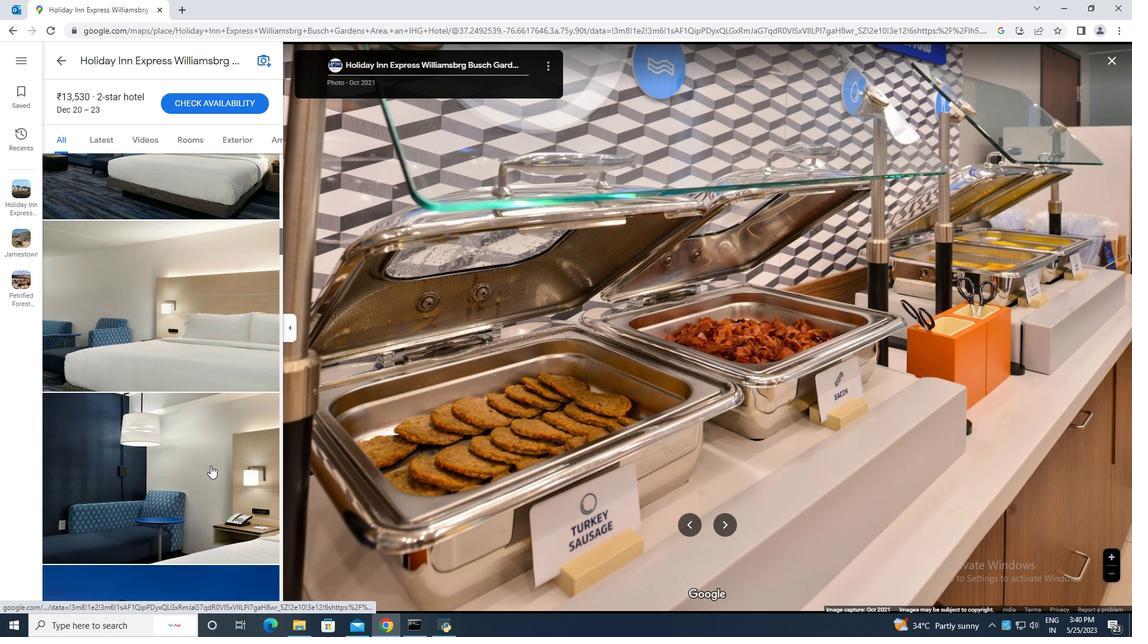 
Action: Mouse scrolled (210, 465) with delta (0, 0)
Screenshot: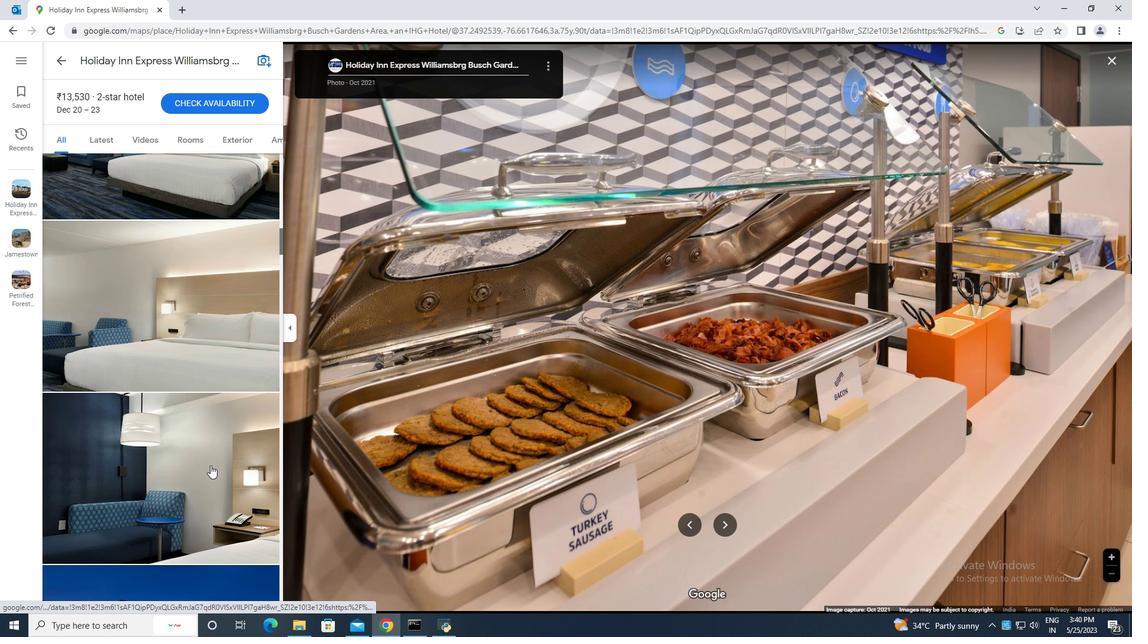 
Action: Mouse scrolled (210, 465) with delta (0, 0)
Screenshot: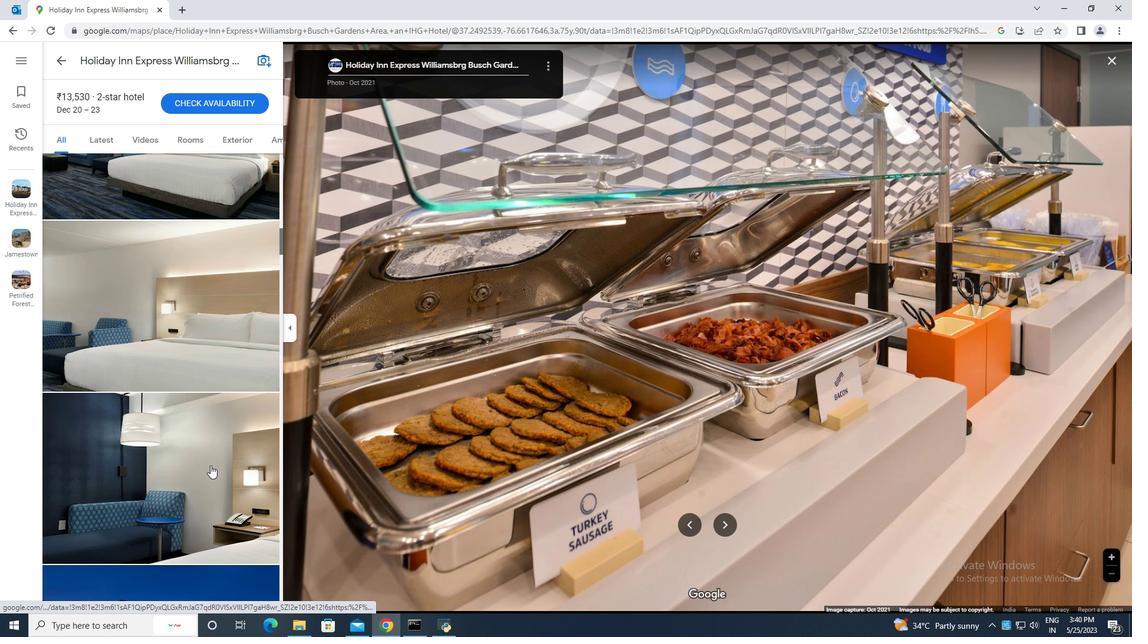 
Action: Mouse moved to (210, 465)
Screenshot: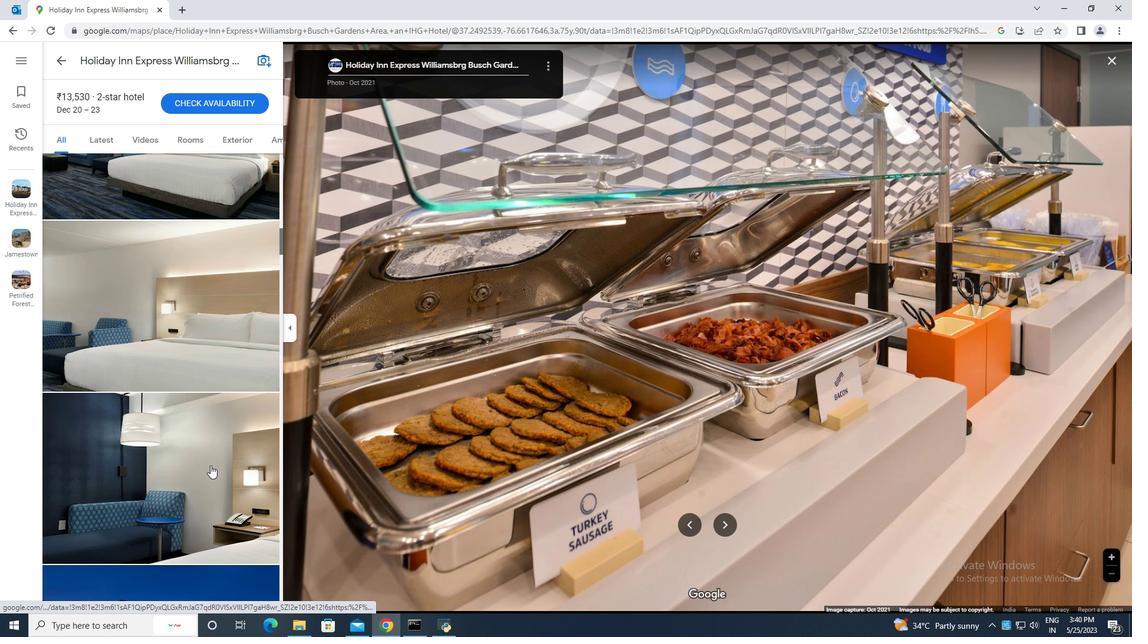 
Action: Mouse scrolled (210, 465) with delta (0, 0)
Screenshot: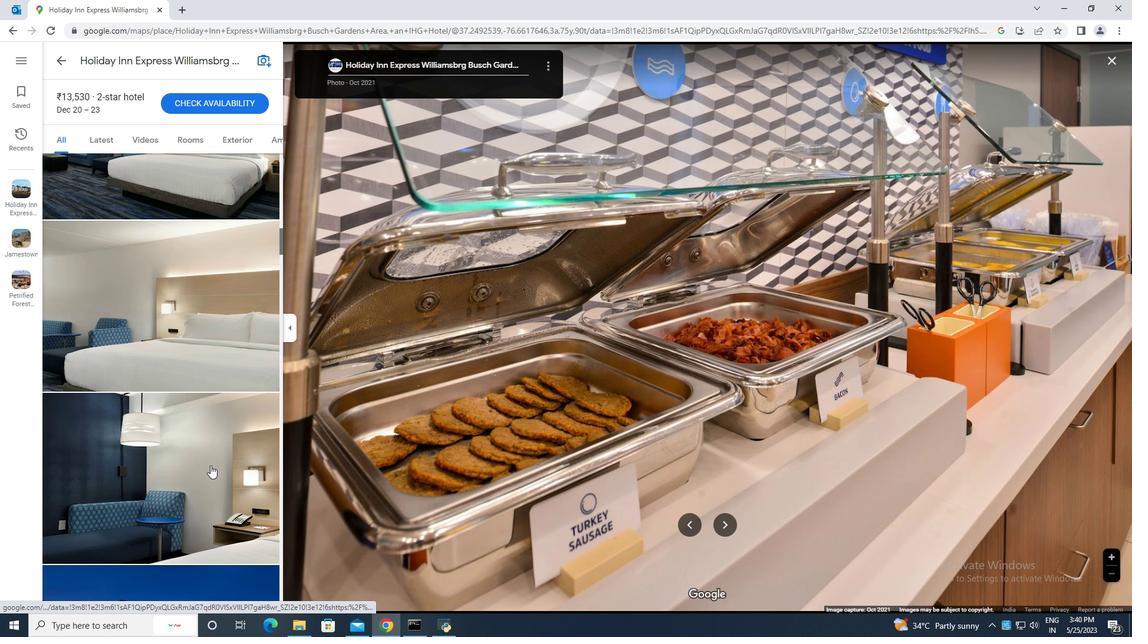 
Action: Mouse scrolled (210, 465) with delta (0, 0)
Screenshot: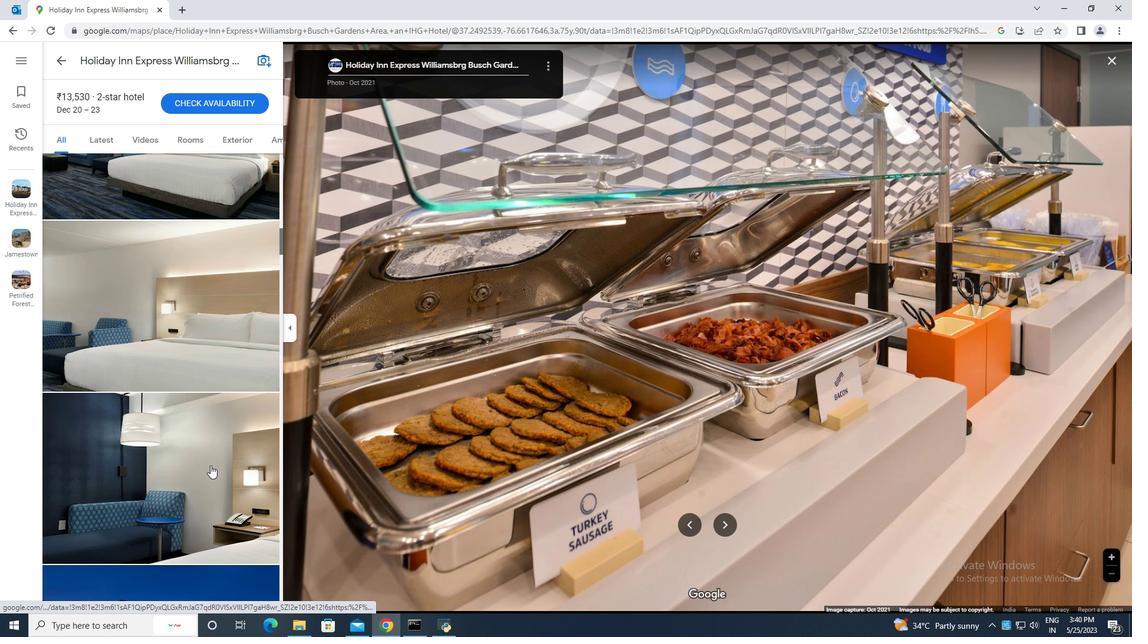 
Action: Mouse moved to (210, 465)
Screenshot: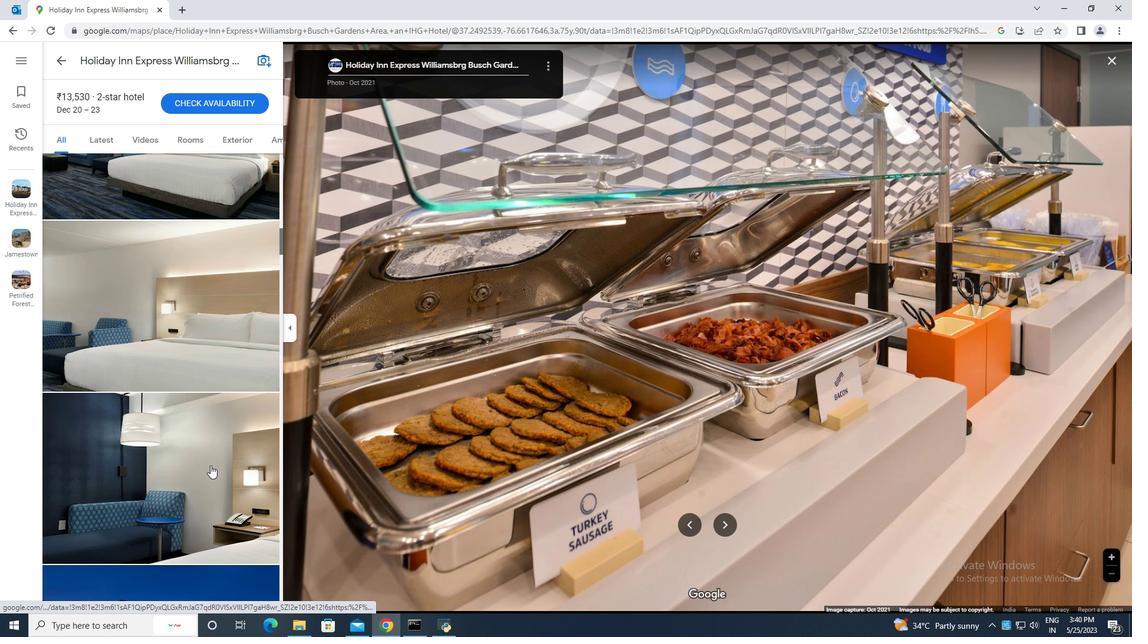 
Action: Mouse scrolled (210, 465) with delta (0, 0)
Screenshot: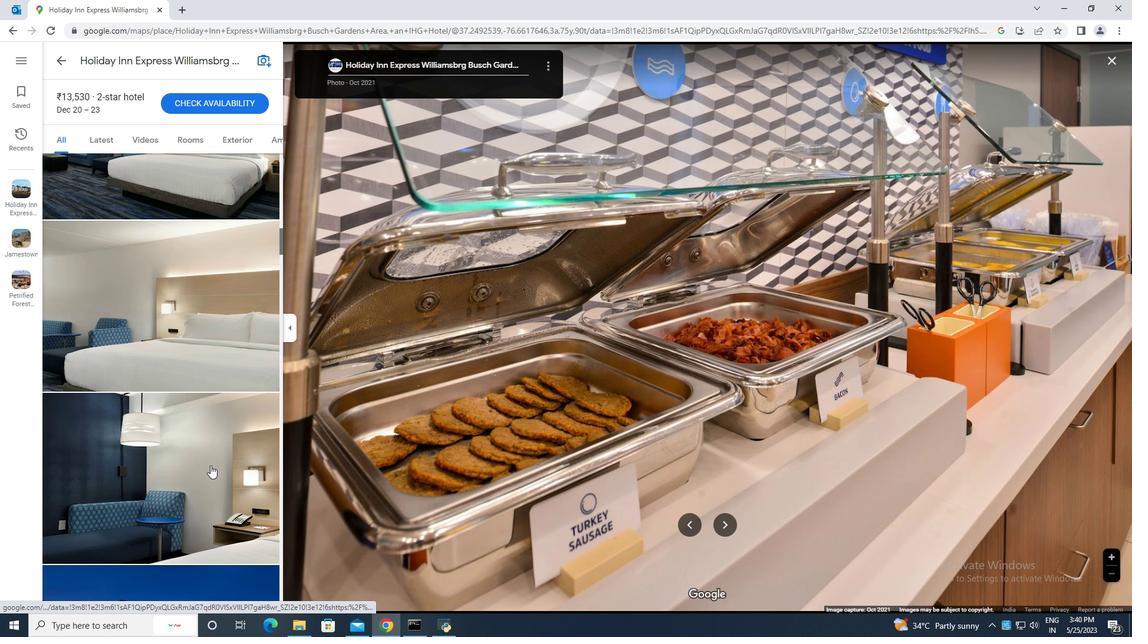 
Action: Mouse moved to (210, 465)
Screenshot: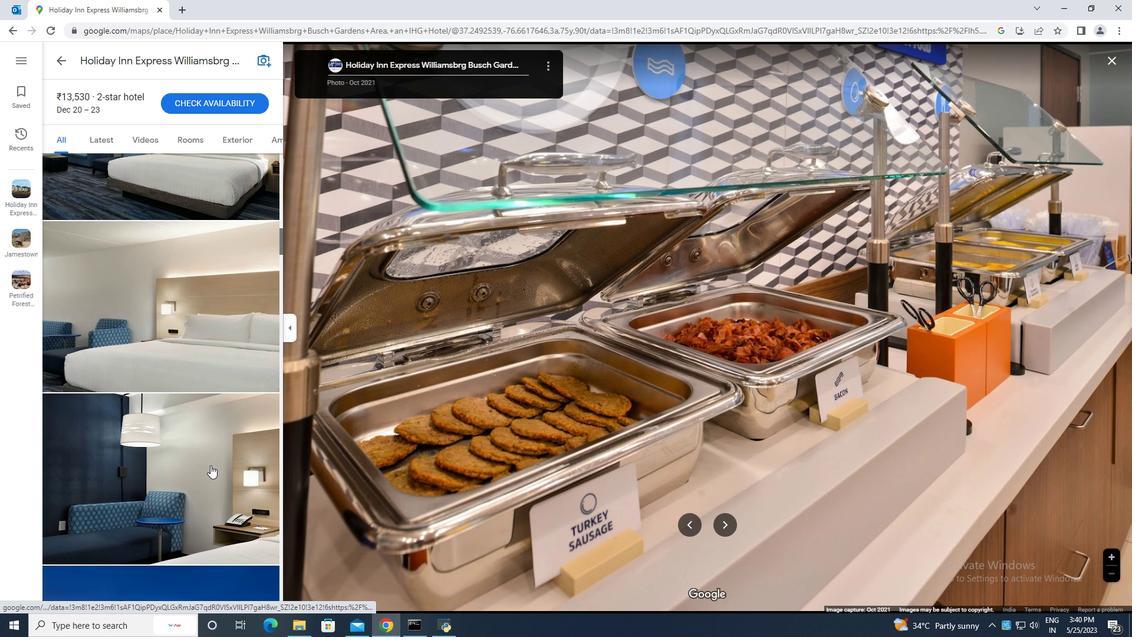 
Action: Mouse scrolled (210, 465) with delta (0, 0)
Screenshot: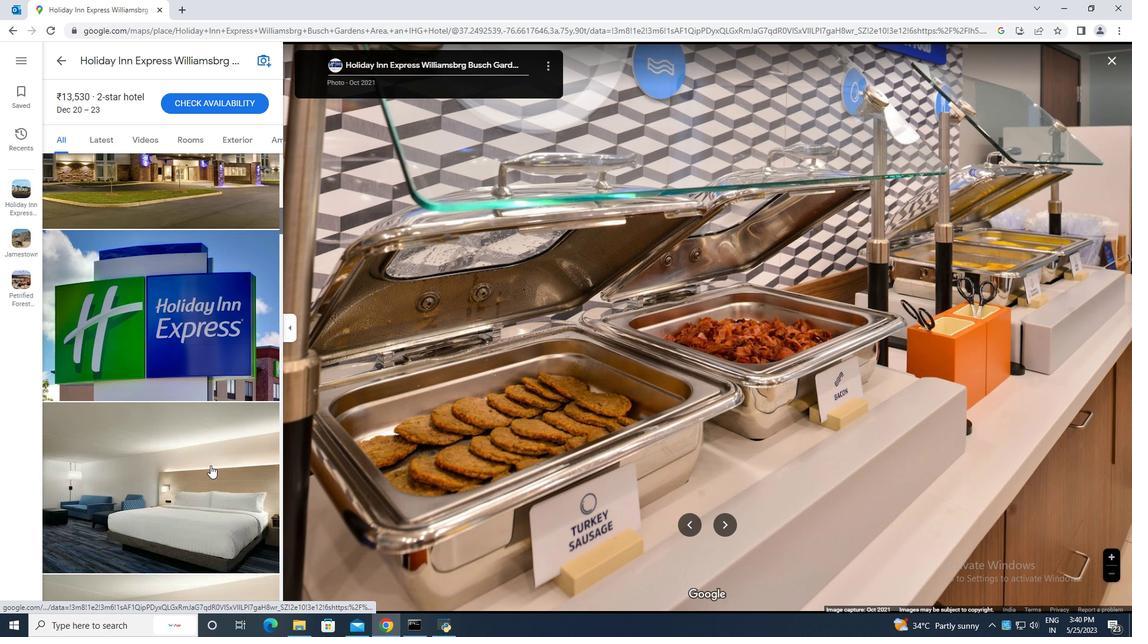 
Action: Mouse scrolled (210, 465) with delta (0, 0)
Screenshot: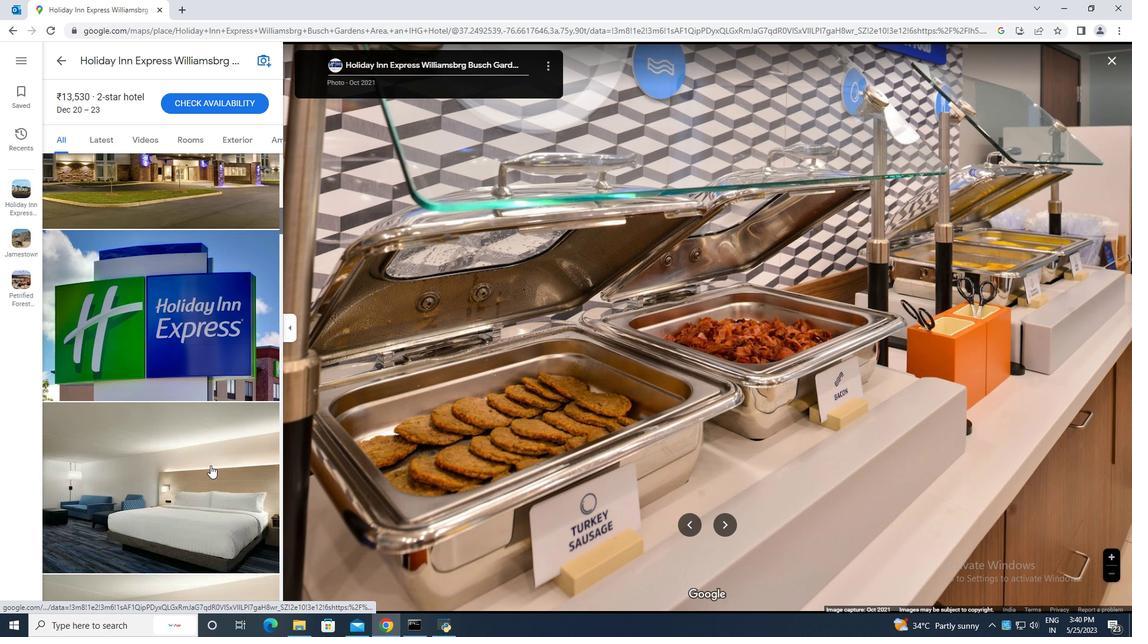 
Action: Mouse scrolled (210, 465) with delta (0, 0)
Screenshot: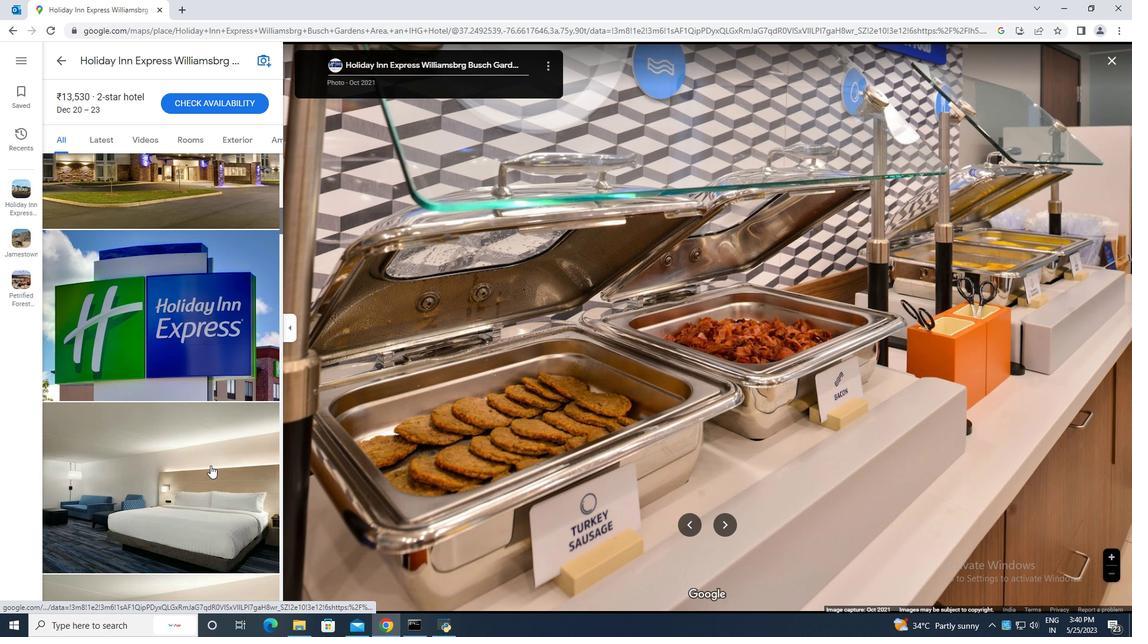 
Action: Mouse scrolled (210, 465) with delta (0, 0)
Screenshot: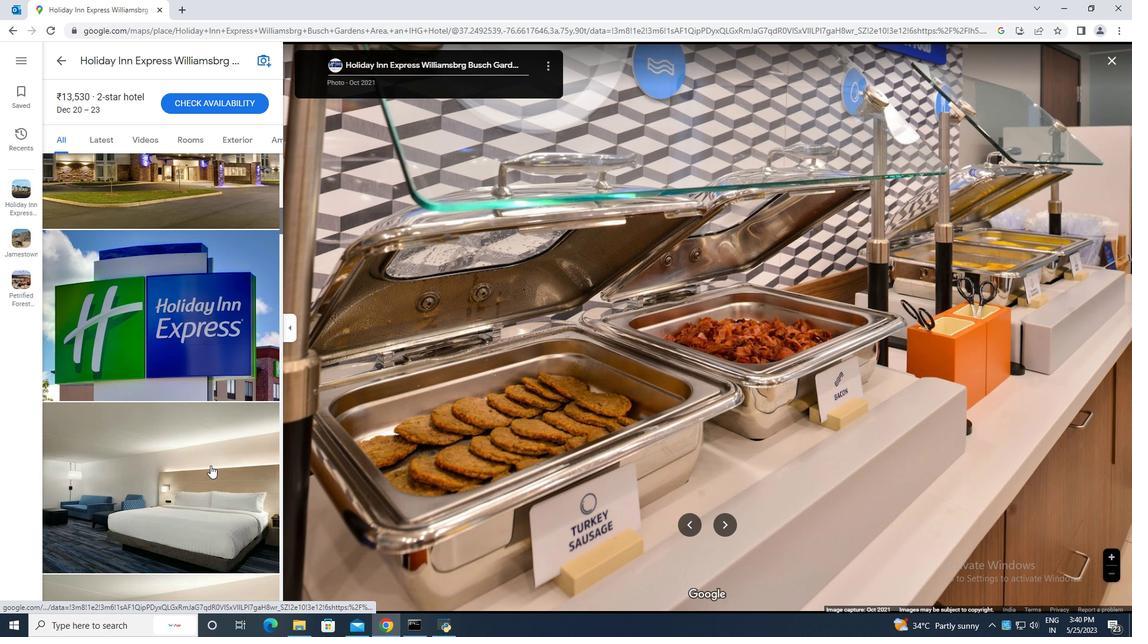 
Action: Mouse scrolled (210, 465) with delta (0, 0)
Screenshot: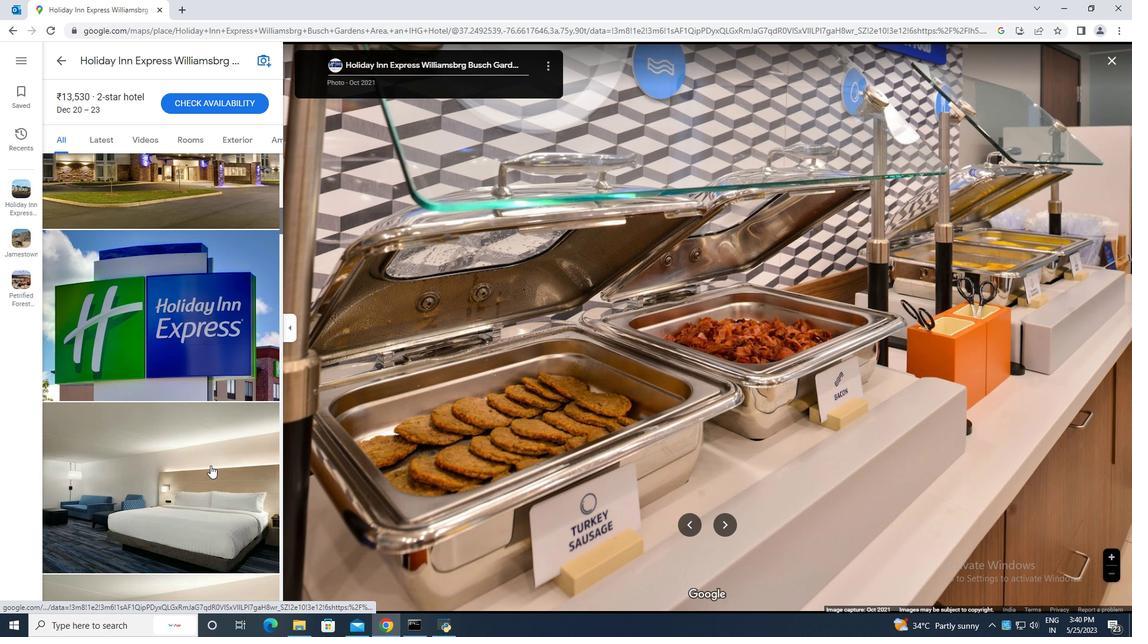 
Action: Mouse scrolled (210, 465) with delta (0, 0)
Screenshot: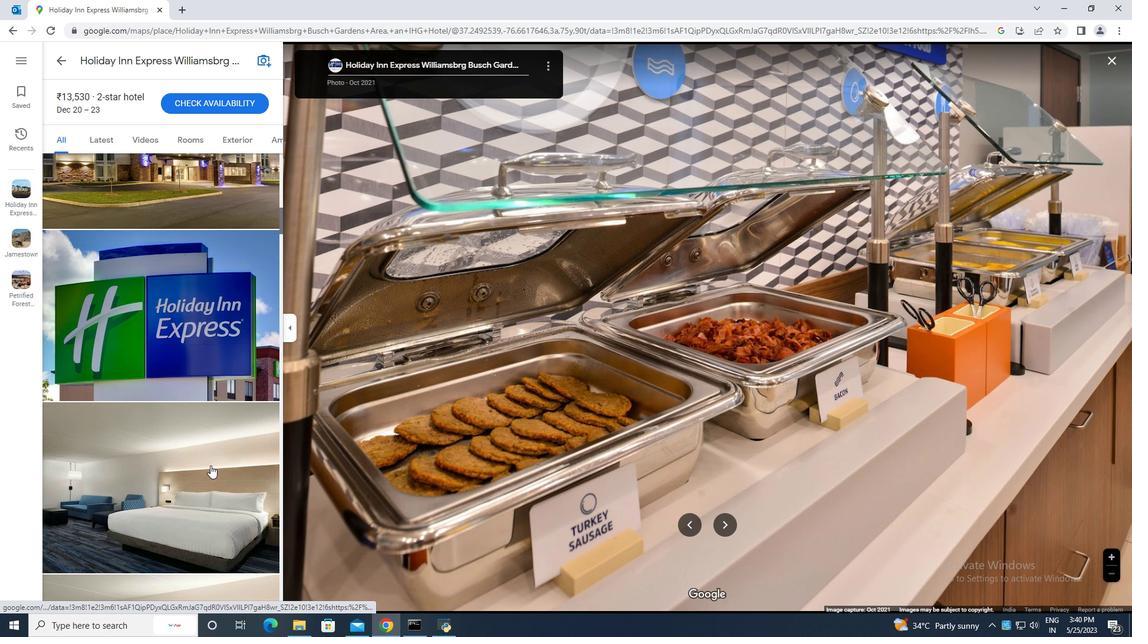 
Action: Mouse scrolled (210, 465) with delta (0, 0)
Screenshot: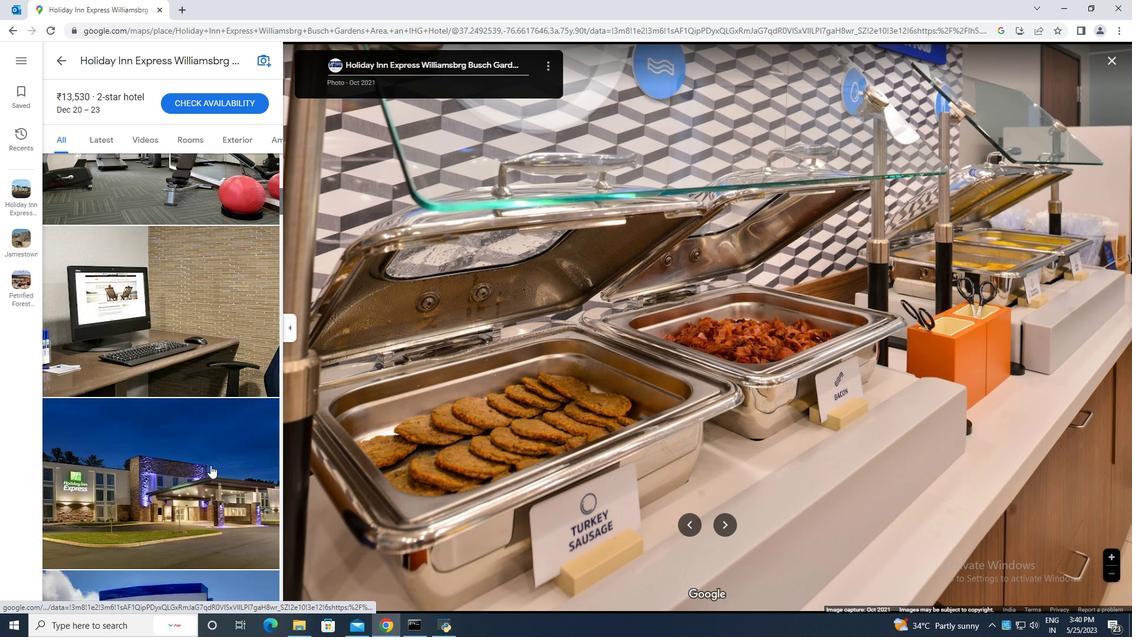 
Action: Mouse scrolled (210, 465) with delta (0, 0)
Screenshot: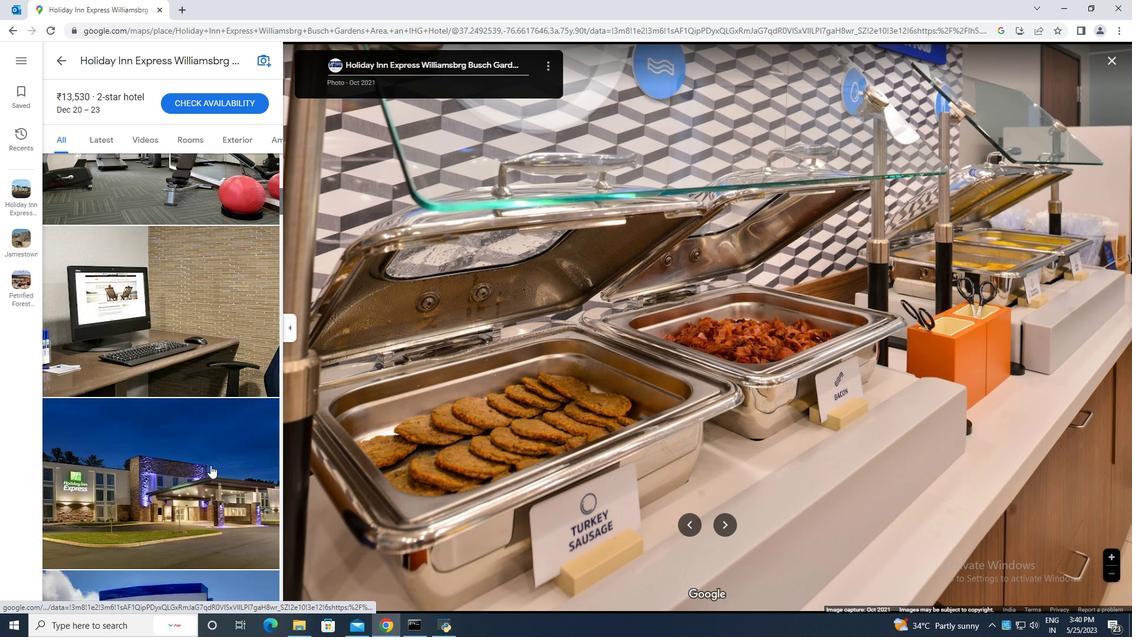 
Action: Mouse scrolled (210, 465) with delta (0, 0)
Screenshot: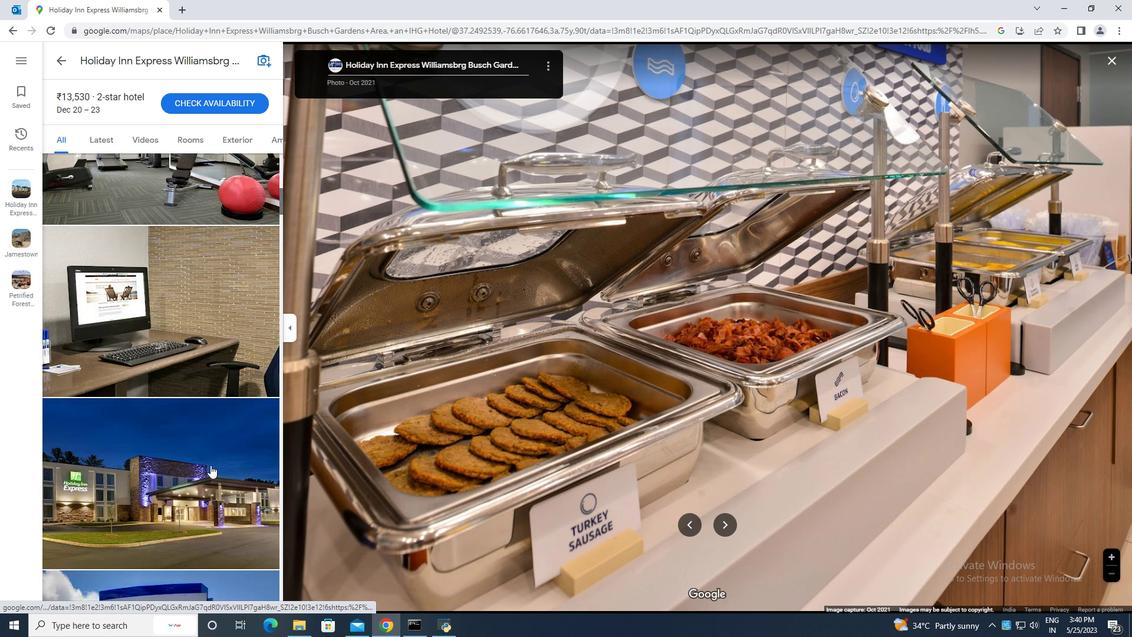 
Action: Mouse scrolled (210, 465) with delta (0, 0)
Screenshot: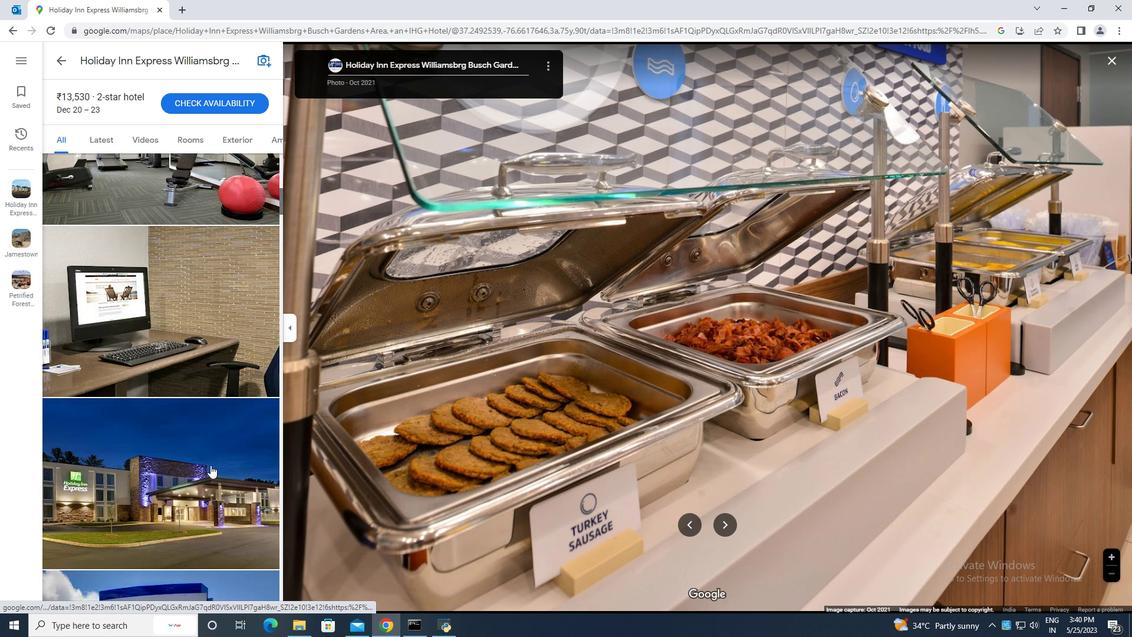 
Action: Mouse scrolled (210, 465) with delta (0, 0)
Screenshot: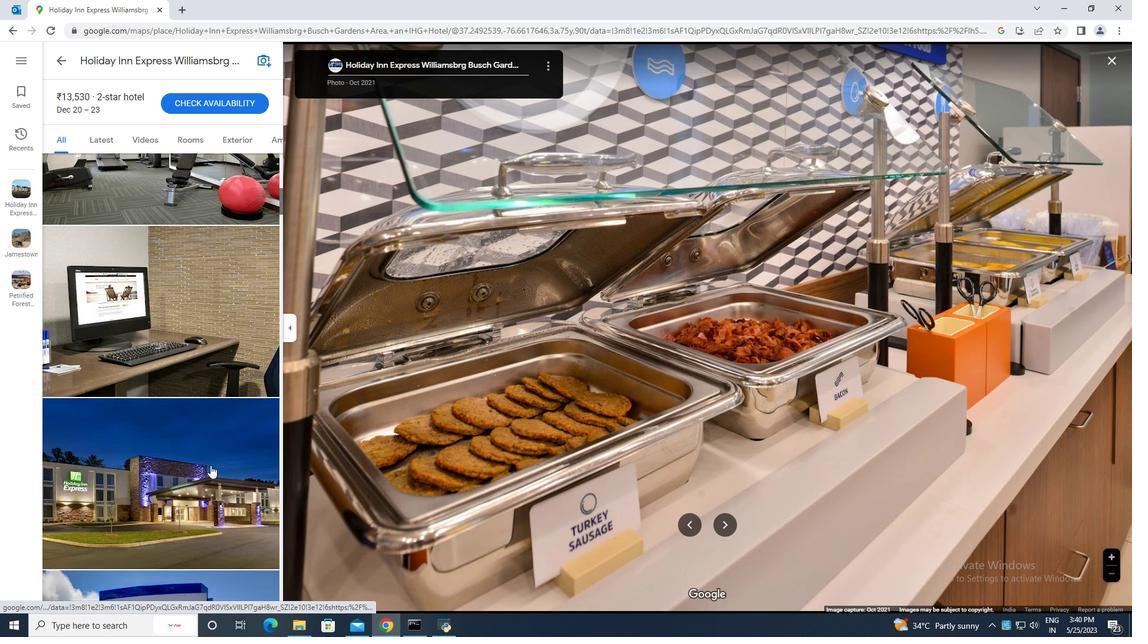 
Action: Mouse moved to (210, 464)
Screenshot: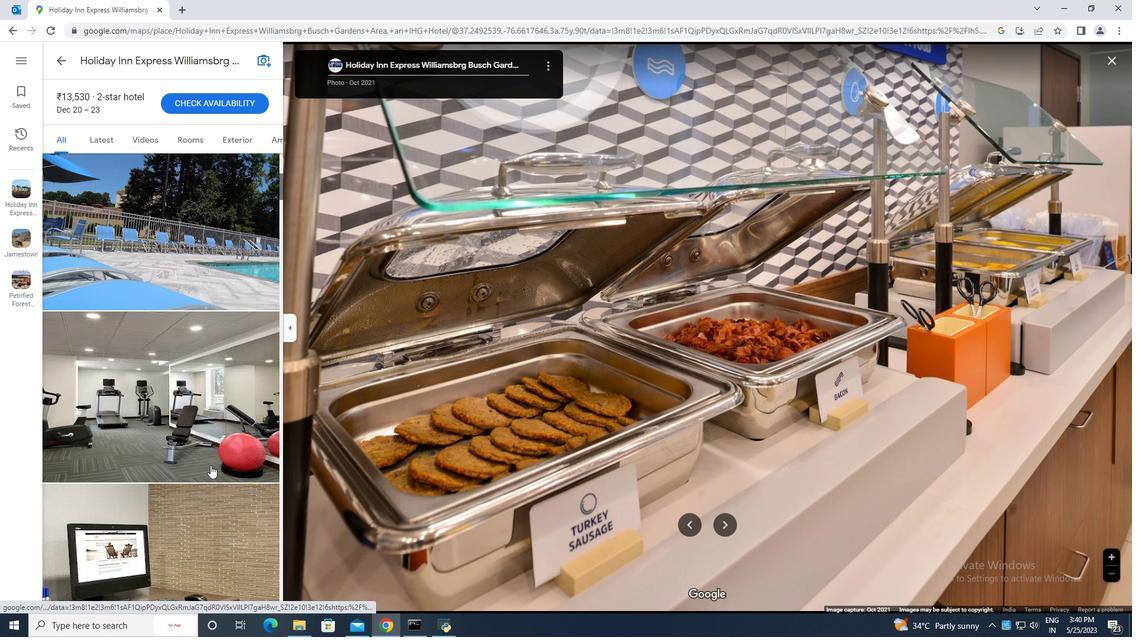 
Action: Mouse scrolled (210, 465) with delta (0, 0)
Screenshot: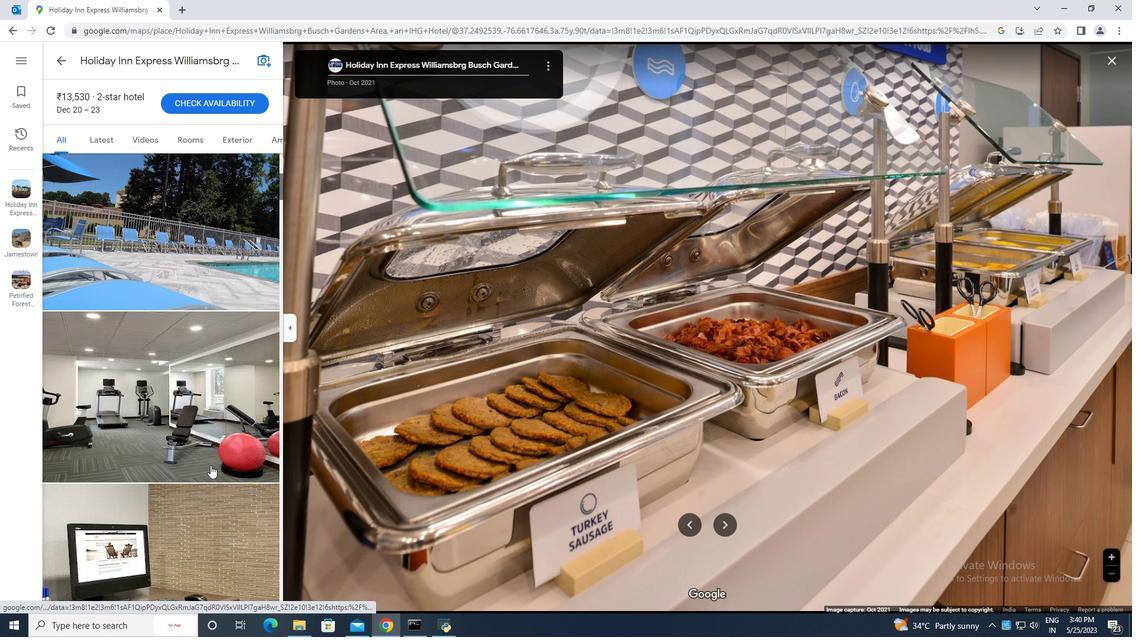 
Action: Mouse scrolled (210, 465) with delta (0, 0)
Screenshot: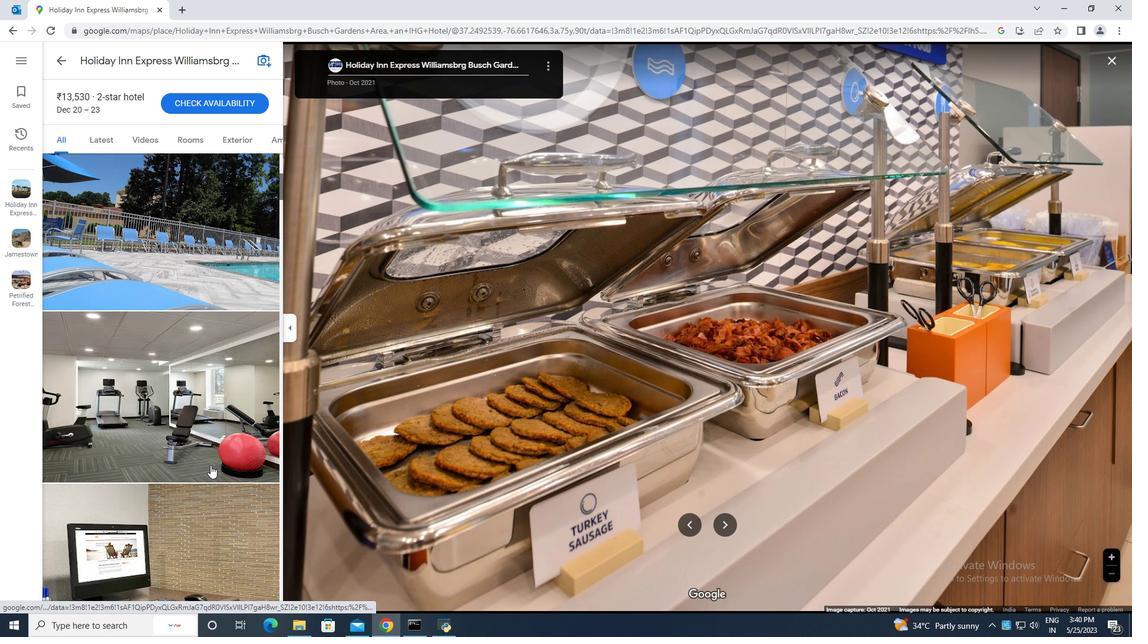 
Action: Mouse scrolled (210, 465) with delta (0, 0)
Screenshot: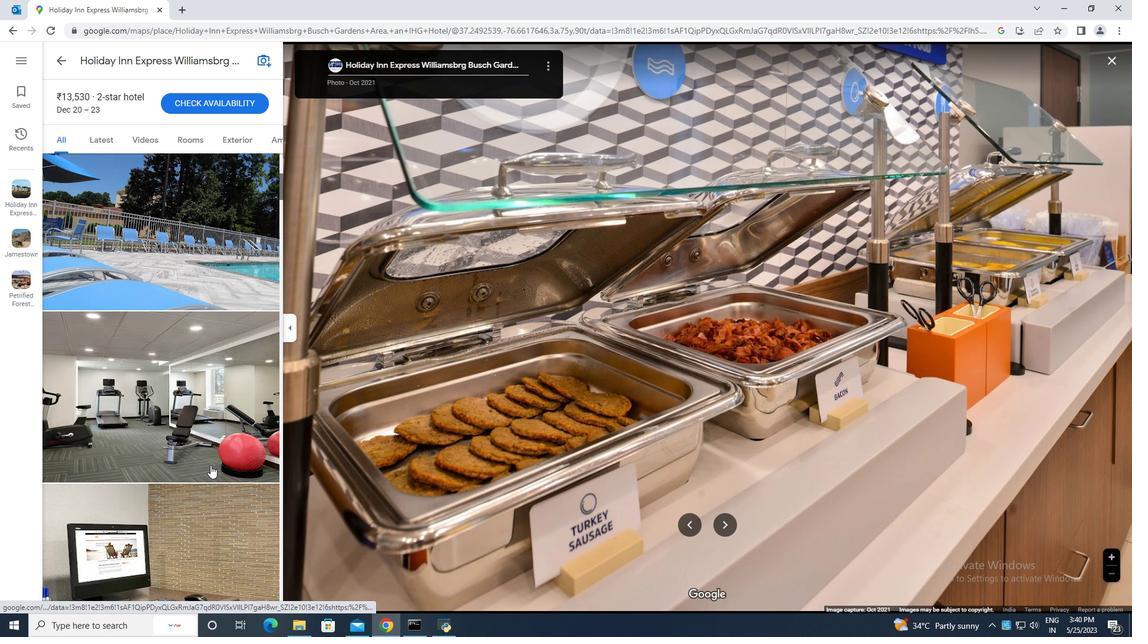 
Action: Mouse moved to (210, 464)
Screenshot: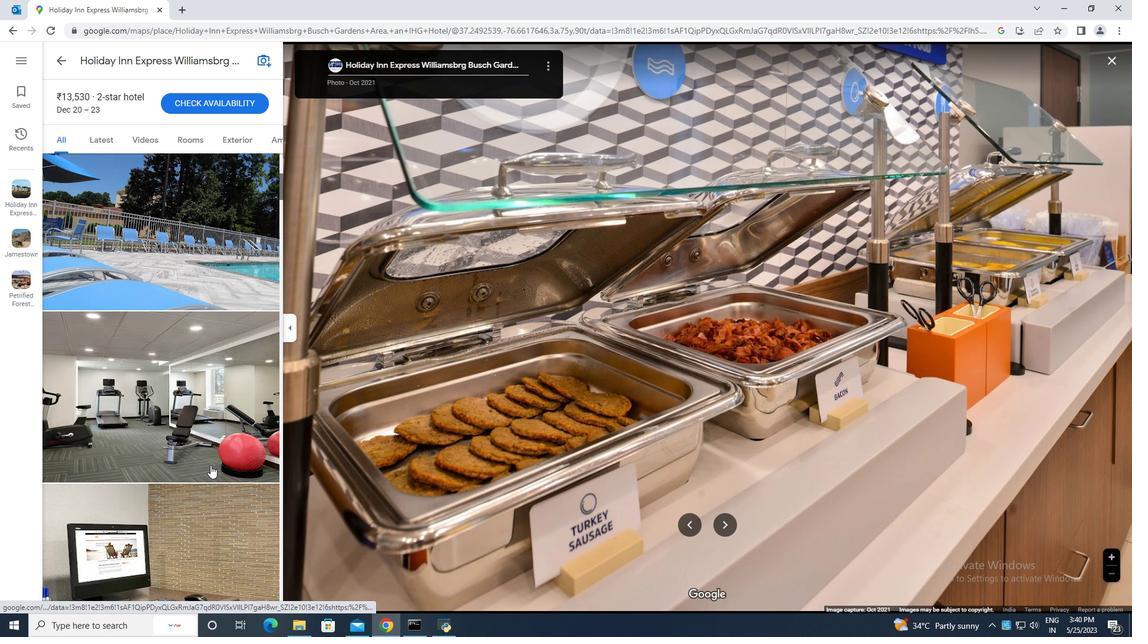 
Action: Mouse scrolled (210, 464) with delta (0, 0)
Screenshot: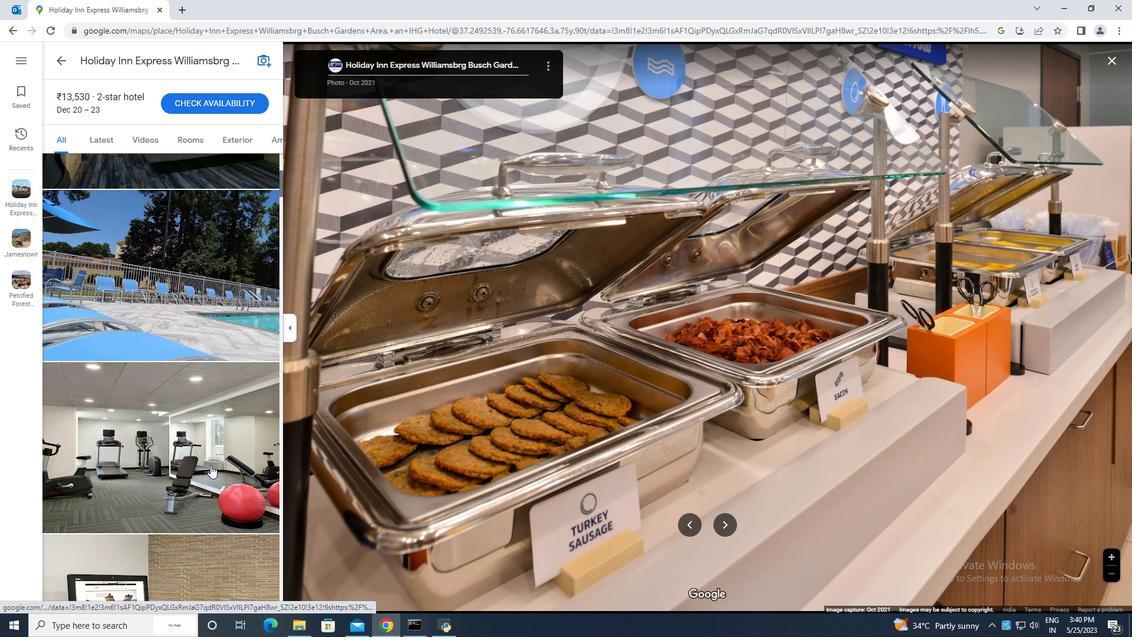
Action: Mouse moved to (209, 464)
Screenshot: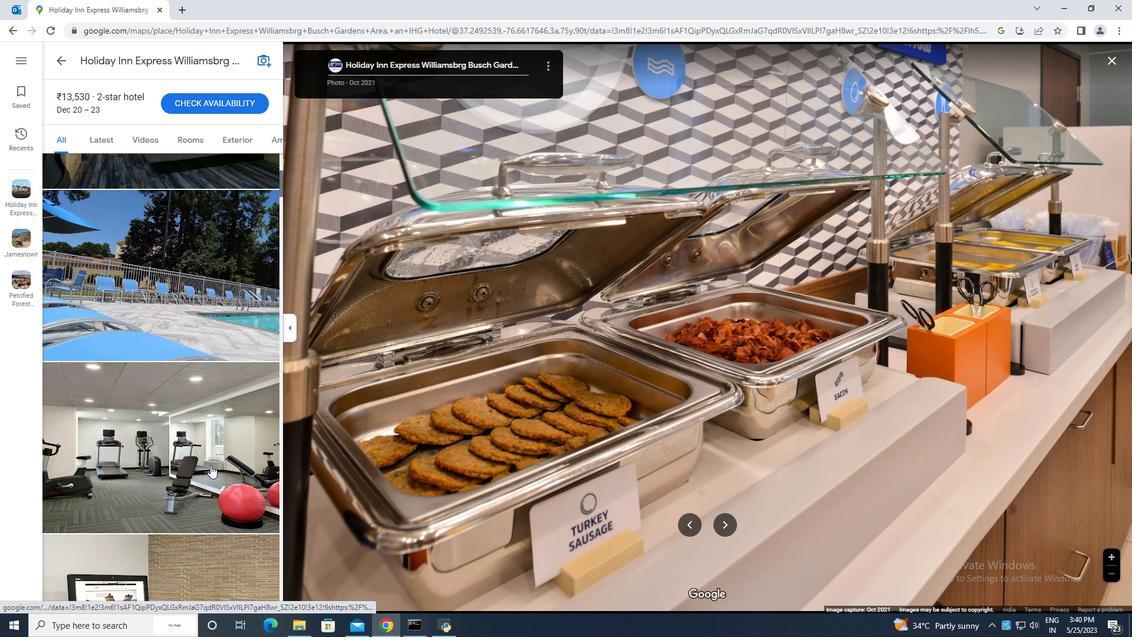 
Action: Mouse scrolled (209, 464) with delta (0, 0)
Screenshot: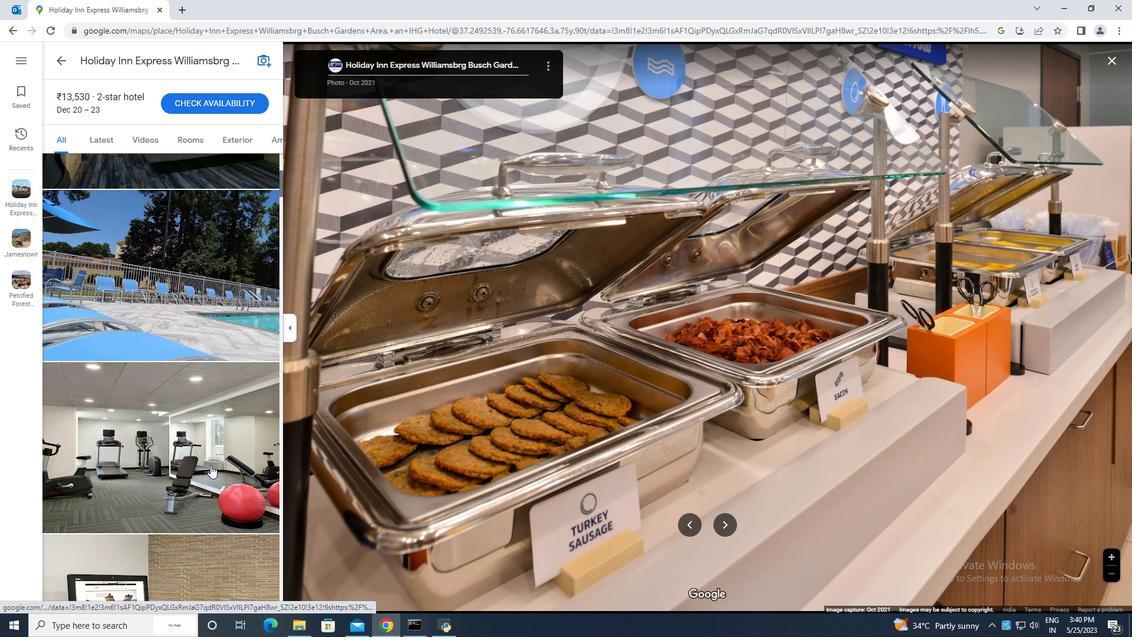 
Action: Mouse scrolled (209, 464) with delta (0, 0)
Screenshot: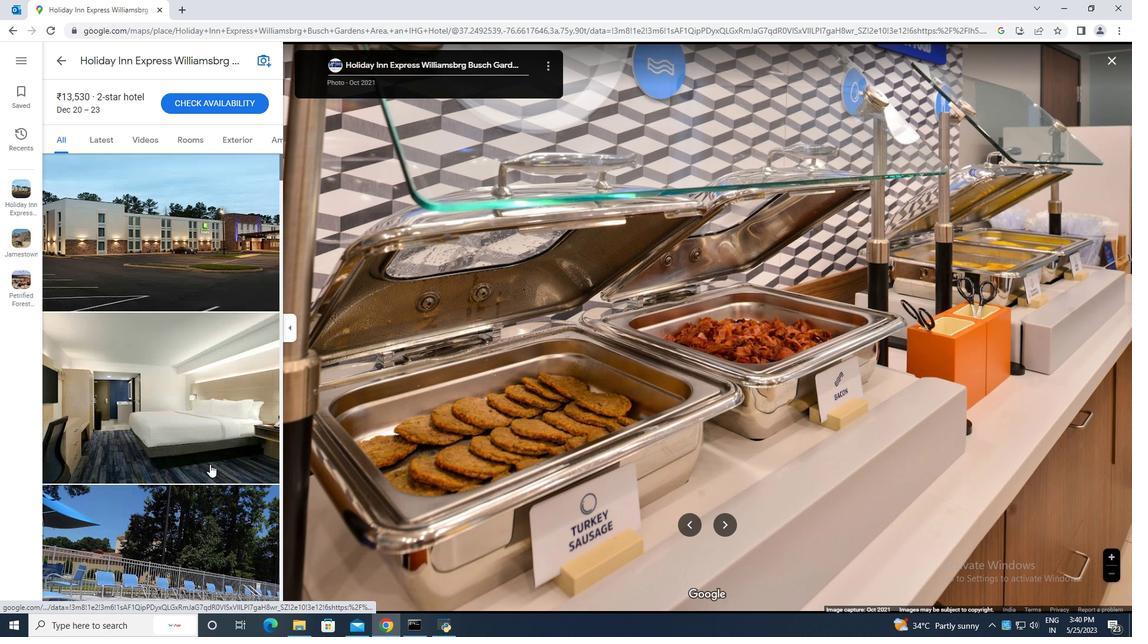 
Action: Mouse scrolled (209, 464) with delta (0, 0)
Screenshot: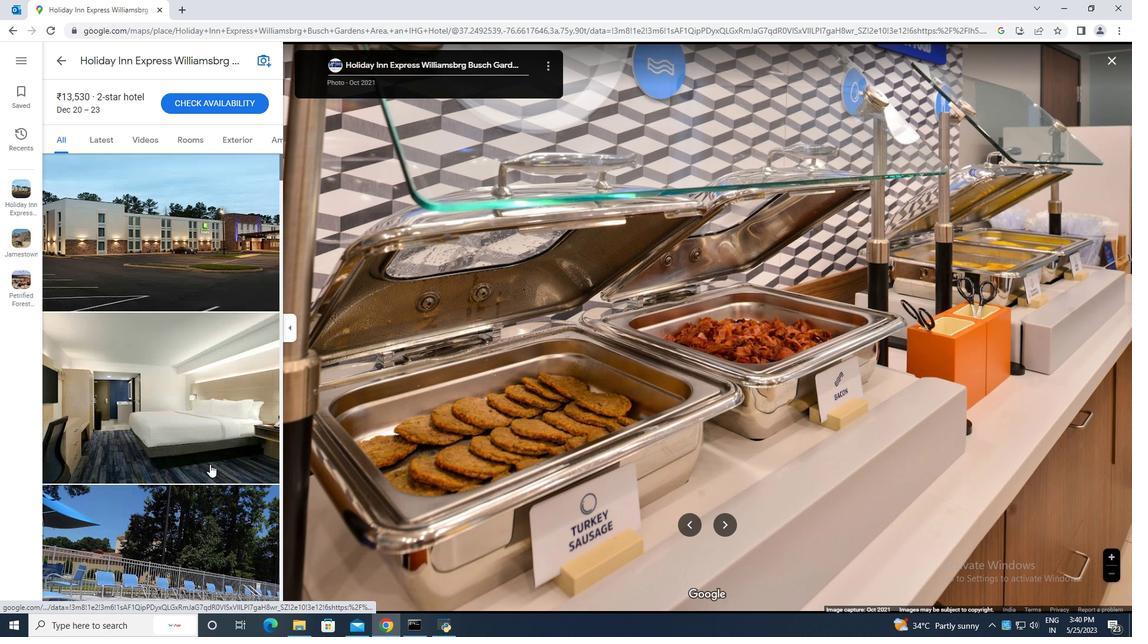 
Action: Mouse scrolled (209, 464) with delta (0, 0)
Screenshot: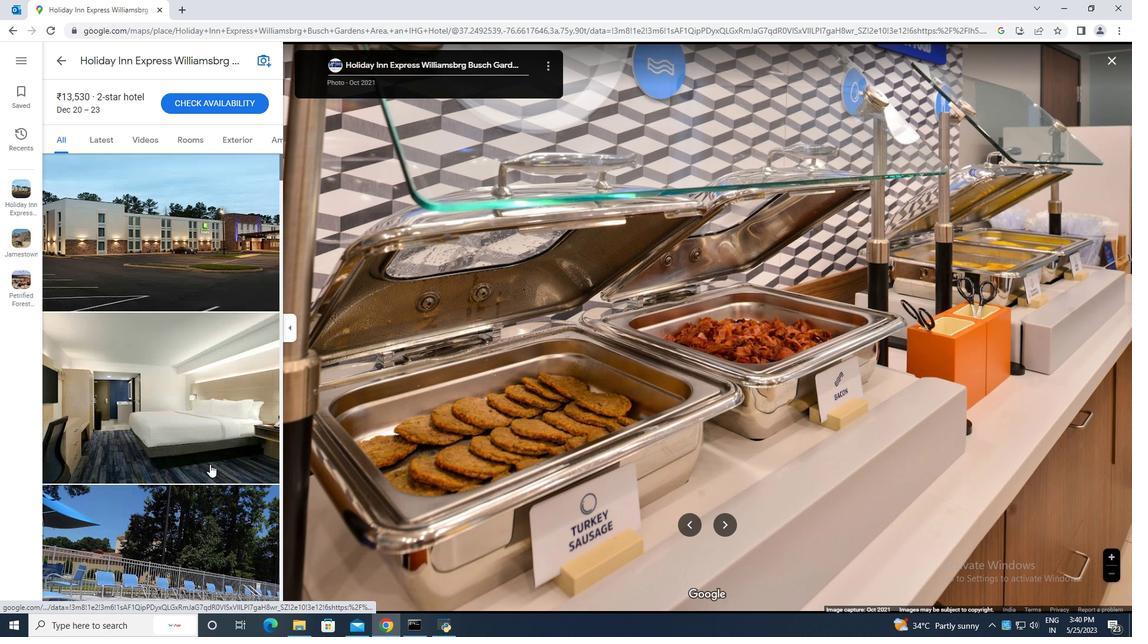 
Action: Mouse scrolled (209, 464) with delta (0, 0)
Screenshot: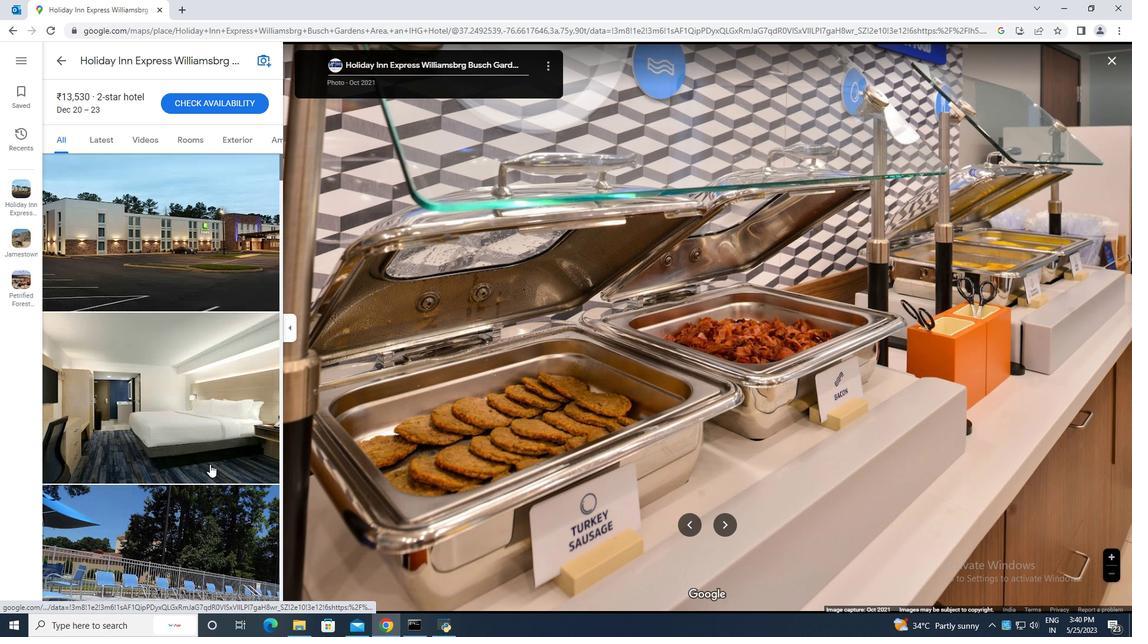 
Action: Mouse scrolled (209, 464) with delta (0, 0)
Screenshot: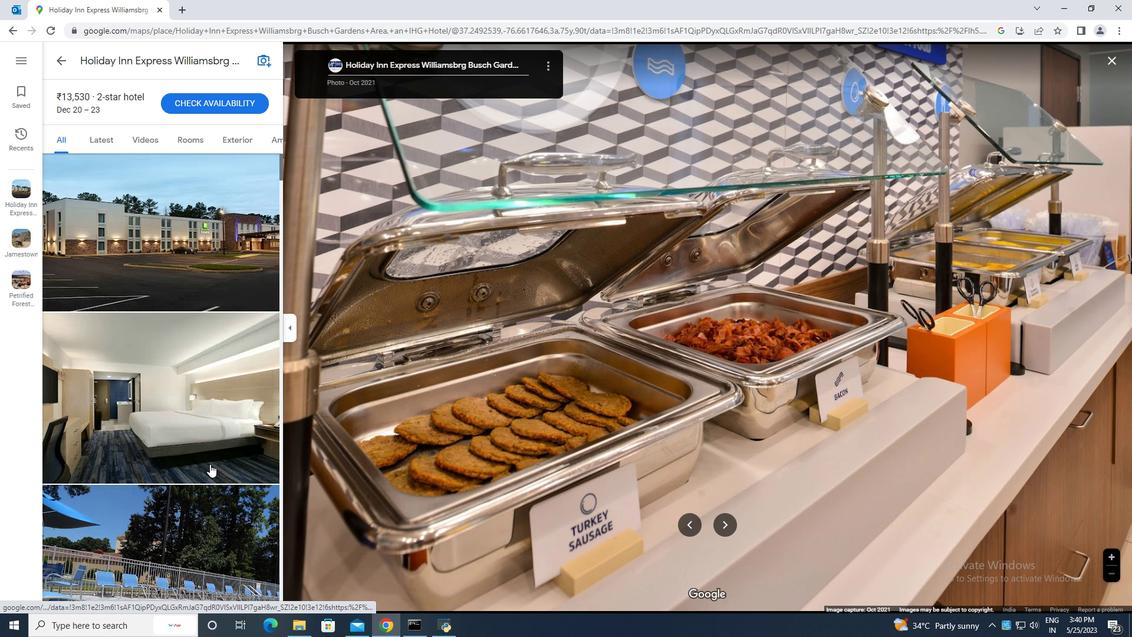 
Action: Mouse scrolled (209, 464) with delta (0, 0)
Screenshot: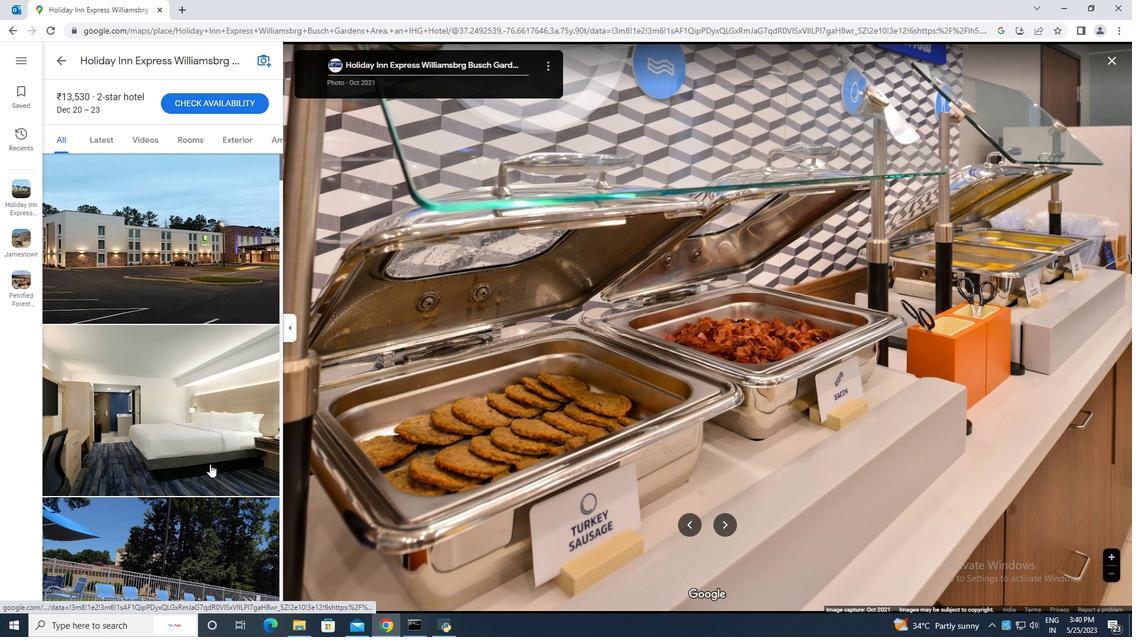 
Action: Mouse scrolled (209, 464) with delta (0, 0)
Screenshot: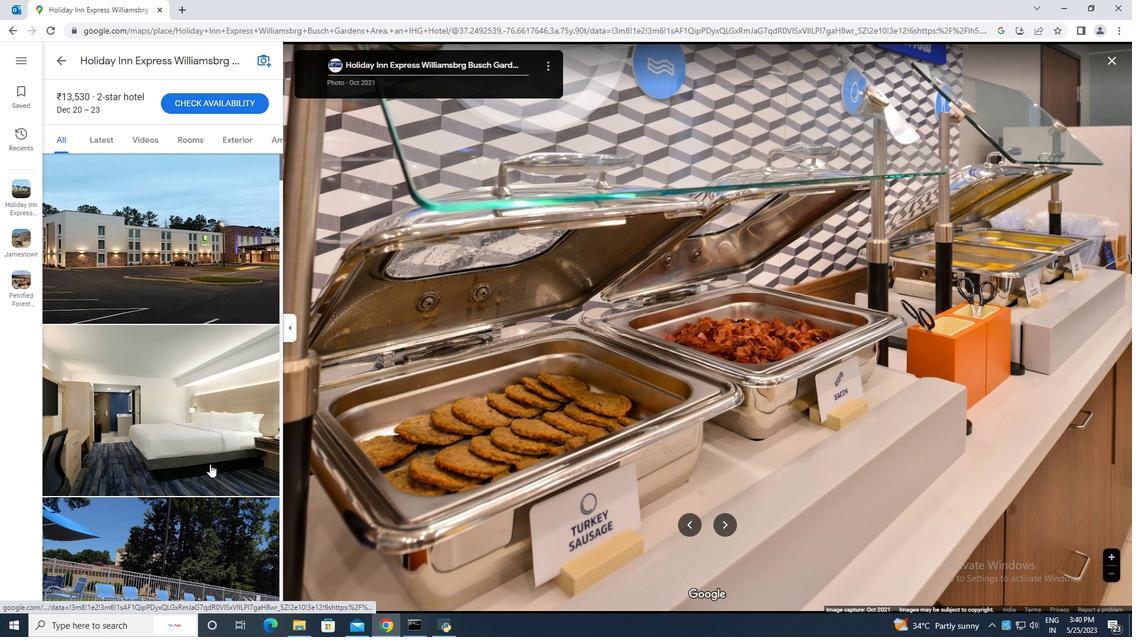 
Action: Mouse scrolled (209, 464) with delta (0, 0)
Screenshot: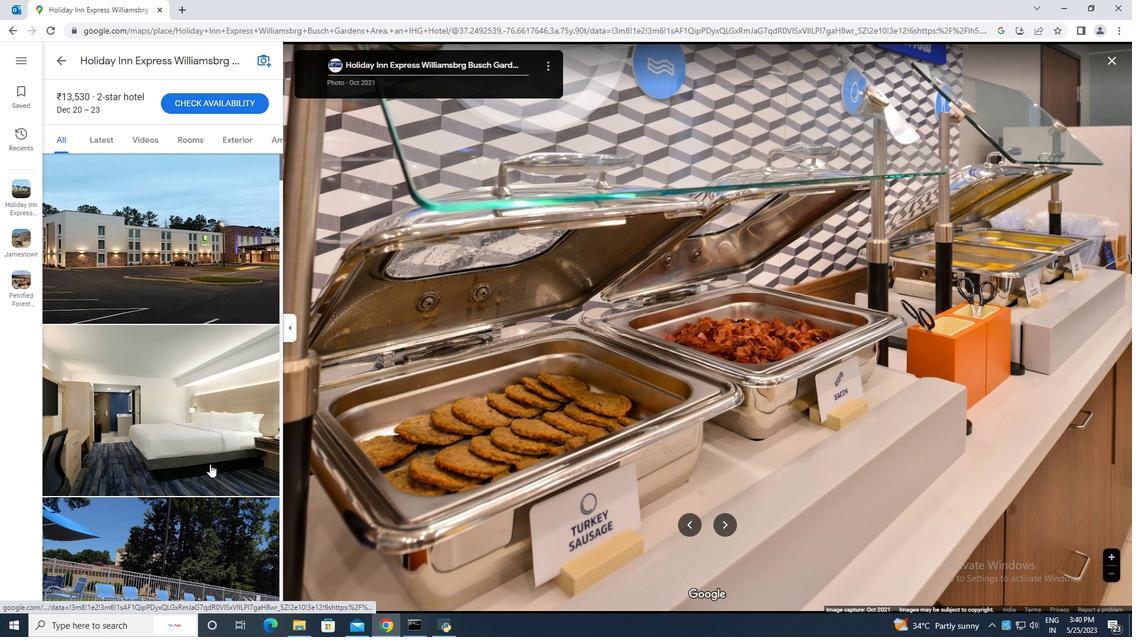 
Action: Mouse moved to (209, 464)
Screenshot: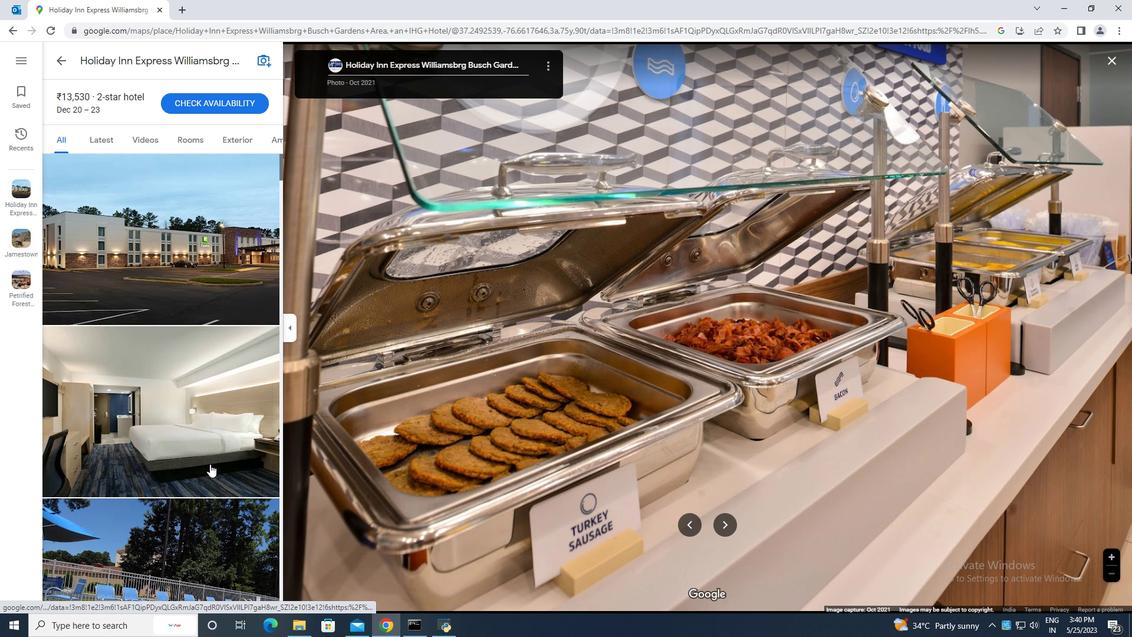 
Action: Mouse scrolled (209, 464) with delta (0, 0)
Screenshot: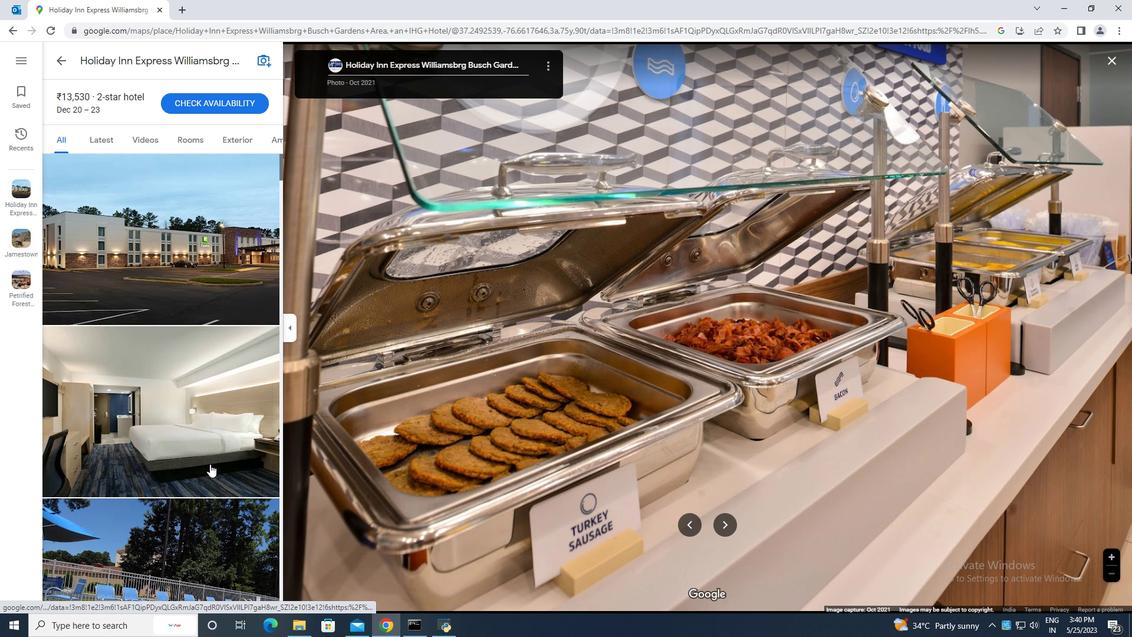 
Action: Mouse moved to (60, 65)
Screenshot: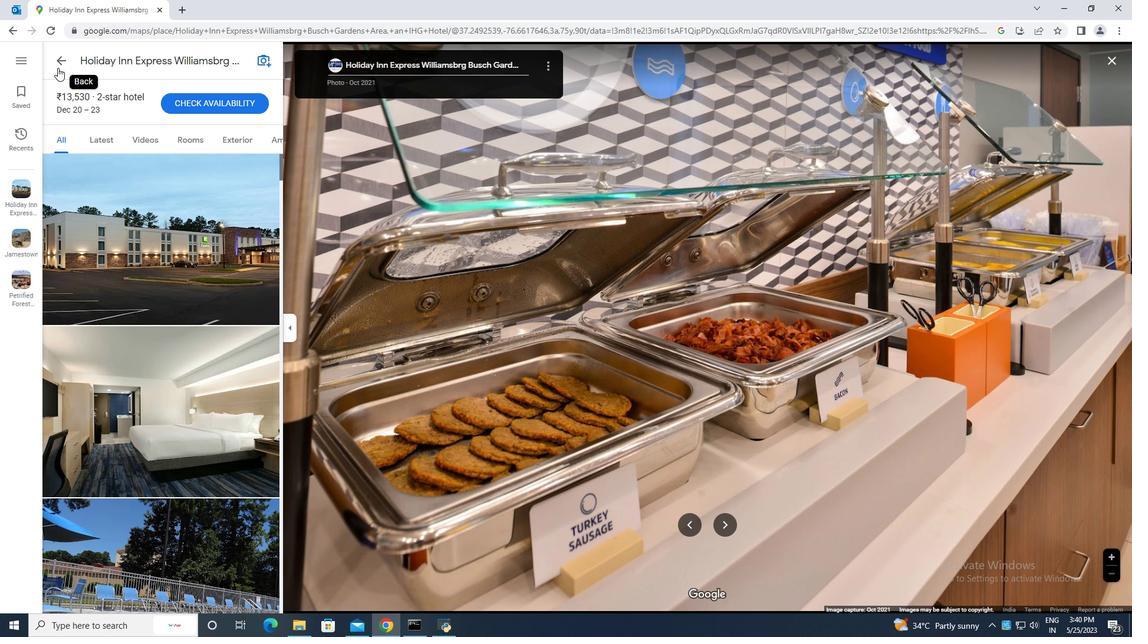 
Action: Mouse pressed left at (60, 65)
Screenshot: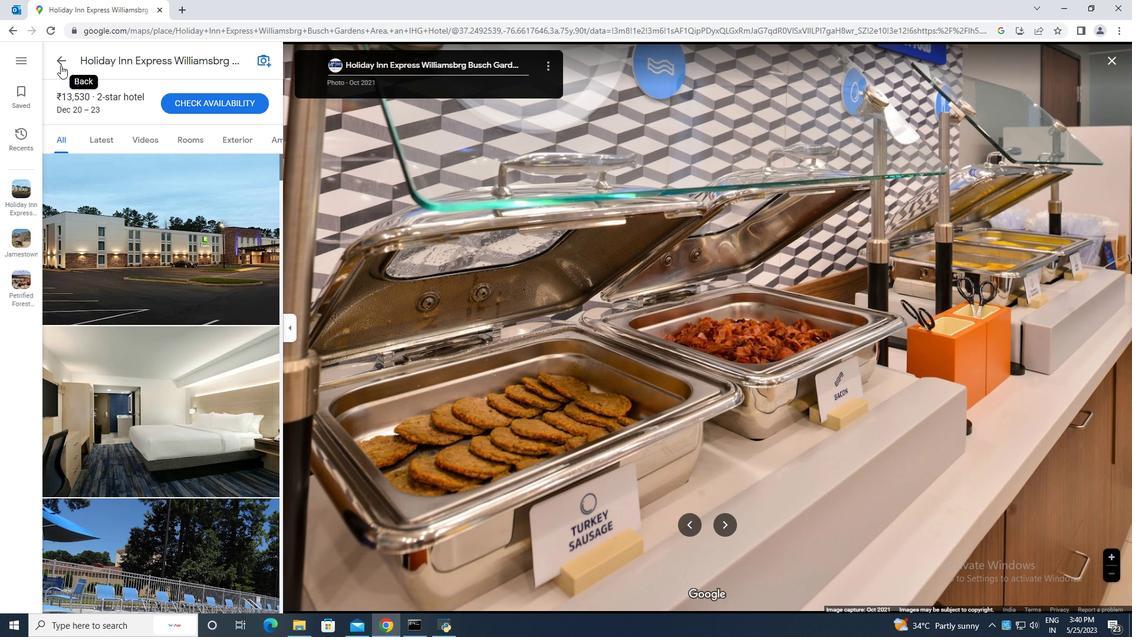 
Action: Mouse moved to (186, 373)
Screenshot: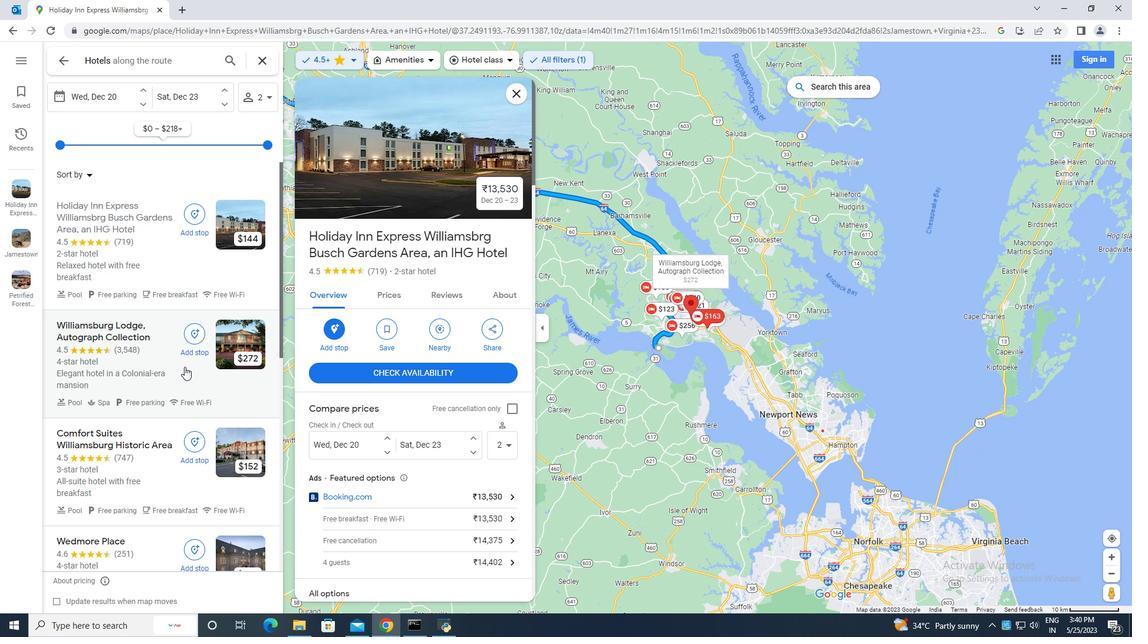 
Action: Mouse pressed left at (186, 373)
Screenshot: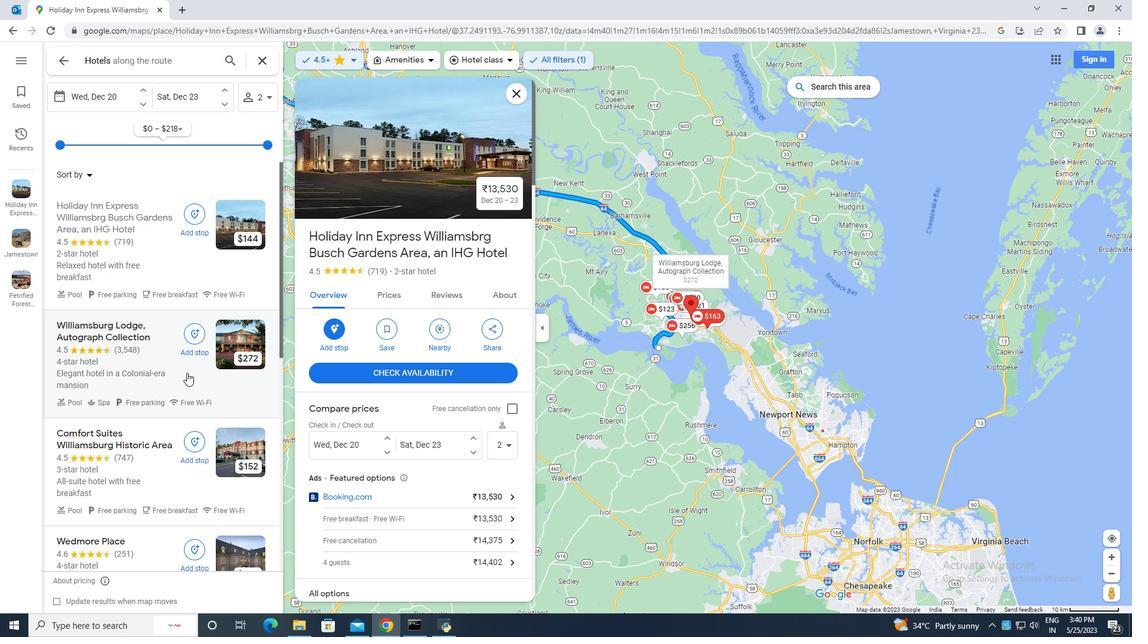 
Action: Mouse moved to (424, 441)
Screenshot: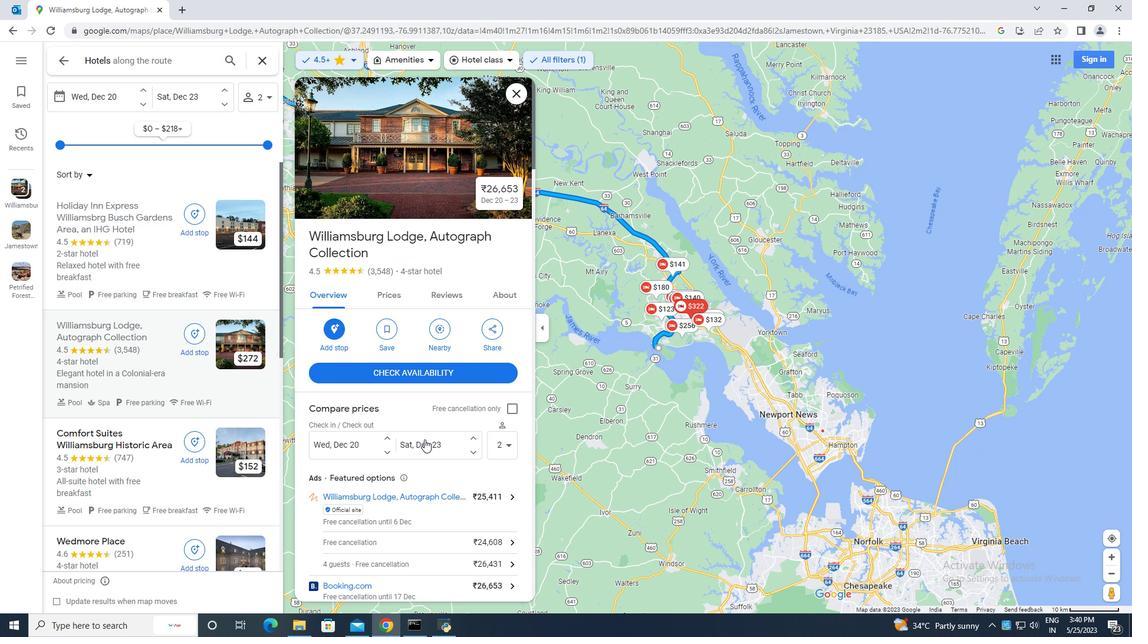 
Action: Mouse scrolled (424, 440) with delta (0, 0)
Screenshot: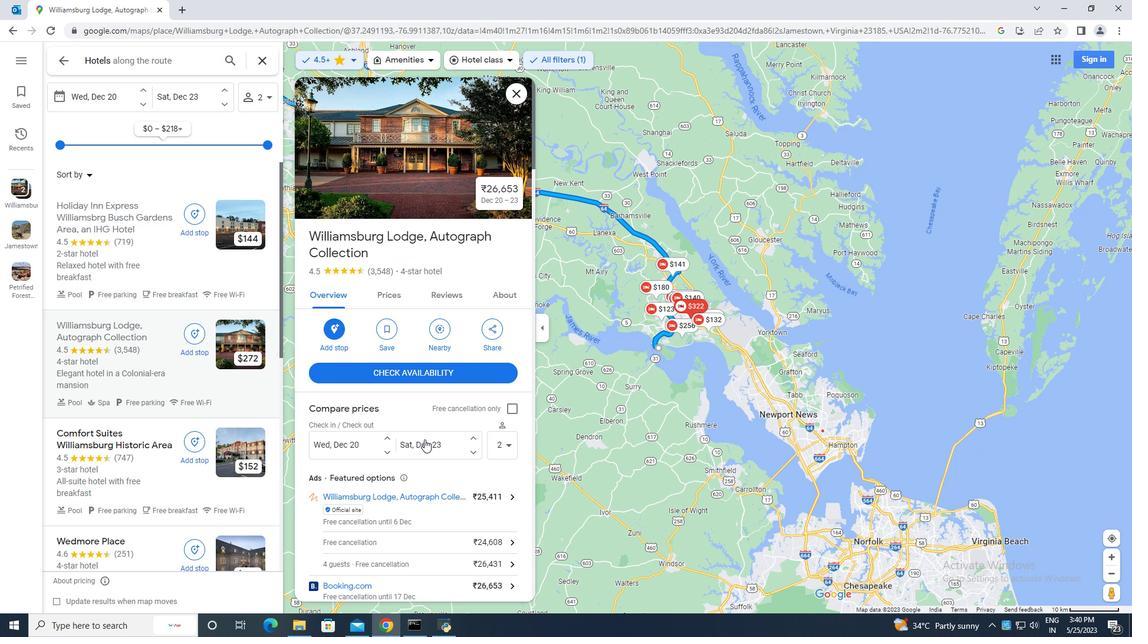 
Action: Mouse moved to (425, 442)
Screenshot: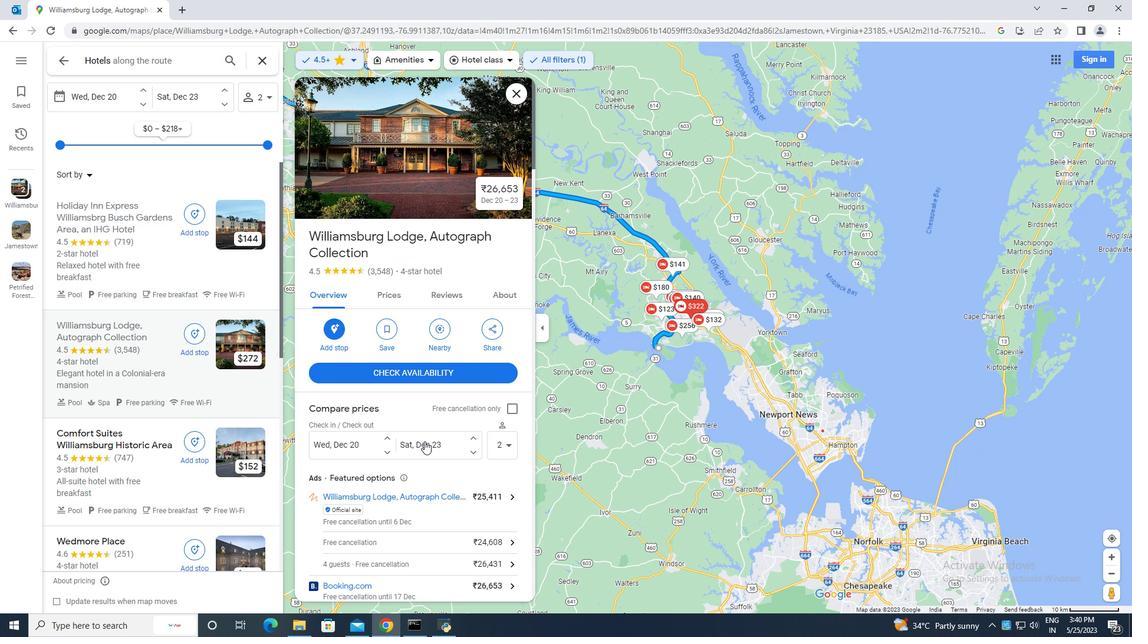 
Action: Mouse scrolled (425, 441) with delta (0, 0)
Screenshot: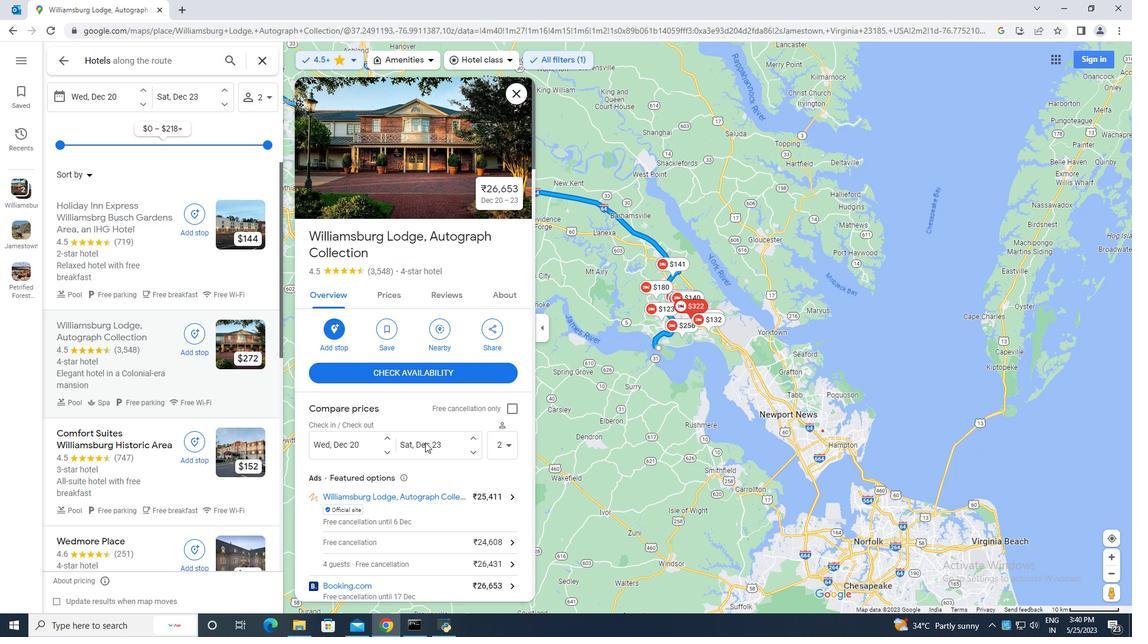 
Action: Mouse scrolled (425, 441) with delta (0, 0)
Screenshot: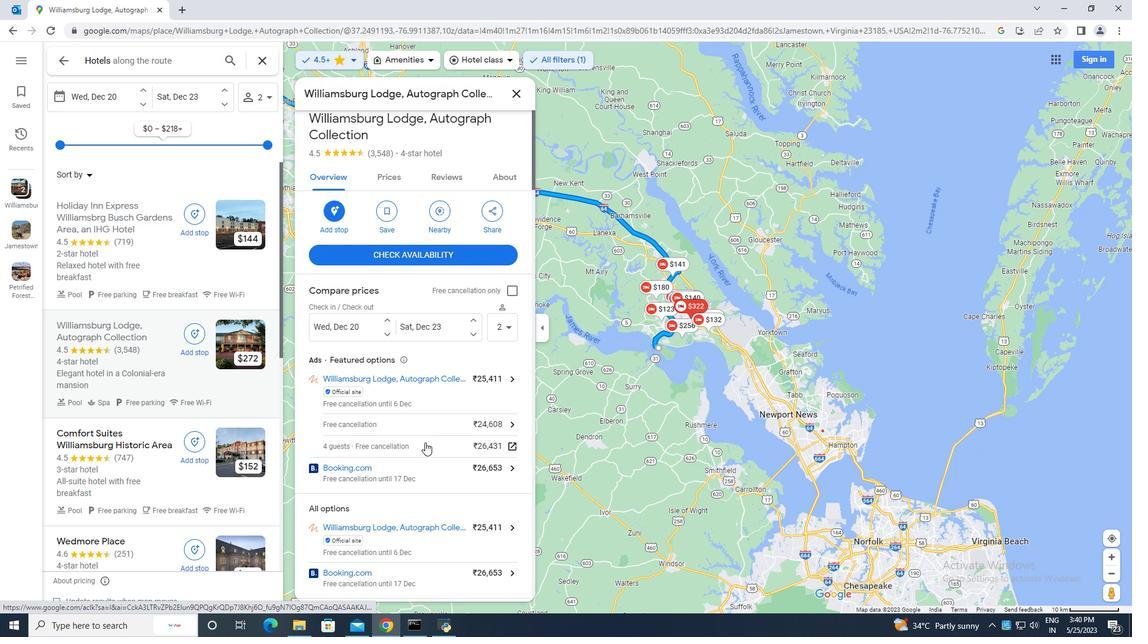 
Action: Mouse scrolled (425, 441) with delta (0, 0)
Screenshot: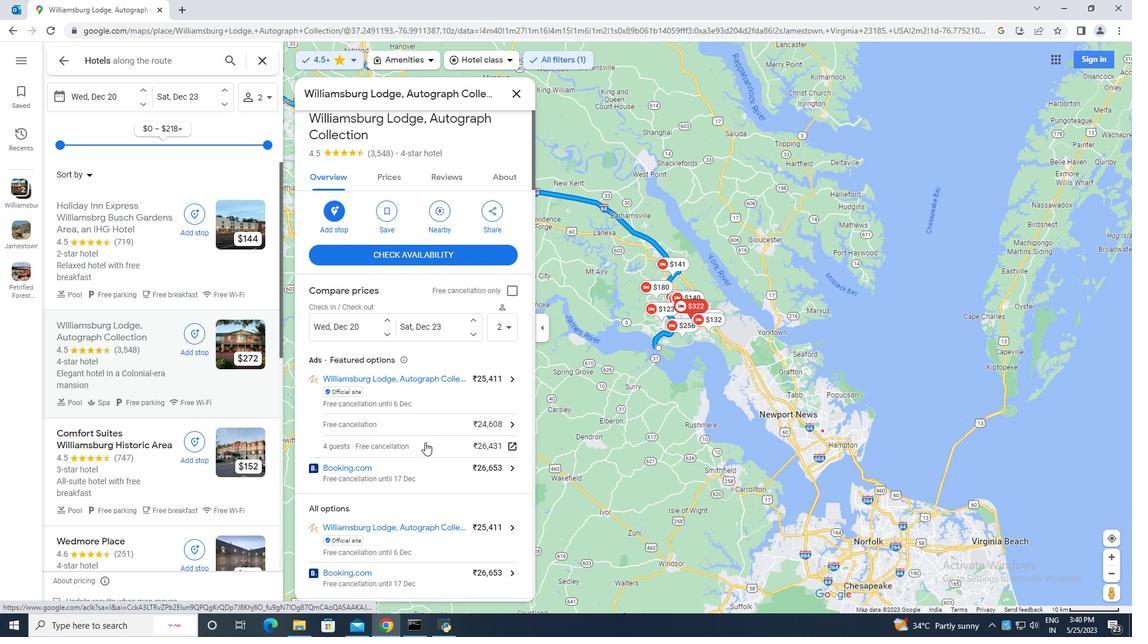 
Action: Mouse scrolled (425, 441) with delta (0, 0)
Screenshot: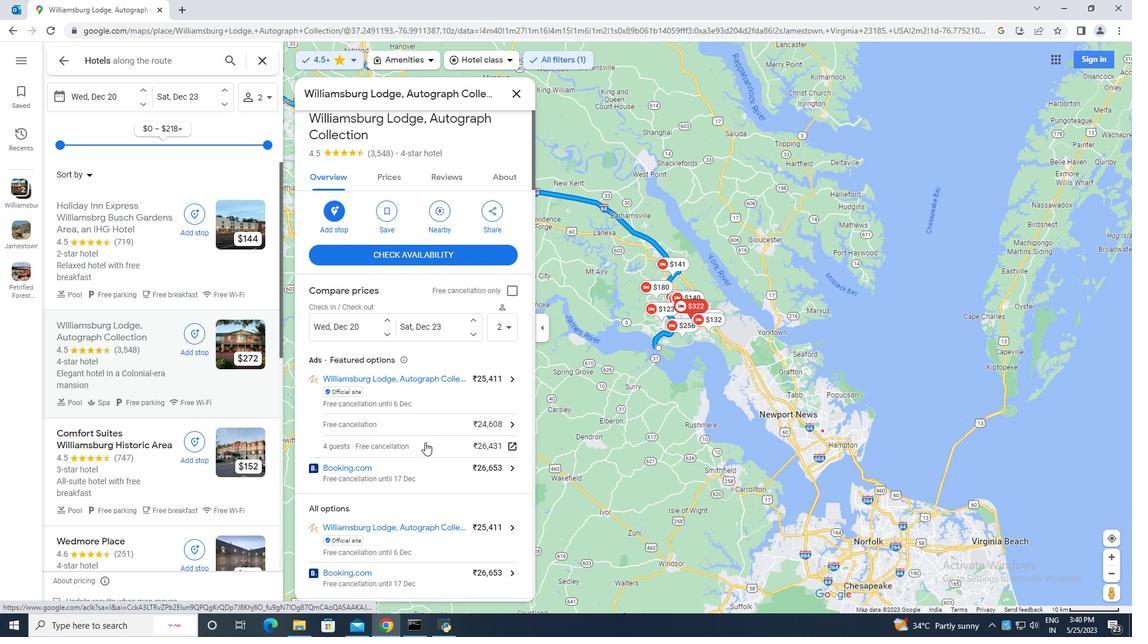 
Action: Mouse scrolled (425, 441) with delta (0, 0)
Screenshot: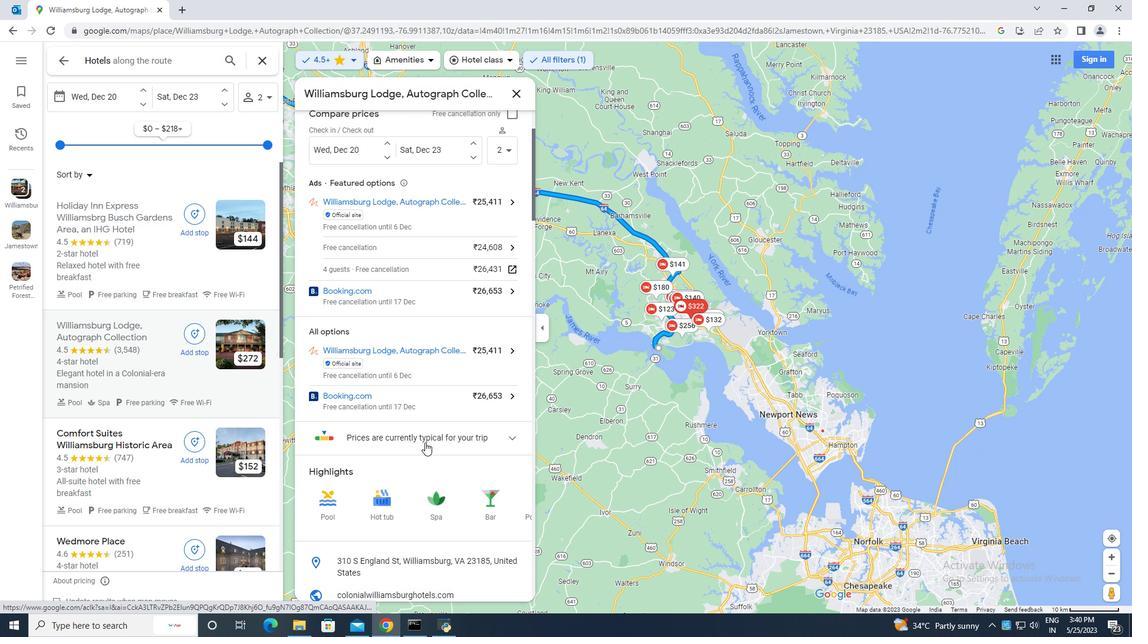 
Action: Mouse scrolled (425, 441) with delta (0, 0)
Screenshot: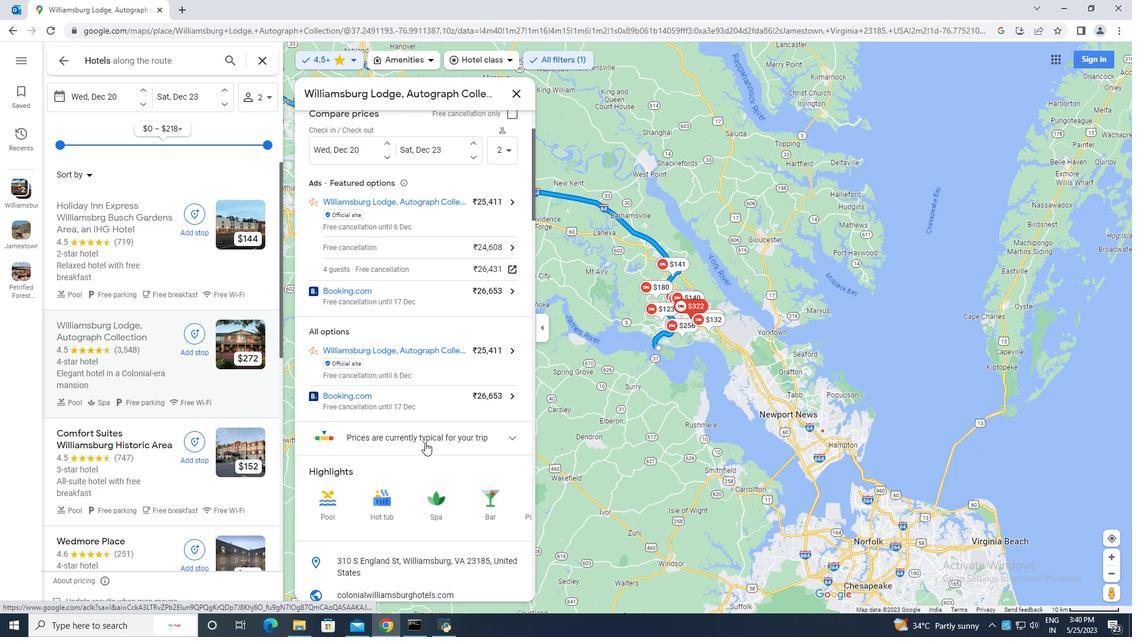 
Action: Mouse scrolled (425, 441) with delta (0, 0)
Screenshot: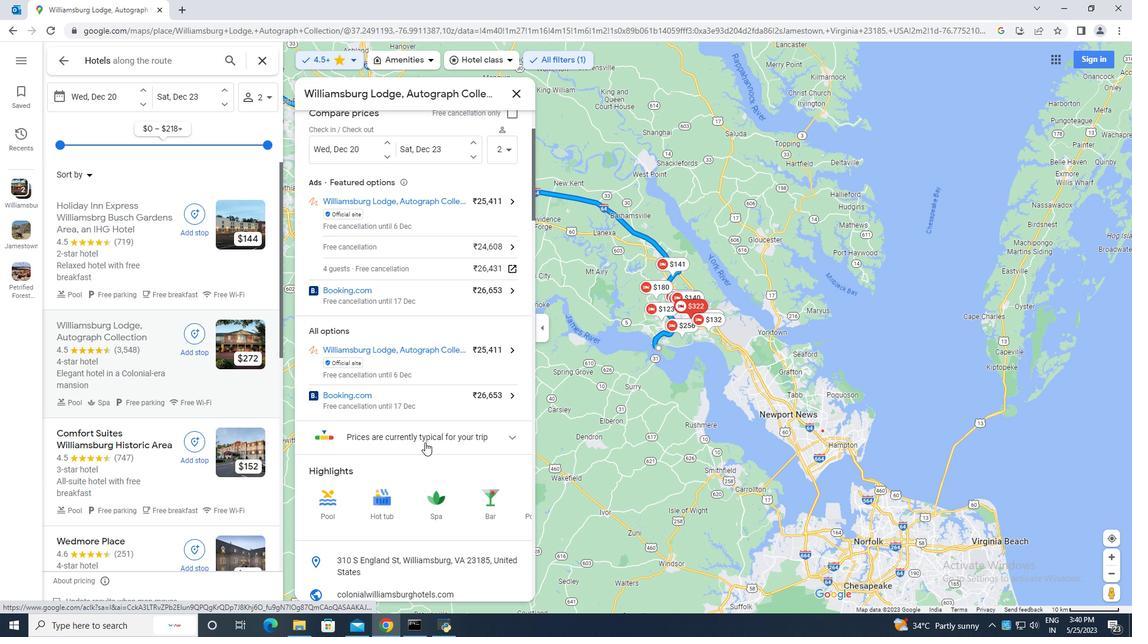 
Action: Mouse scrolled (425, 441) with delta (0, 0)
Screenshot: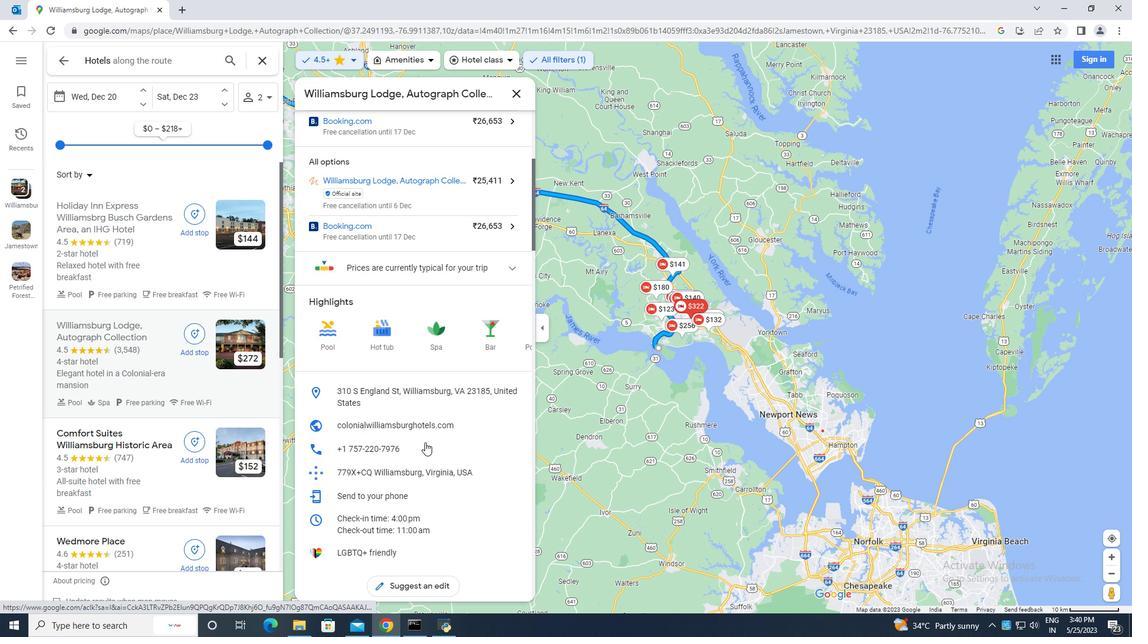 
Action: Mouse scrolled (425, 441) with delta (0, 0)
Screenshot: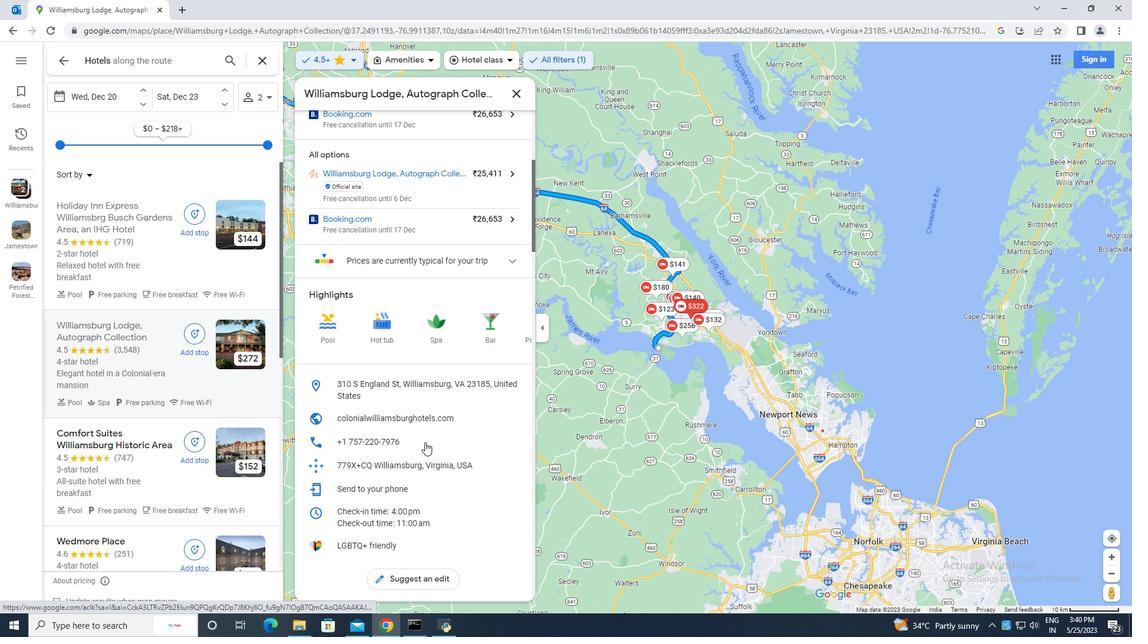 
Action: Mouse scrolled (425, 442) with delta (0, 0)
Screenshot: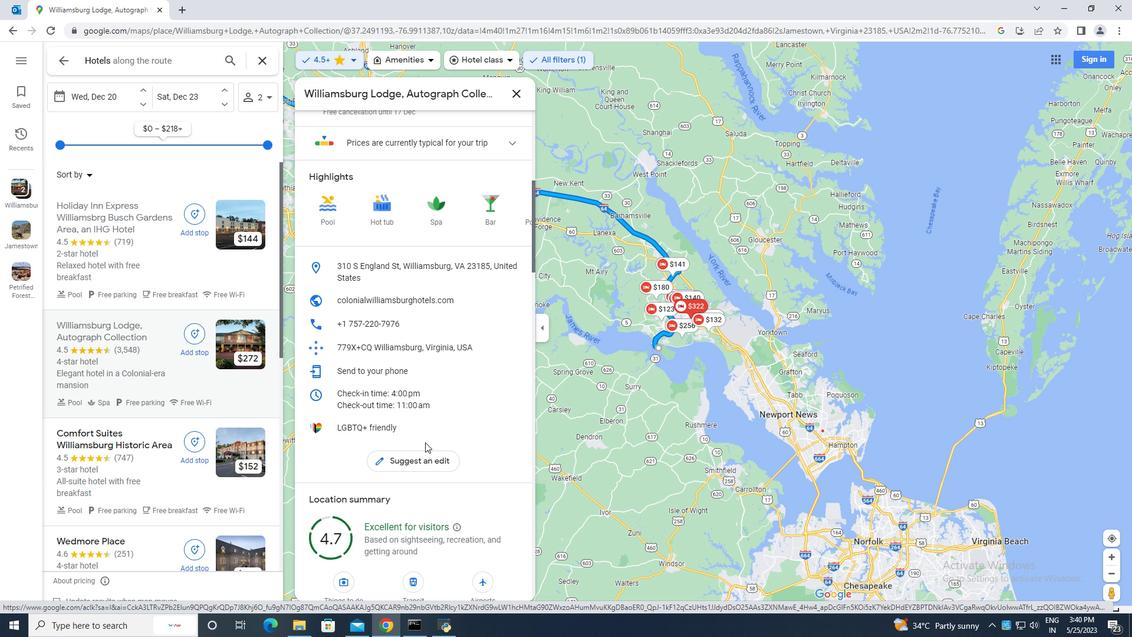 
Action: Mouse moved to (425, 441)
Screenshot: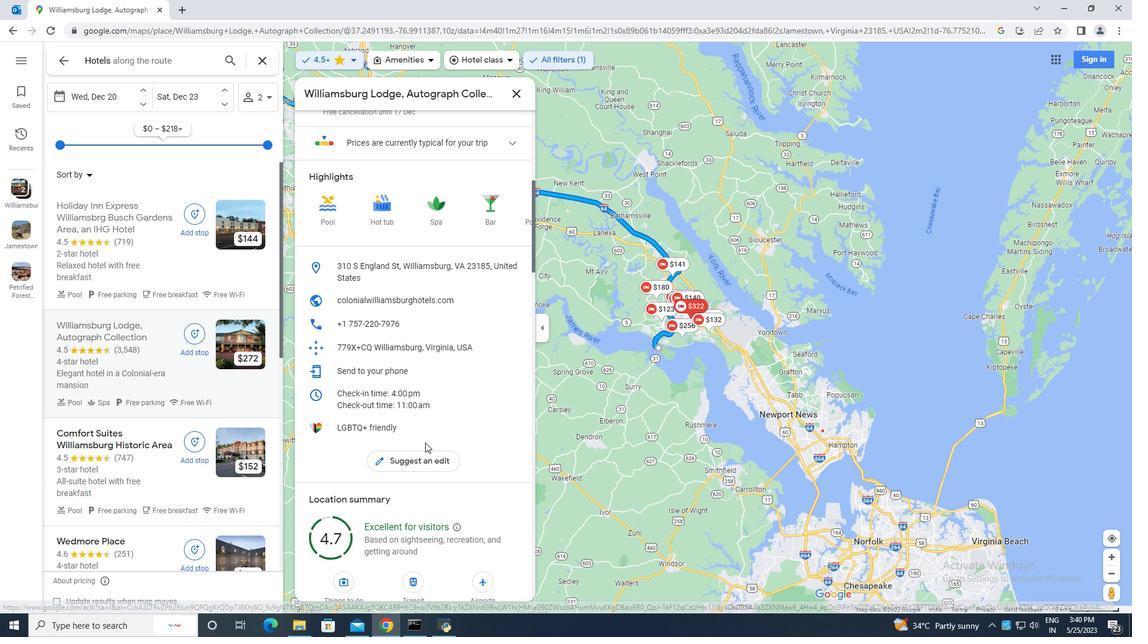 
Action: Mouse scrolled (425, 442) with delta (0, 0)
Screenshot: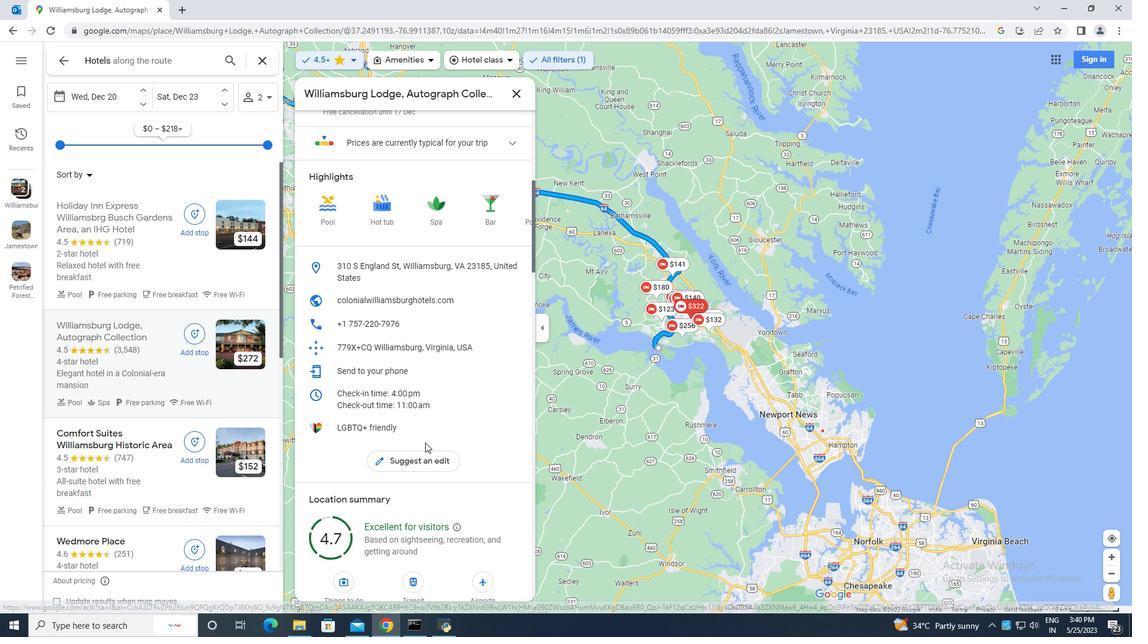 
Action: Mouse moved to (425, 441)
